 Task: Research Airbnb options in Al HoceÃ¯ma, Morocco from 3rd December, 2023 to 17th December, 2023 for 3 adults, 1 child.3 bedrooms having 4 beds and 2 bathrooms. Property type can be house. Amenities needed are: wifi. Look for 5 properties as per requirement.
Action: Mouse moved to (455, 97)
Screenshot: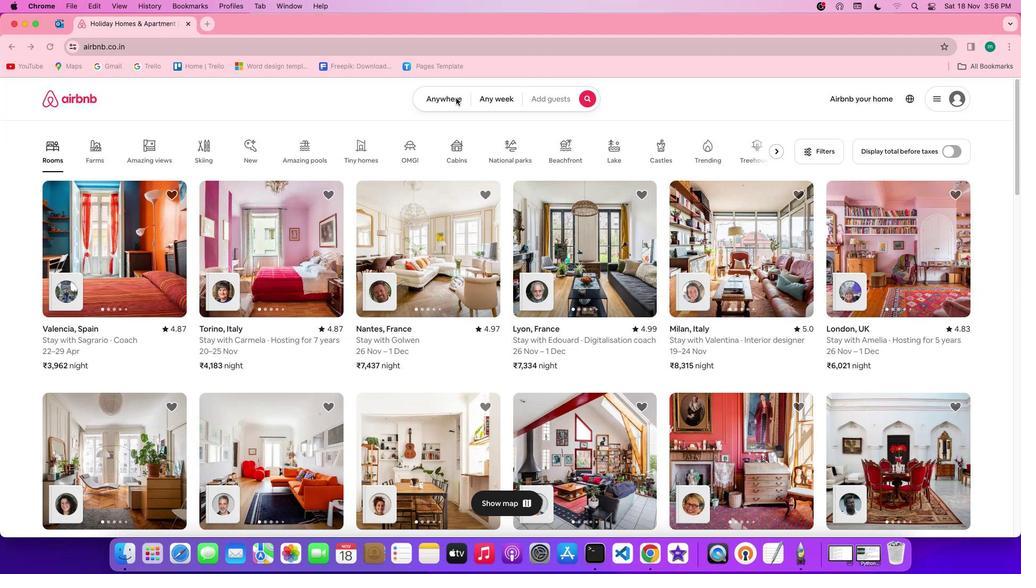
Action: Mouse pressed left at (455, 97)
Screenshot: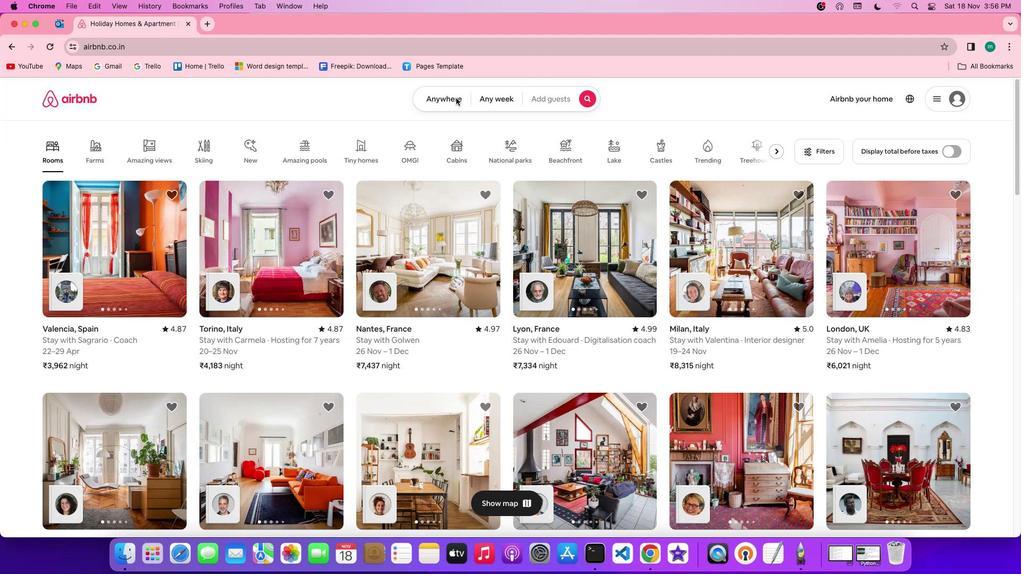 
Action: Mouse pressed left at (455, 97)
Screenshot: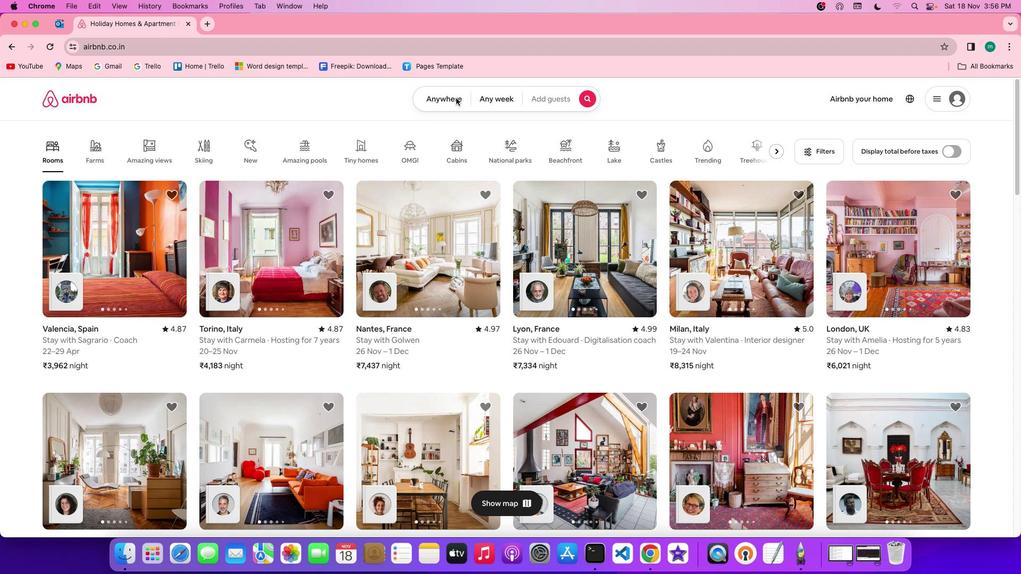 
Action: Mouse moved to (354, 140)
Screenshot: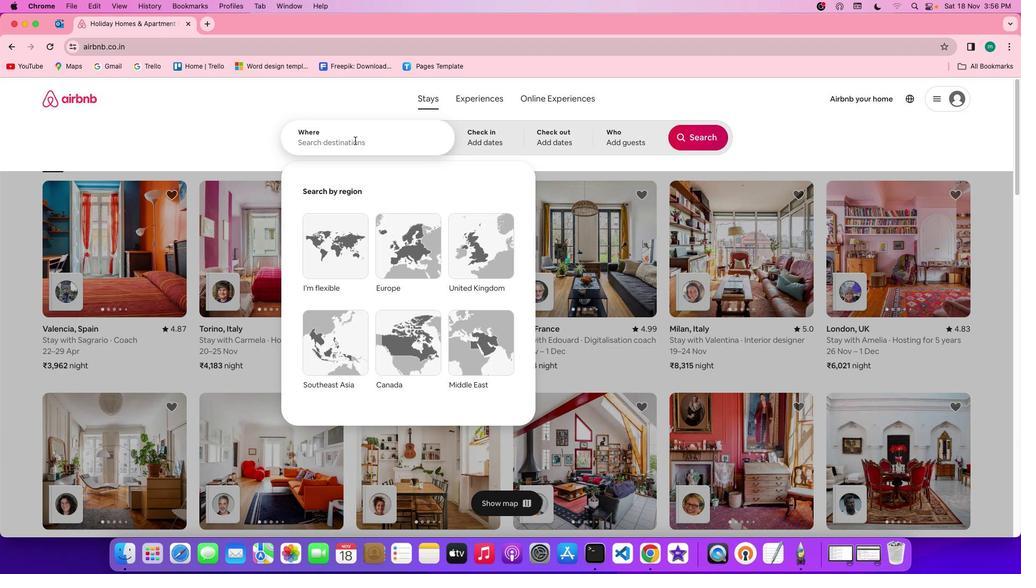 
Action: Mouse pressed left at (354, 140)
Screenshot: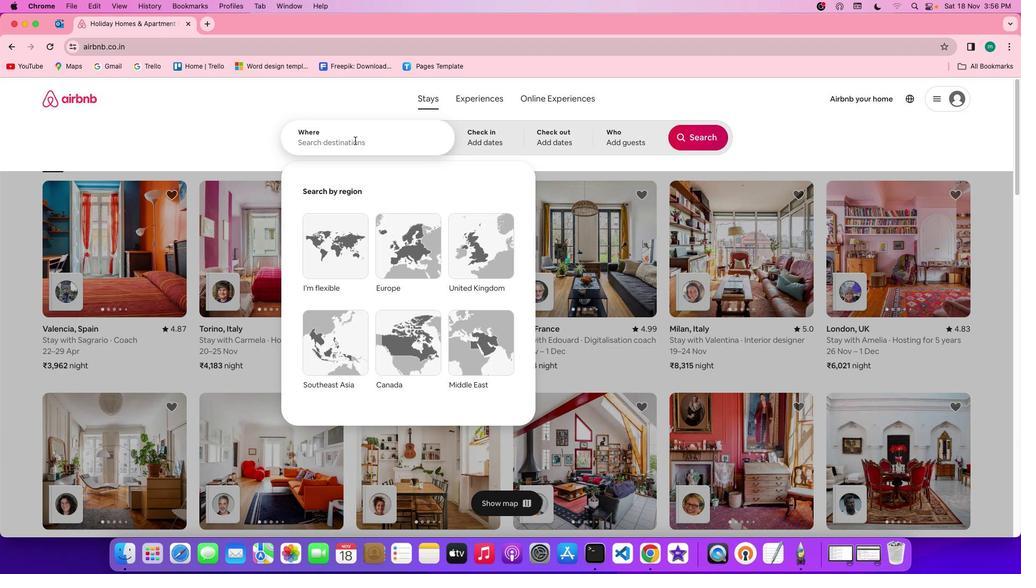 
Action: Mouse moved to (362, 141)
Screenshot: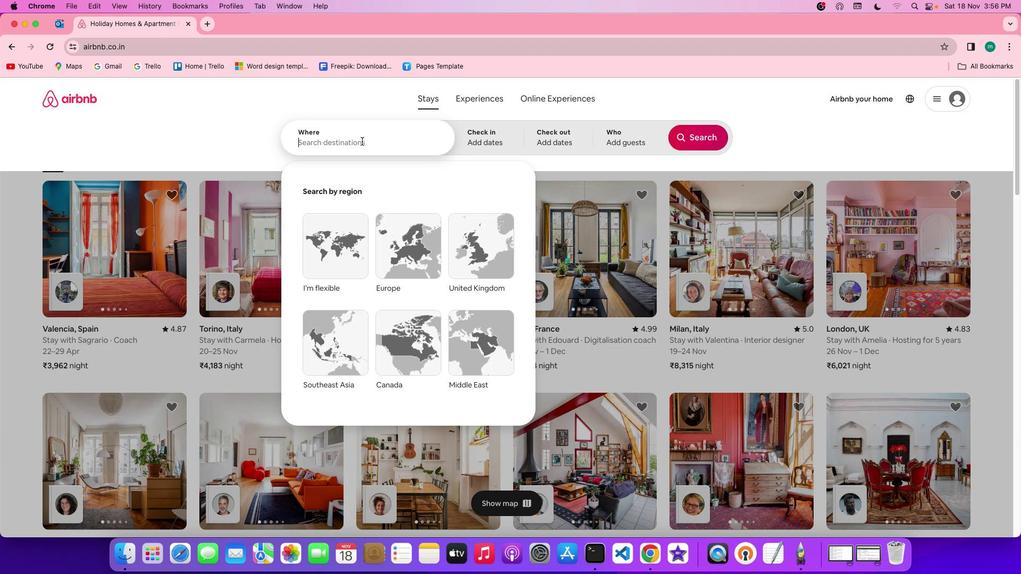 
Action: Key pressed Key.spaceKey.shift'A''I'Key.spaceKey.shift'H''o''c''e''i''m''a'','Key.spaceKey.shift'M''o''r''o''c''c''o'
Screenshot: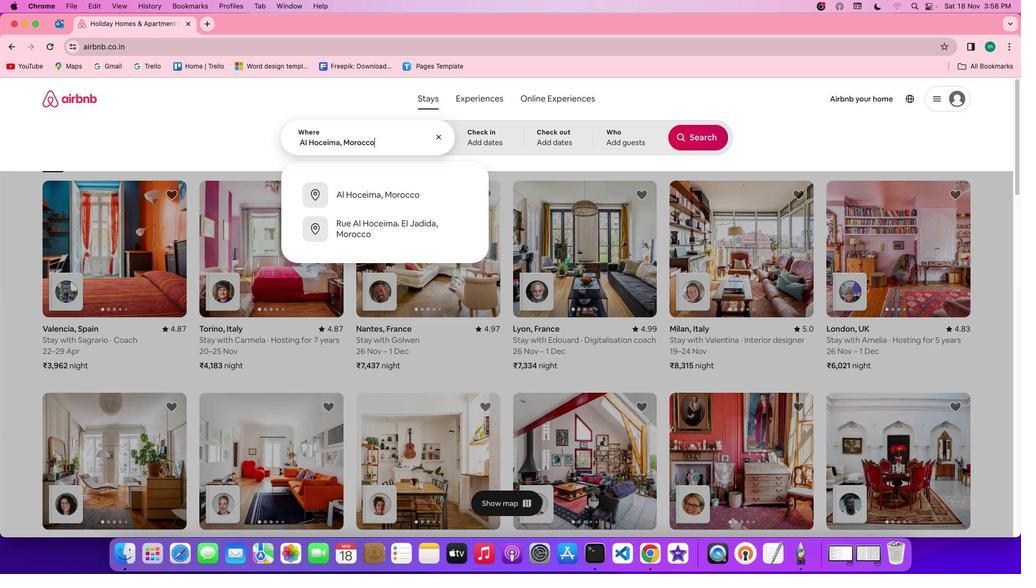 
Action: Mouse moved to (477, 147)
Screenshot: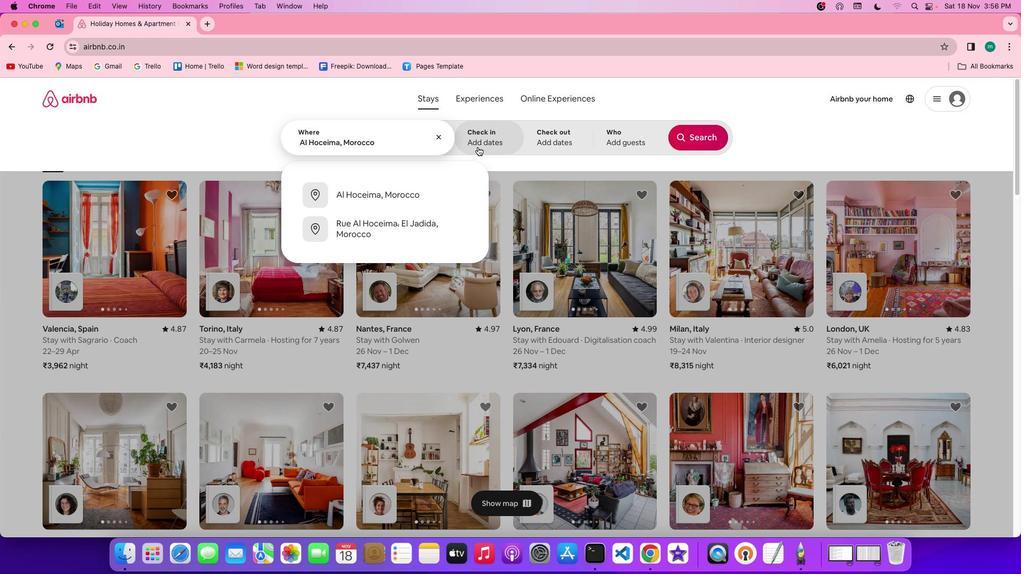 
Action: Mouse pressed left at (477, 147)
Screenshot: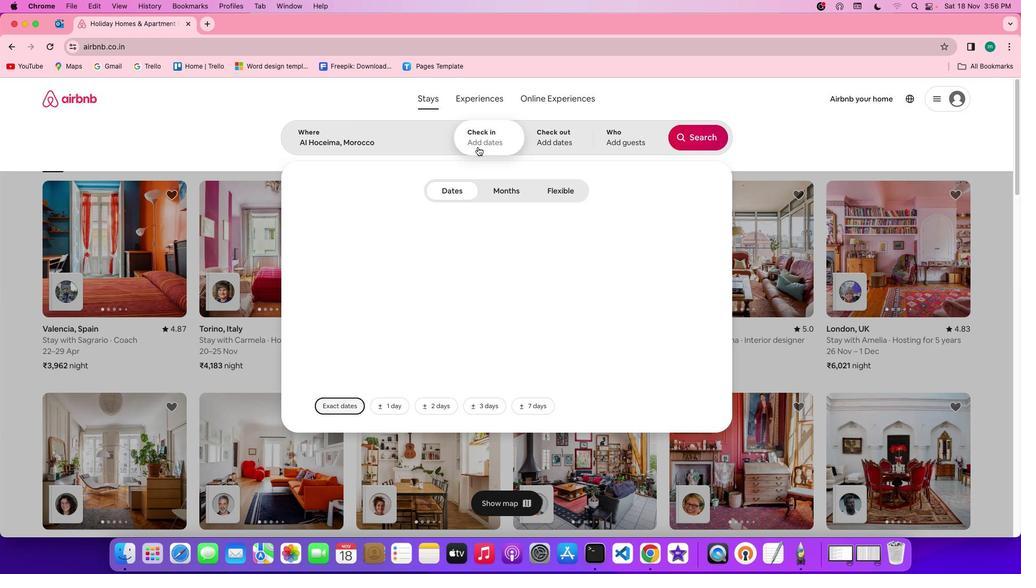 
Action: Mouse moved to (539, 294)
Screenshot: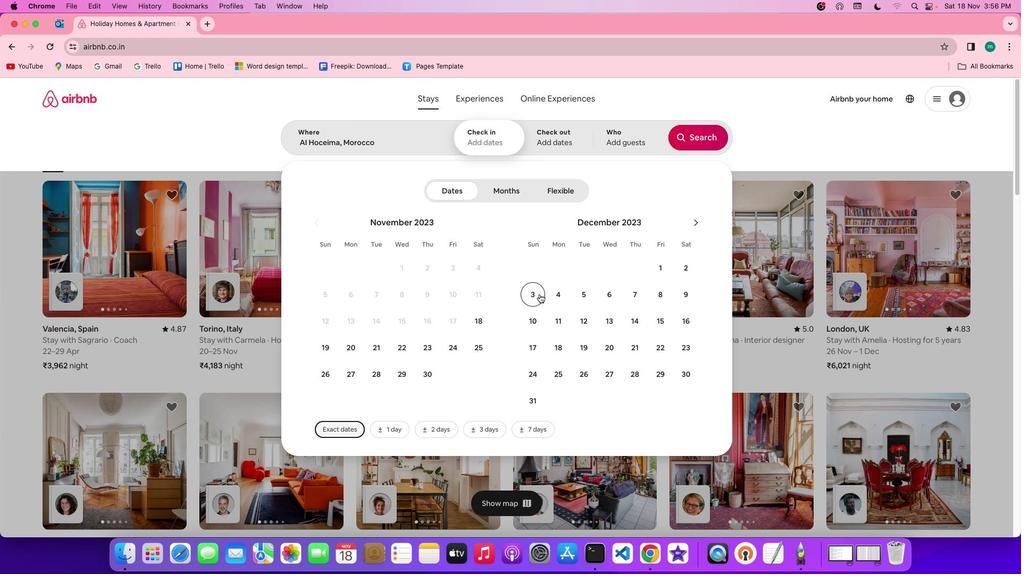 
Action: Mouse pressed left at (539, 294)
Screenshot: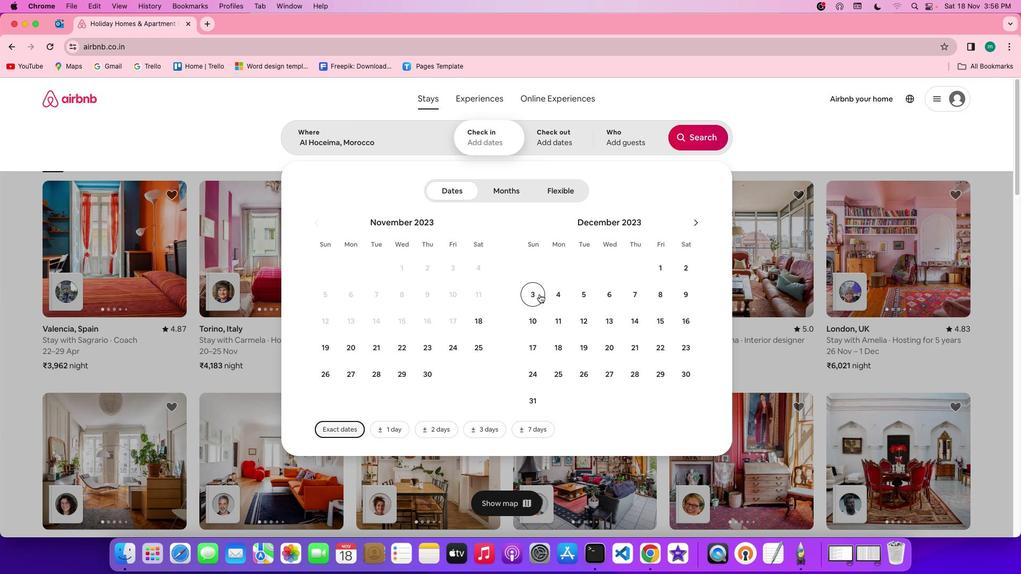 
Action: Mouse moved to (529, 342)
Screenshot: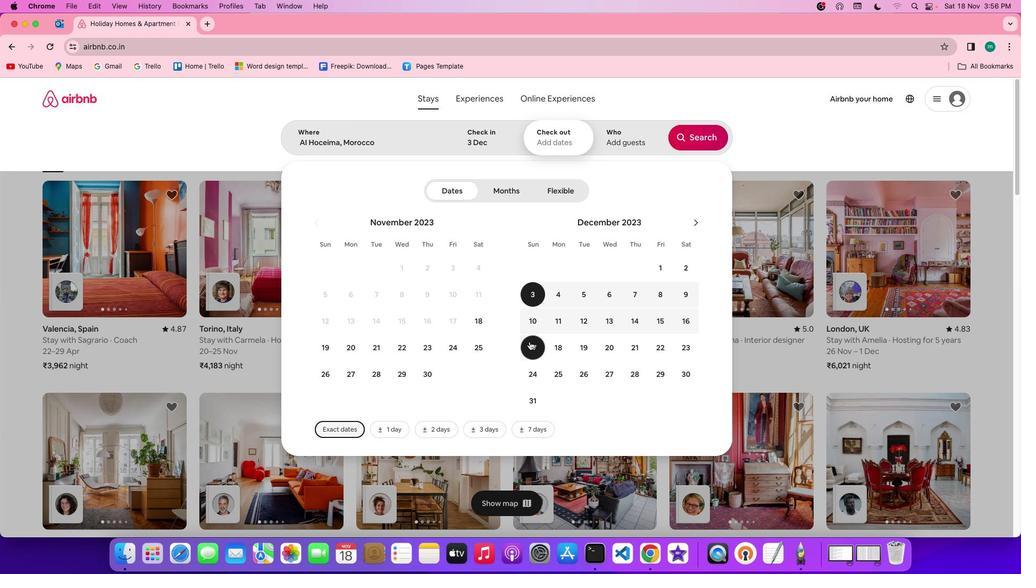 
Action: Mouse pressed left at (529, 342)
Screenshot: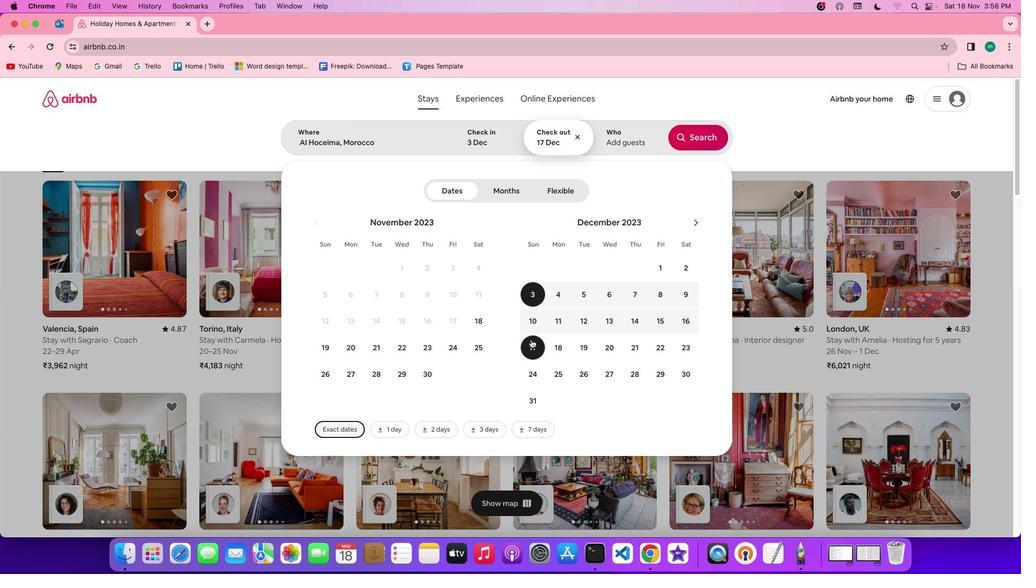 
Action: Mouse moved to (623, 144)
Screenshot: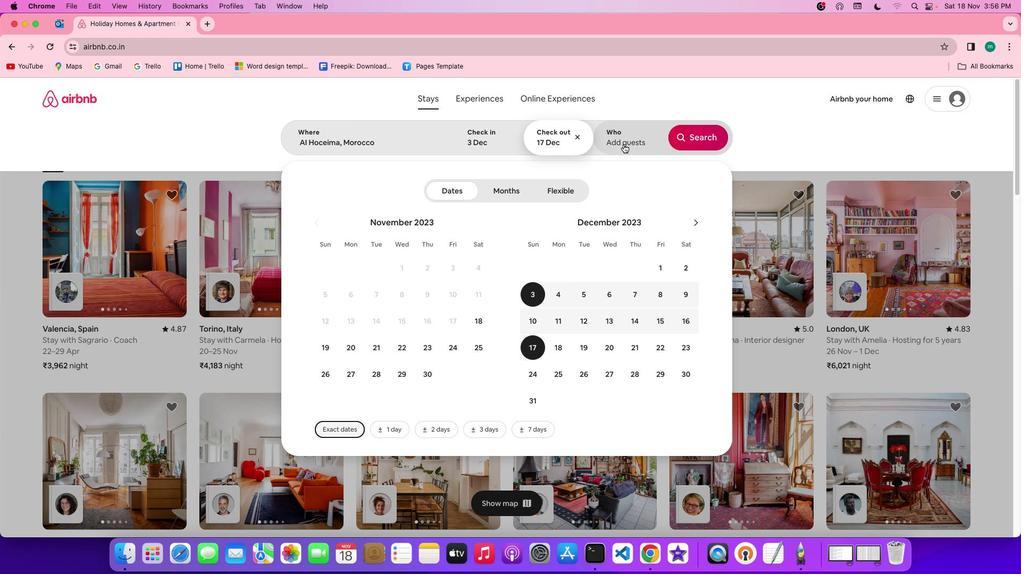 
Action: Mouse pressed left at (623, 144)
Screenshot: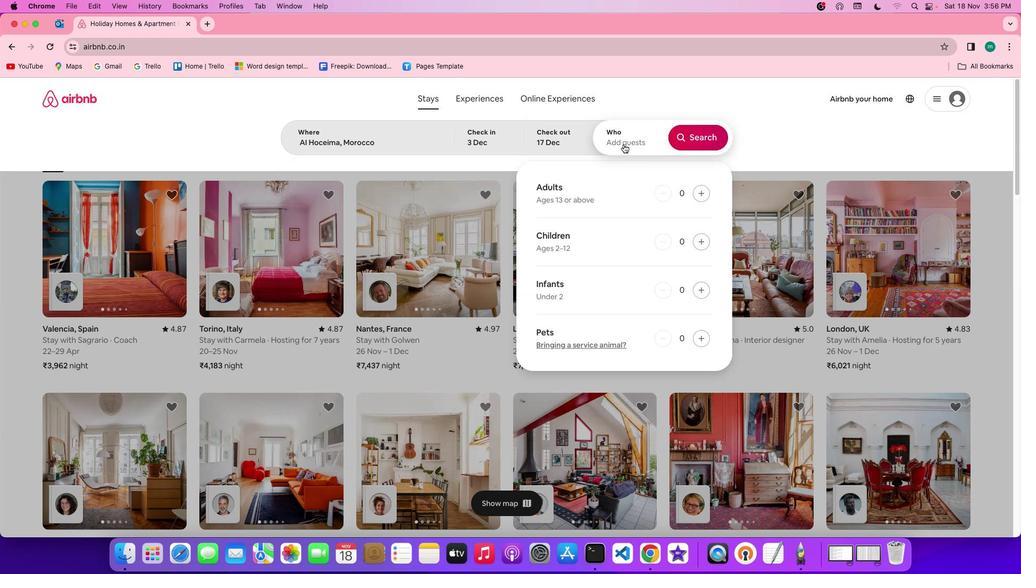 
Action: Mouse moved to (703, 194)
Screenshot: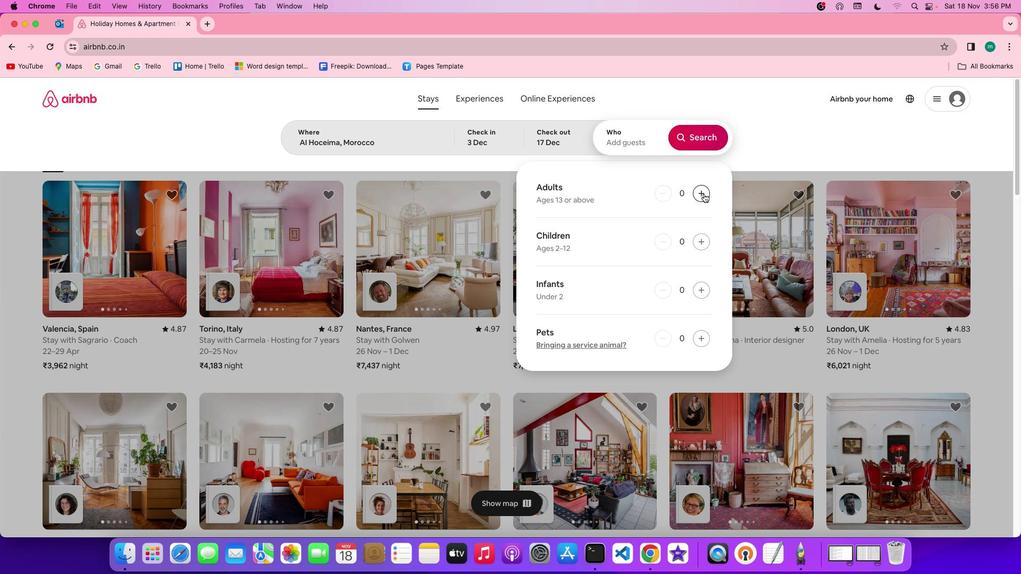 
Action: Mouse pressed left at (703, 194)
Screenshot: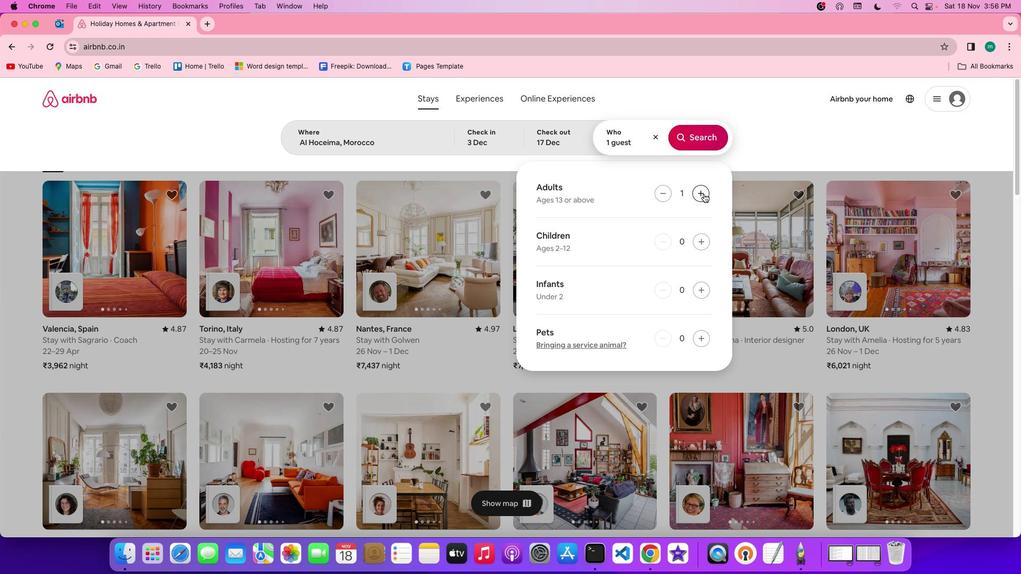 
Action: Mouse moved to (703, 193)
Screenshot: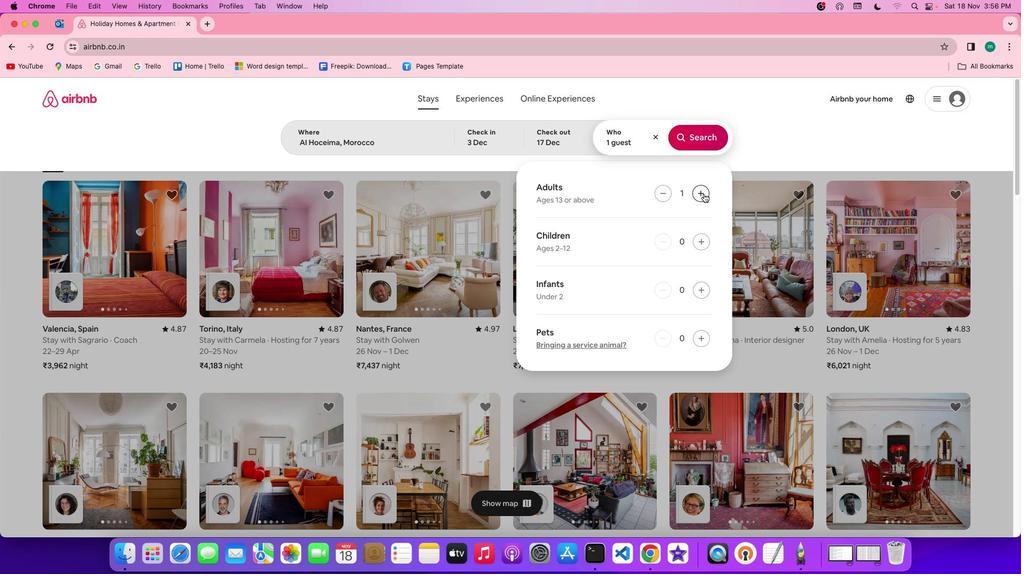 
Action: Mouse pressed left at (703, 193)
Screenshot: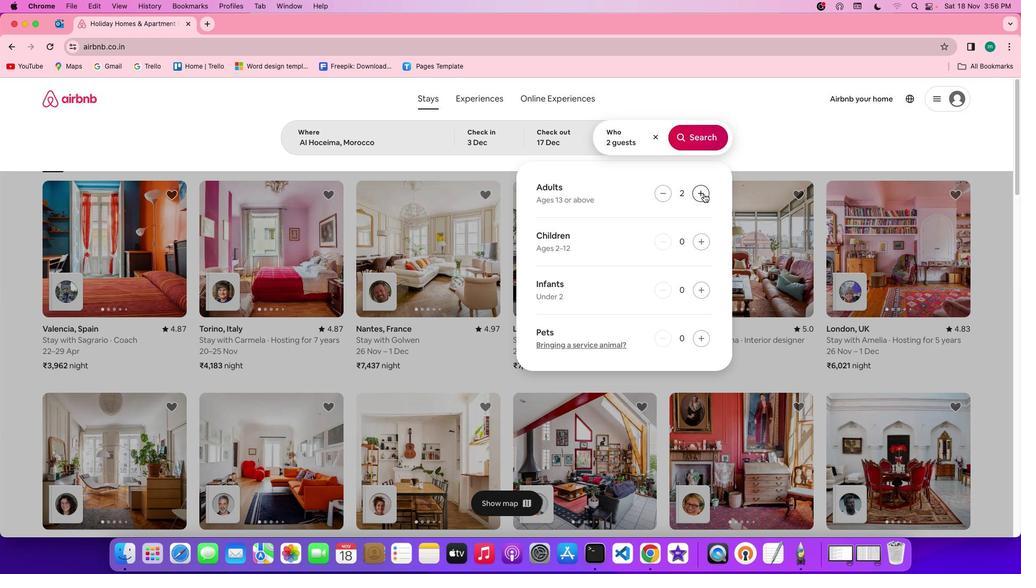 
Action: Mouse pressed left at (703, 193)
Screenshot: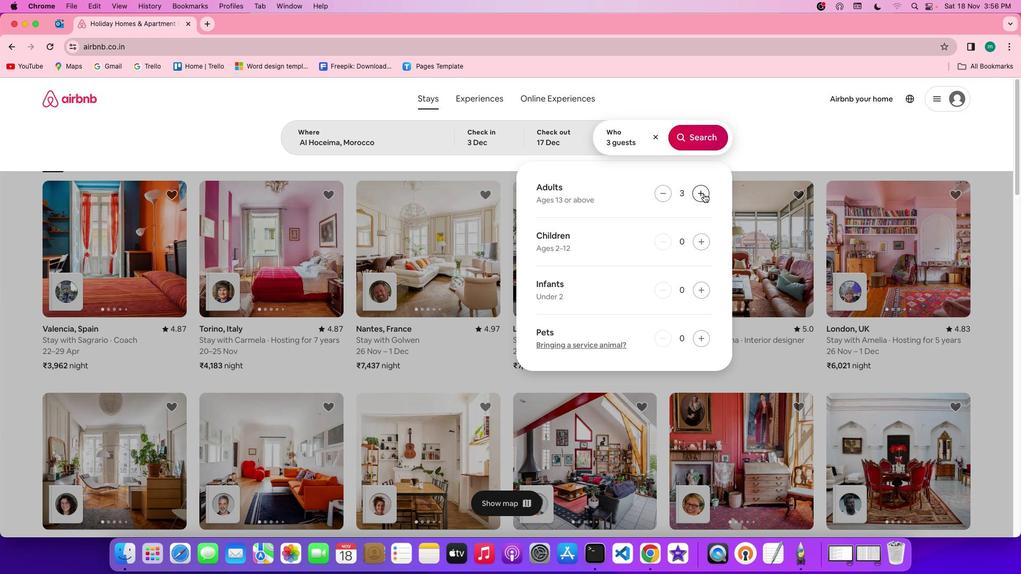 
Action: Mouse moved to (708, 136)
Screenshot: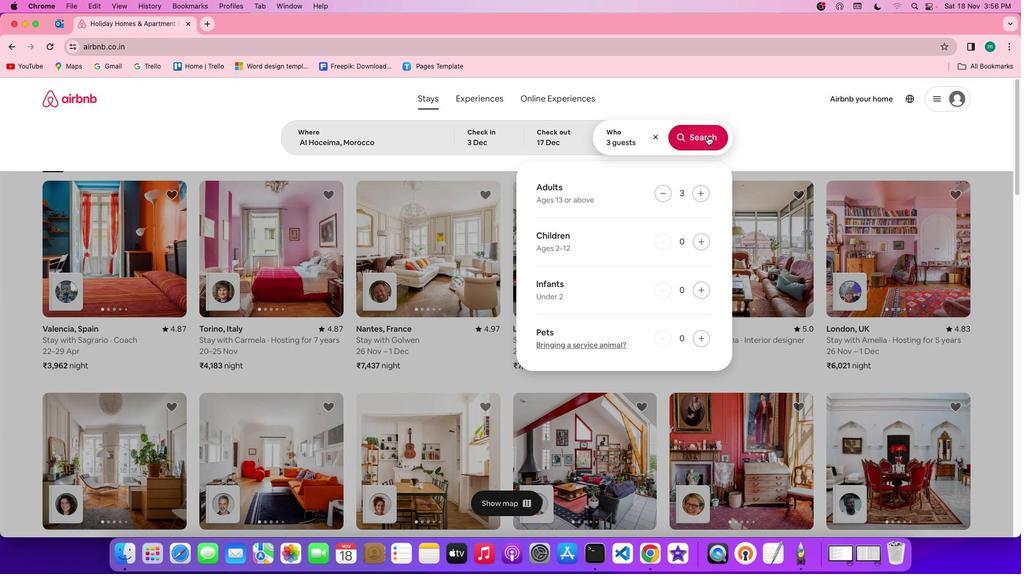 
Action: Mouse pressed left at (708, 136)
Screenshot: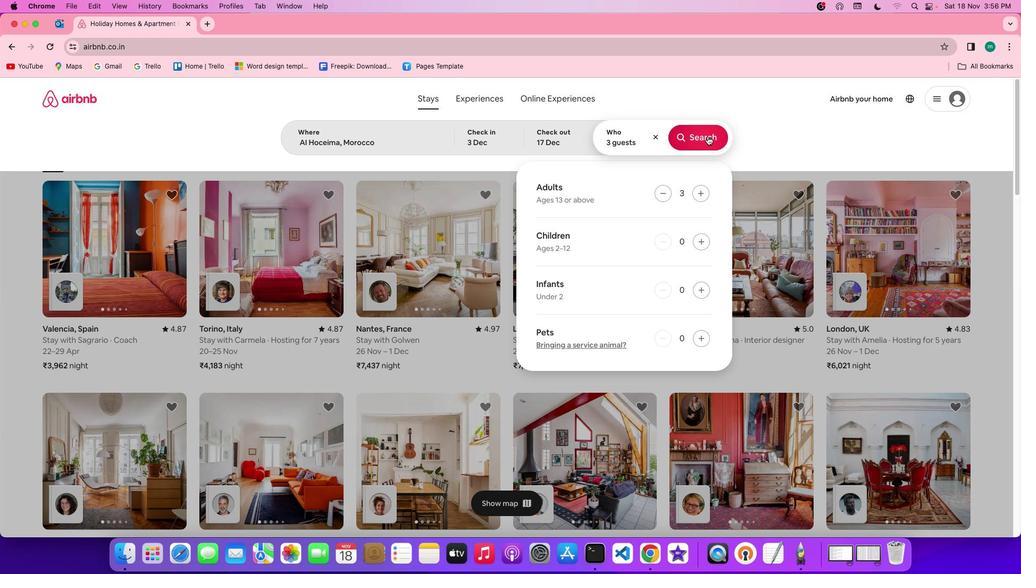 
Action: Mouse moved to (565, 105)
Screenshot: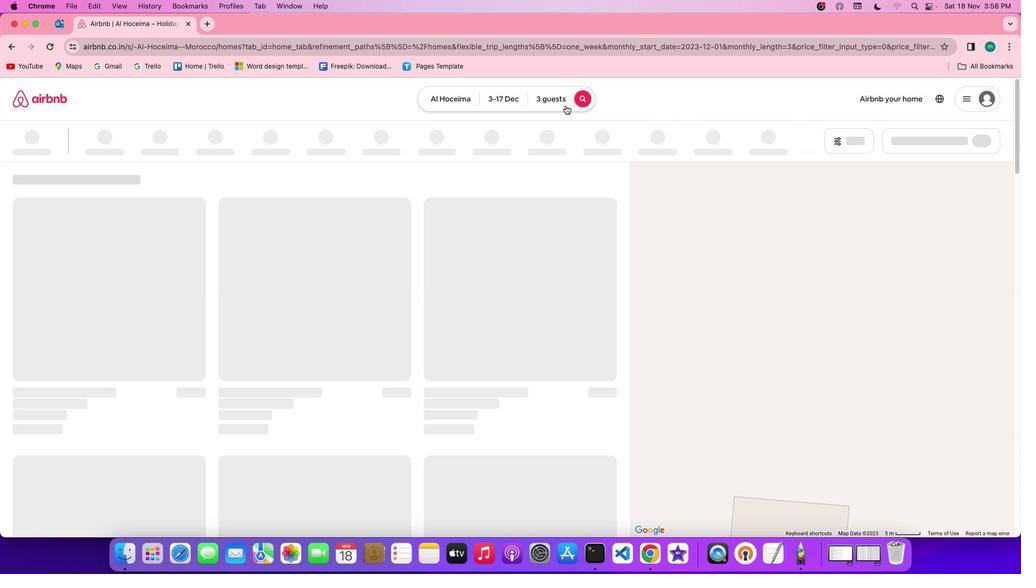 
Action: Mouse pressed left at (565, 105)
Screenshot: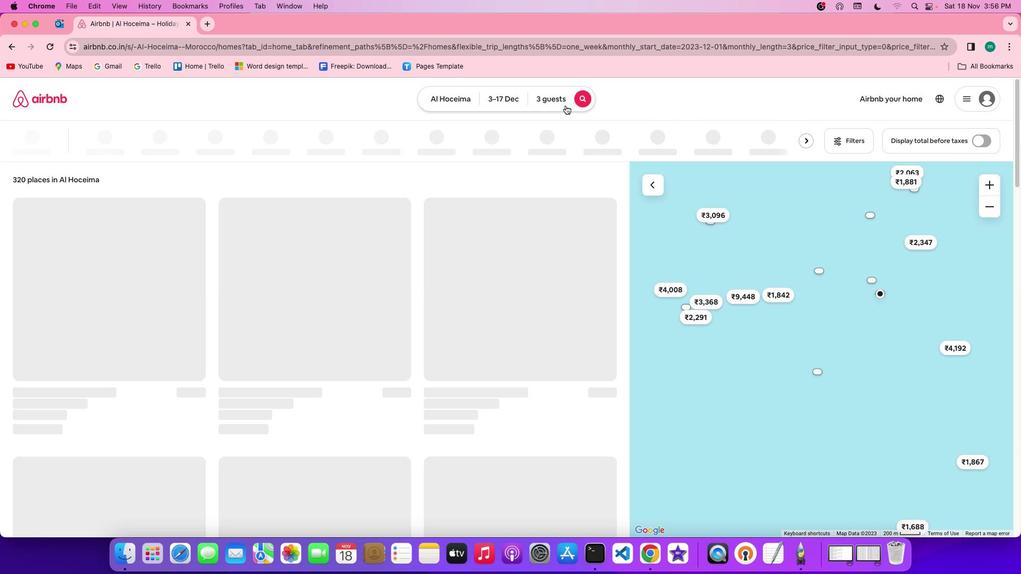 
Action: Mouse moved to (700, 242)
Screenshot: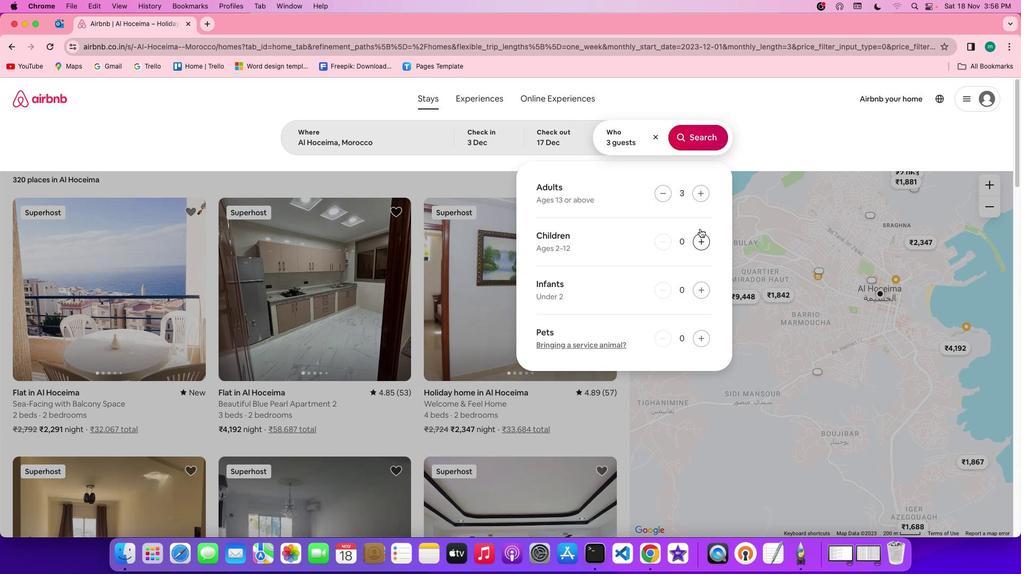 
Action: Mouse pressed left at (700, 242)
Screenshot: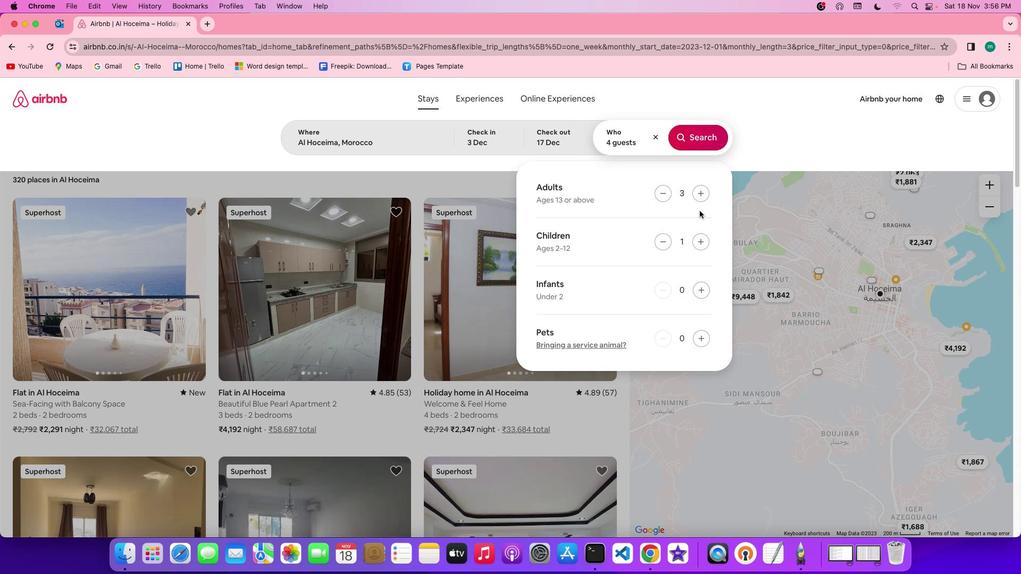 
Action: Mouse moved to (709, 140)
Screenshot: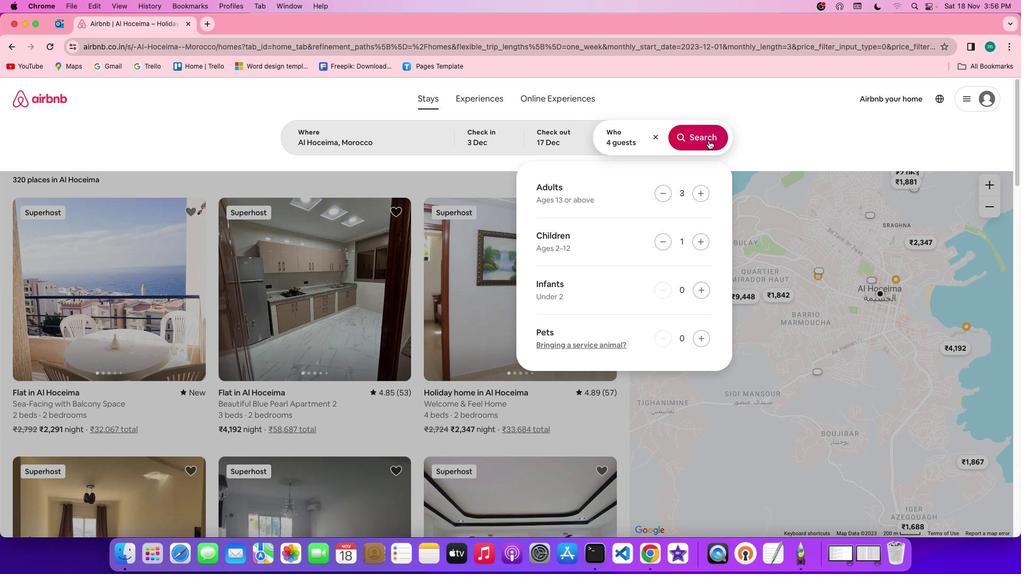 
Action: Mouse pressed left at (709, 140)
Screenshot: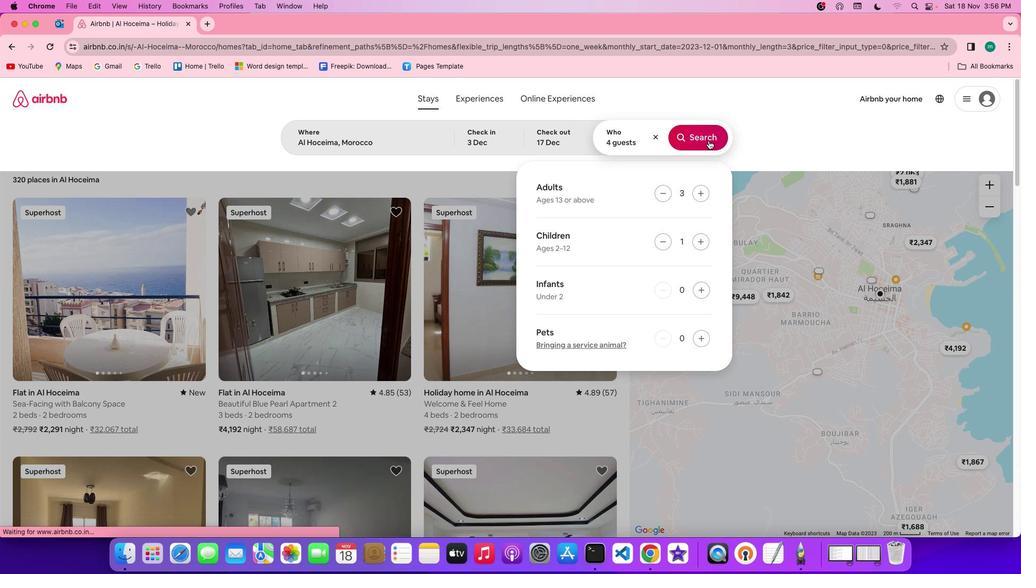 
Action: Mouse moved to (860, 139)
Screenshot: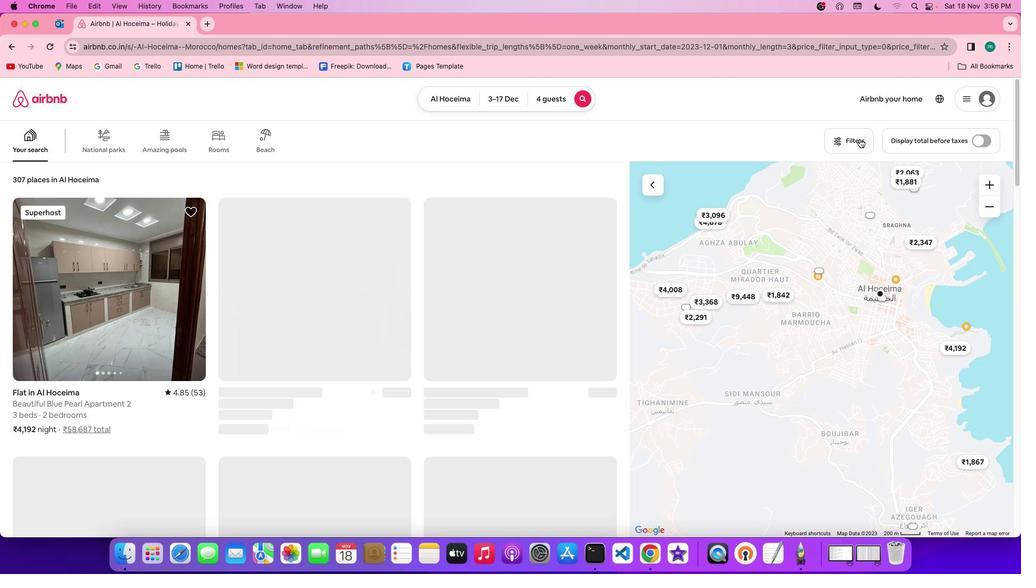 
Action: Mouse pressed left at (860, 139)
Screenshot: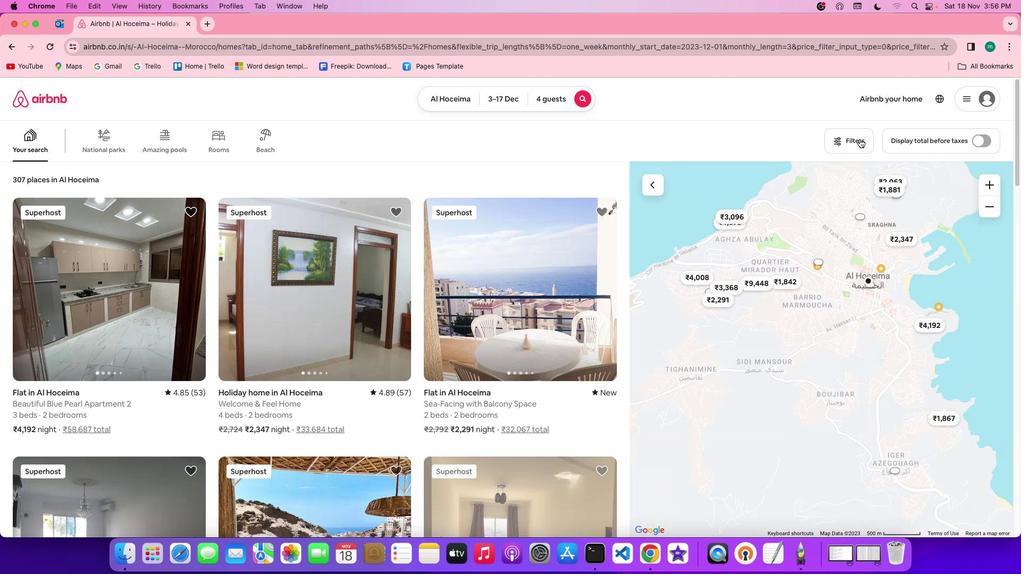 
Action: Mouse moved to (578, 283)
Screenshot: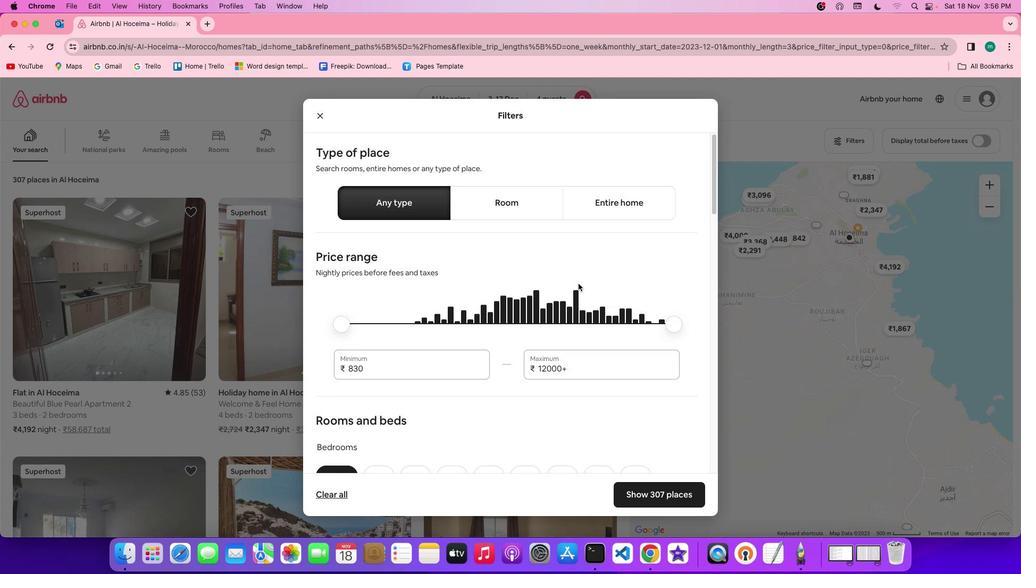 
Action: Mouse scrolled (578, 283) with delta (0, 0)
Screenshot: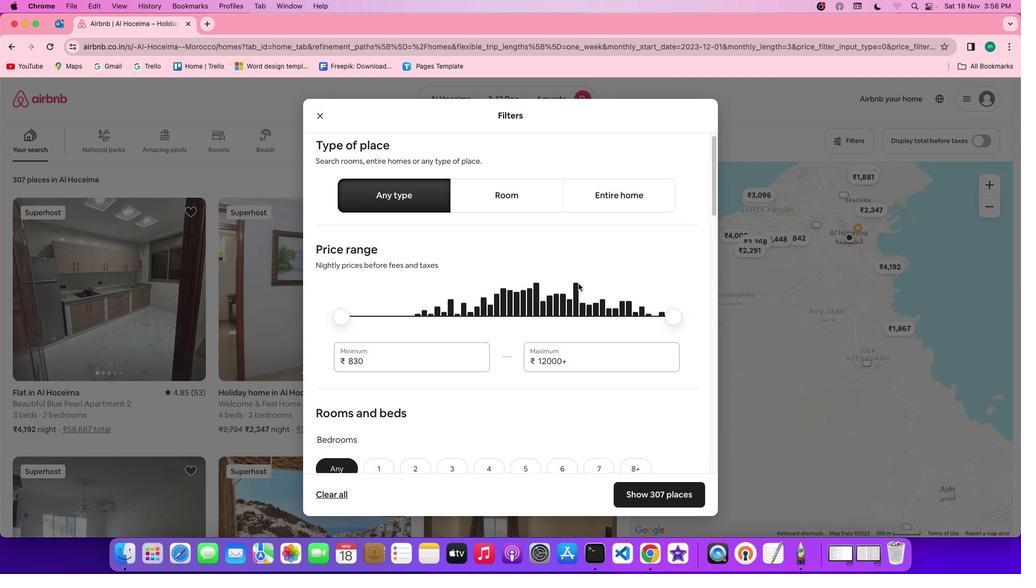 
Action: Mouse scrolled (578, 283) with delta (0, 0)
Screenshot: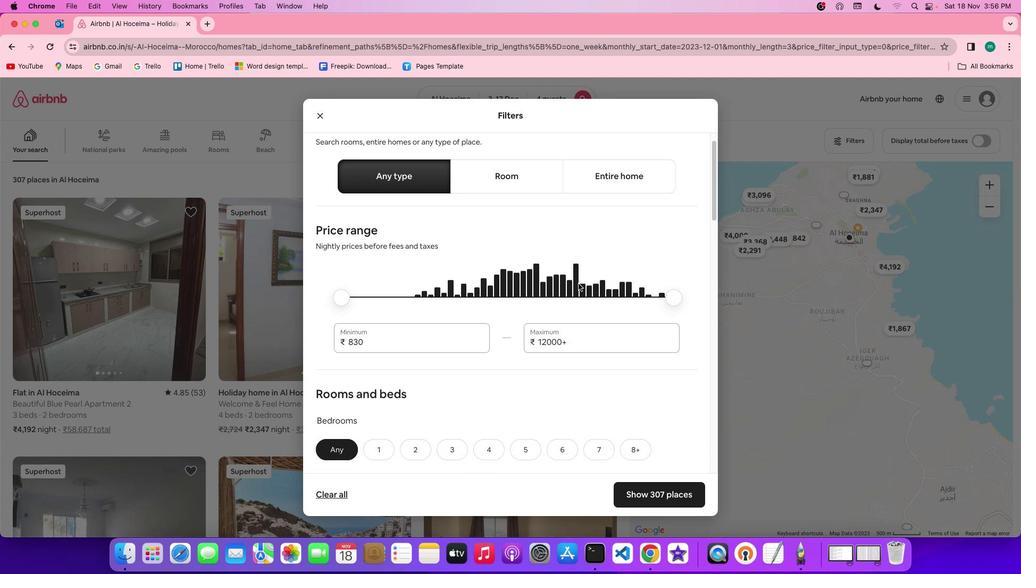 
Action: Mouse scrolled (578, 283) with delta (0, 0)
Screenshot: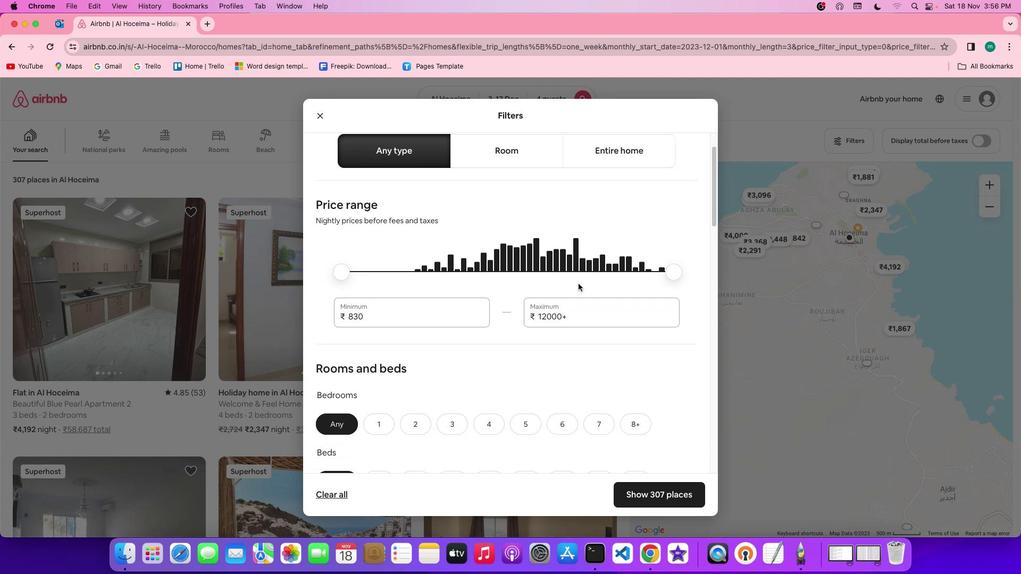 
Action: Mouse scrolled (578, 283) with delta (0, 0)
Screenshot: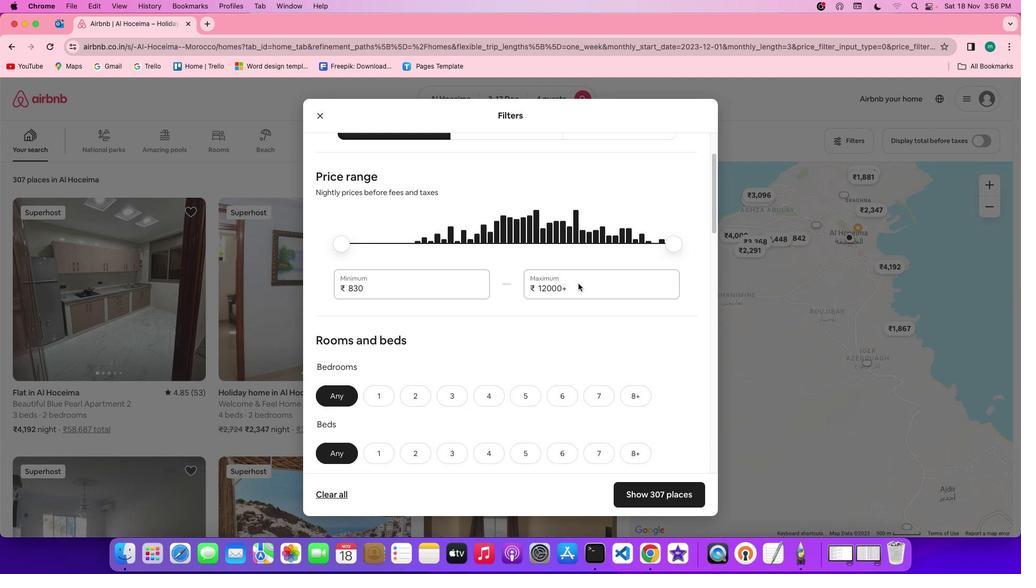 
Action: Mouse scrolled (578, 283) with delta (0, 0)
Screenshot: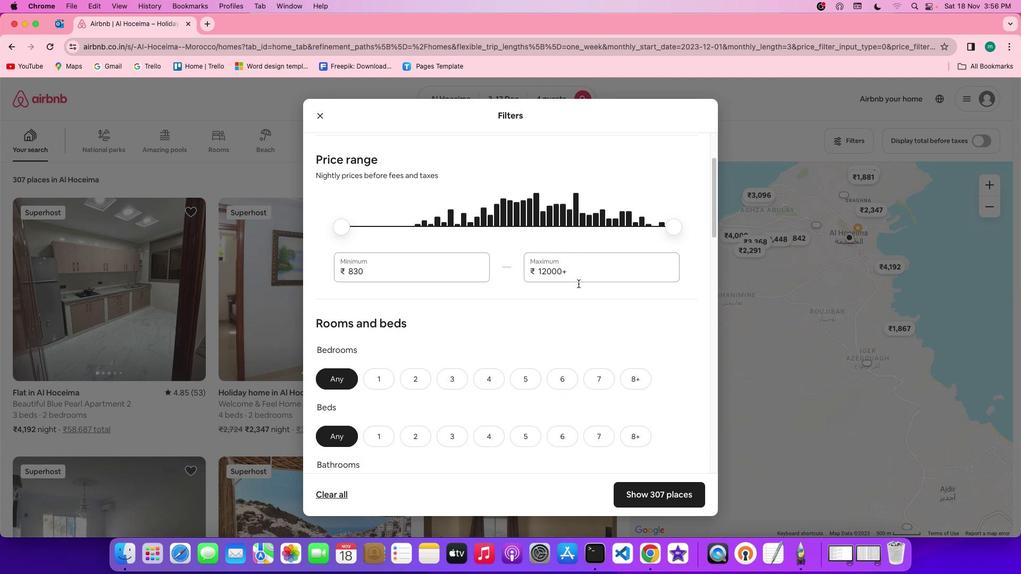 
Action: Mouse scrolled (578, 283) with delta (0, 0)
Screenshot: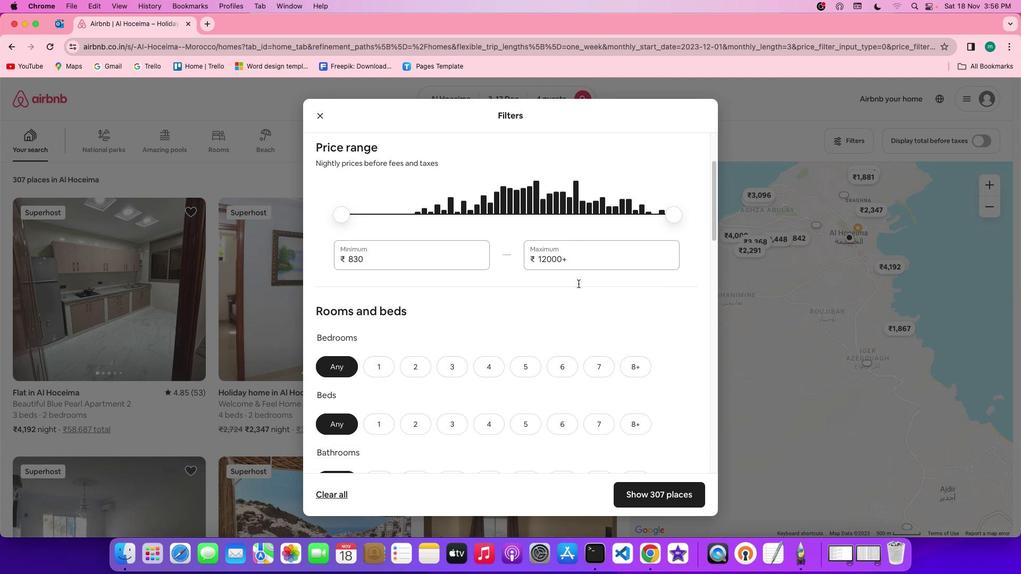 
Action: Mouse scrolled (578, 283) with delta (0, 0)
Screenshot: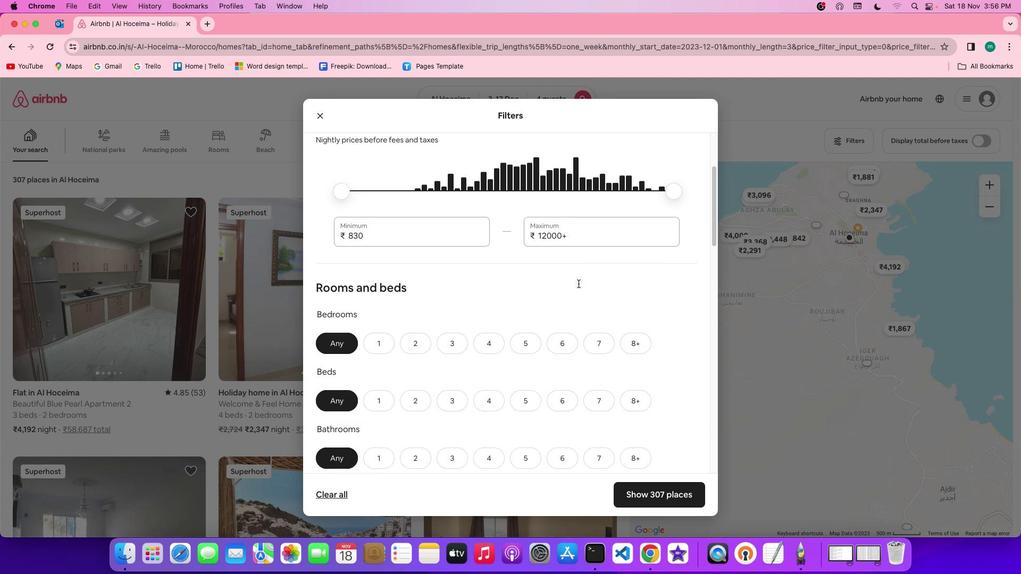 
Action: Mouse scrolled (578, 283) with delta (0, 0)
Screenshot: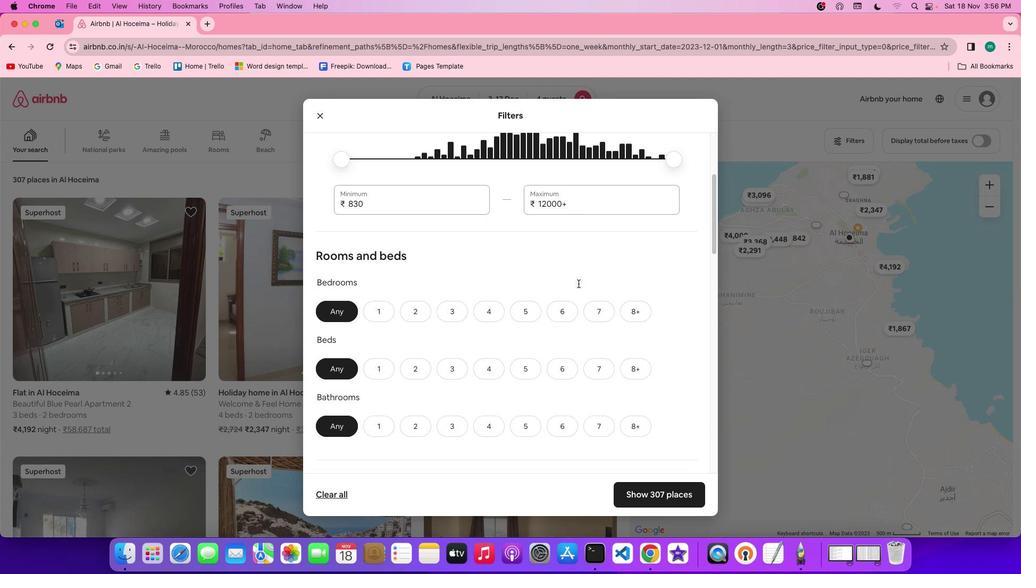 
Action: Mouse scrolled (578, 283) with delta (0, 0)
Screenshot: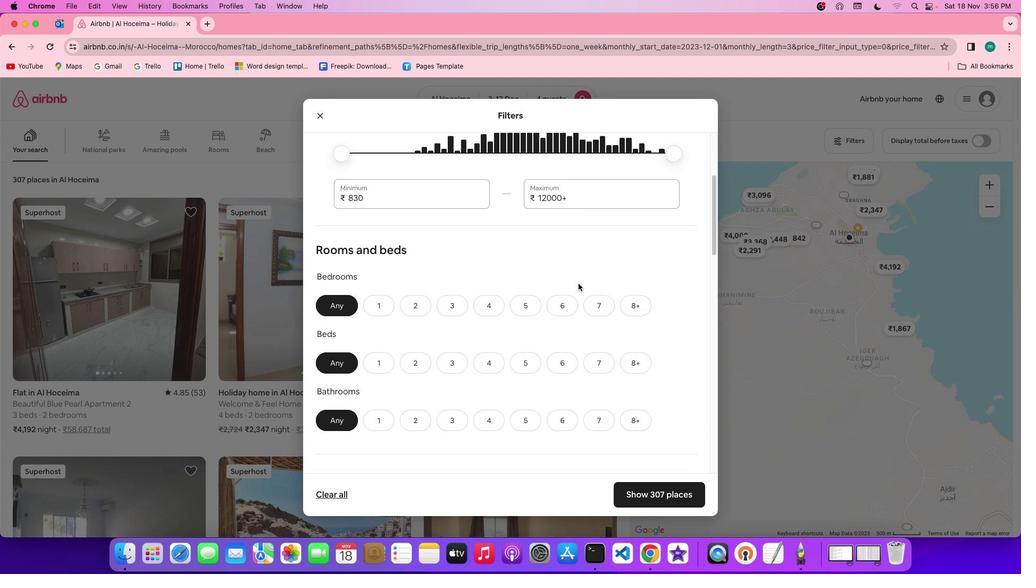 
Action: Mouse scrolled (578, 283) with delta (0, 0)
Screenshot: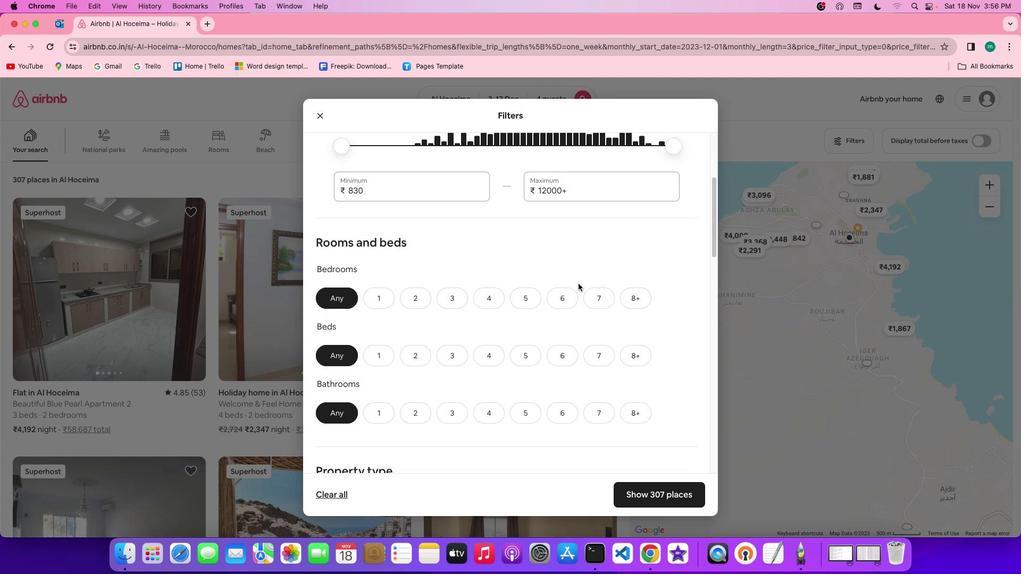 
Action: Mouse scrolled (578, 283) with delta (0, 0)
Screenshot: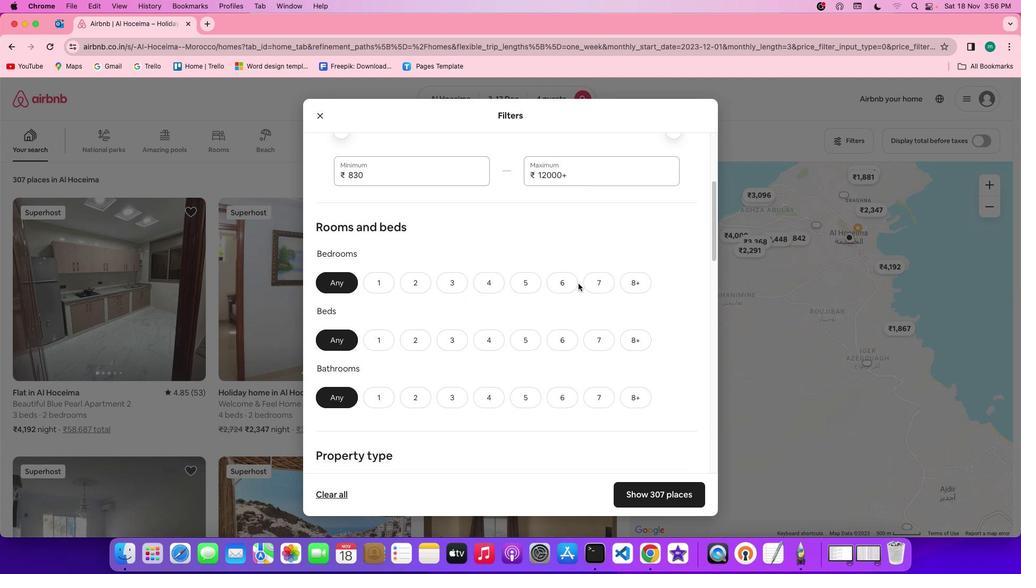 
Action: Mouse scrolled (578, 283) with delta (0, 0)
Screenshot: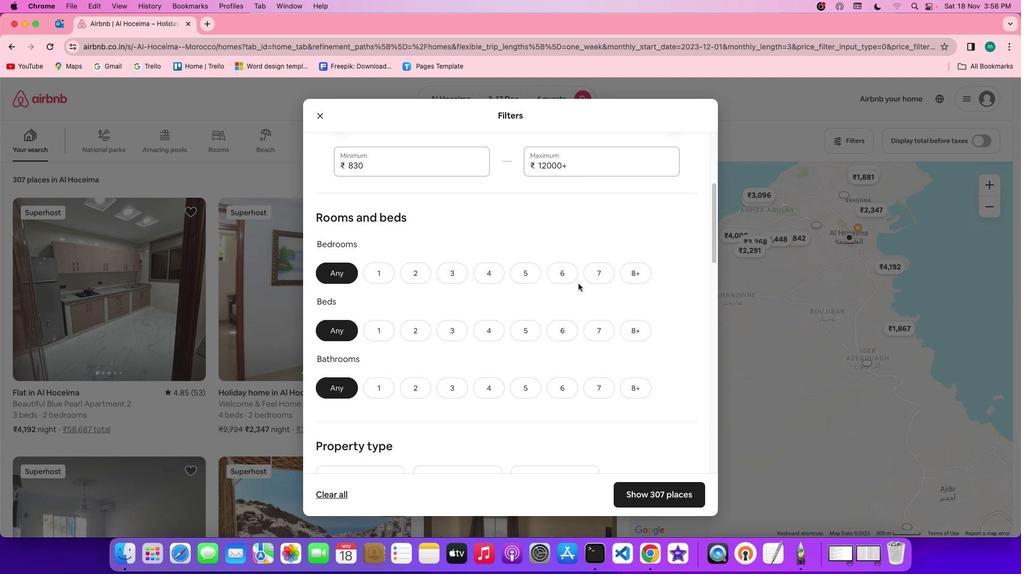 
Action: Mouse scrolled (578, 283) with delta (0, 0)
Screenshot: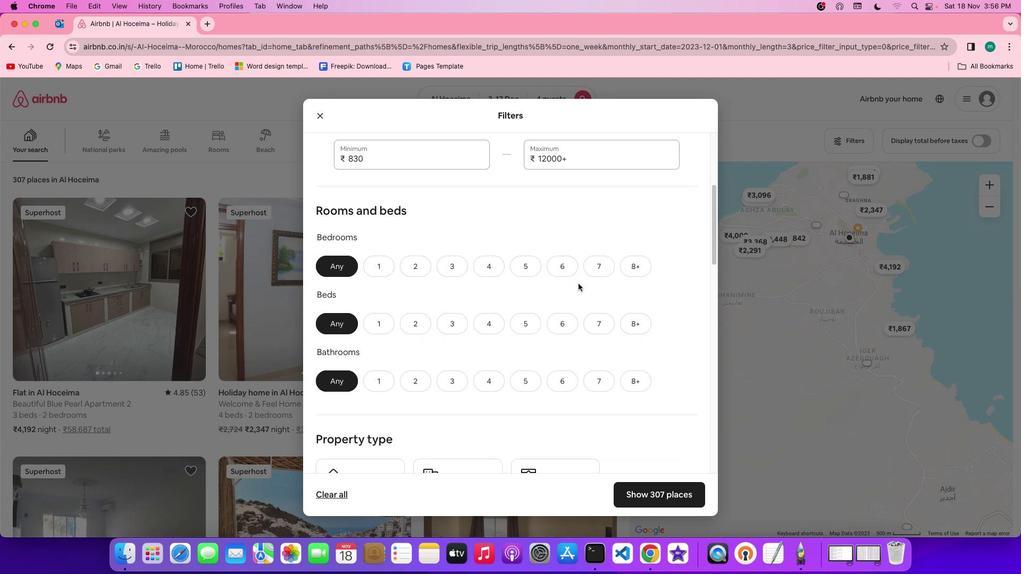 
Action: Mouse scrolled (578, 283) with delta (0, 0)
Screenshot: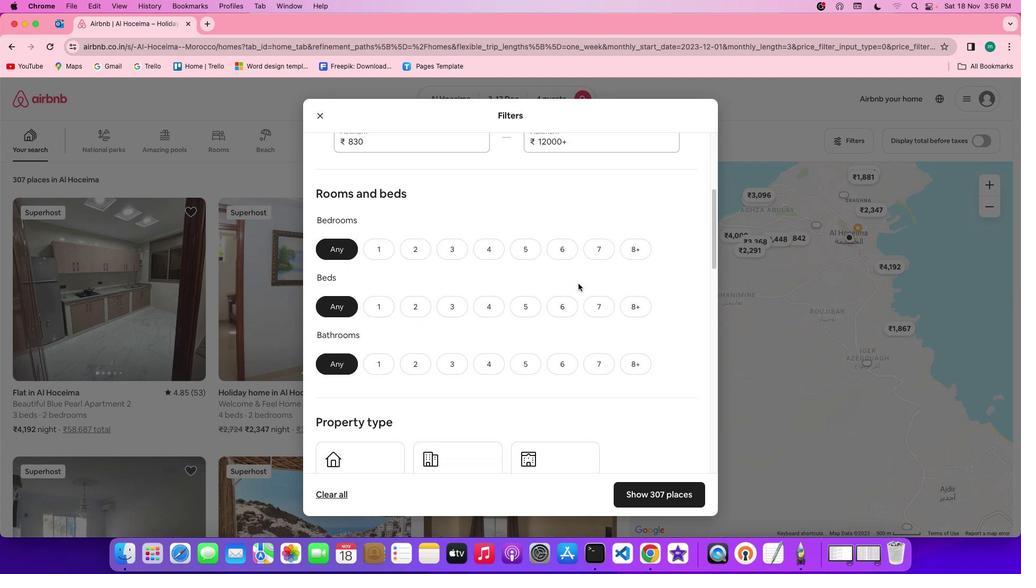 
Action: Mouse scrolled (578, 283) with delta (0, 0)
Screenshot: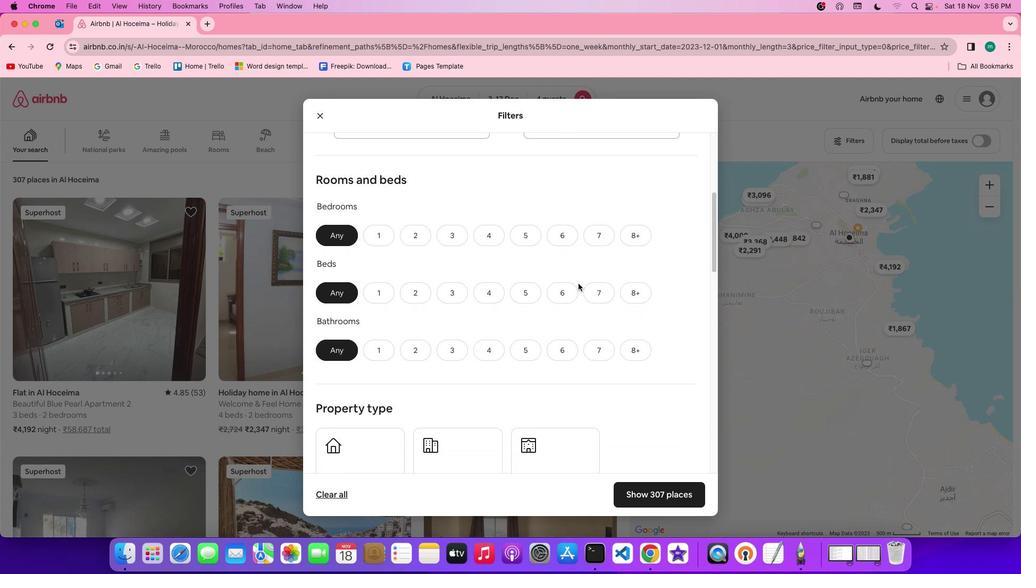 
Action: Mouse moved to (456, 238)
Screenshot: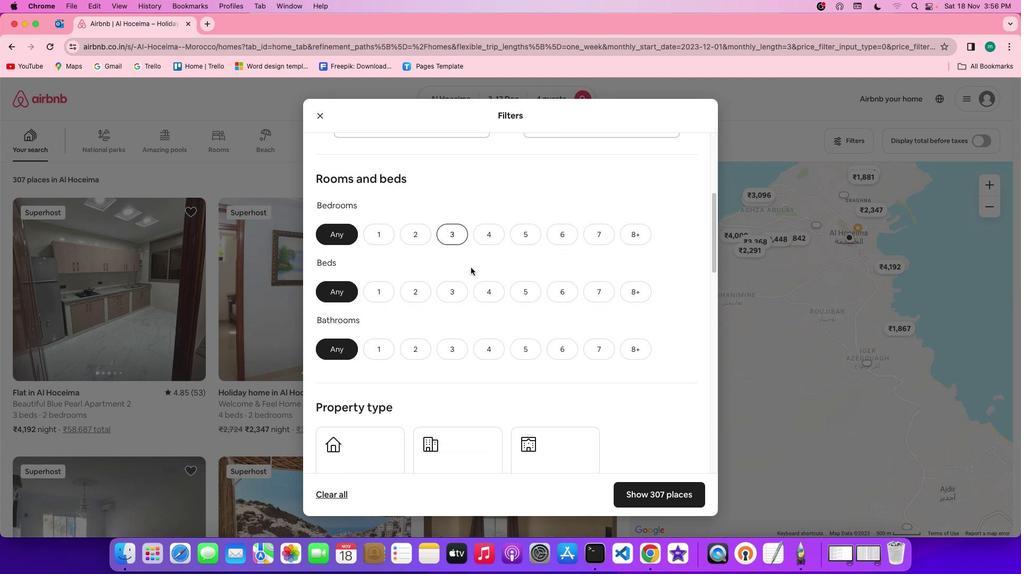 
Action: Mouse pressed left at (456, 238)
Screenshot: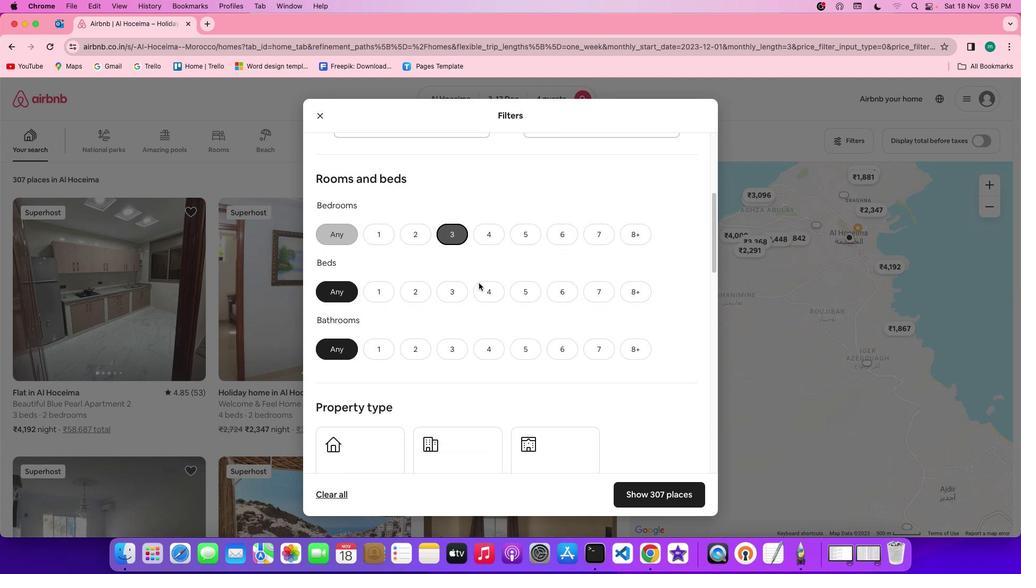 
Action: Mouse moved to (498, 304)
Screenshot: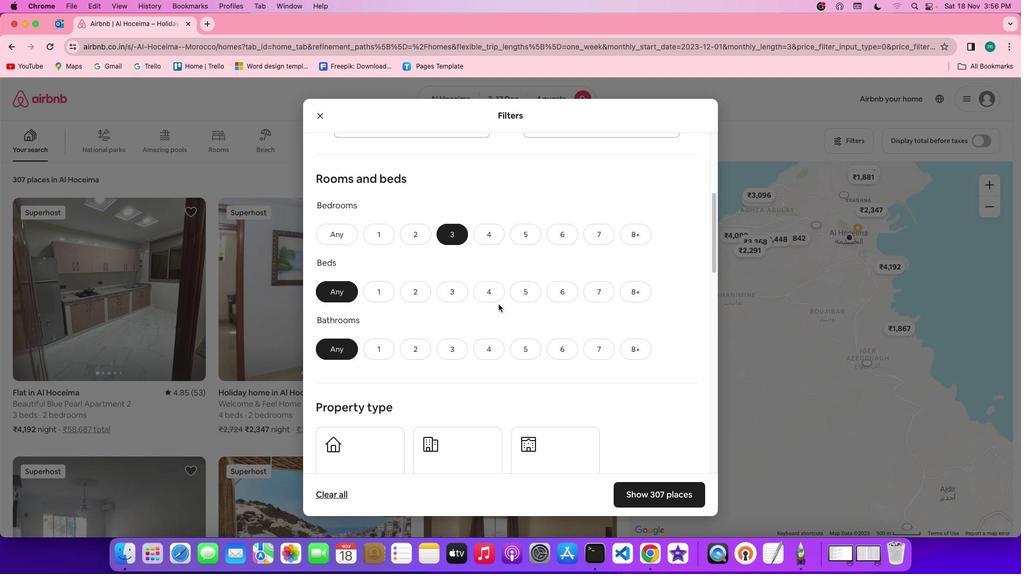 
Action: Mouse pressed left at (498, 304)
Screenshot: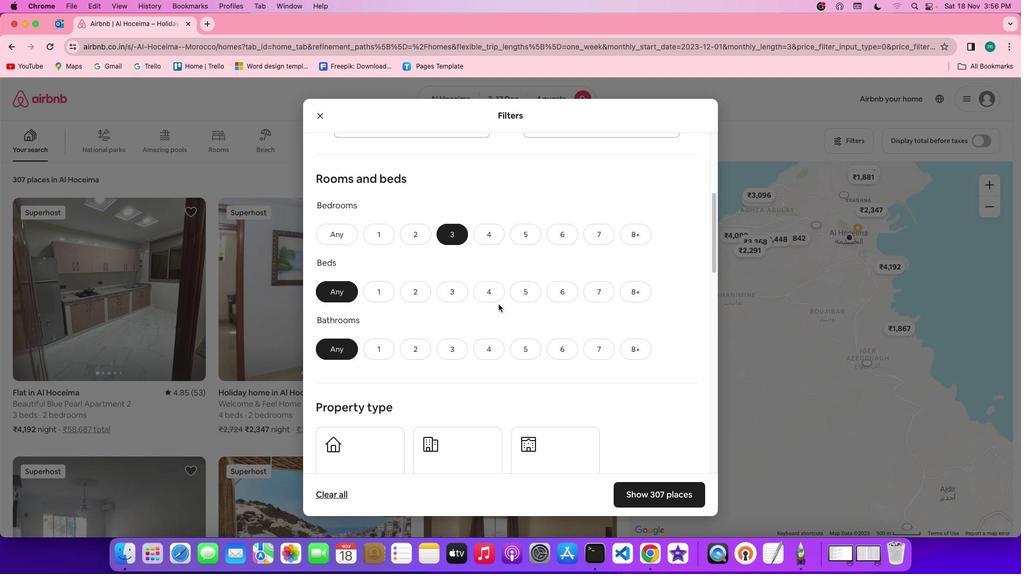 
Action: Mouse moved to (495, 296)
Screenshot: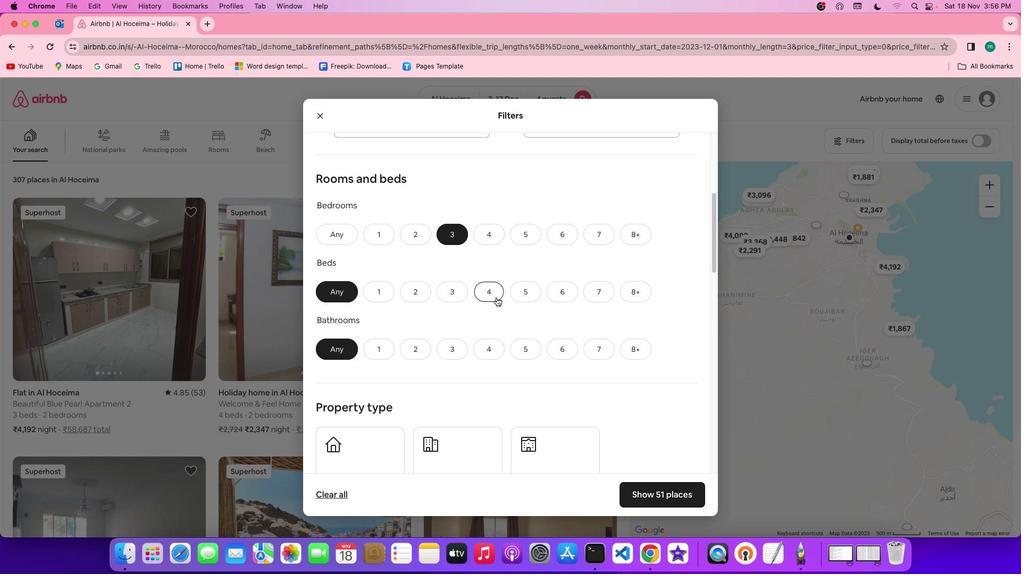 
Action: Mouse pressed left at (495, 296)
Screenshot: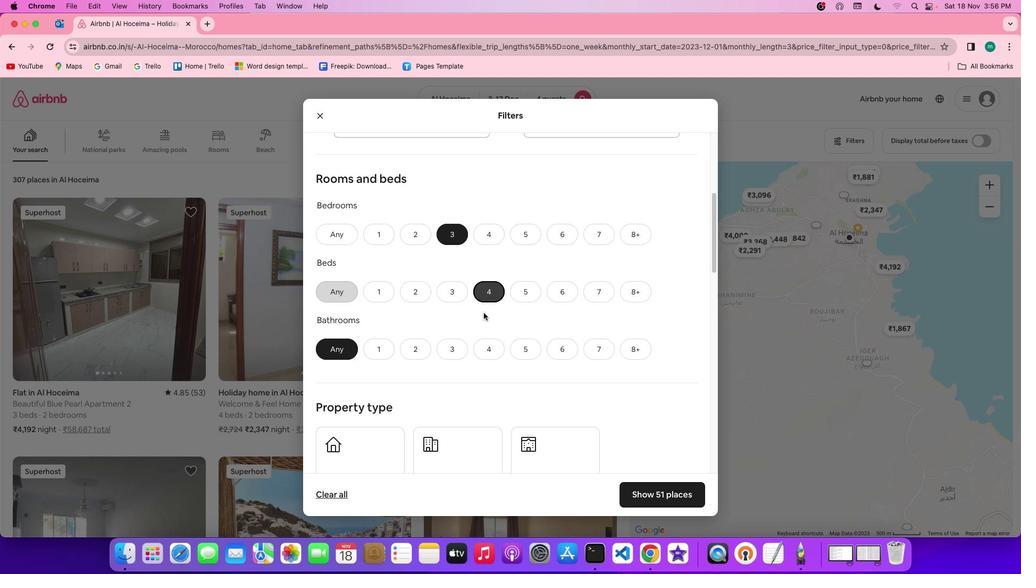
Action: Mouse moved to (414, 352)
Screenshot: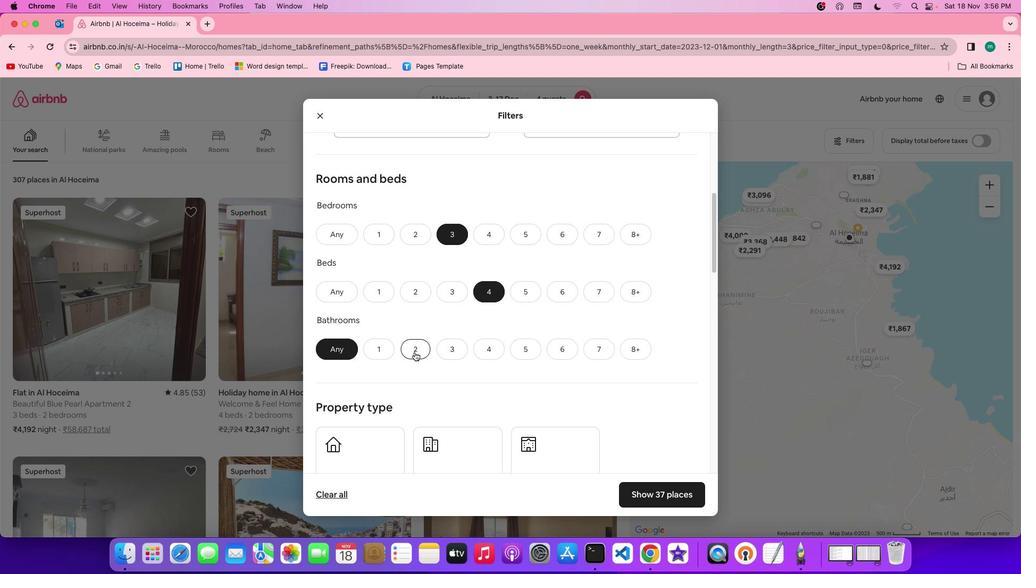 
Action: Mouse pressed left at (414, 352)
Screenshot: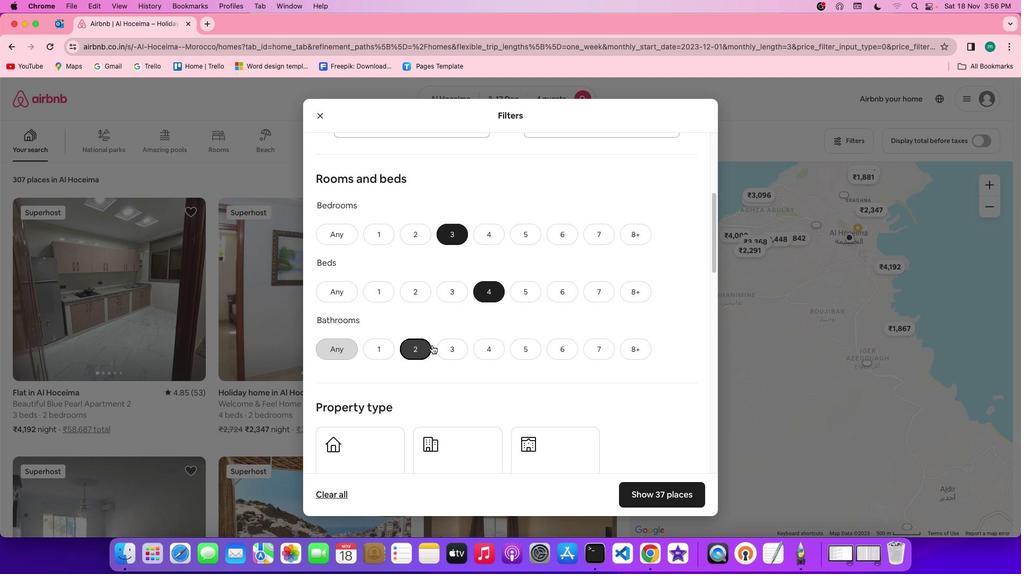 
Action: Mouse moved to (545, 337)
Screenshot: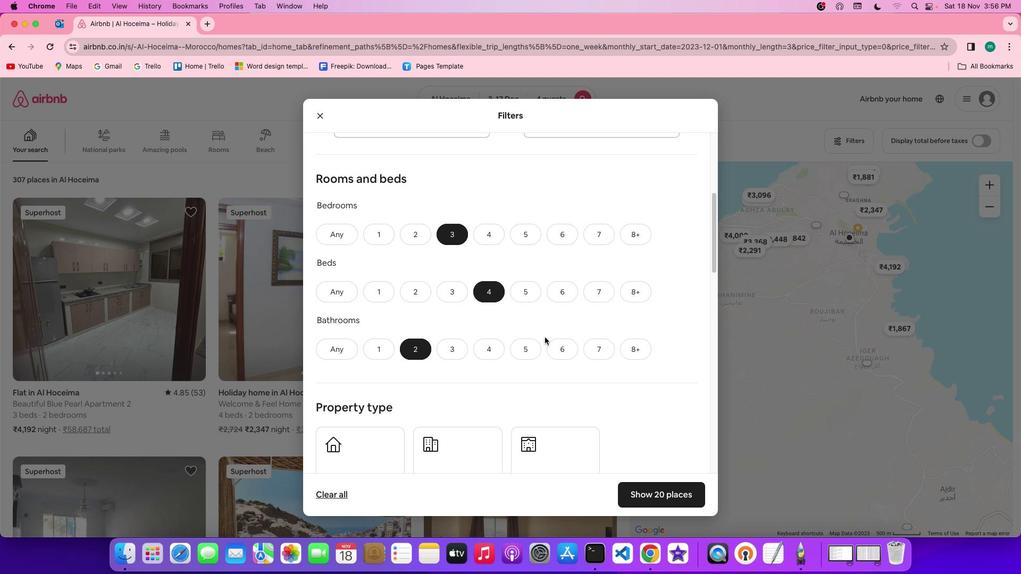 
Action: Mouse scrolled (545, 337) with delta (0, 0)
Screenshot: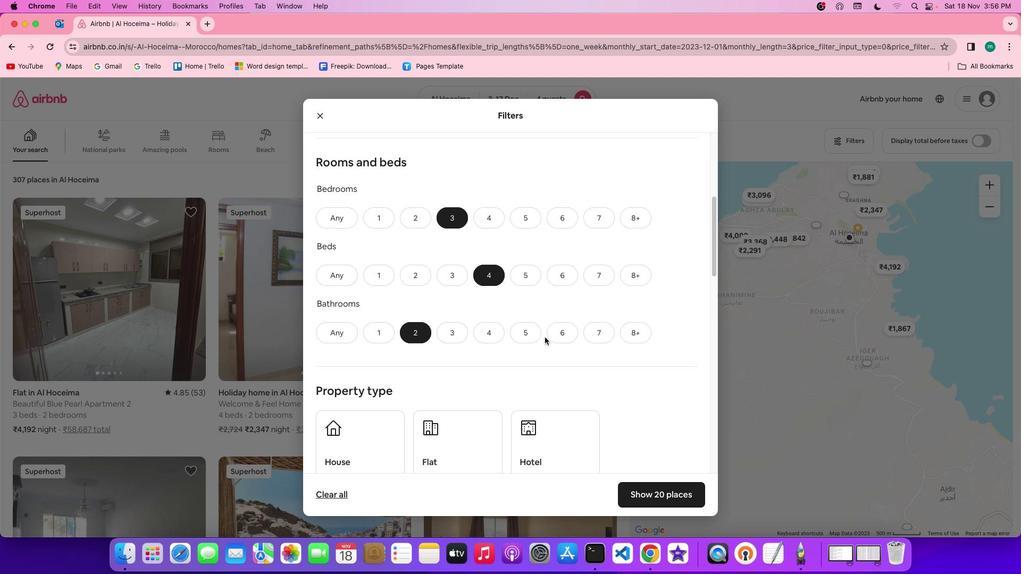 
Action: Mouse scrolled (545, 337) with delta (0, 0)
Screenshot: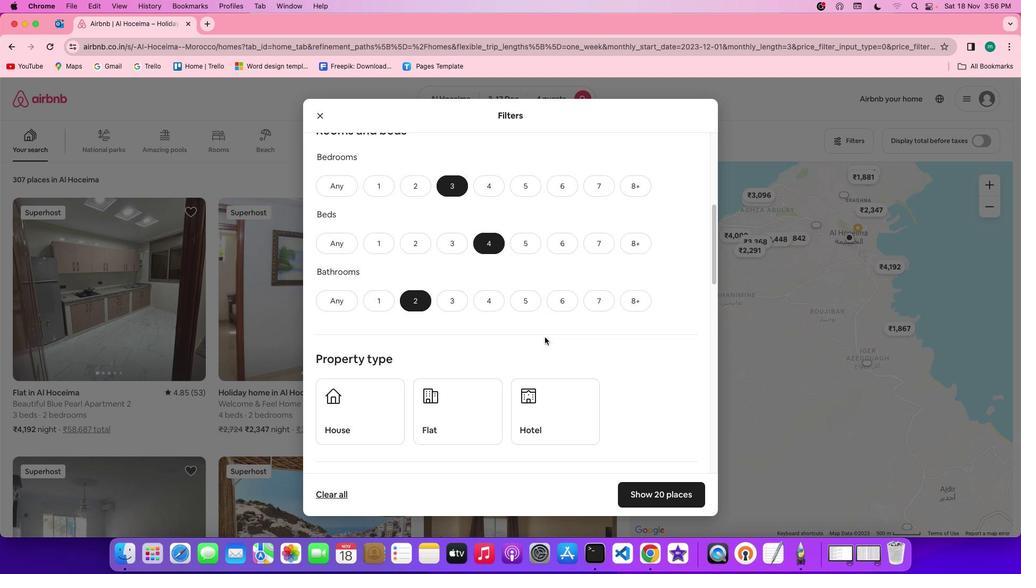 
Action: Mouse scrolled (545, 337) with delta (0, -1)
Screenshot: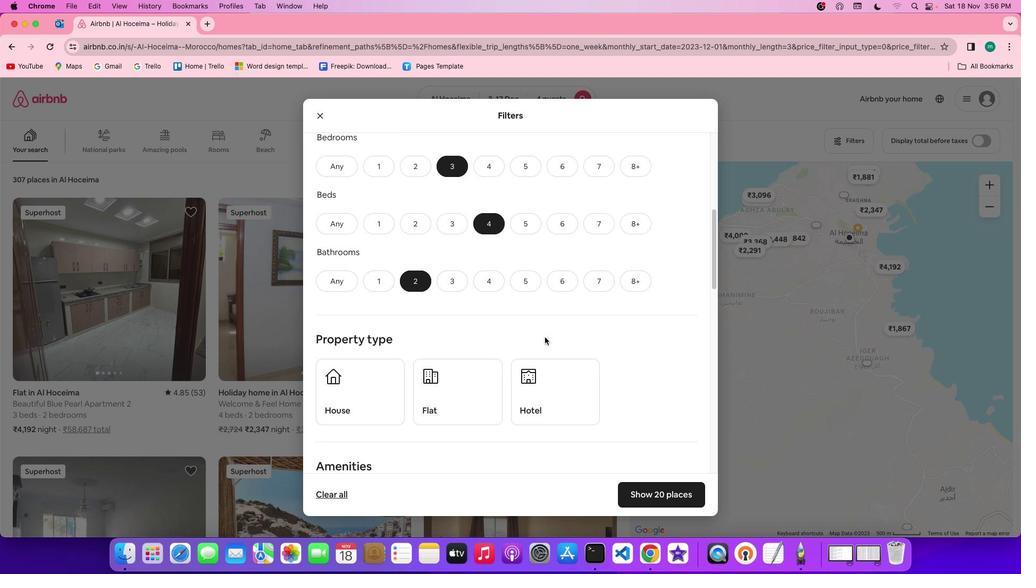 
Action: Mouse scrolled (545, 337) with delta (0, -1)
Screenshot: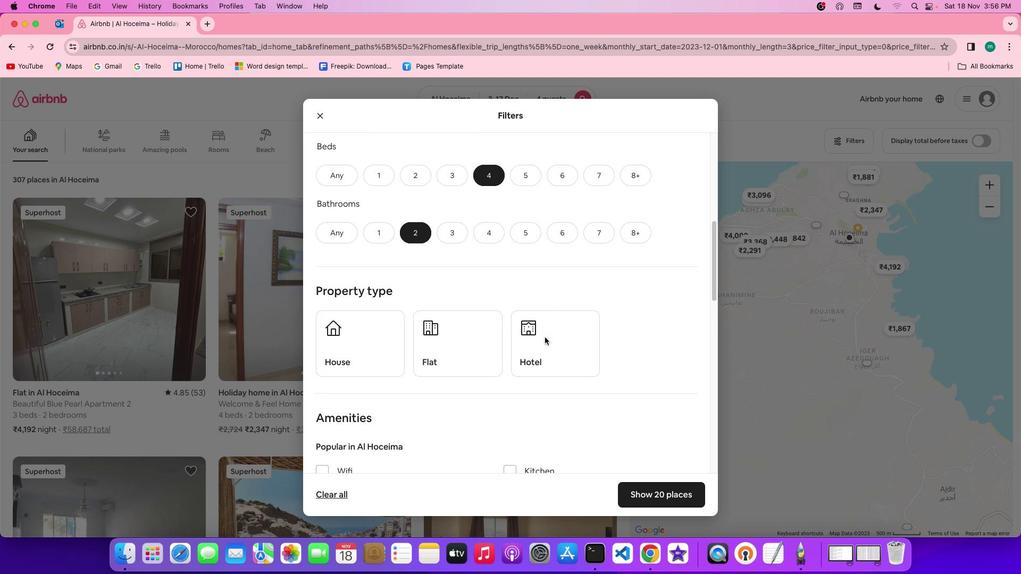 
Action: Mouse scrolled (545, 337) with delta (0, 0)
Screenshot: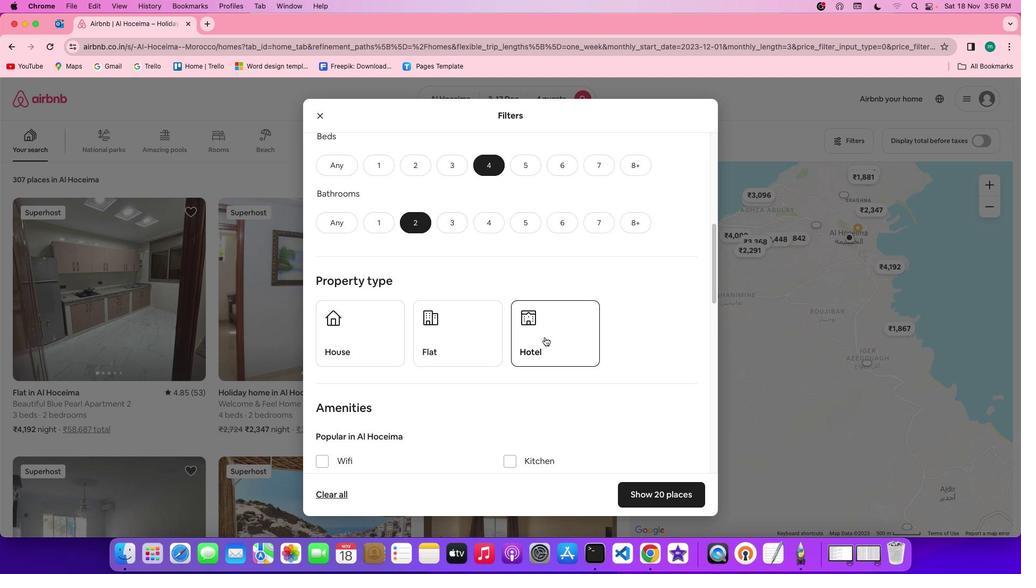 
Action: Mouse scrolled (545, 337) with delta (0, 0)
Screenshot: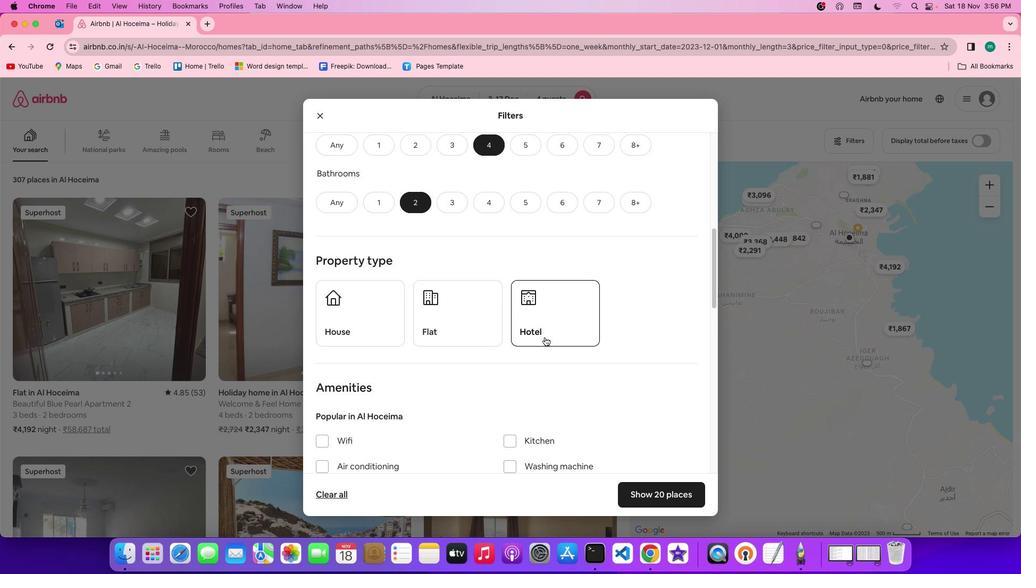 
Action: Mouse scrolled (545, 337) with delta (0, 0)
Screenshot: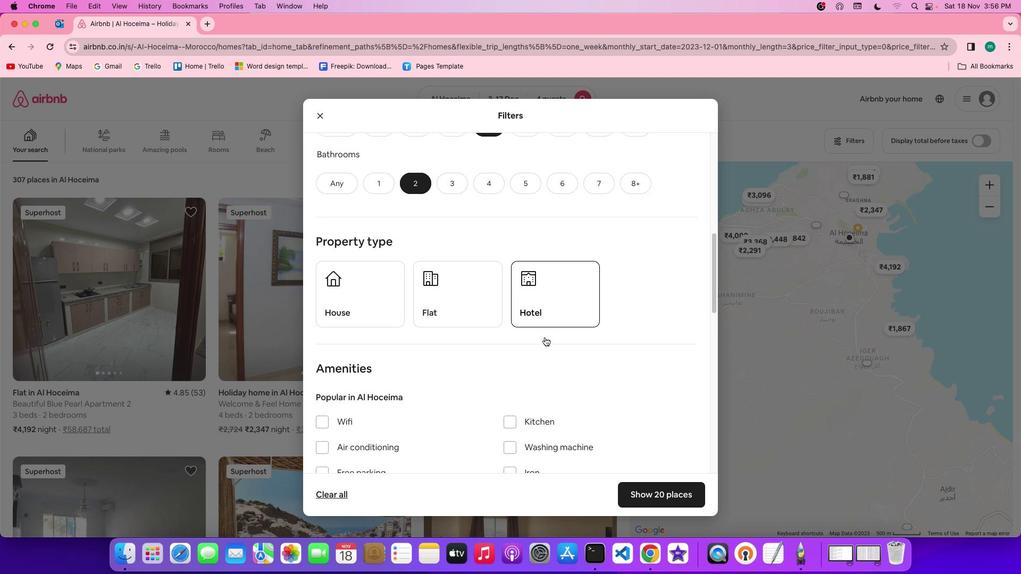 
Action: Mouse scrolled (545, 337) with delta (0, 0)
Screenshot: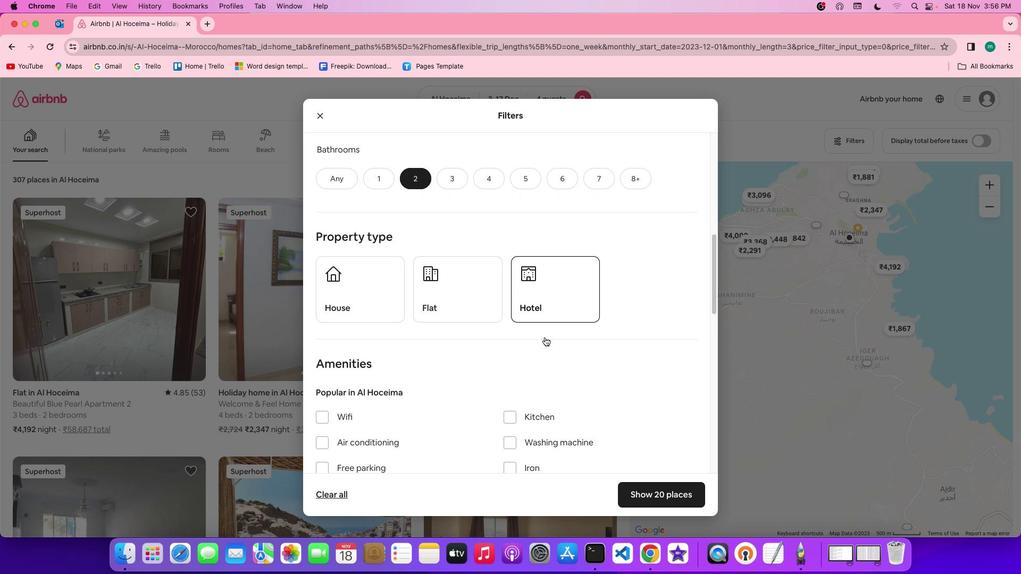 
Action: Mouse scrolled (545, 337) with delta (0, 0)
Screenshot: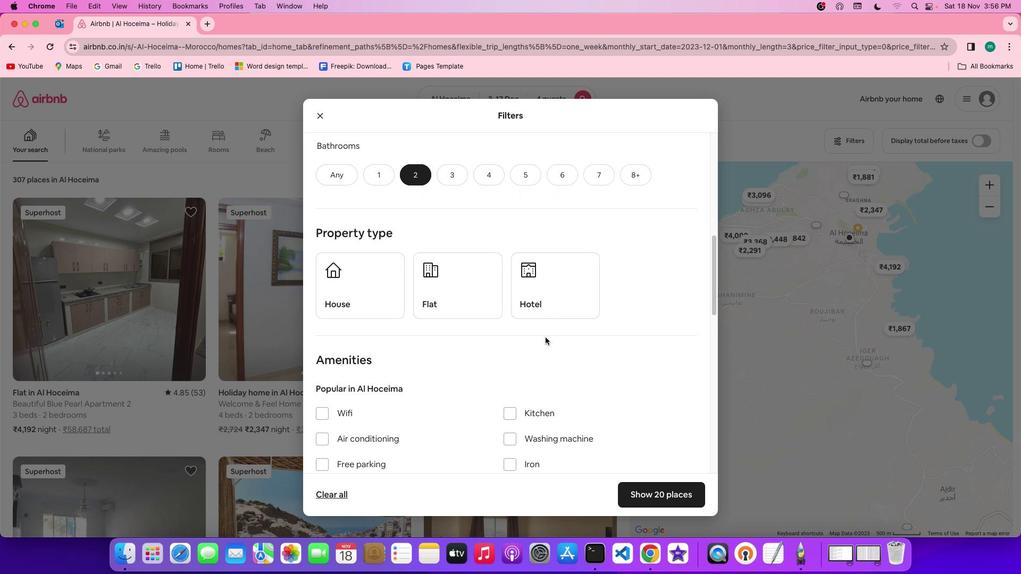 
Action: Mouse moved to (545, 337)
Screenshot: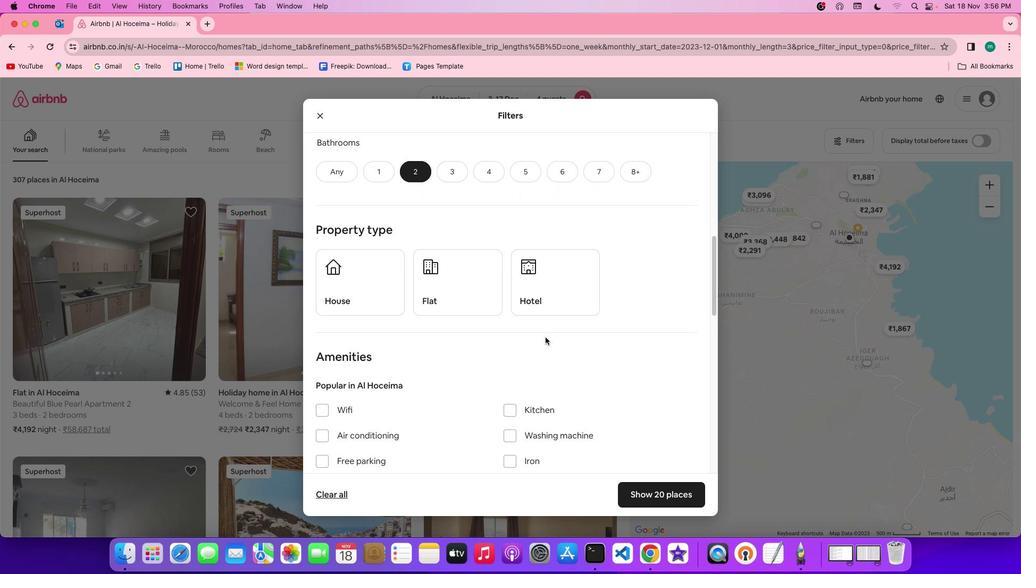 
Action: Mouse scrolled (545, 337) with delta (0, 0)
Screenshot: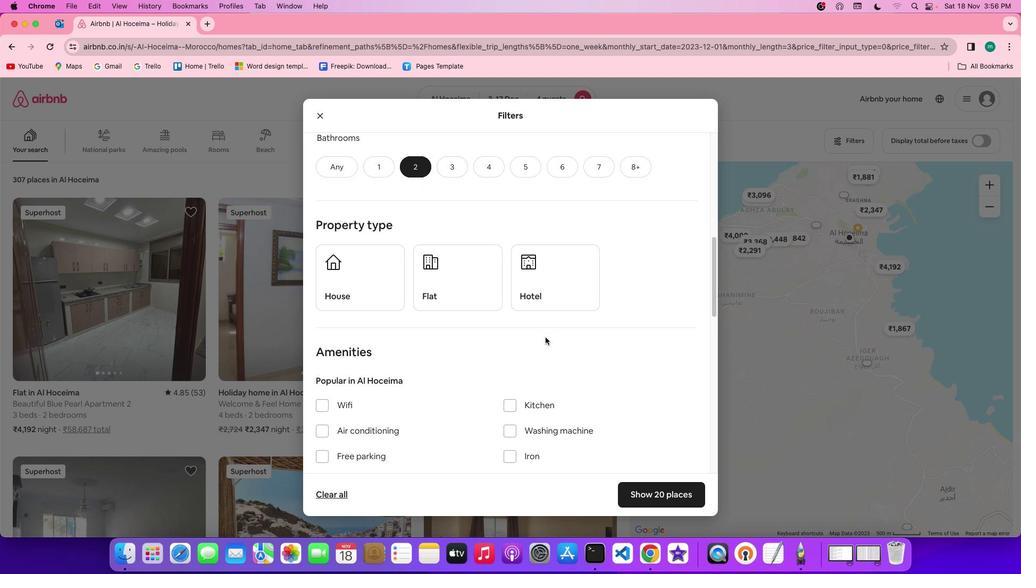 
Action: Mouse scrolled (545, 337) with delta (0, 0)
Screenshot: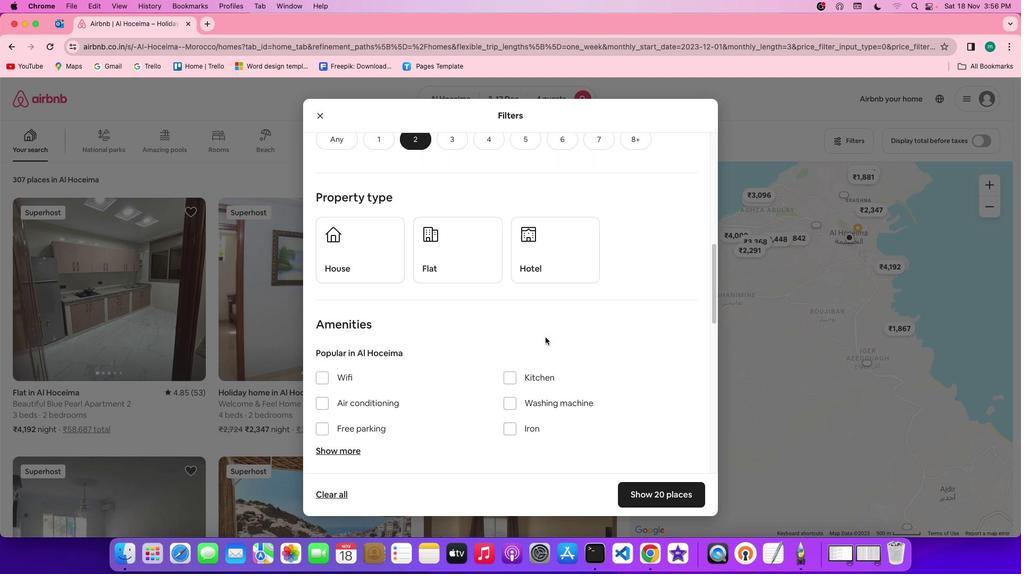 
Action: Mouse scrolled (545, 337) with delta (0, 0)
Screenshot: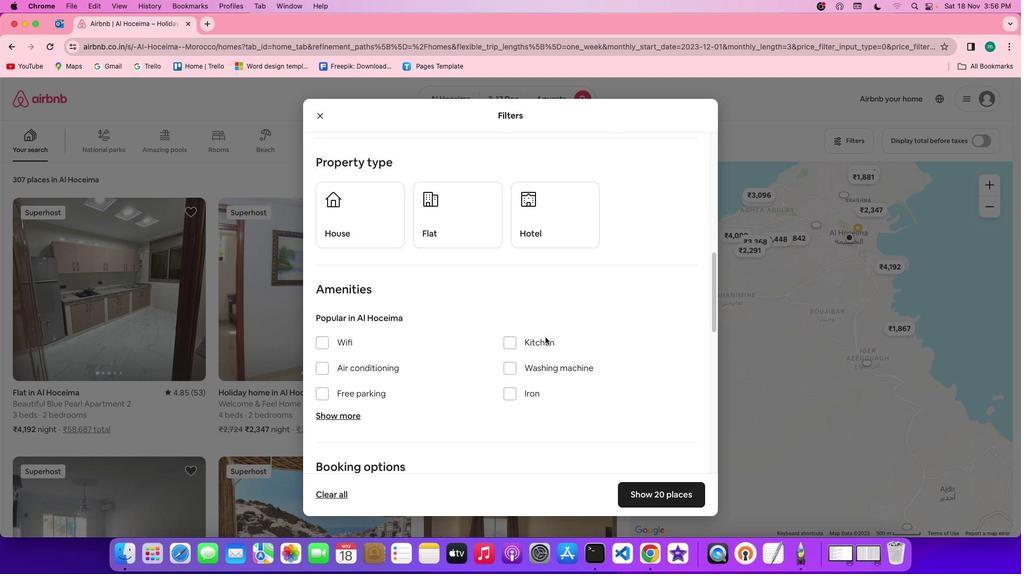
Action: Mouse moved to (380, 220)
Screenshot: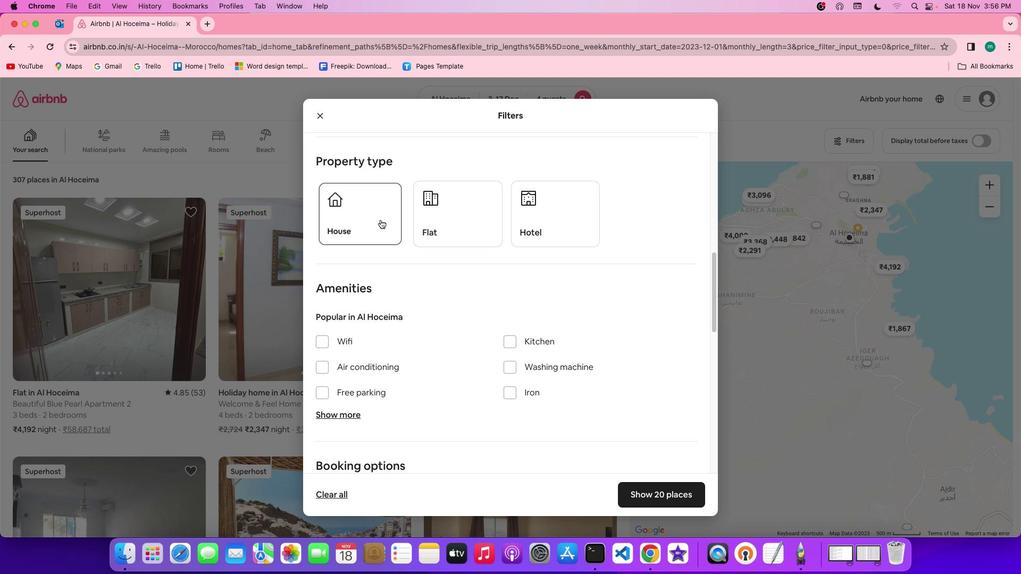 
Action: Mouse pressed left at (380, 220)
Screenshot: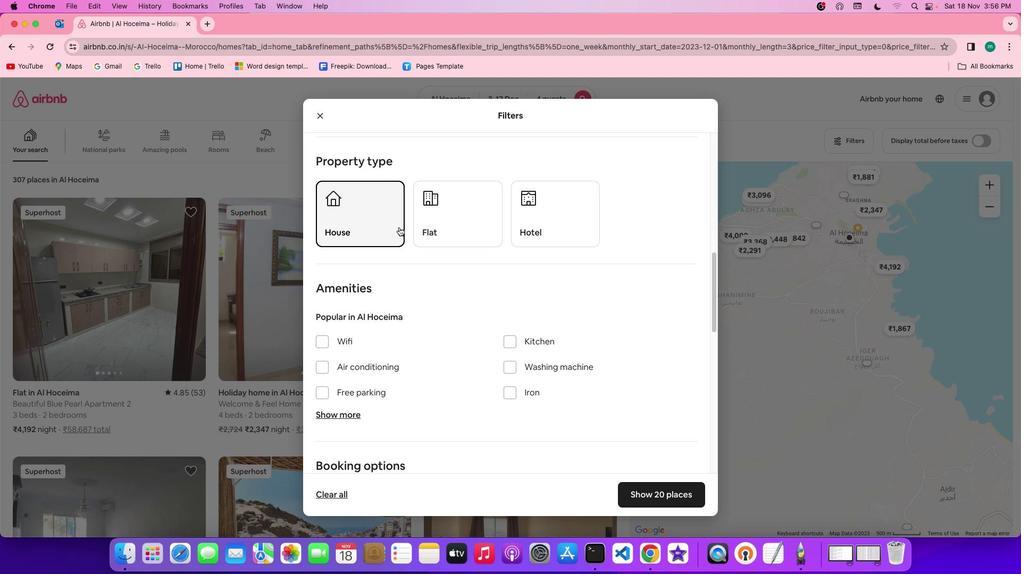 
Action: Mouse moved to (518, 297)
Screenshot: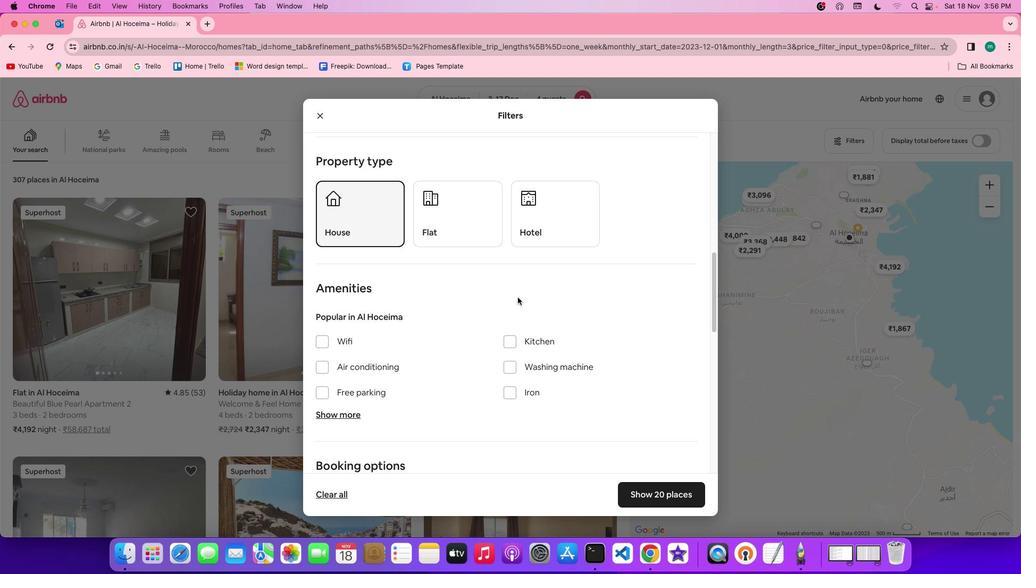 
Action: Mouse scrolled (518, 297) with delta (0, 0)
Screenshot: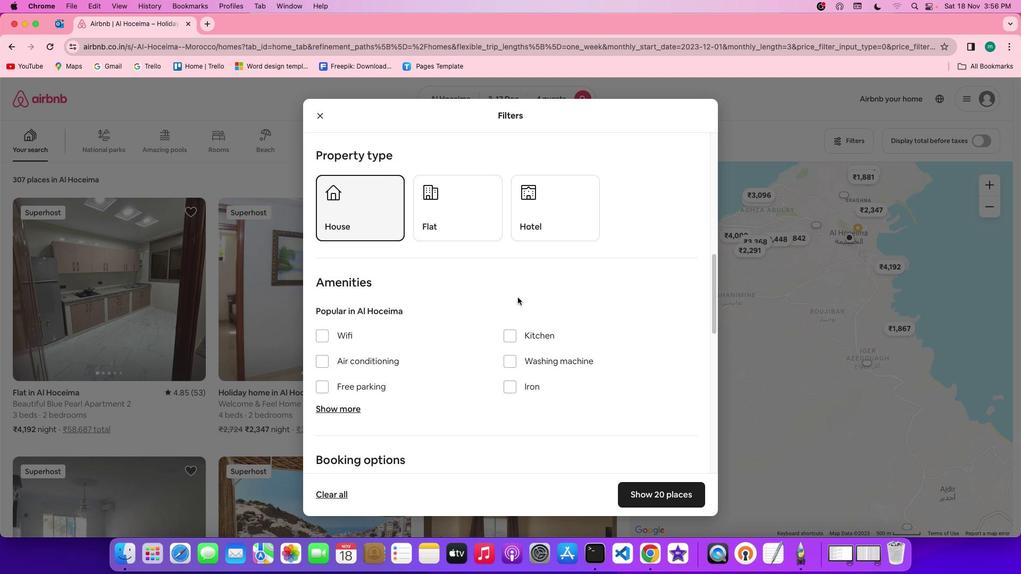 
Action: Mouse scrolled (518, 297) with delta (0, 0)
Screenshot: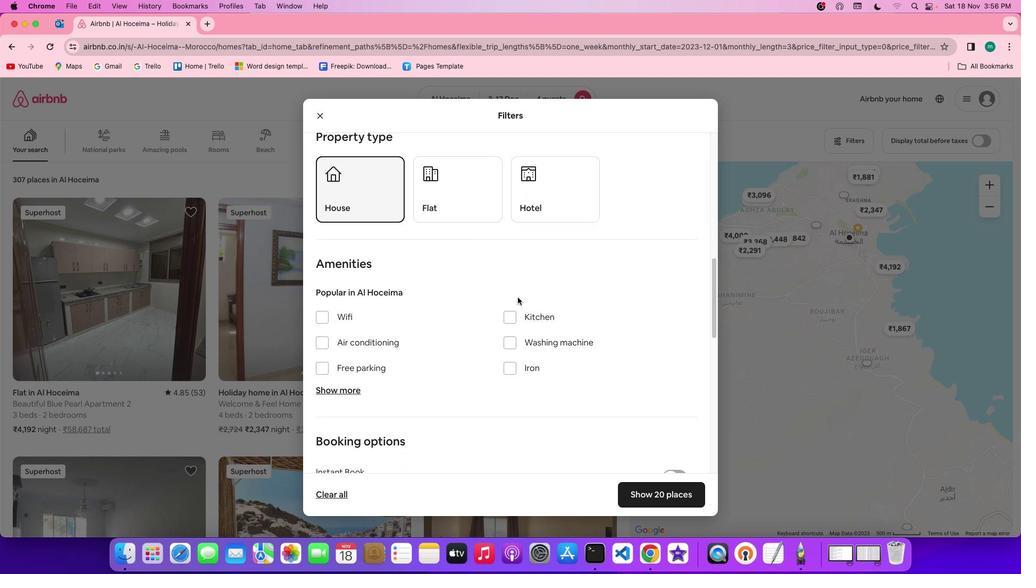 
Action: Mouse scrolled (518, 297) with delta (0, 0)
Screenshot: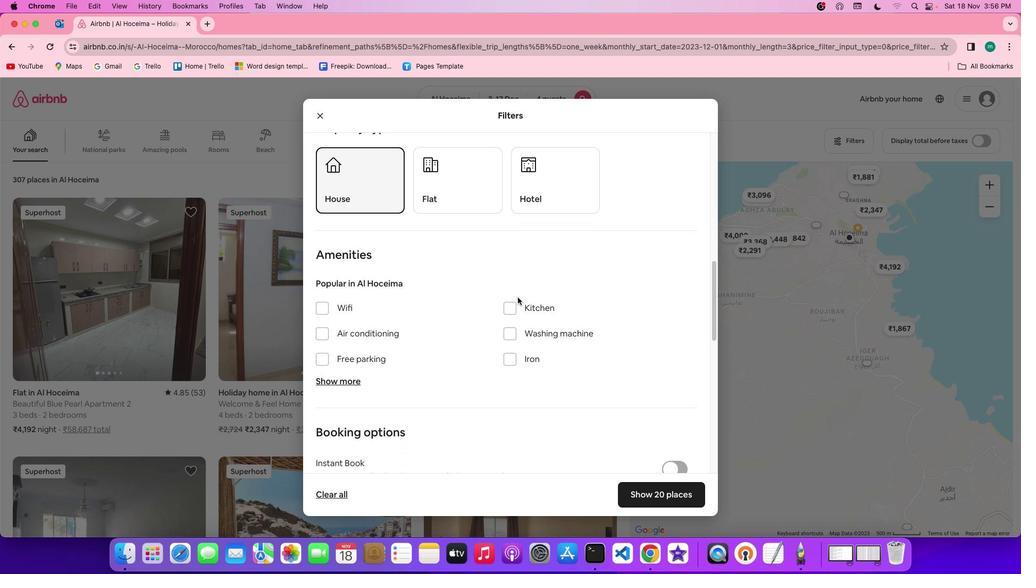 
Action: Mouse scrolled (518, 297) with delta (0, 0)
Screenshot: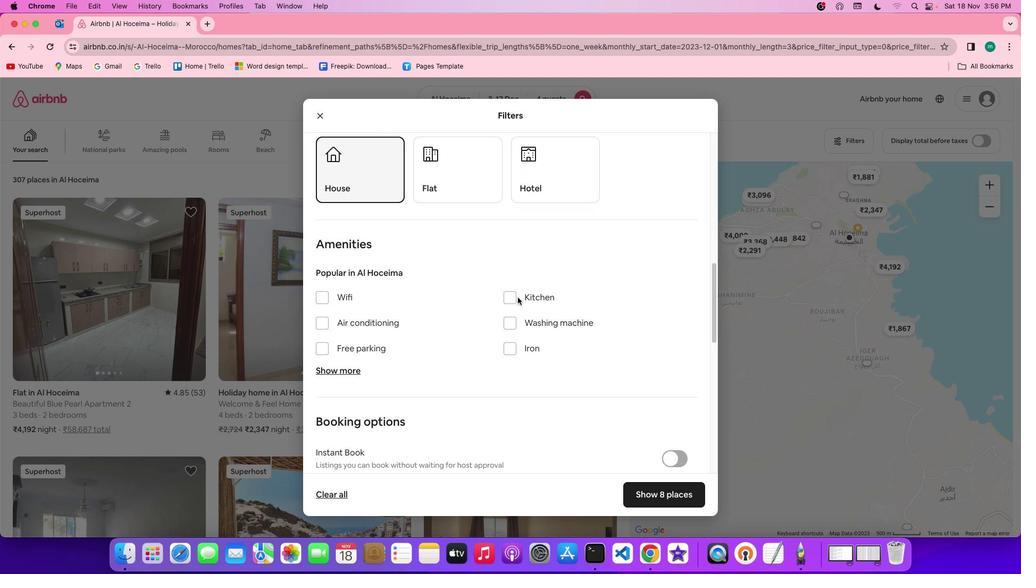 
Action: Mouse scrolled (518, 297) with delta (0, 0)
Screenshot: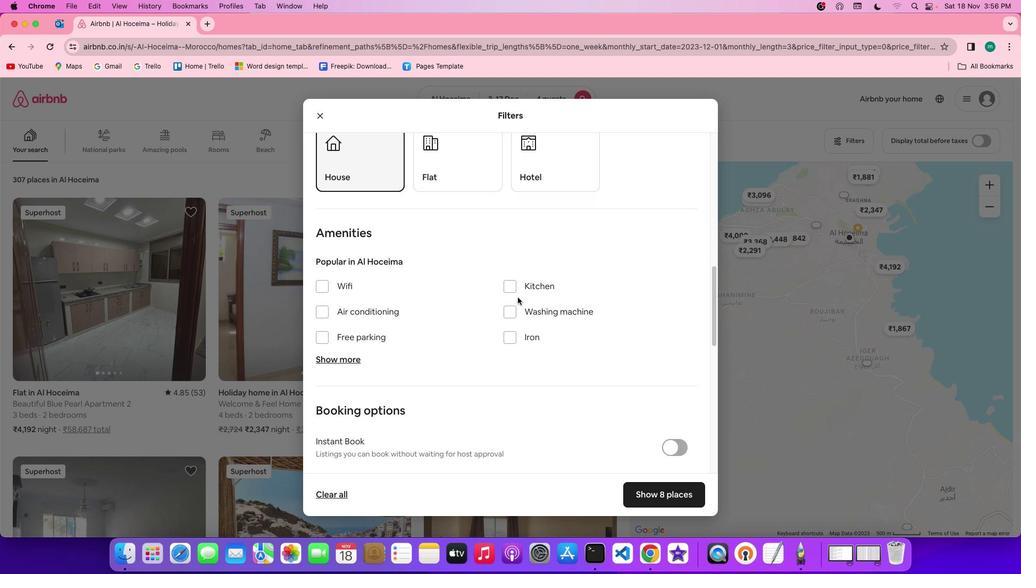 
Action: Mouse scrolled (518, 297) with delta (0, 0)
Screenshot: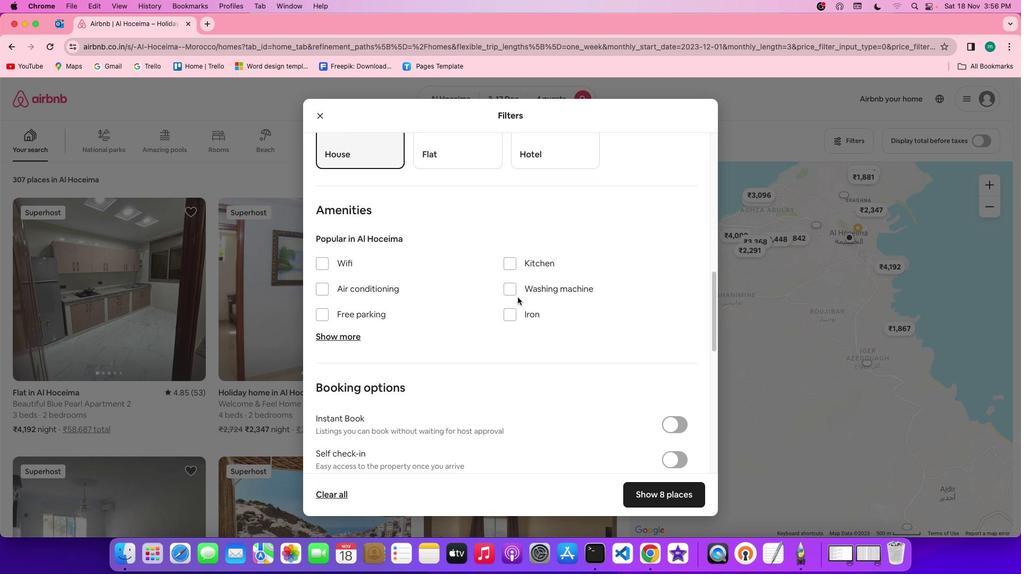 
Action: Mouse scrolled (518, 297) with delta (0, 0)
Screenshot: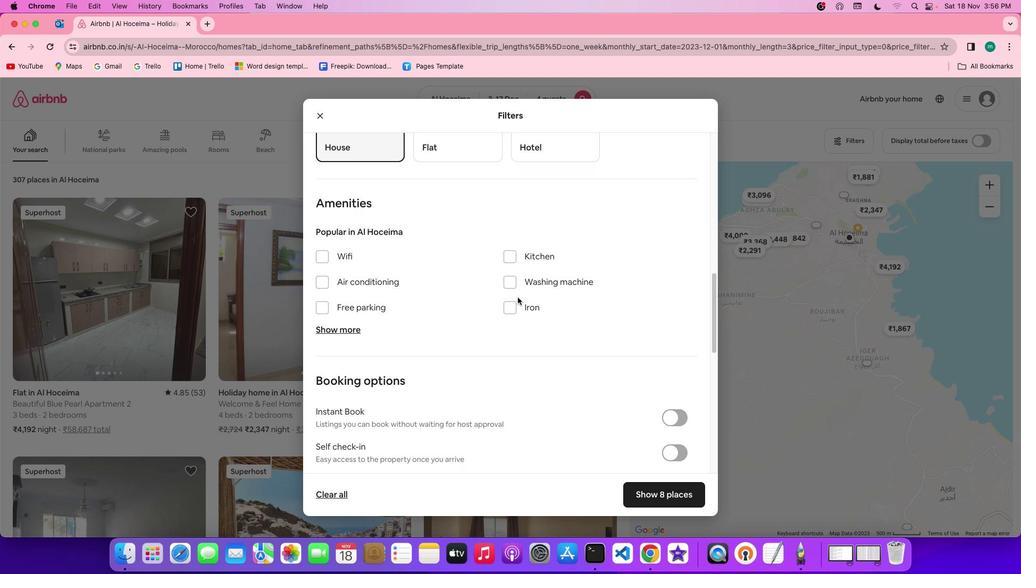 
Action: Mouse scrolled (518, 297) with delta (0, 0)
Screenshot: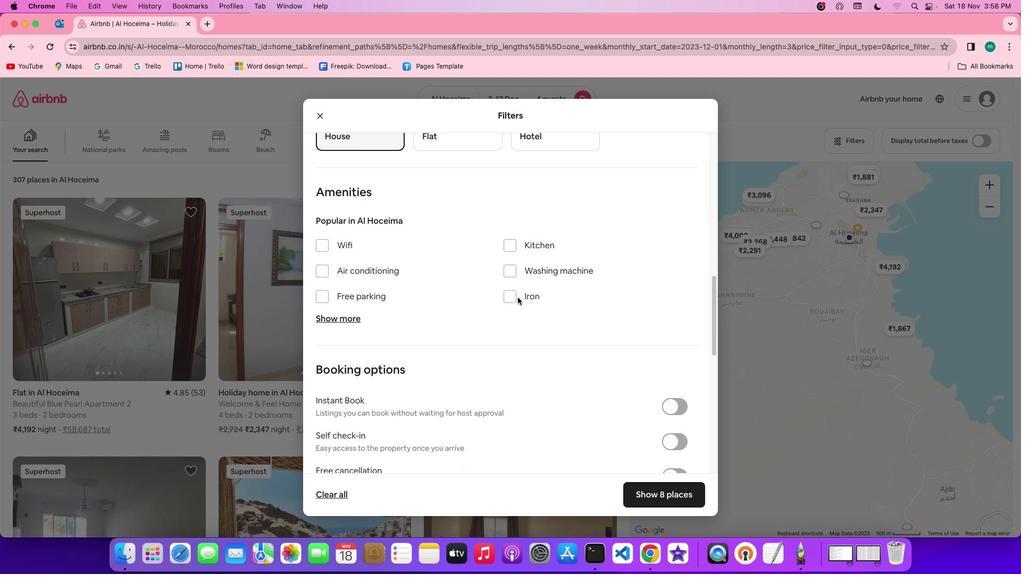 
Action: Mouse scrolled (518, 297) with delta (0, 0)
Screenshot: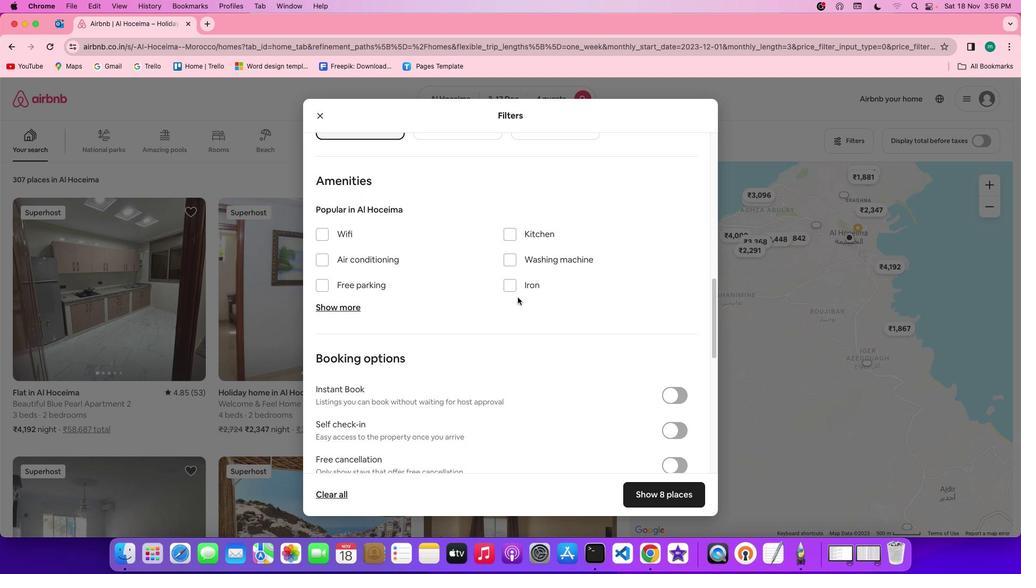 
Action: Mouse moved to (327, 234)
Screenshot: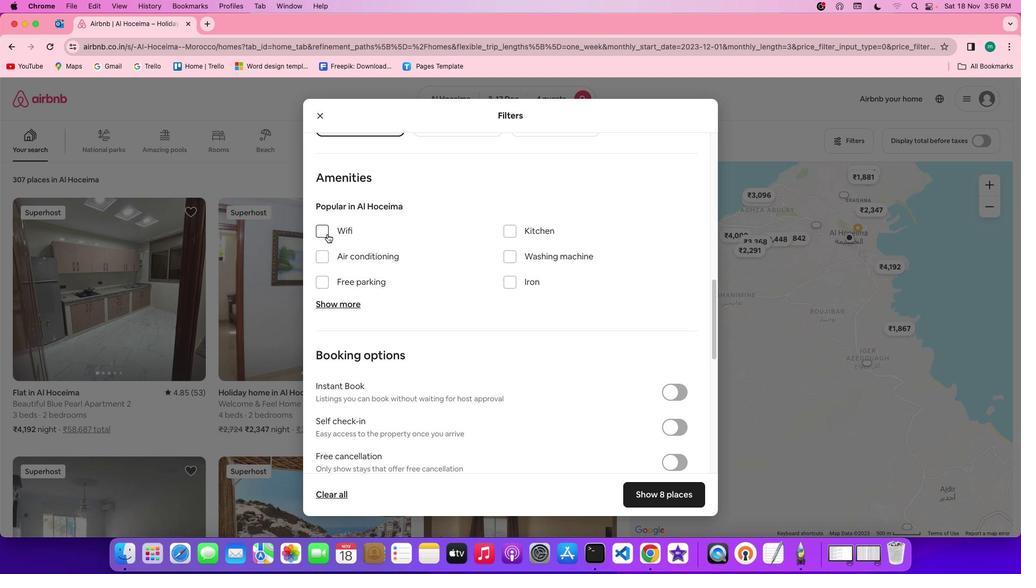 
Action: Mouse pressed left at (327, 234)
Screenshot: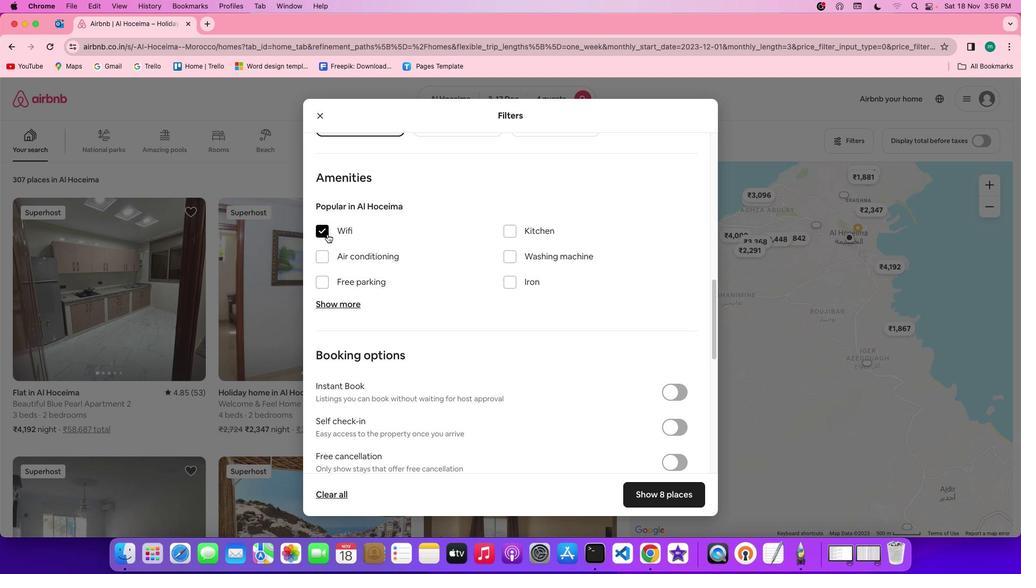 
Action: Mouse moved to (468, 319)
Screenshot: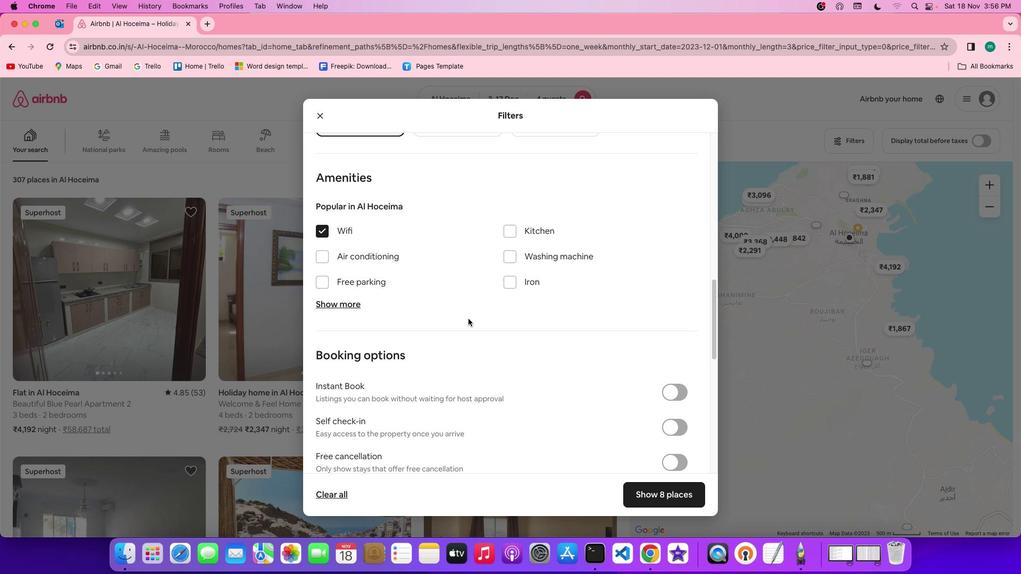 
Action: Mouse scrolled (468, 319) with delta (0, 0)
Screenshot: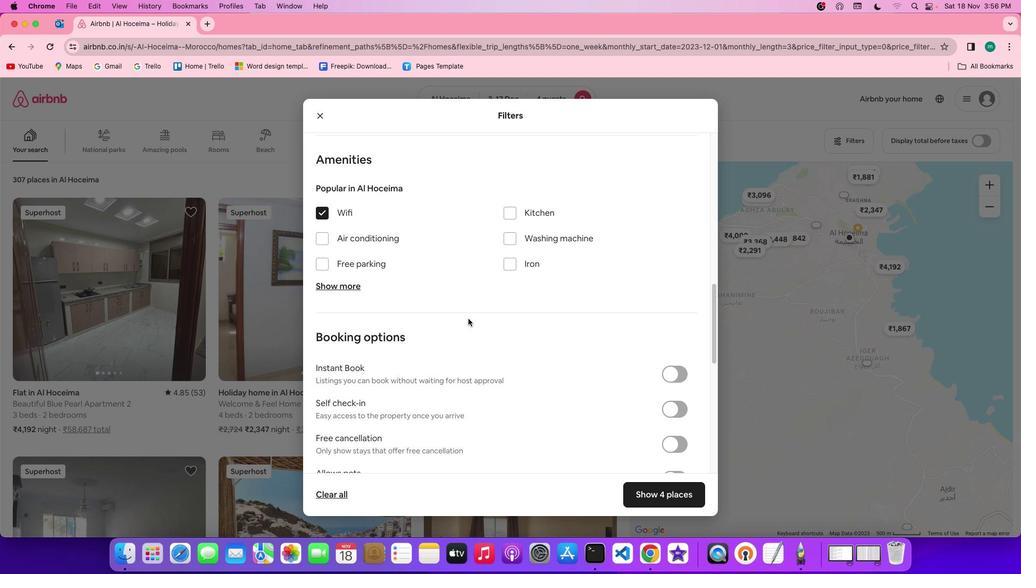 
Action: Mouse scrolled (468, 319) with delta (0, 0)
Screenshot: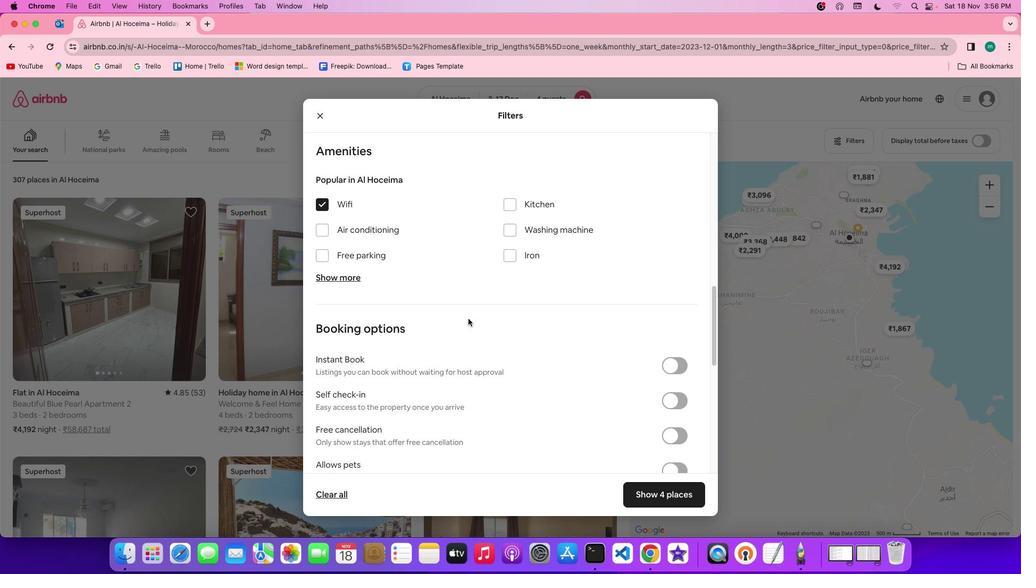 
Action: Mouse scrolled (468, 319) with delta (0, 0)
Screenshot: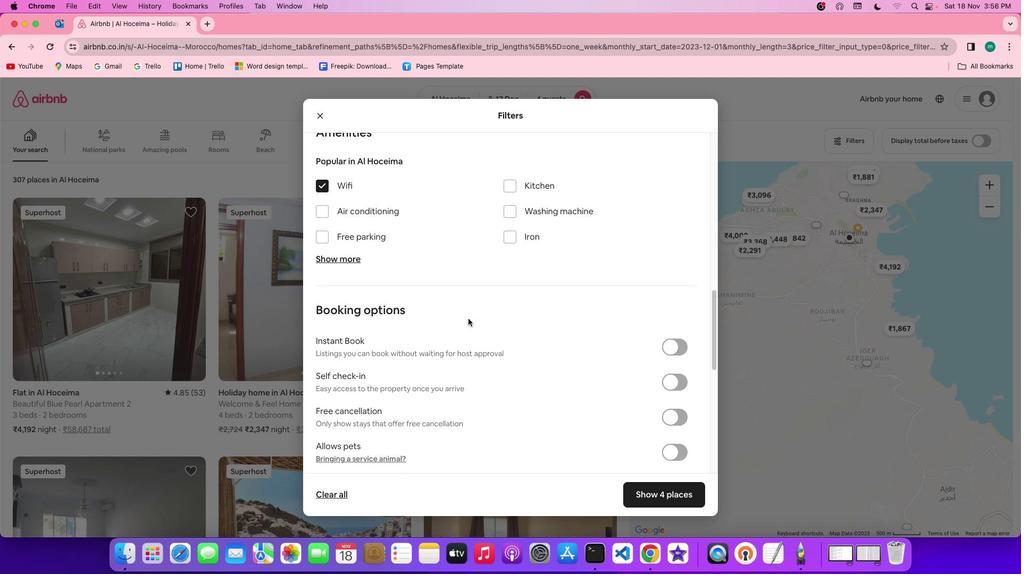 
Action: Mouse moved to (521, 346)
Screenshot: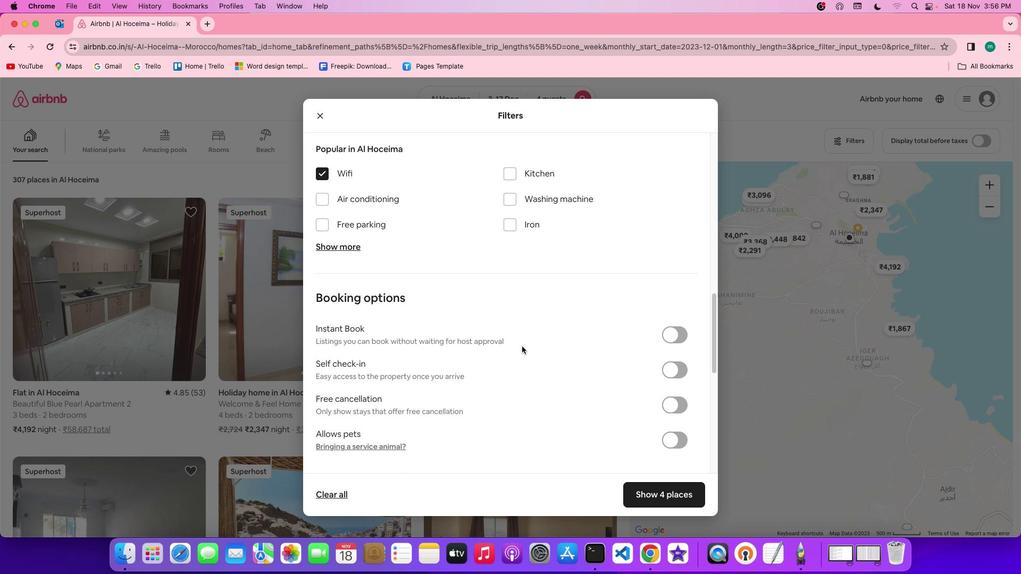 
Action: Mouse scrolled (521, 346) with delta (0, 0)
Screenshot: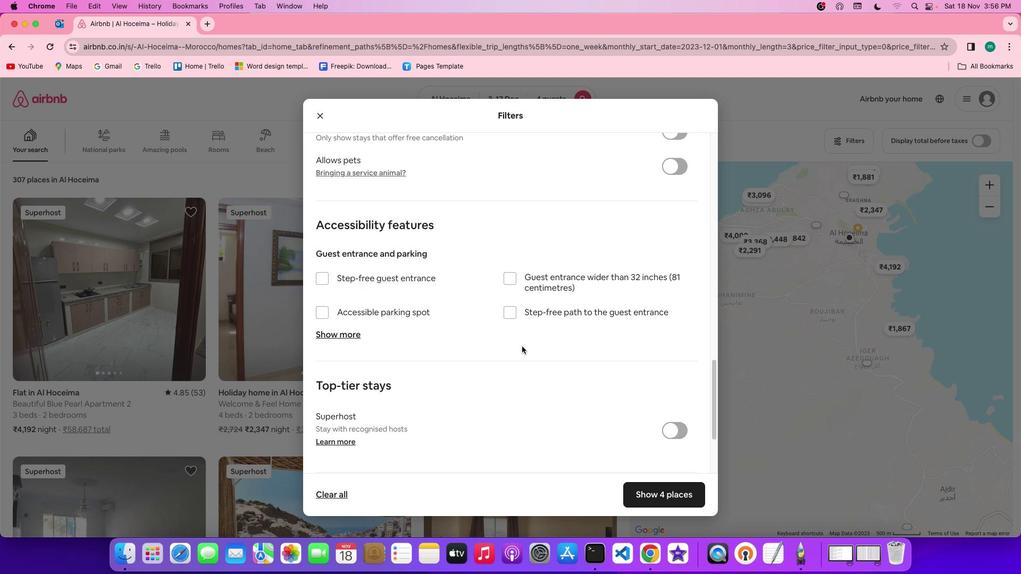 
Action: Mouse scrolled (521, 346) with delta (0, 0)
Screenshot: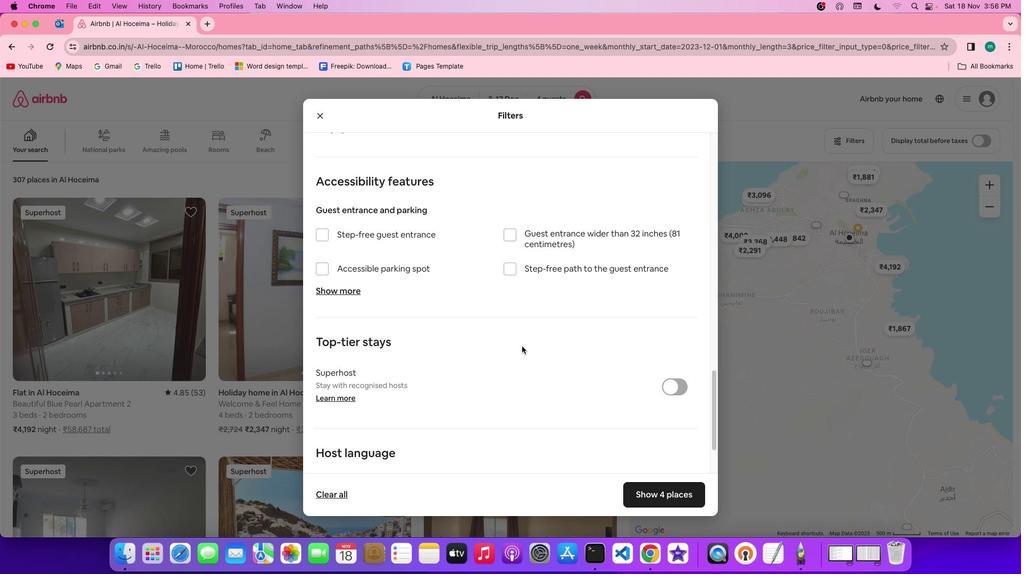 
Action: Mouse scrolled (521, 346) with delta (0, -1)
Screenshot: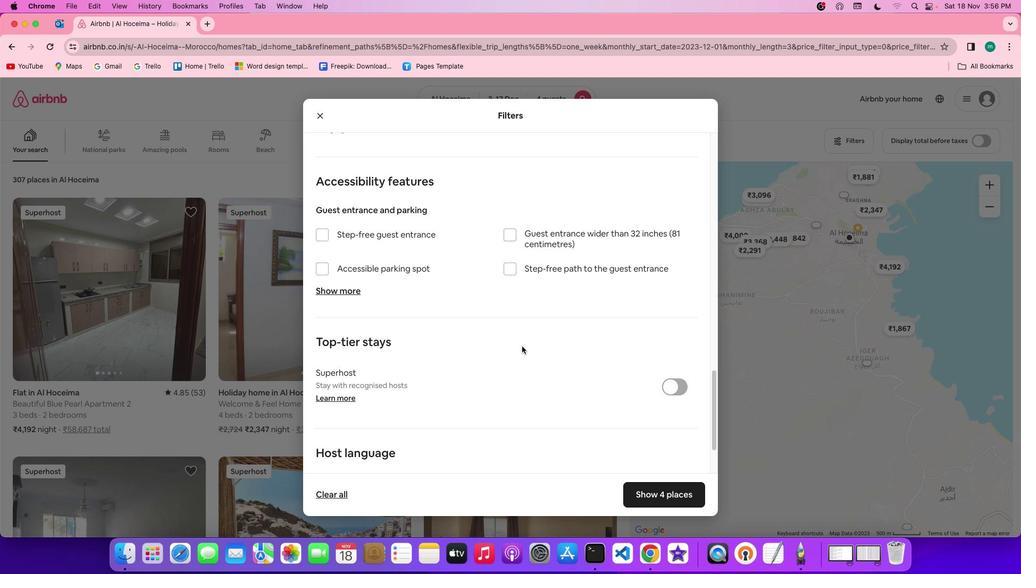 
Action: Mouse scrolled (521, 346) with delta (0, -2)
Screenshot: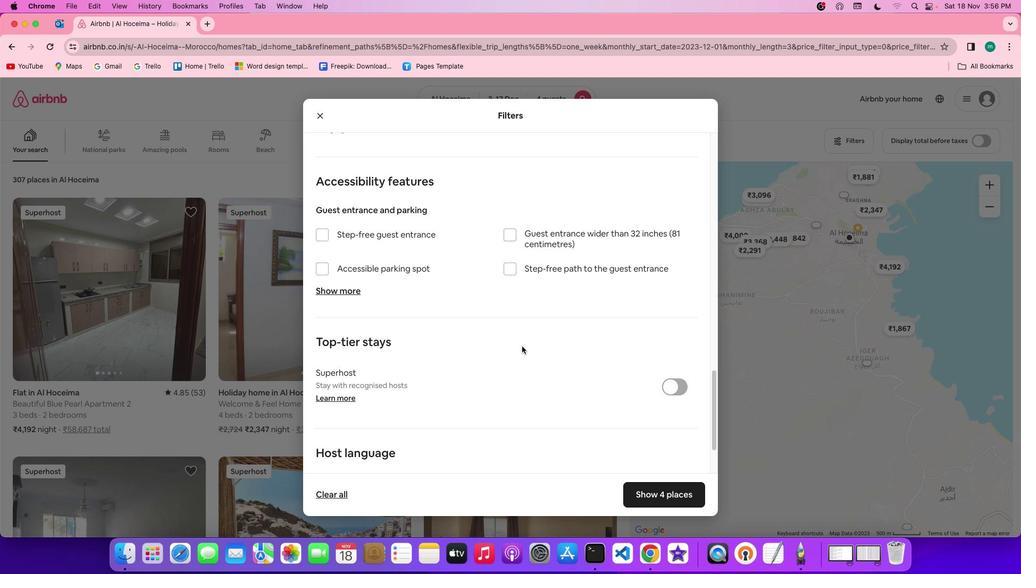 
Action: Mouse scrolled (521, 346) with delta (0, -2)
Screenshot: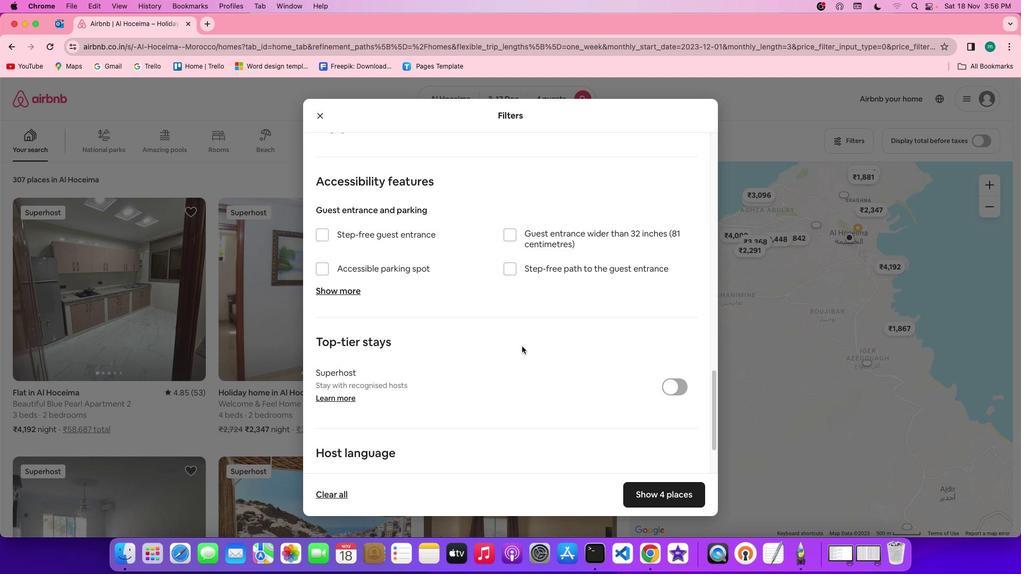 
Action: Mouse scrolled (521, 346) with delta (0, 0)
Screenshot: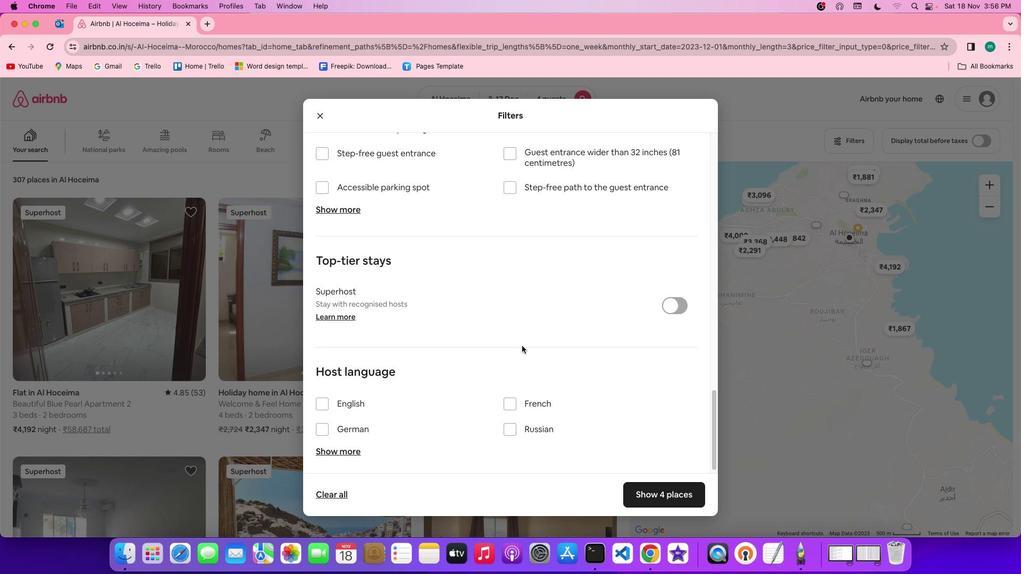 
Action: Mouse scrolled (521, 346) with delta (0, 0)
Screenshot: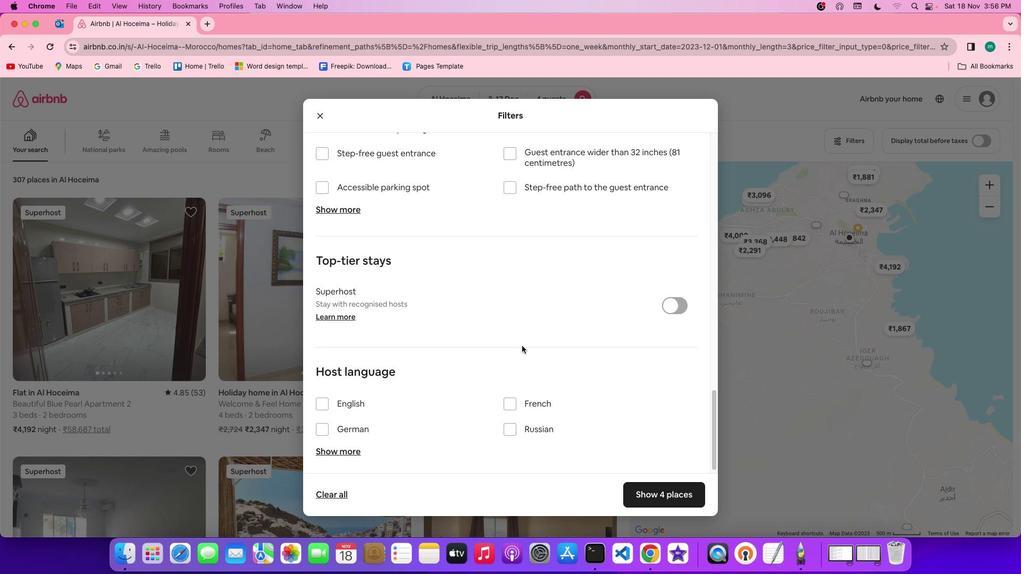 
Action: Mouse scrolled (521, 346) with delta (0, -2)
Screenshot: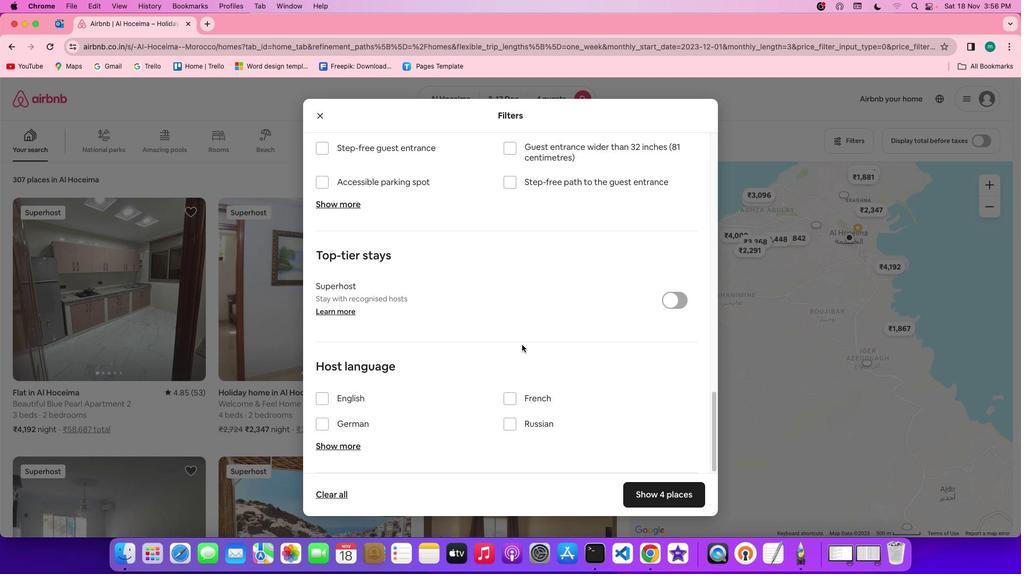 
Action: Mouse scrolled (521, 346) with delta (0, -2)
Screenshot: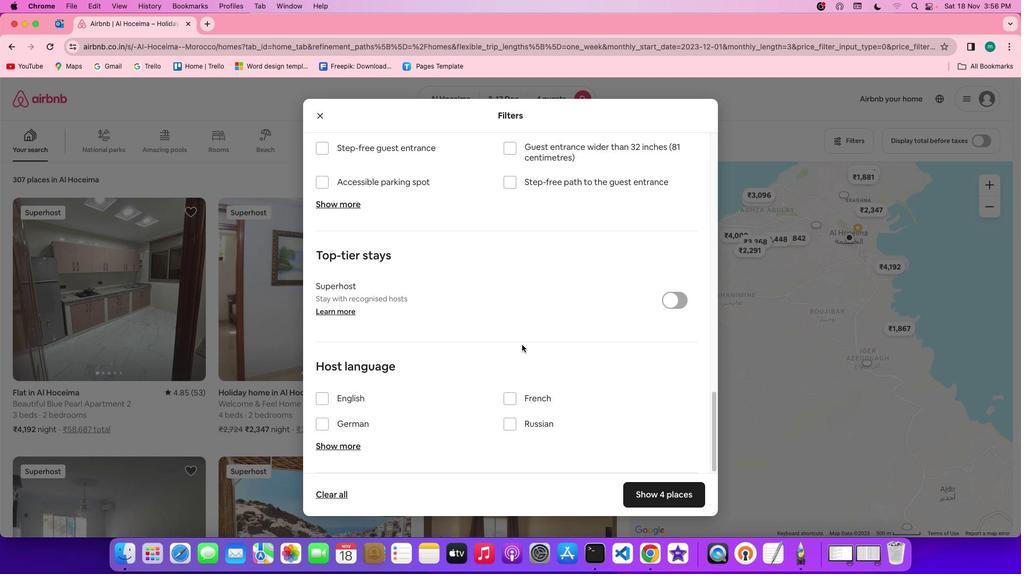 
Action: Mouse scrolled (521, 346) with delta (0, -3)
Screenshot: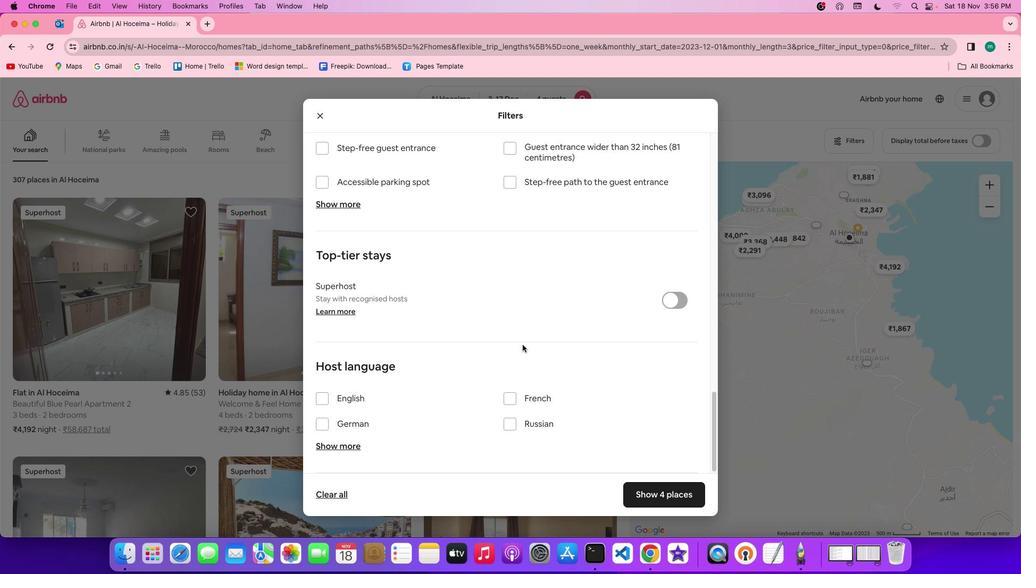 
Action: Mouse scrolled (521, 346) with delta (0, -3)
Screenshot: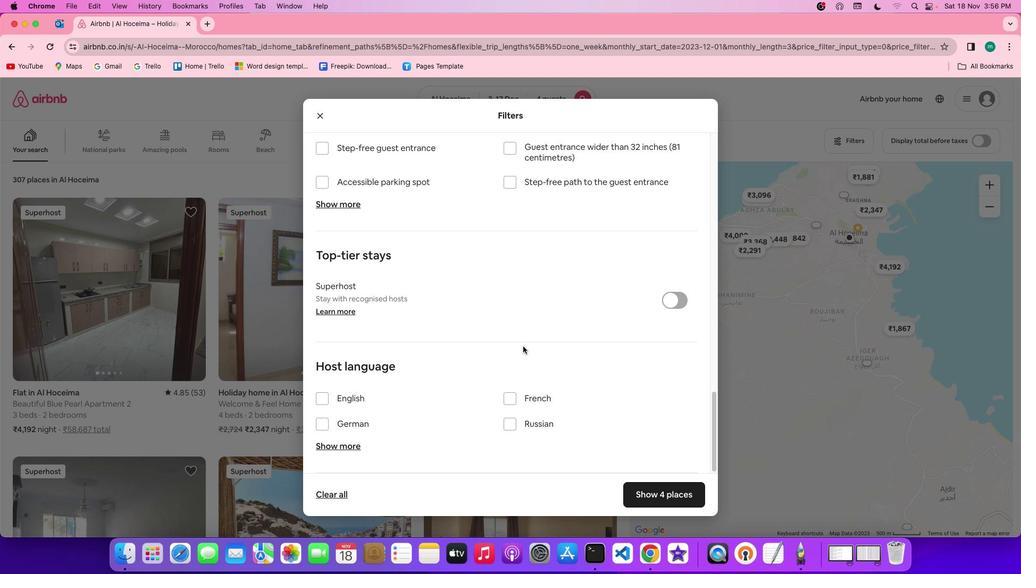 
Action: Mouse moved to (523, 346)
Screenshot: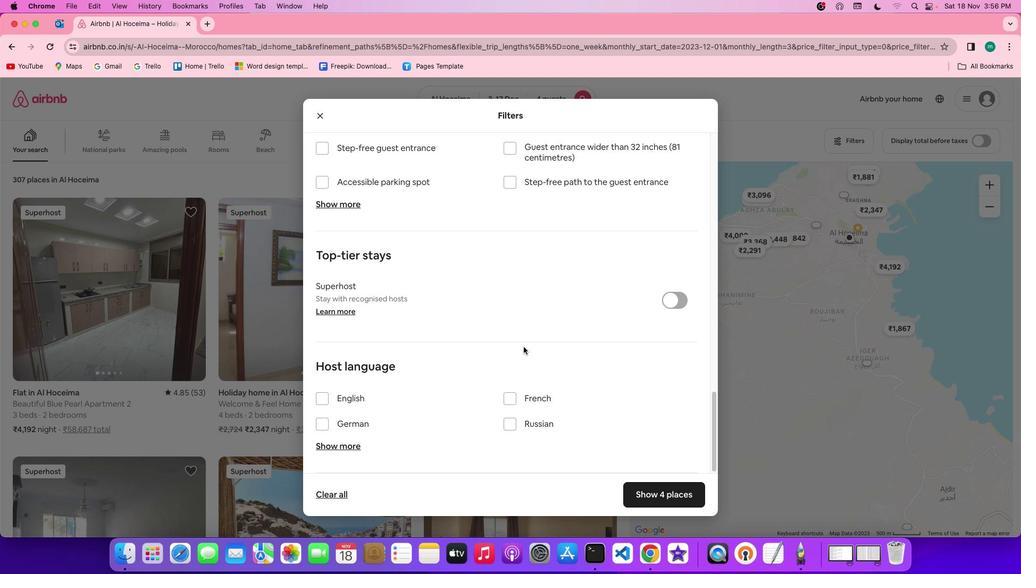 
Action: Mouse scrolled (523, 346) with delta (0, 0)
Screenshot: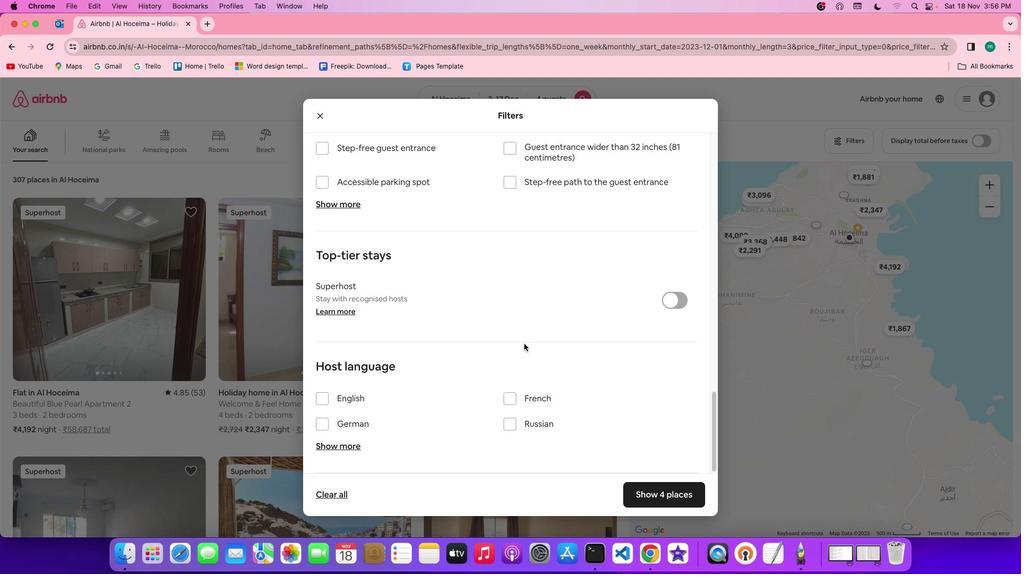 
Action: Mouse scrolled (523, 346) with delta (0, 0)
Screenshot: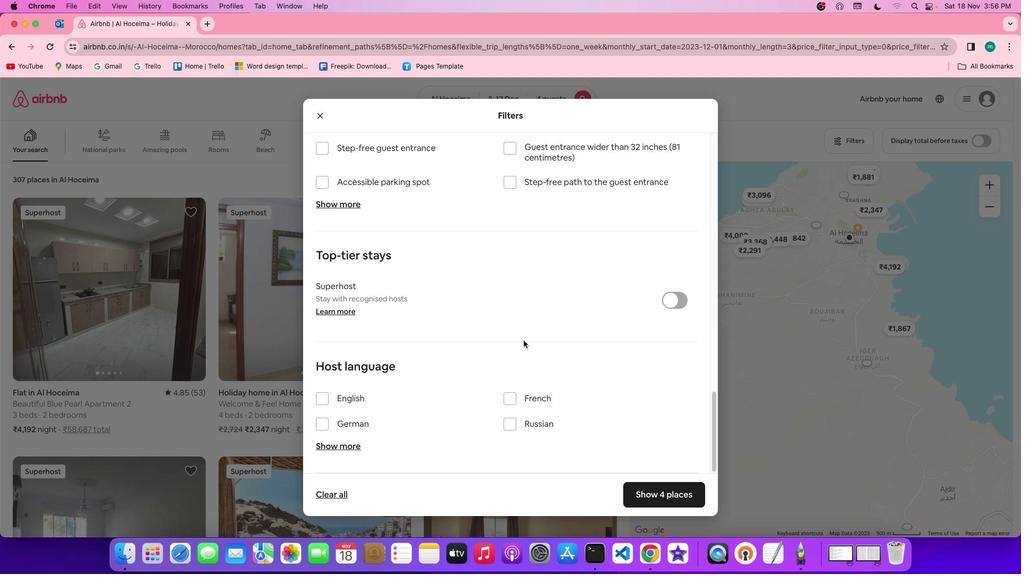 
Action: Mouse scrolled (523, 346) with delta (0, -2)
Screenshot: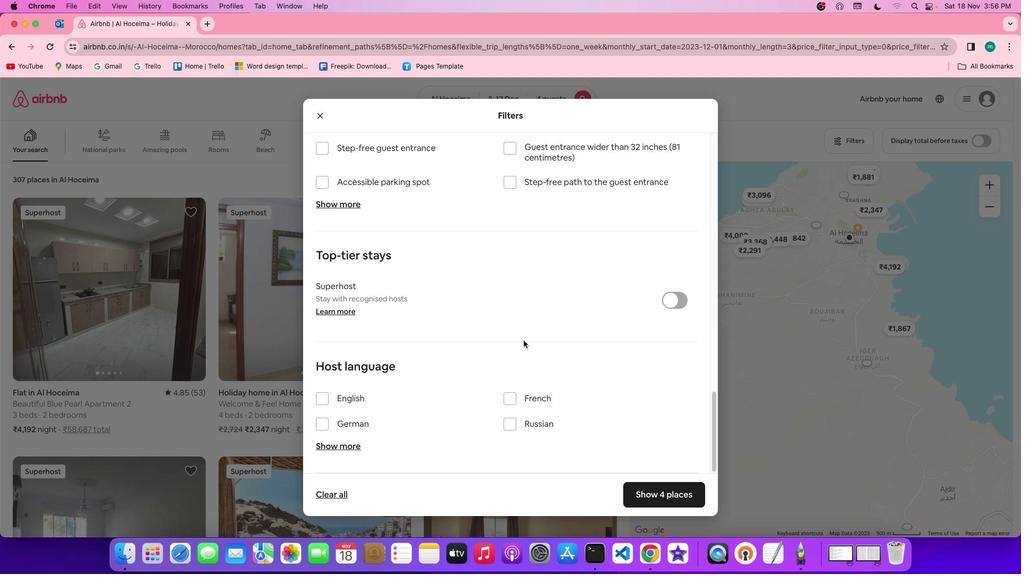 
Action: Mouse scrolled (523, 346) with delta (0, -2)
Screenshot: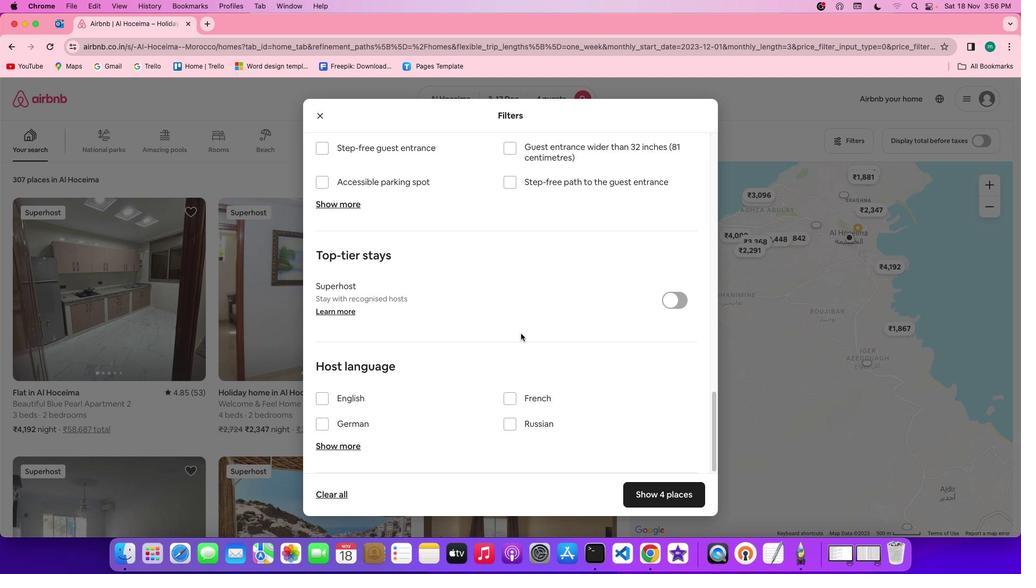 
Action: Mouse scrolled (523, 346) with delta (0, -3)
Screenshot: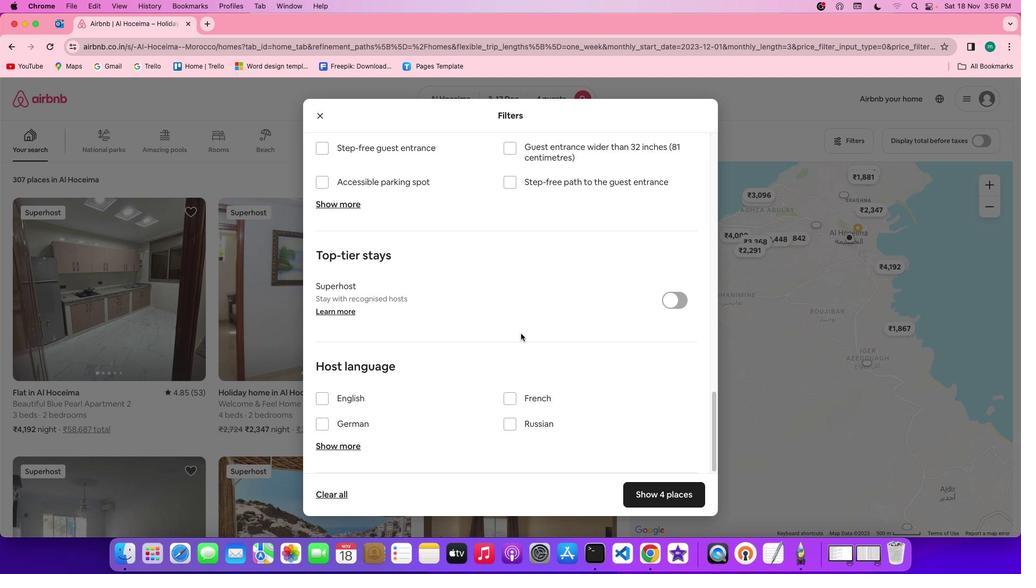 
Action: Mouse scrolled (523, 346) with delta (0, -3)
Screenshot: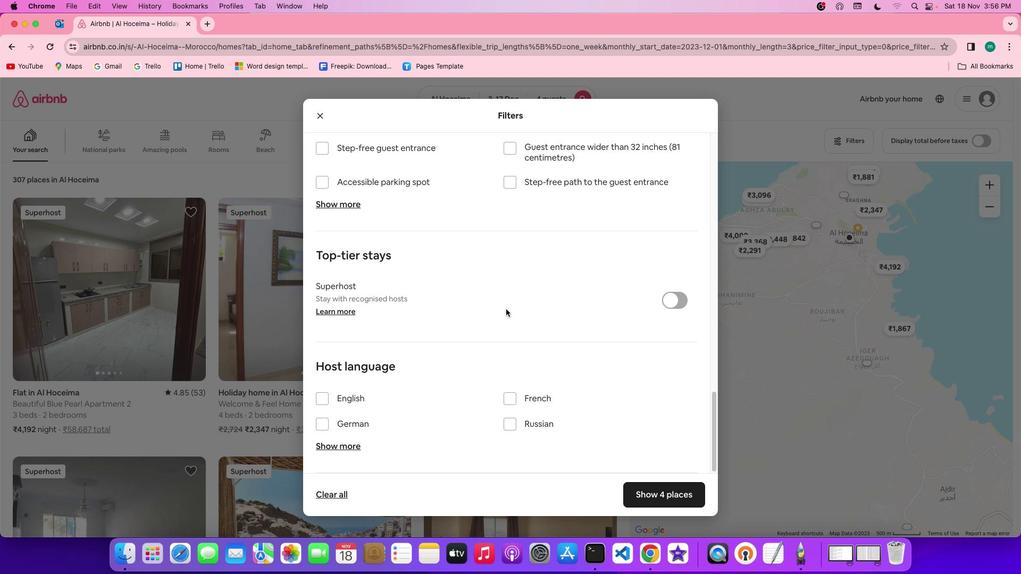 
Action: Mouse moved to (644, 492)
Screenshot: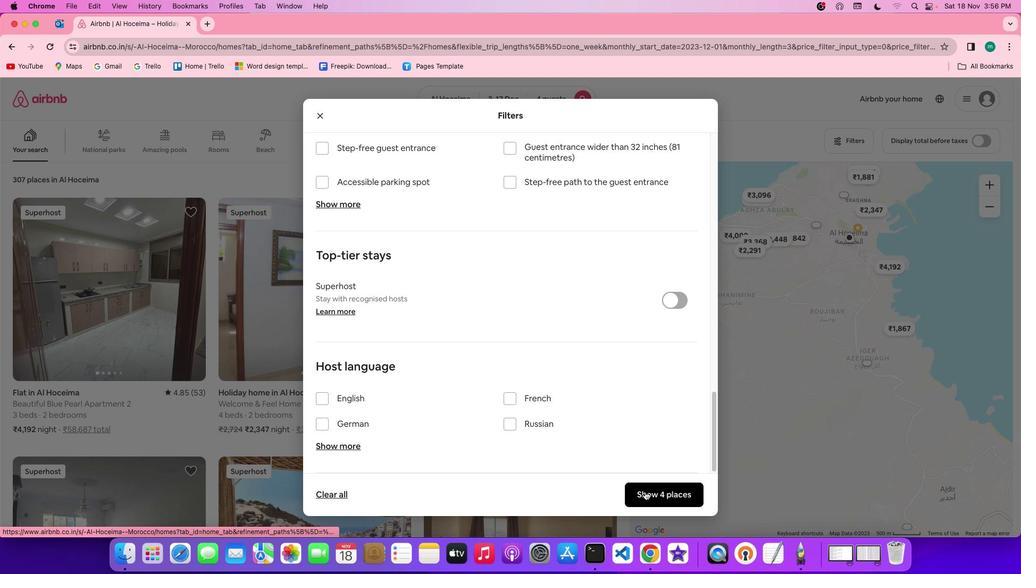 
Action: Mouse pressed left at (644, 492)
Screenshot: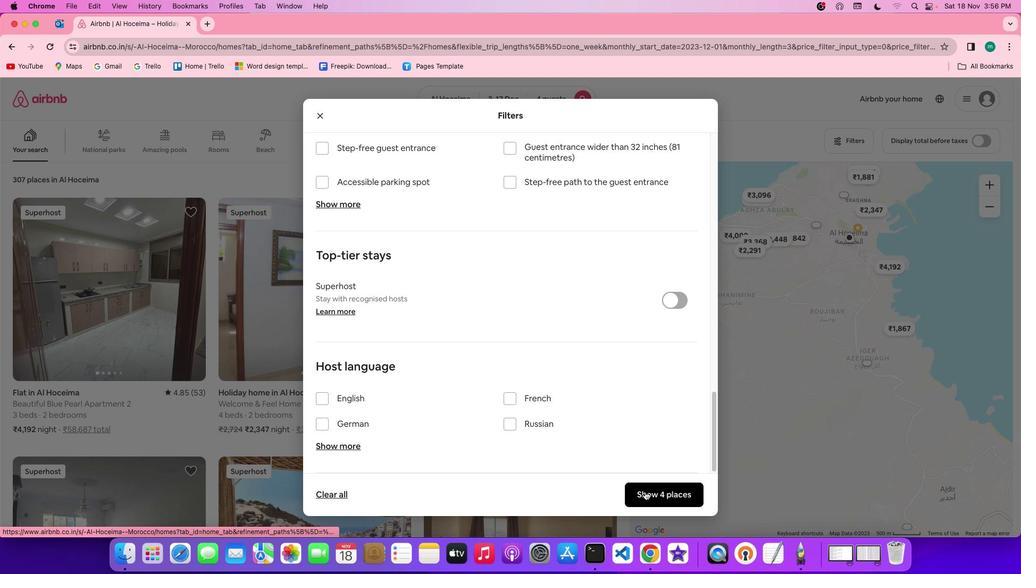 
Action: Mouse moved to (126, 344)
Screenshot: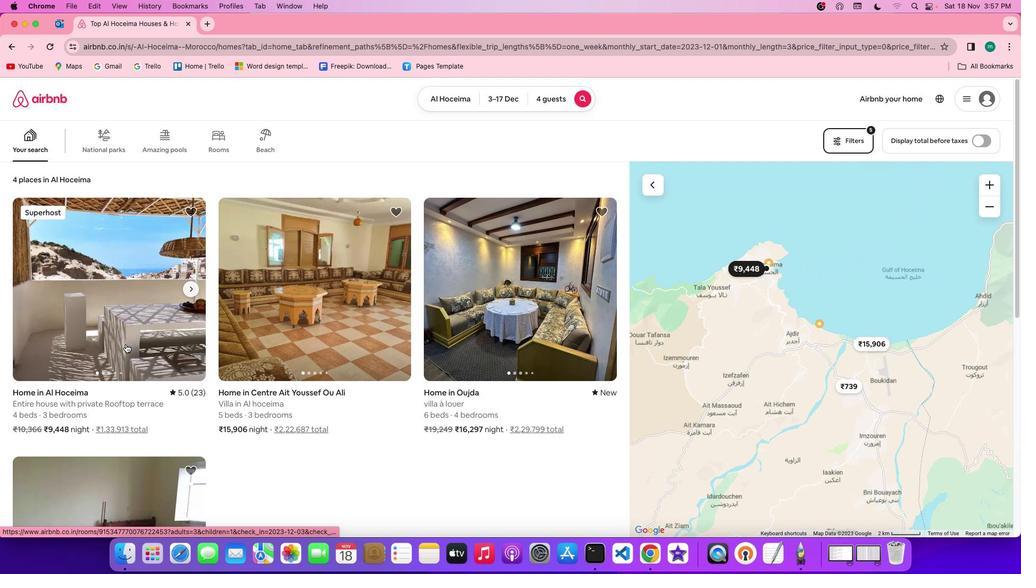
Action: Mouse pressed left at (126, 344)
Screenshot: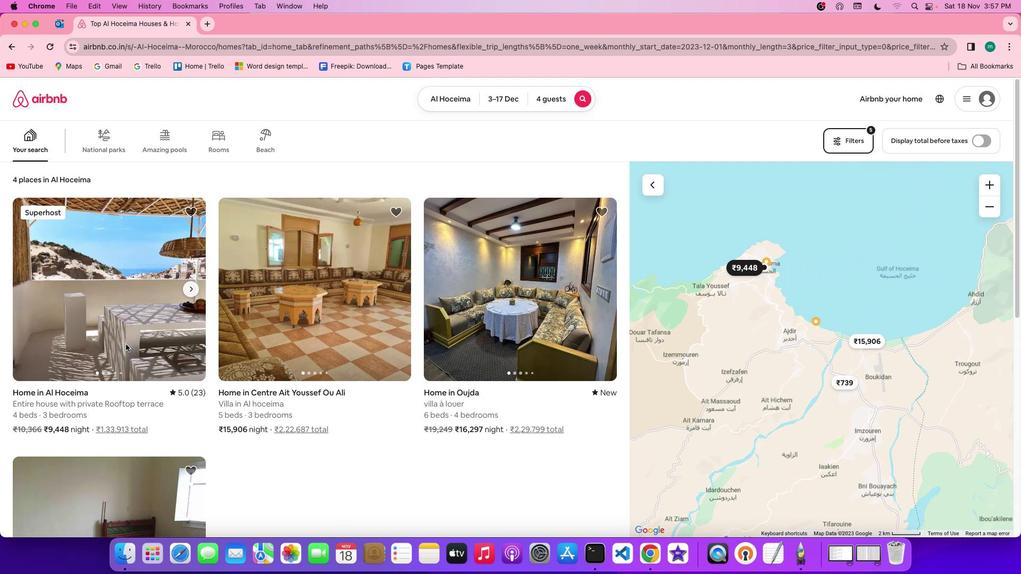 
Action: Mouse moved to (771, 400)
Screenshot: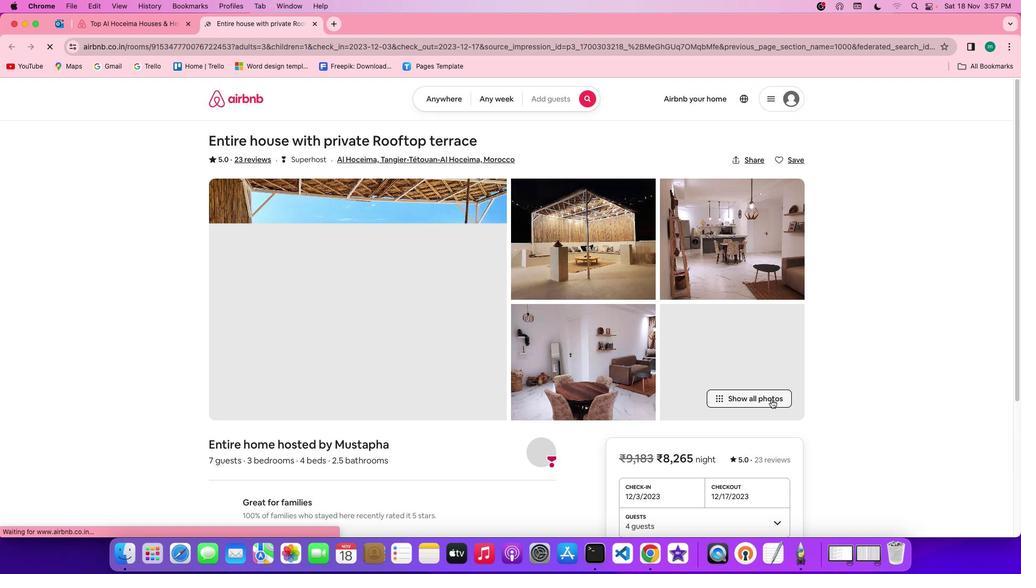 
Action: Mouse pressed left at (771, 400)
Screenshot: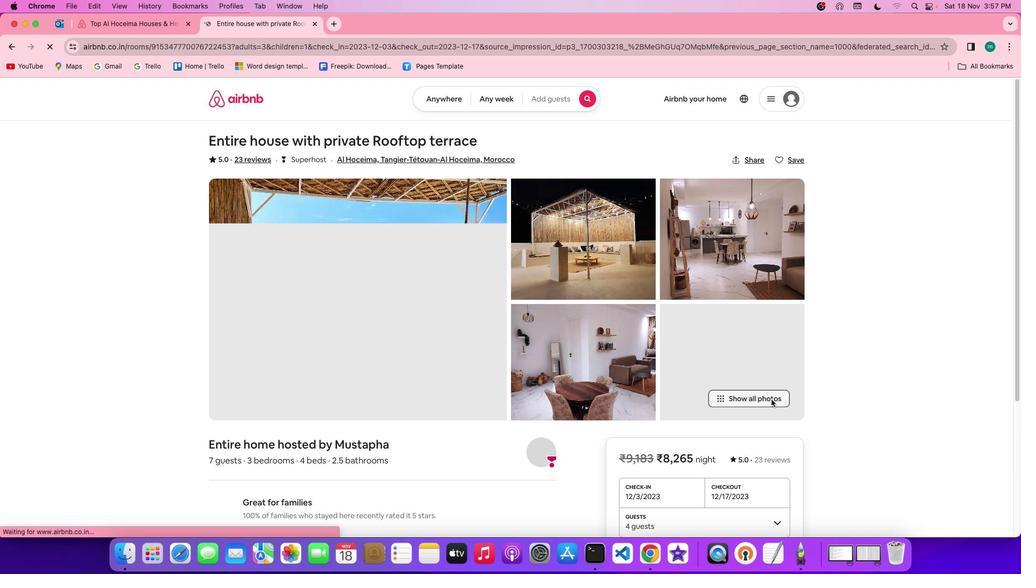 
Action: Mouse moved to (577, 473)
Screenshot: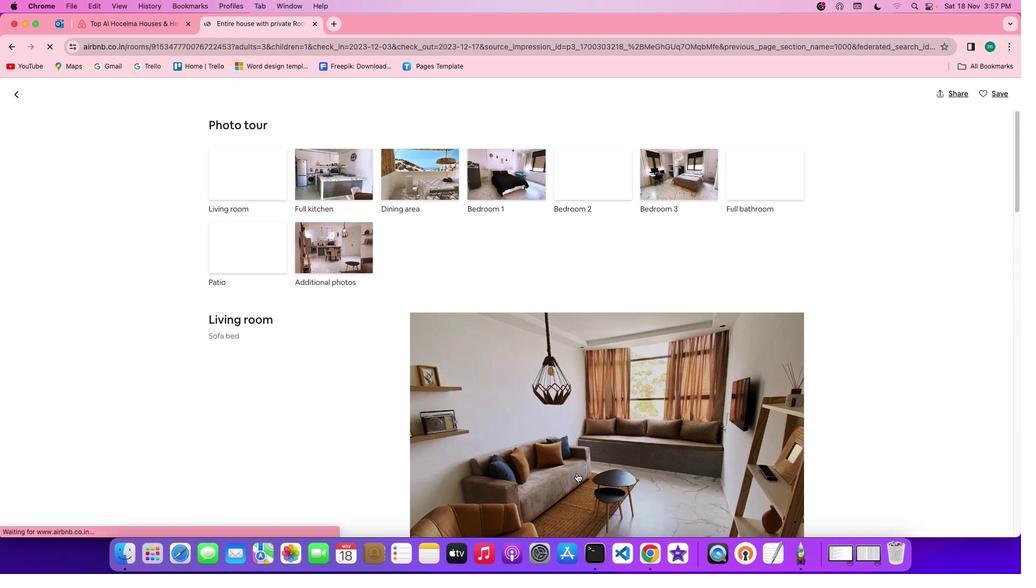 
Action: Mouse scrolled (577, 473) with delta (0, 0)
Screenshot: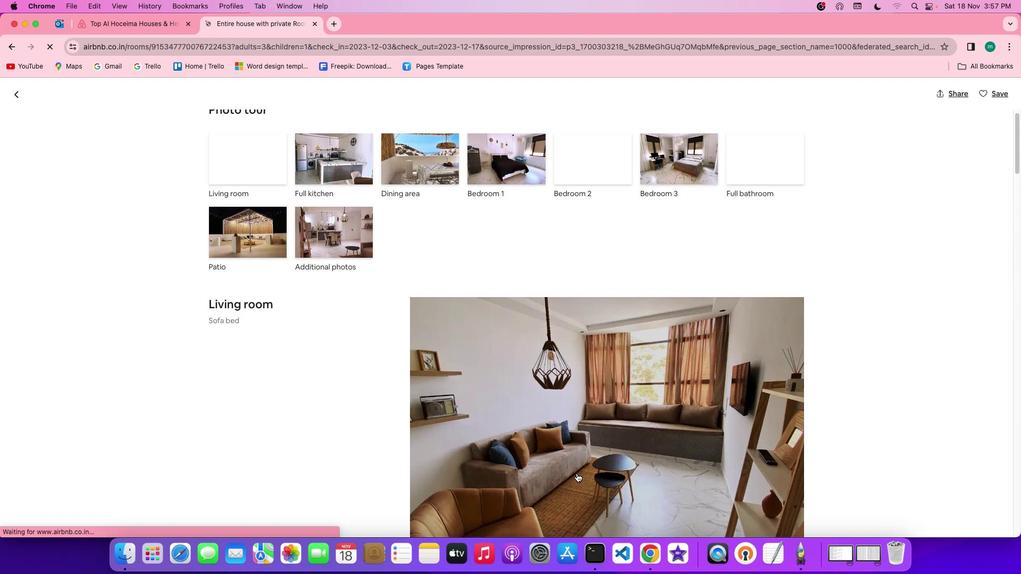 
Action: Mouse scrolled (577, 473) with delta (0, 0)
Screenshot: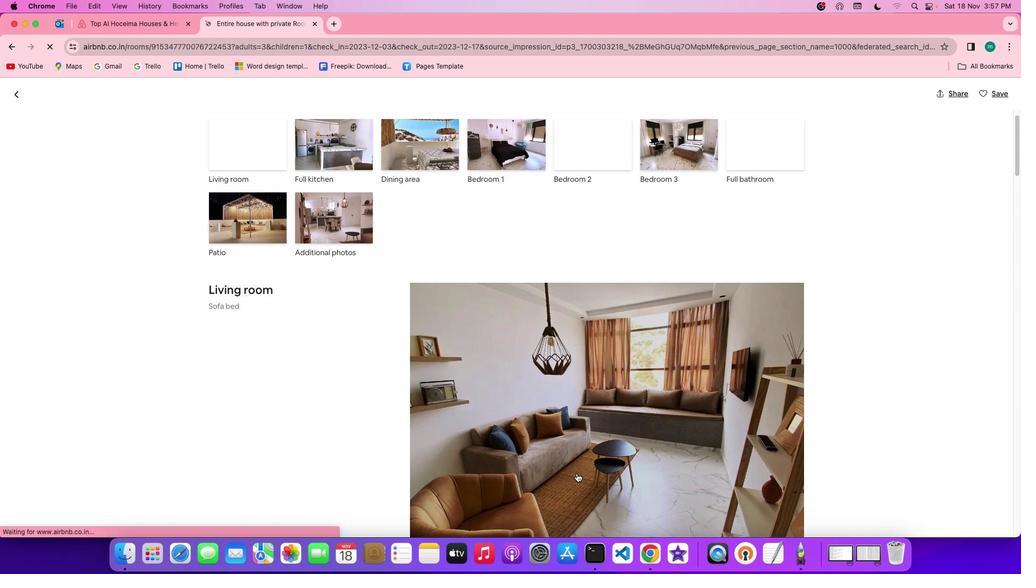 
Action: Mouse scrolled (577, 473) with delta (0, -1)
Screenshot: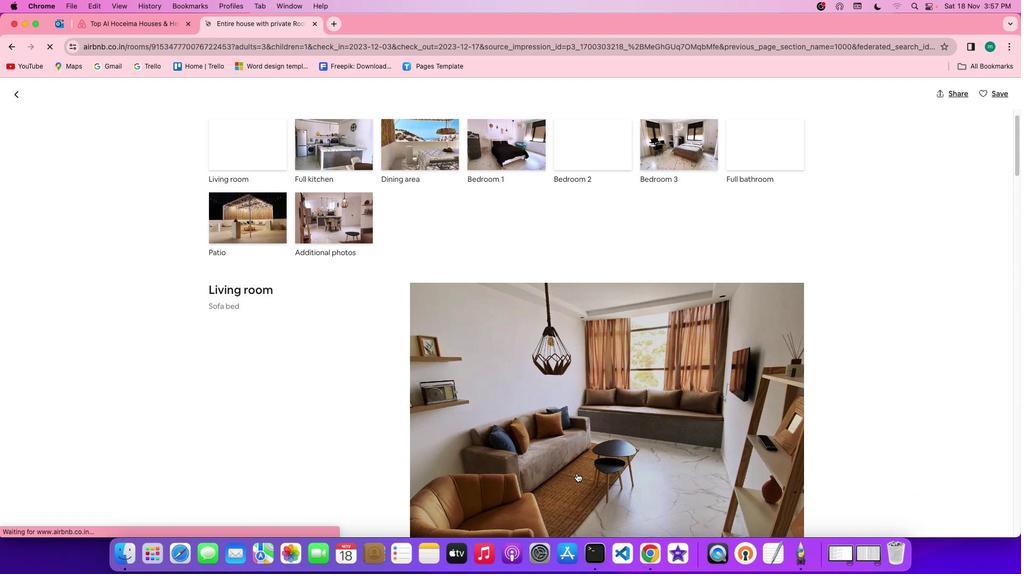 
Action: Mouse scrolled (577, 473) with delta (0, -2)
Screenshot: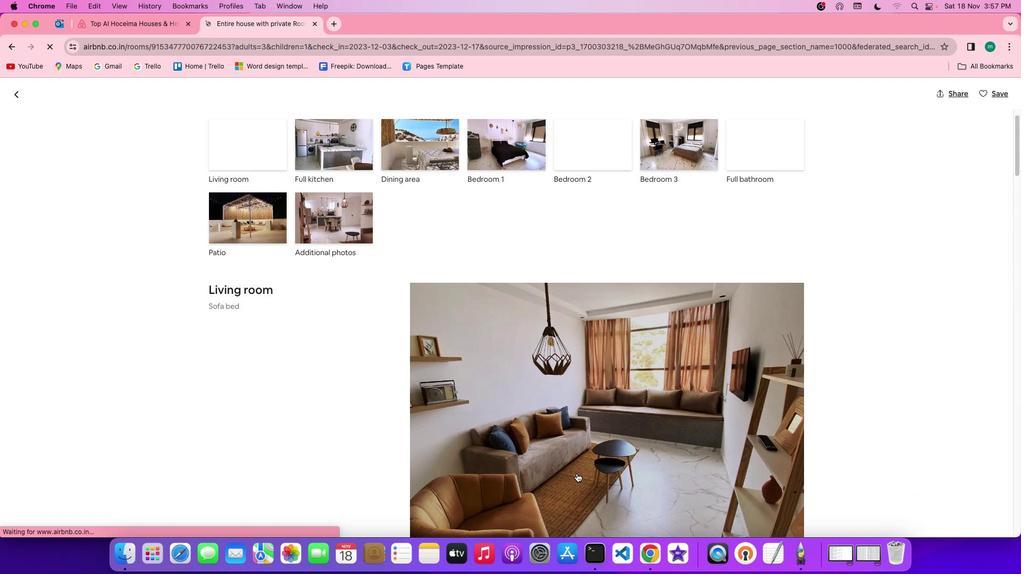 
Action: Mouse scrolled (577, 473) with delta (0, -2)
Screenshot: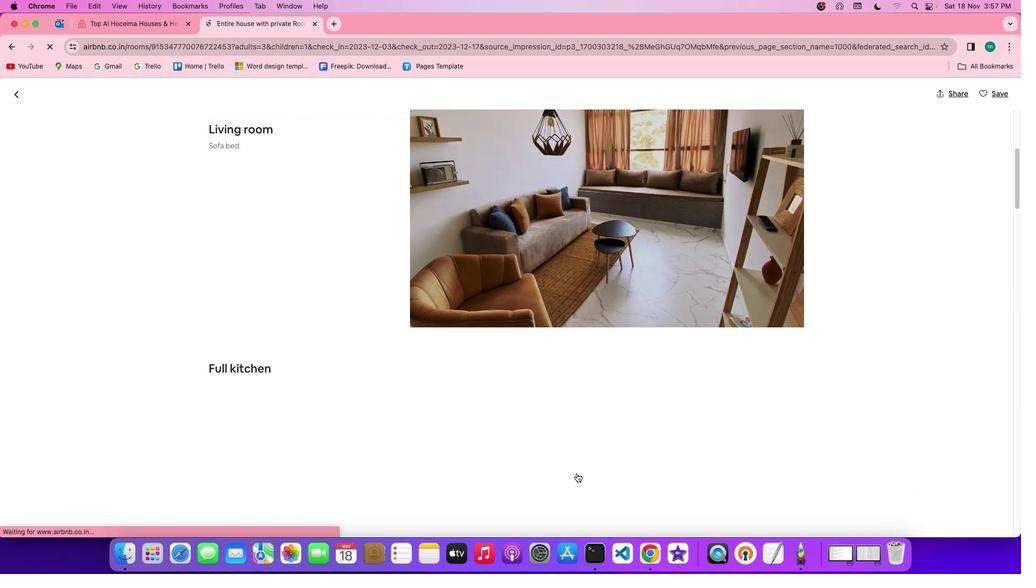 
Action: Mouse scrolled (577, 473) with delta (0, 0)
Screenshot: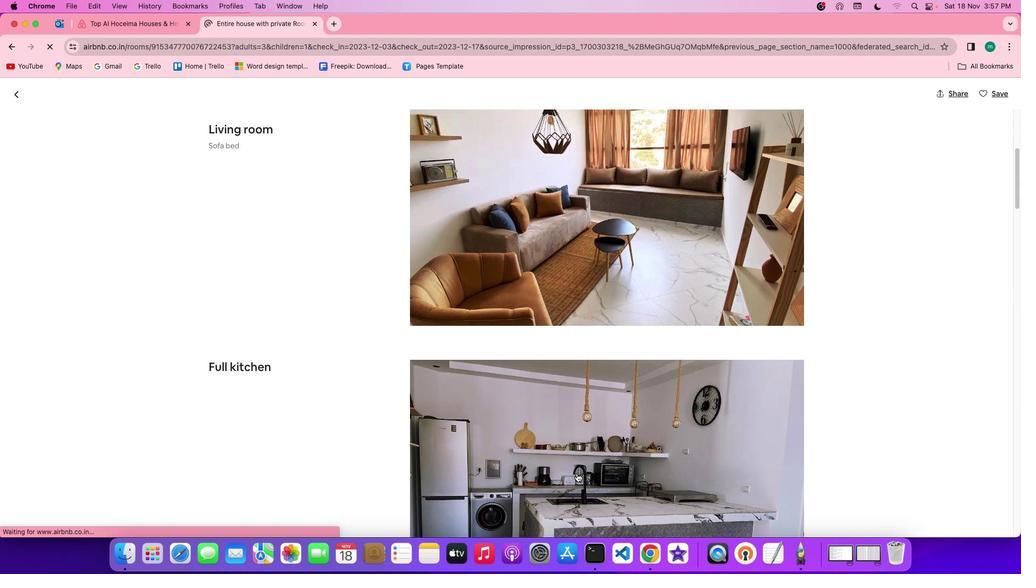 
Action: Mouse scrolled (577, 473) with delta (0, 0)
Screenshot: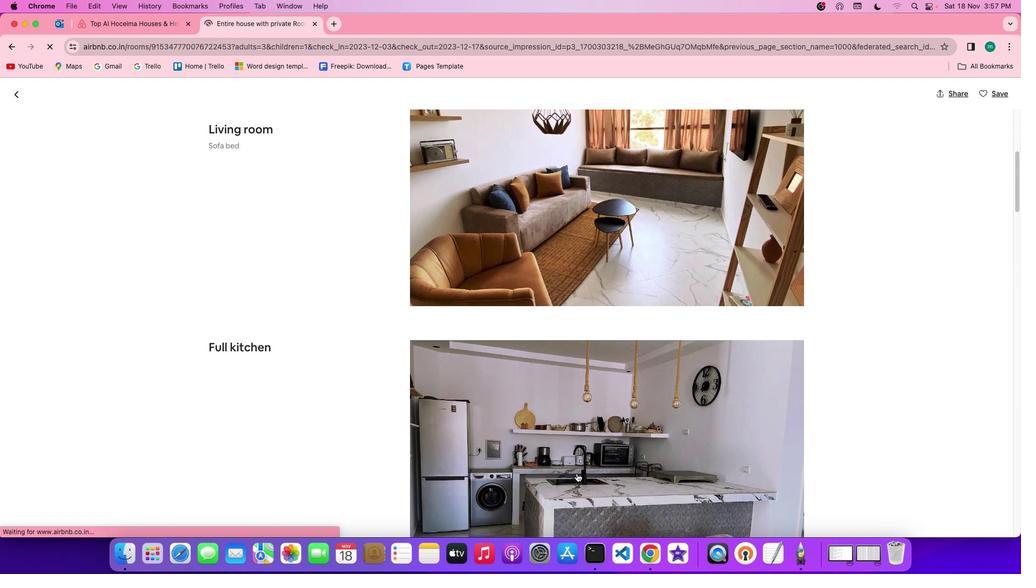 
Action: Mouse scrolled (577, 473) with delta (0, -1)
Screenshot: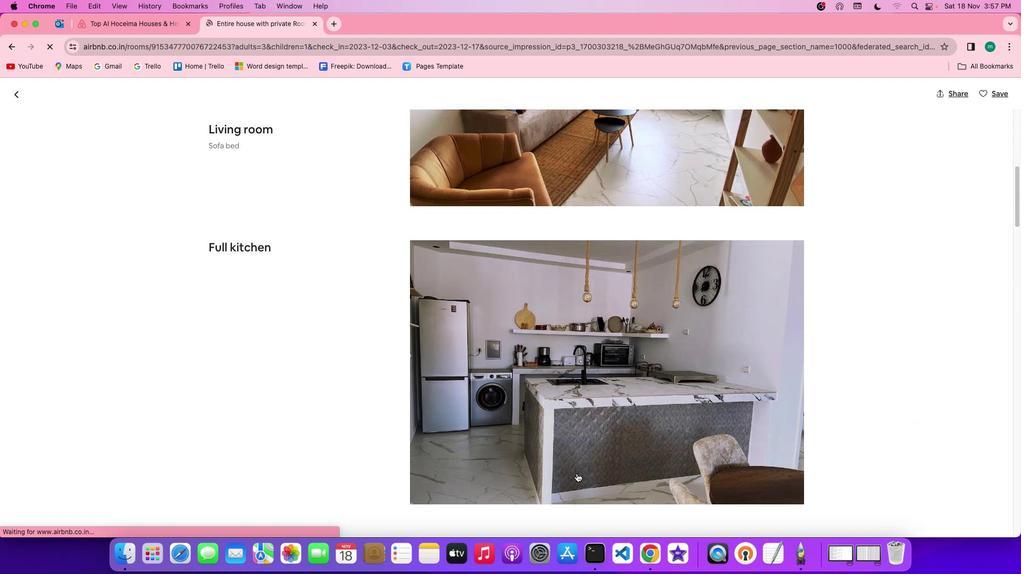 
Action: Mouse scrolled (577, 473) with delta (0, -2)
Screenshot: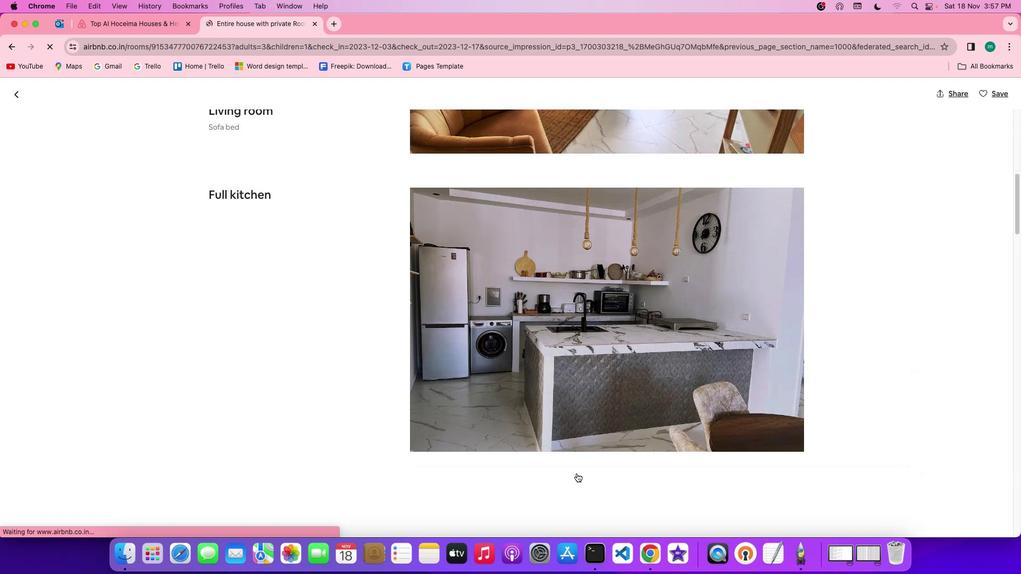 
Action: Mouse scrolled (577, 473) with delta (0, -2)
Screenshot: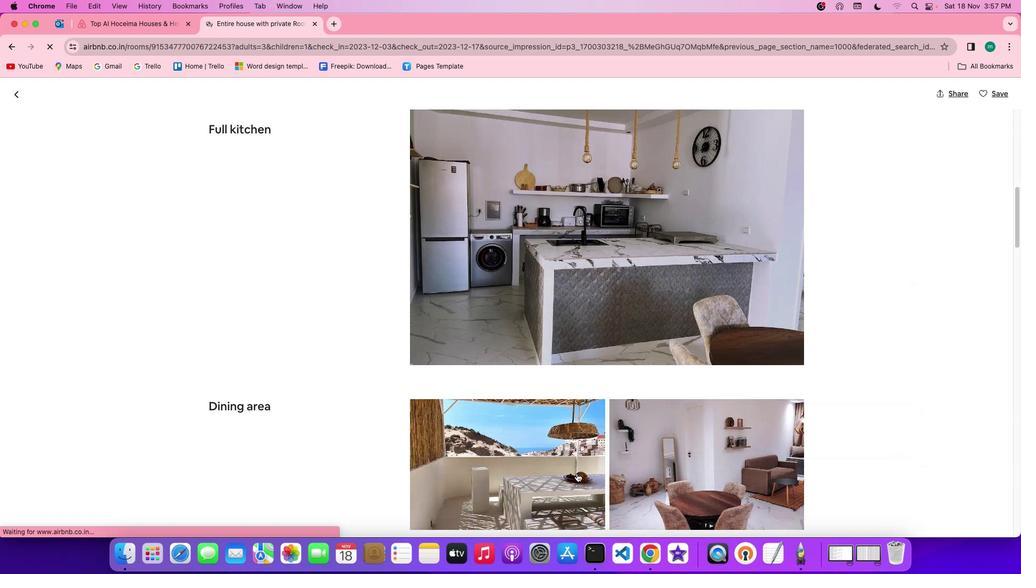 
Action: Mouse scrolled (577, 473) with delta (0, 0)
Screenshot: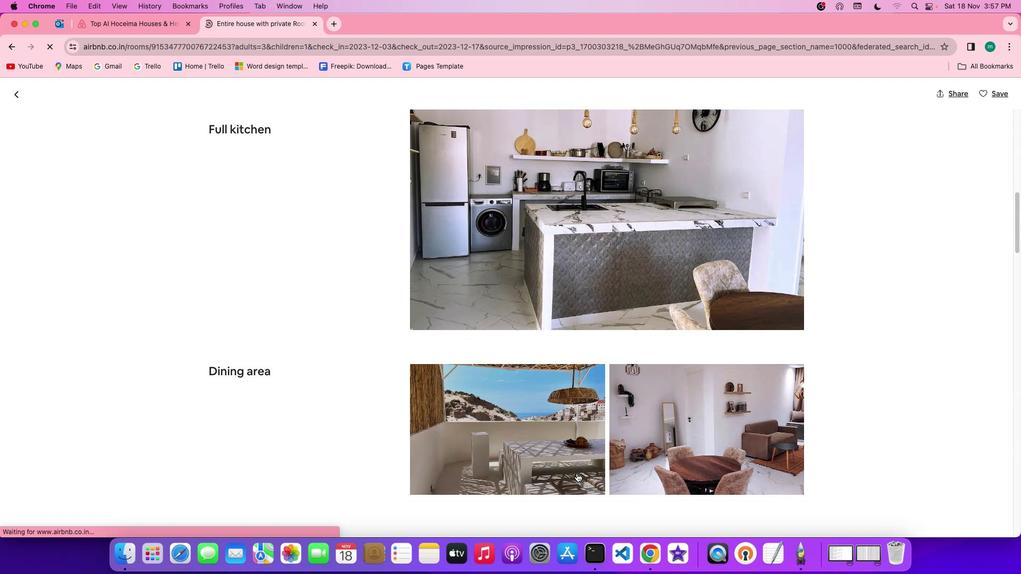 
Action: Mouse scrolled (577, 473) with delta (0, 0)
Screenshot: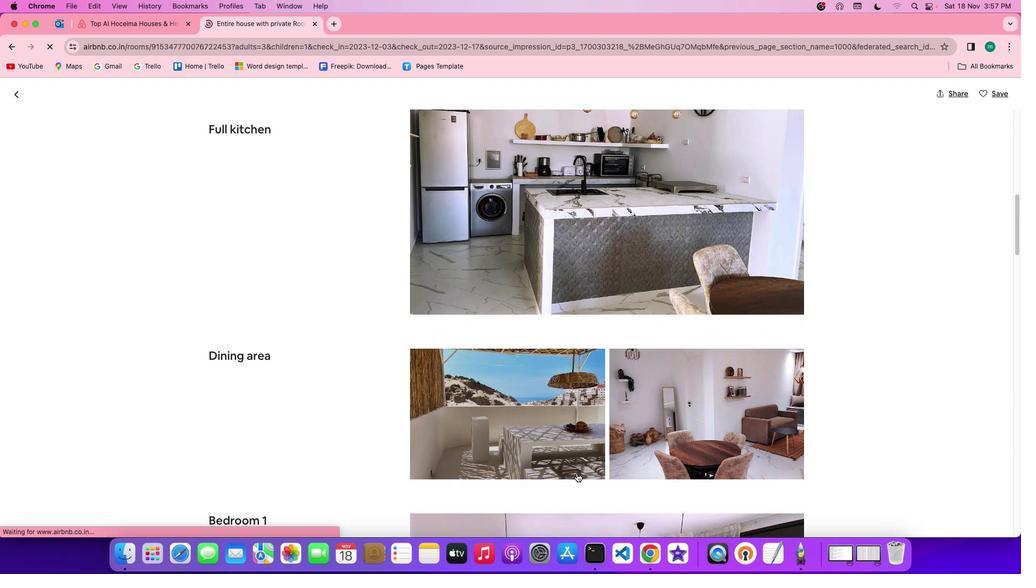 
Action: Mouse scrolled (577, 473) with delta (0, -1)
Screenshot: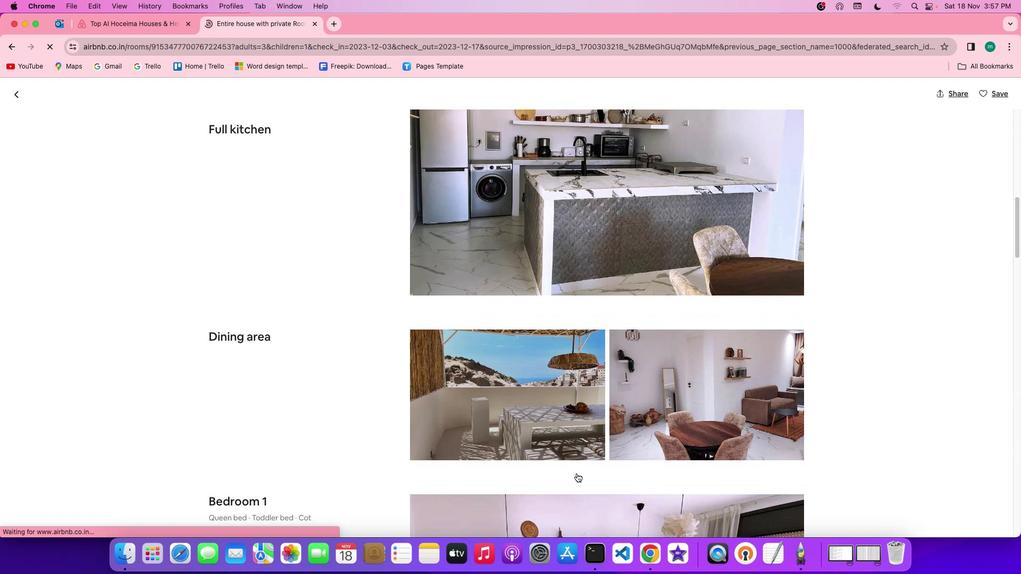 
Action: Mouse scrolled (577, 473) with delta (0, -2)
Screenshot: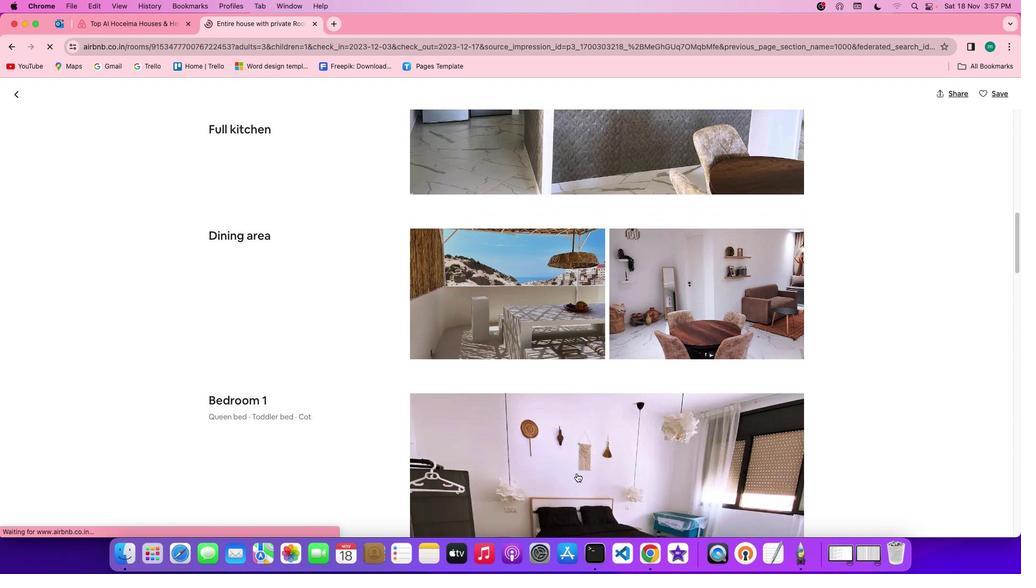 
Action: Mouse scrolled (577, 473) with delta (0, 0)
Screenshot: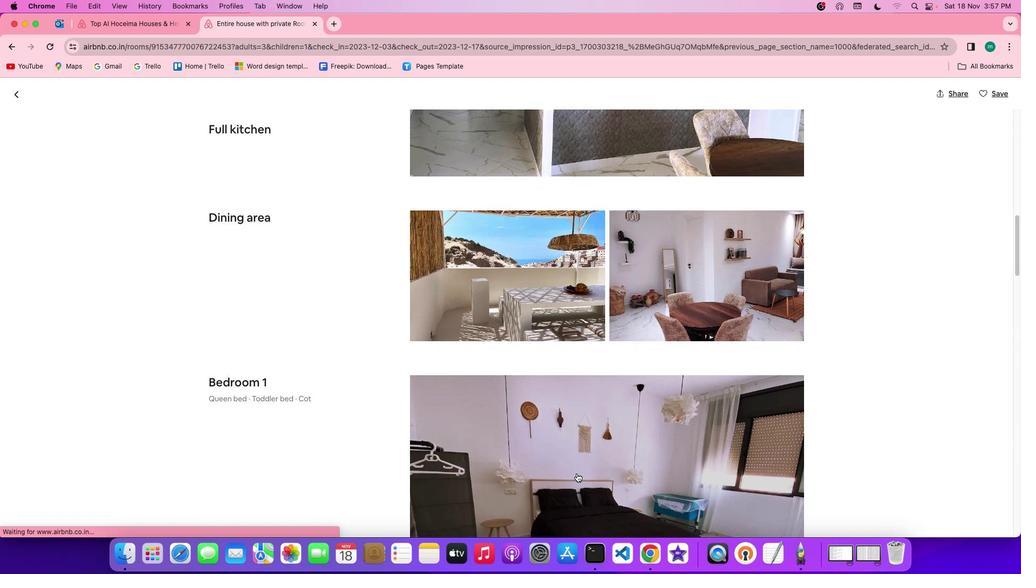 
Action: Mouse scrolled (577, 473) with delta (0, 0)
Screenshot: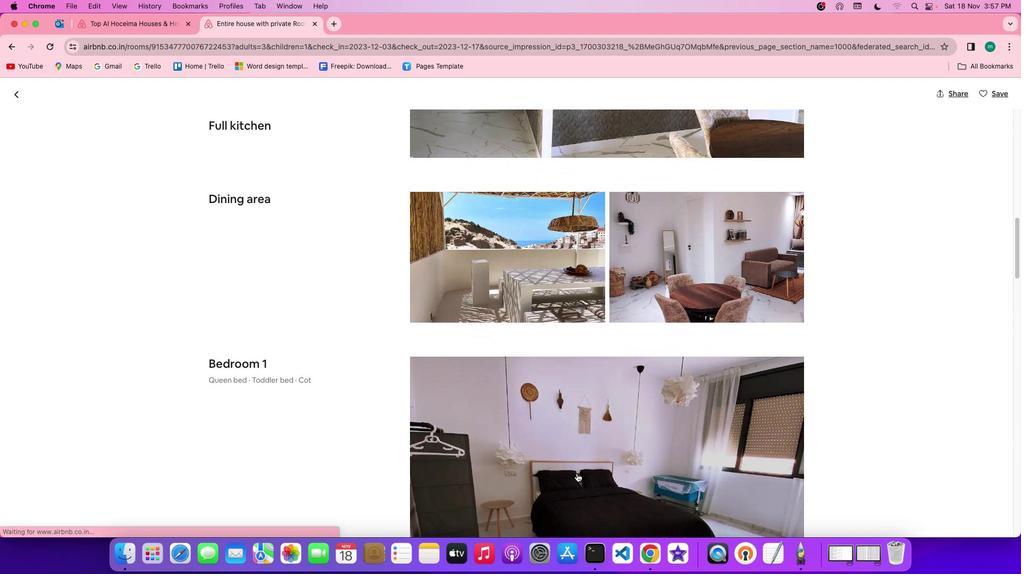 
Action: Mouse scrolled (577, 473) with delta (0, -1)
Screenshot: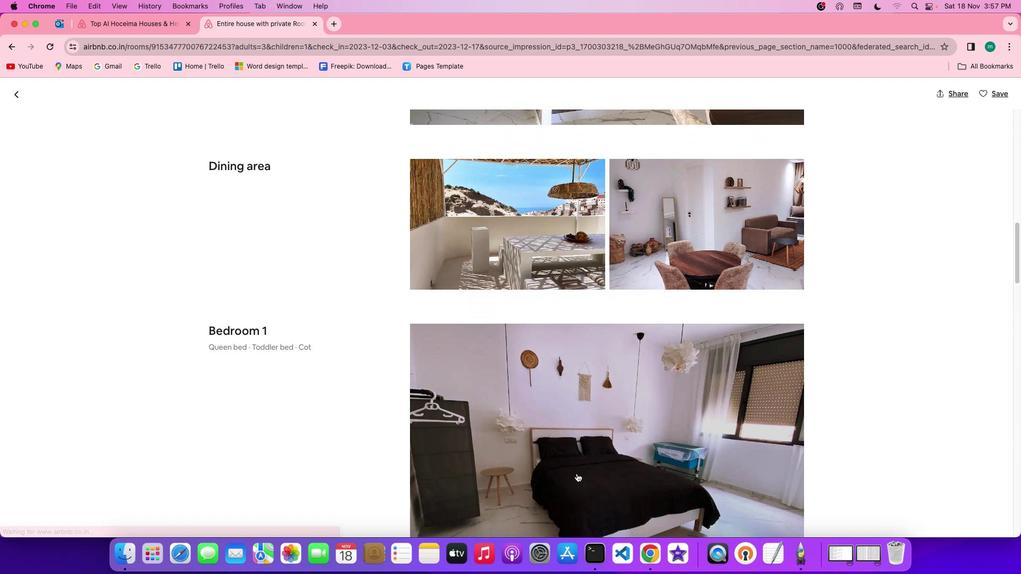 
Action: Mouse scrolled (577, 473) with delta (0, -1)
Screenshot: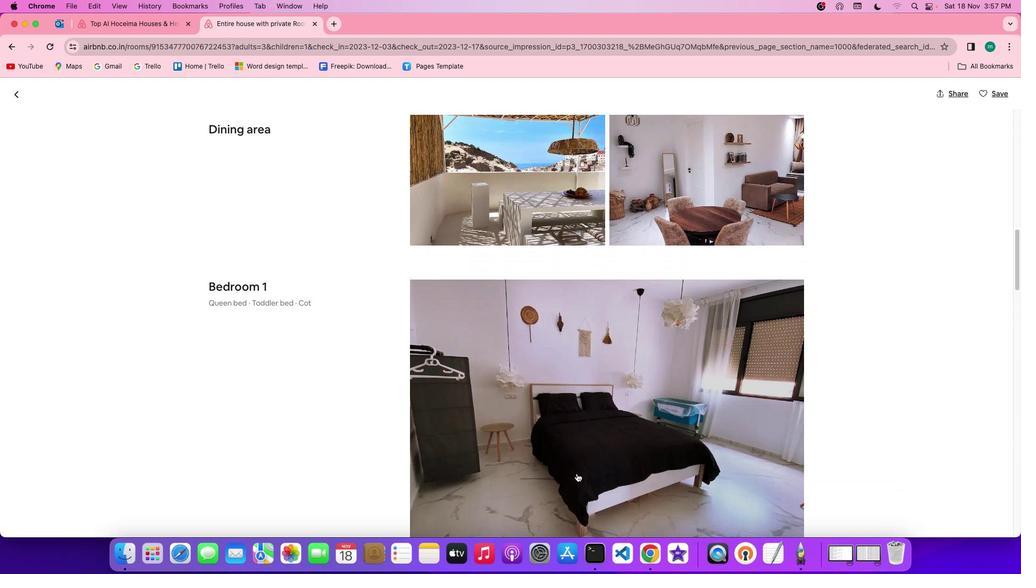 
Action: Mouse scrolled (577, 473) with delta (0, 0)
Screenshot: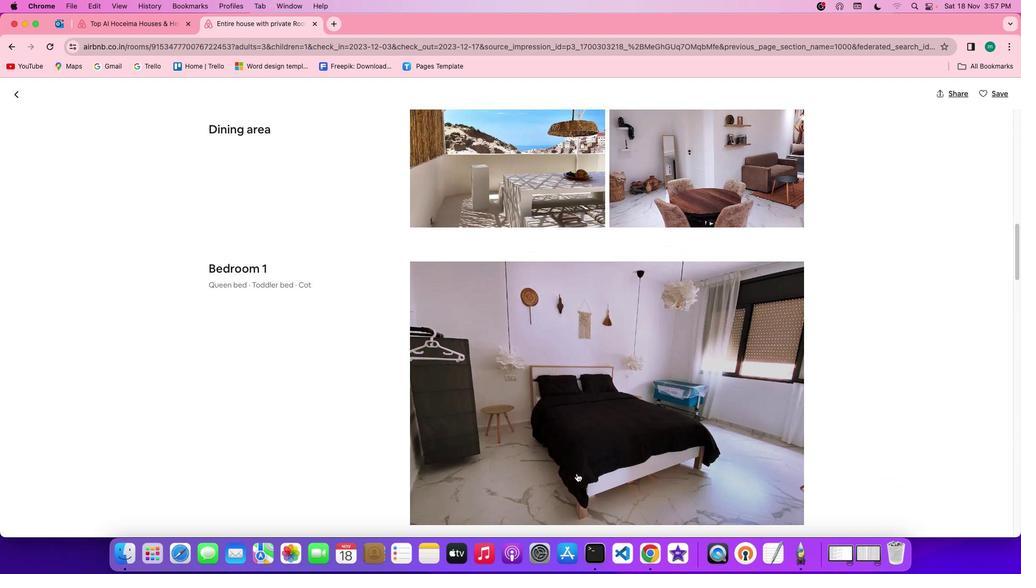 
Action: Mouse scrolled (577, 473) with delta (0, 0)
Screenshot: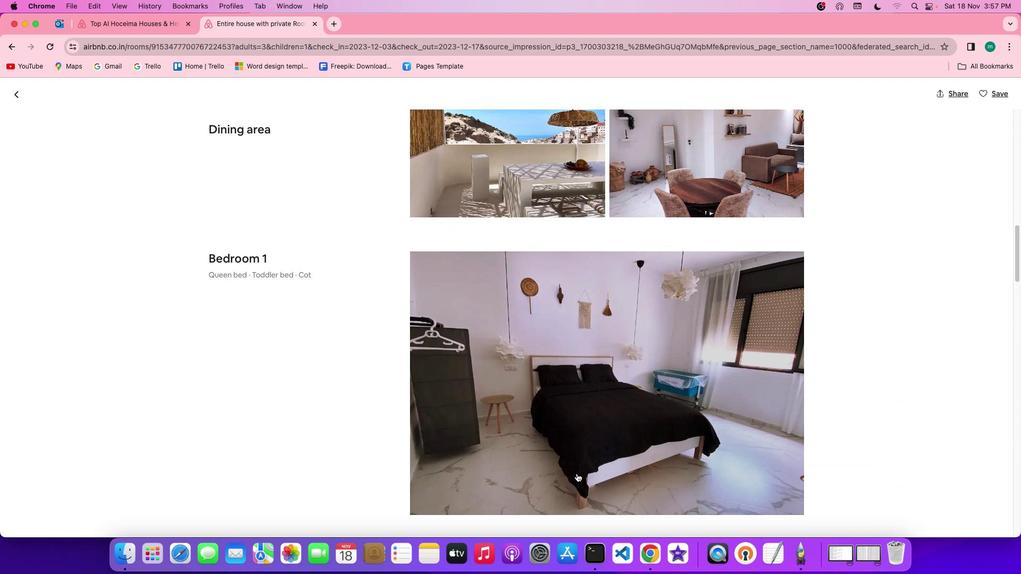 
Action: Mouse scrolled (577, 473) with delta (0, 0)
Screenshot: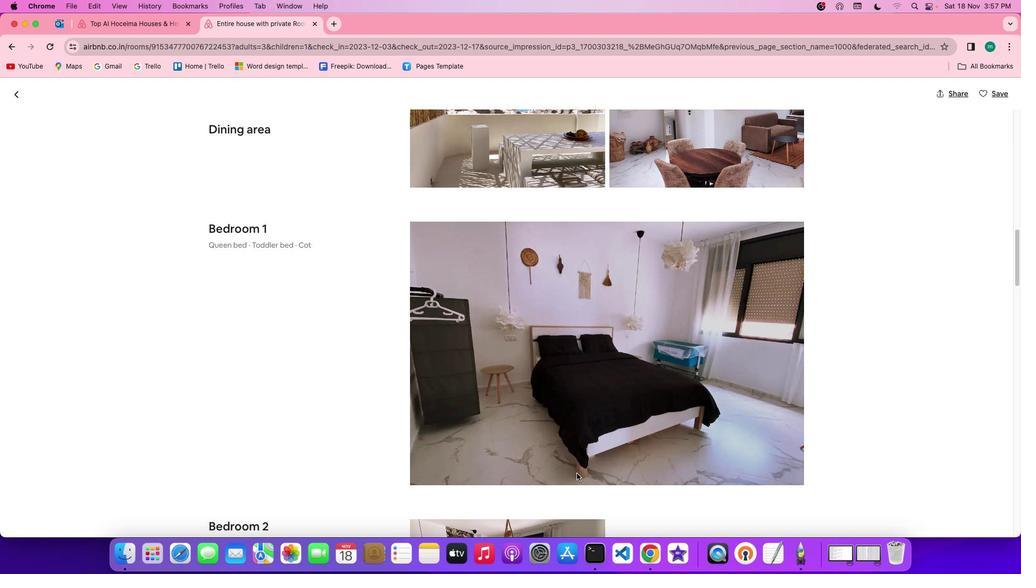 
Action: Mouse scrolled (577, 473) with delta (0, -1)
Screenshot: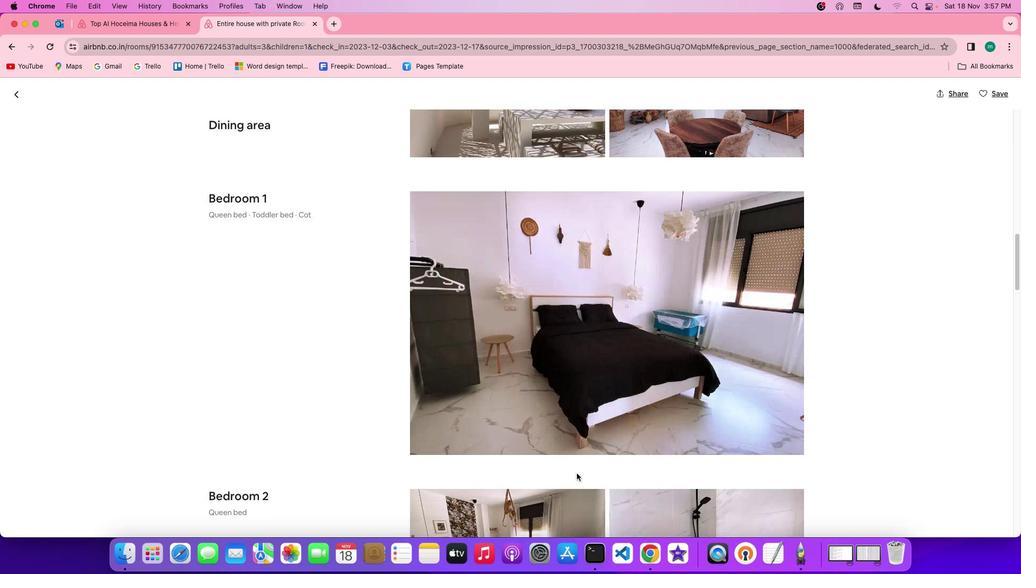 
Action: Mouse scrolled (577, 473) with delta (0, 0)
Screenshot: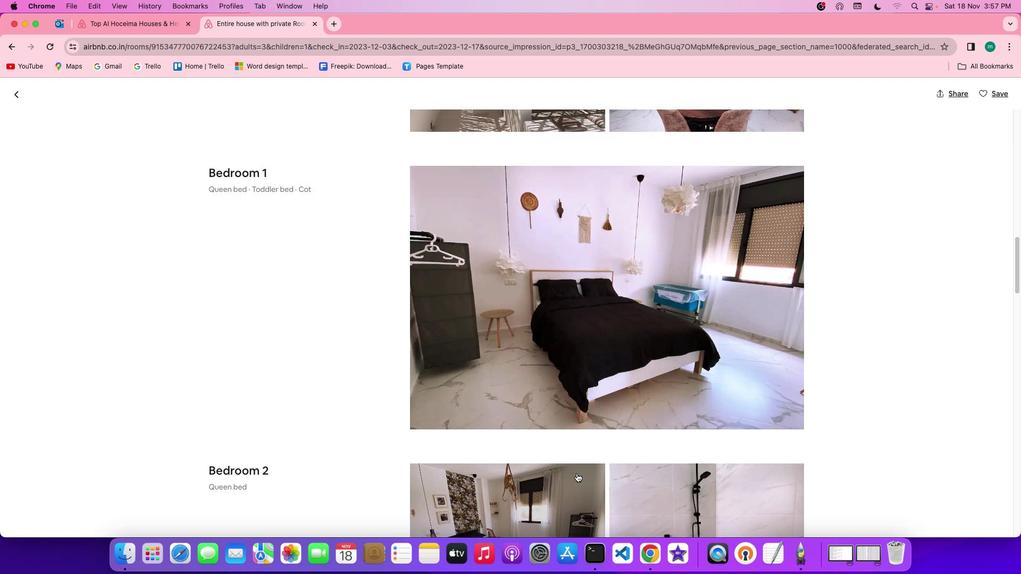 
Action: Mouse scrolled (577, 473) with delta (0, 0)
Screenshot: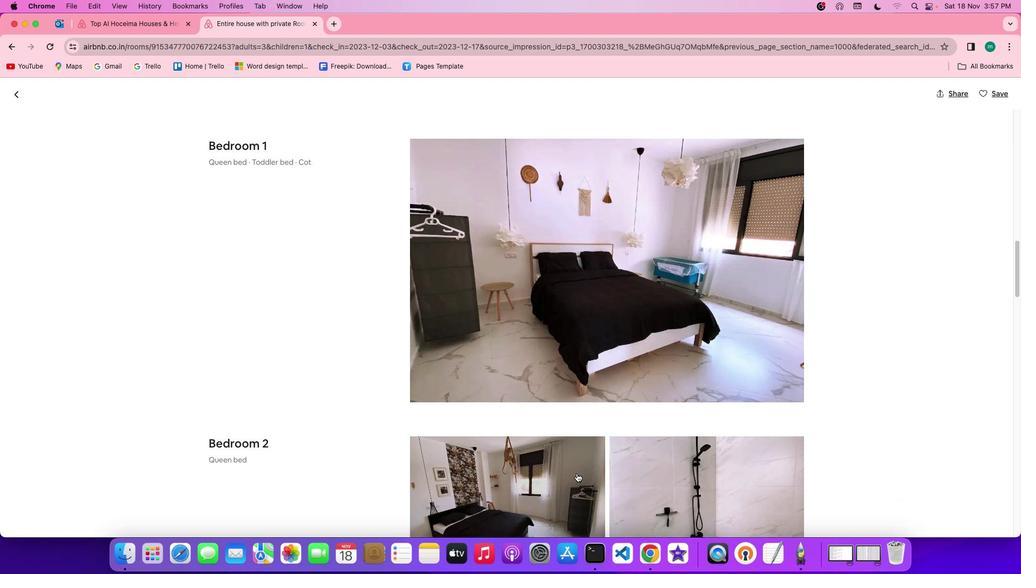 
Action: Mouse scrolled (577, 473) with delta (0, -1)
Screenshot: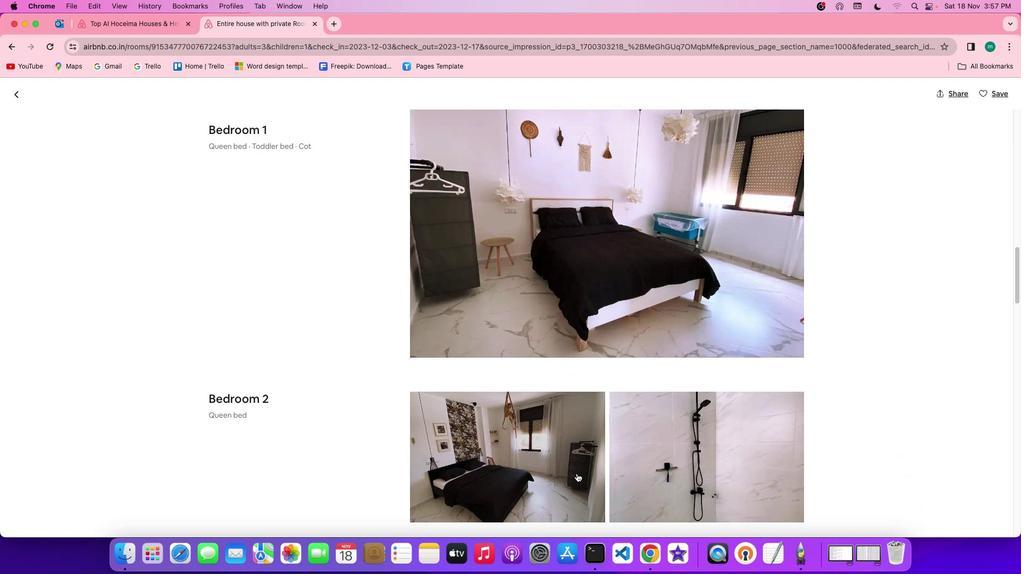 
Action: Mouse scrolled (577, 473) with delta (0, -1)
Screenshot: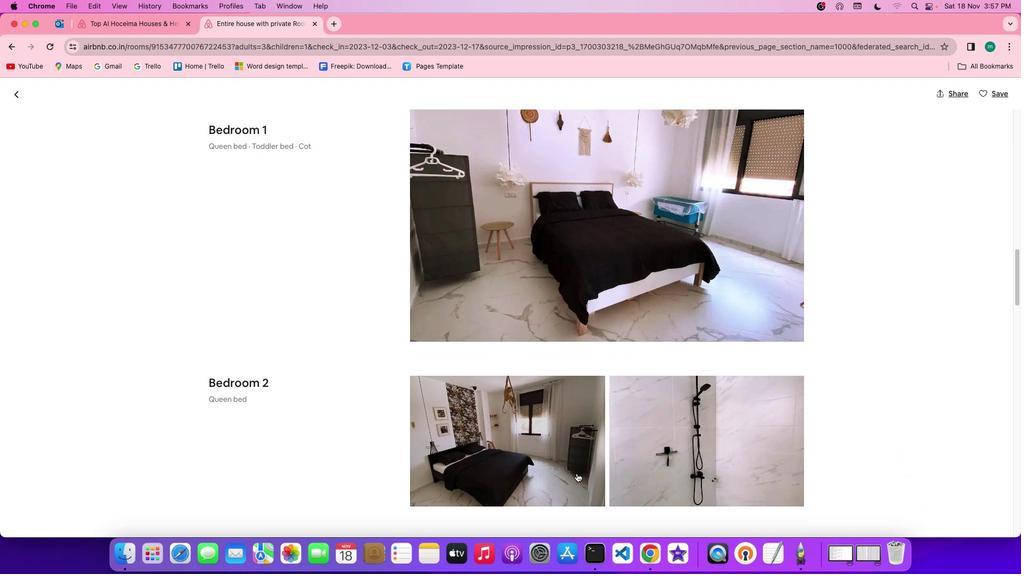 
Action: Mouse scrolled (577, 473) with delta (0, 0)
Screenshot: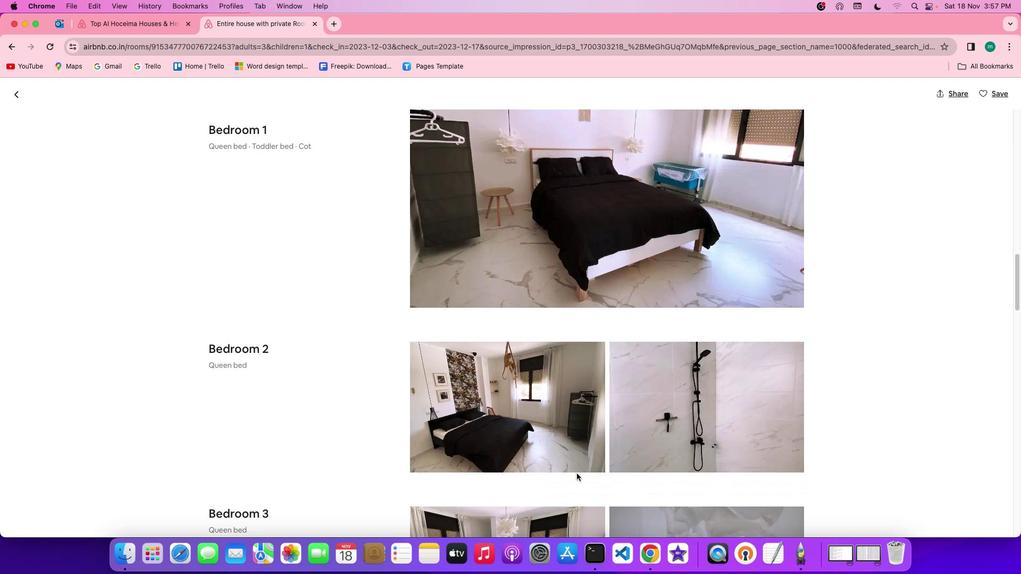 
Action: Mouse scrolled (577, 473) with delta (0, 0)
Screenshot: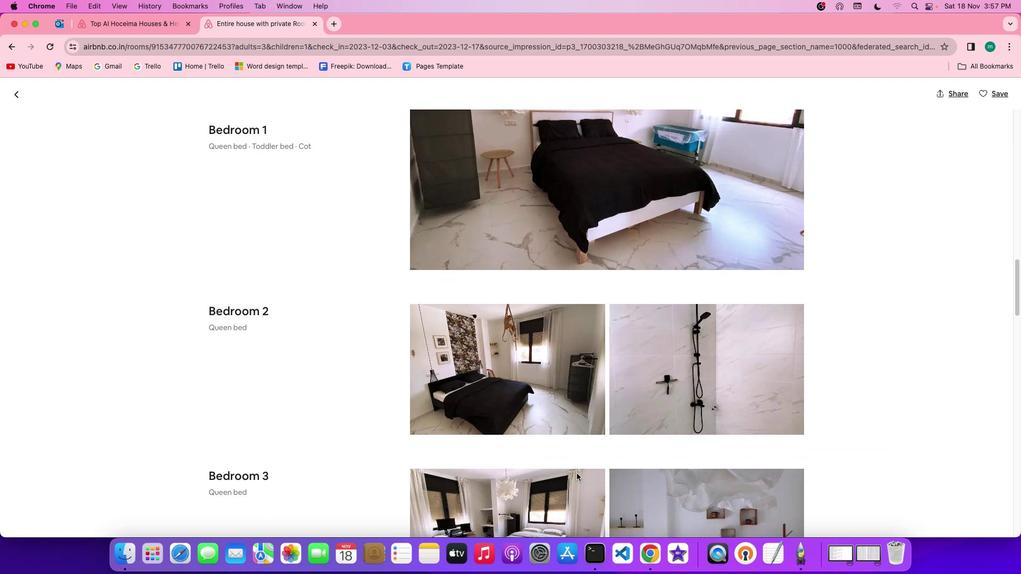 
Action: Mouse scrolled (577, 473) with delta (0, 0)
Screenshot: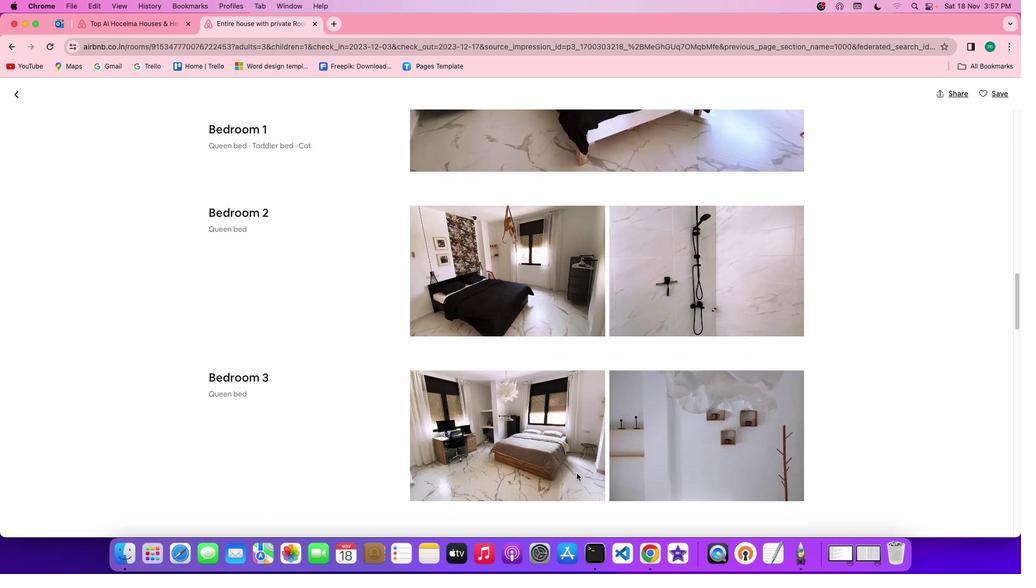 
Action: Mouse scrolled (577, 473) with delta (0, -1)
Screenshot: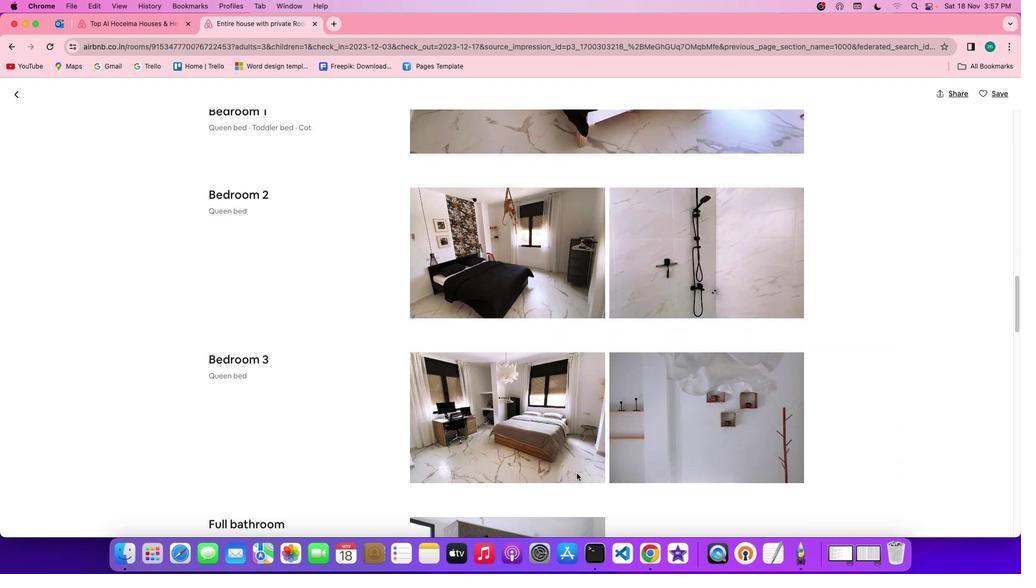 
Action: Mouse scrolled (577, 473) with delta (0, -2)
Screenshot: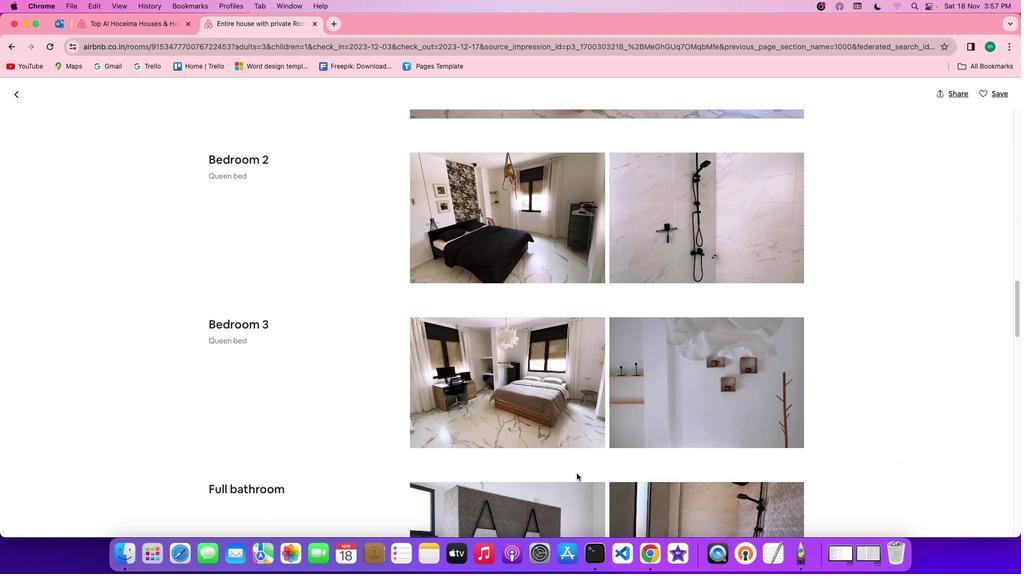 
Action: Mouse scrolled (577, 473) with delta (0, -2)
Screenshot: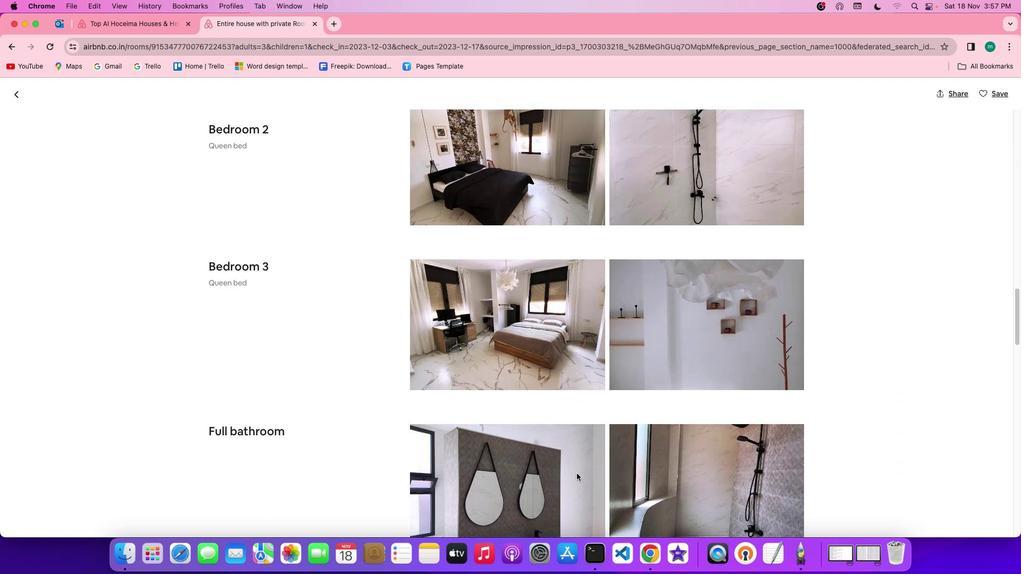 
Action: Mouse scrolled (577, 473) with delta (0, 0)
Screenshot: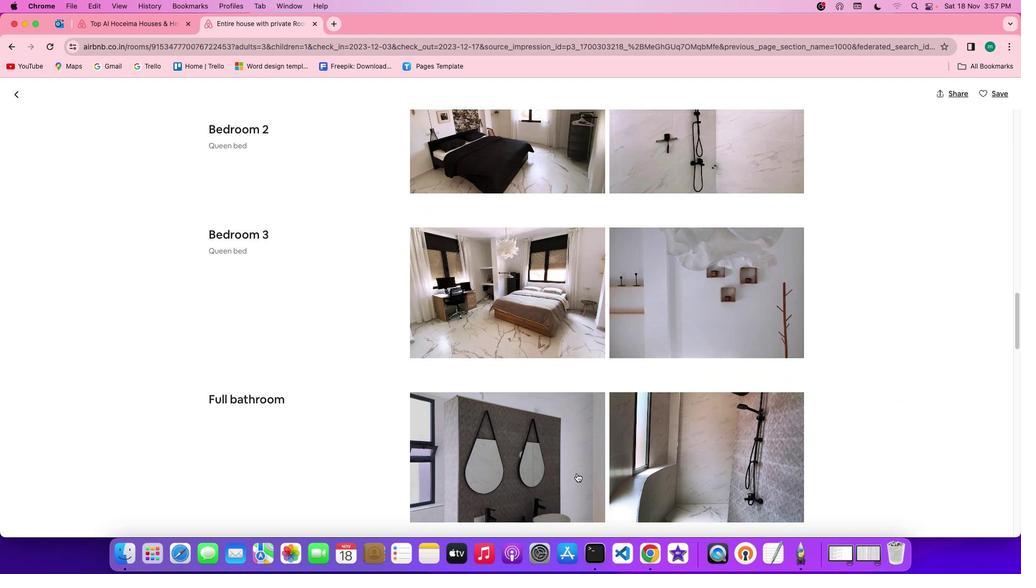 
Action: Mouse scrolled (577, 473) with delta (0, 0)
Screenshot: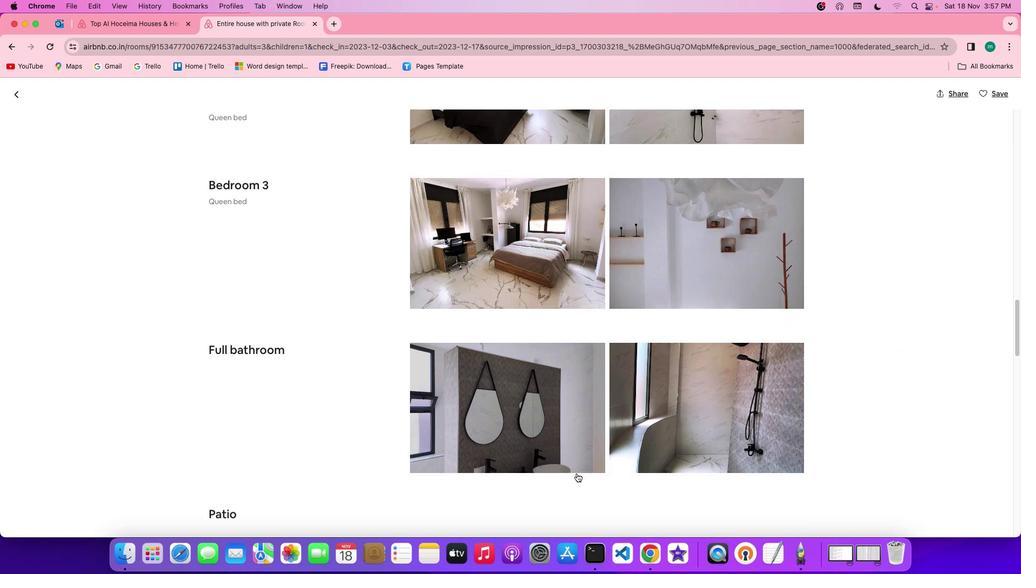 
Action: Mouse scrolled (577, 473) with delta (0, -1)
Screenshot: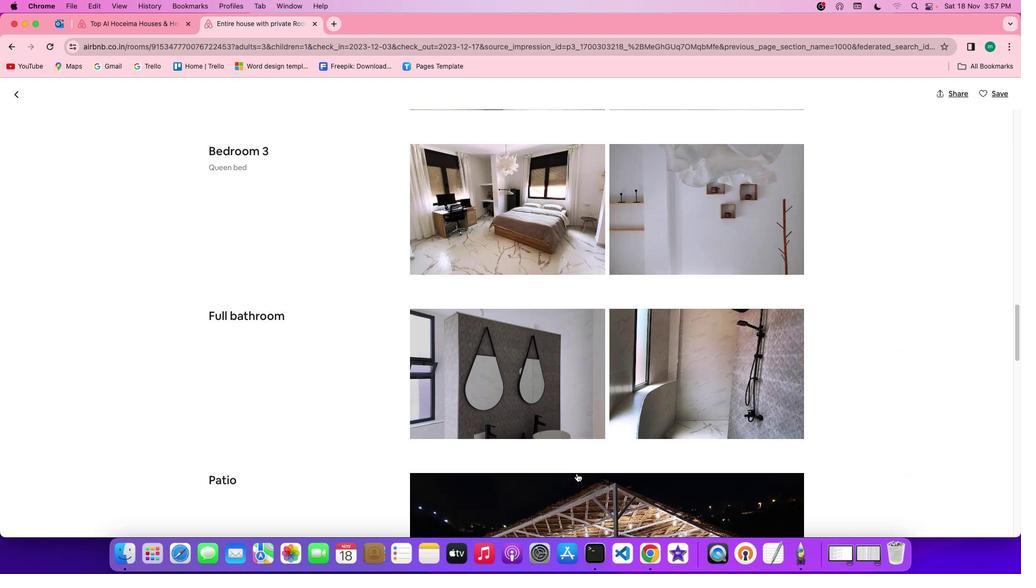 
Action: Mouse scrolled (577, 473) with delta (0, -2)
Screenshot: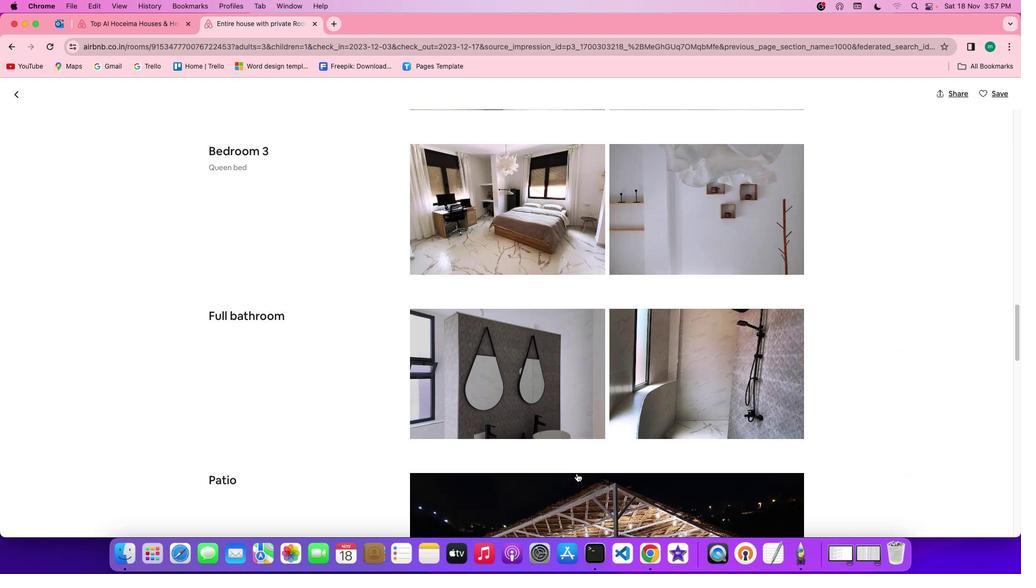 
Action: Mouse scrolled (577, 473) with delta (0, -2)
Screenshot: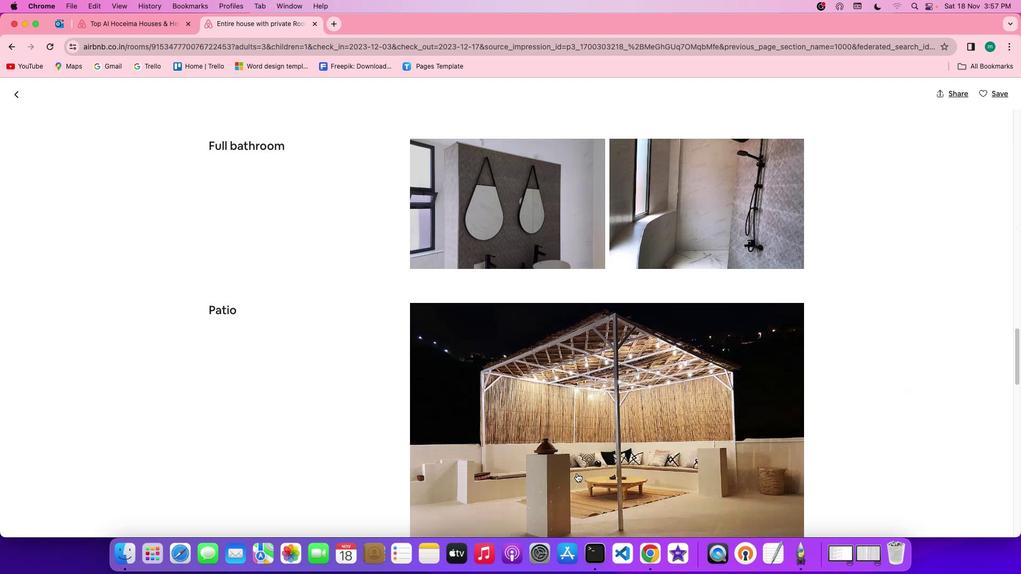 
Action: Mouse scrolled (577, 473) with delta (0, 0)
Screenshot: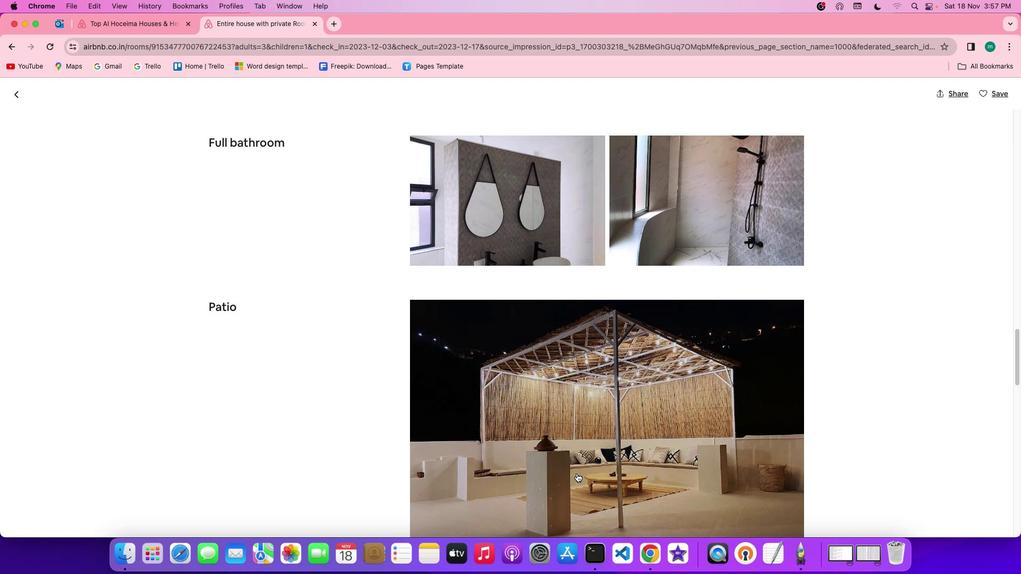 
Action: Mouse scrolled (577, 473) with delta (0, 0)
Screenshot: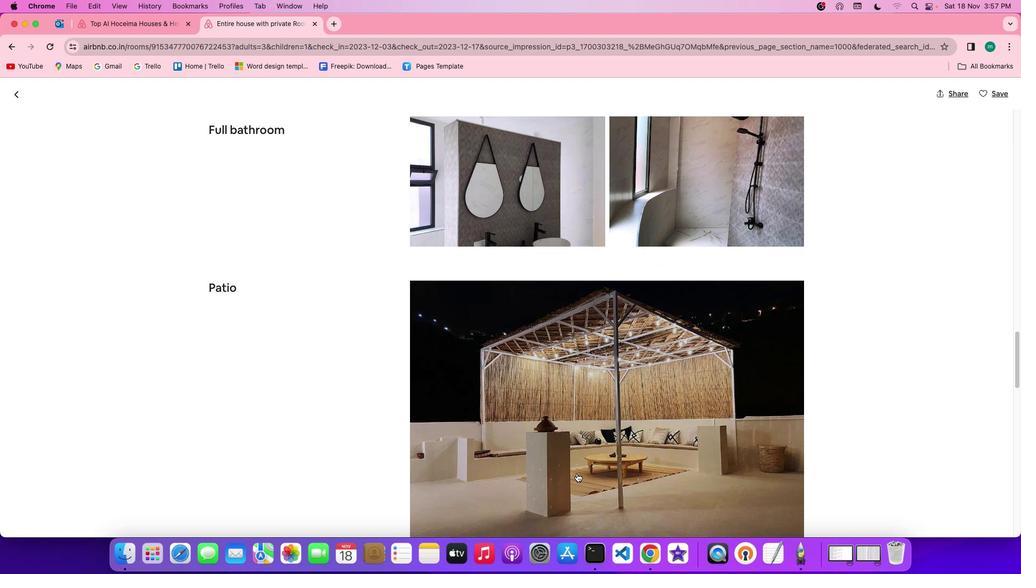 
Action: Mouse scrolled (577, 473) with delta (0, 0)
Screenshot: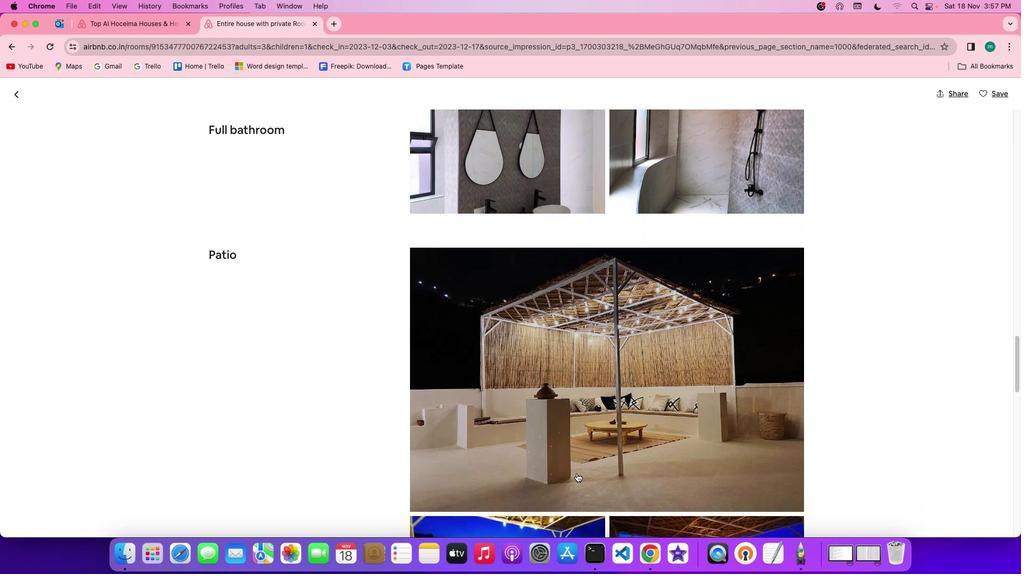 
Action: Mouse scrolled (577, 473) with delta (0, -1)
Screenshot: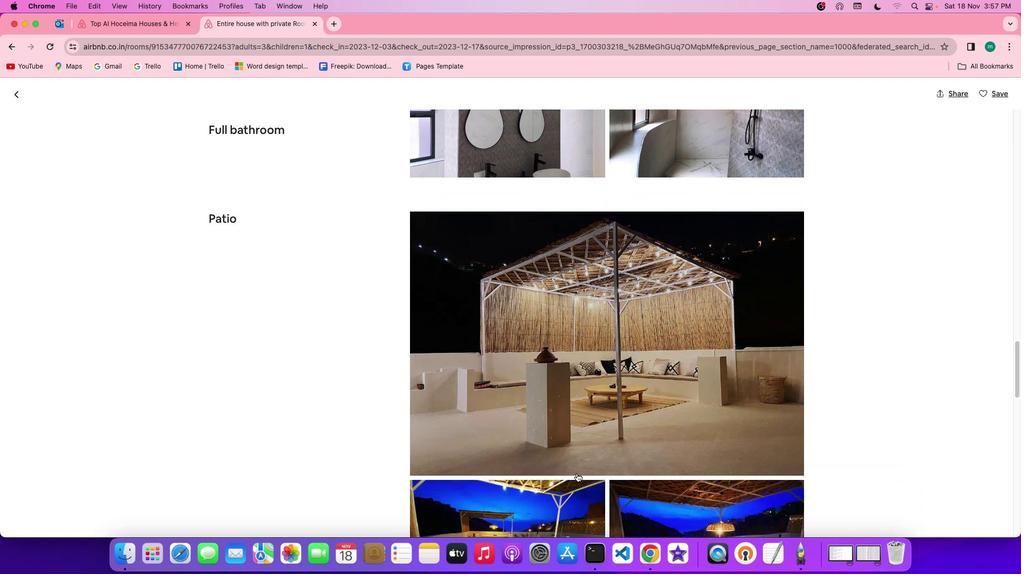 
Action: Mouse scrolled (577, 473) with delta (0, -1)
Screenshot: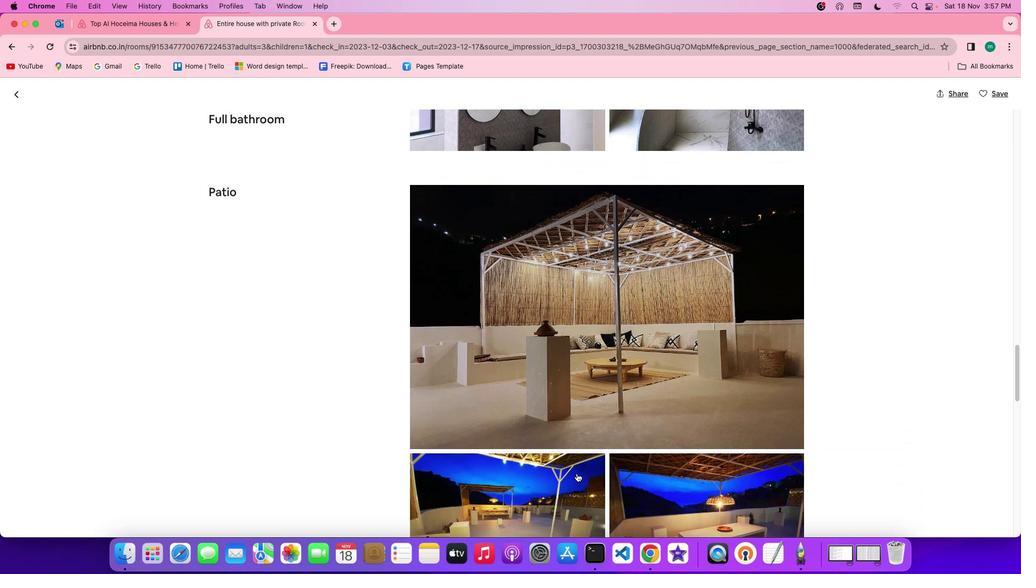 
Action: Mouse scrolled (577, 473) with delta (0, 0)
Screenshot: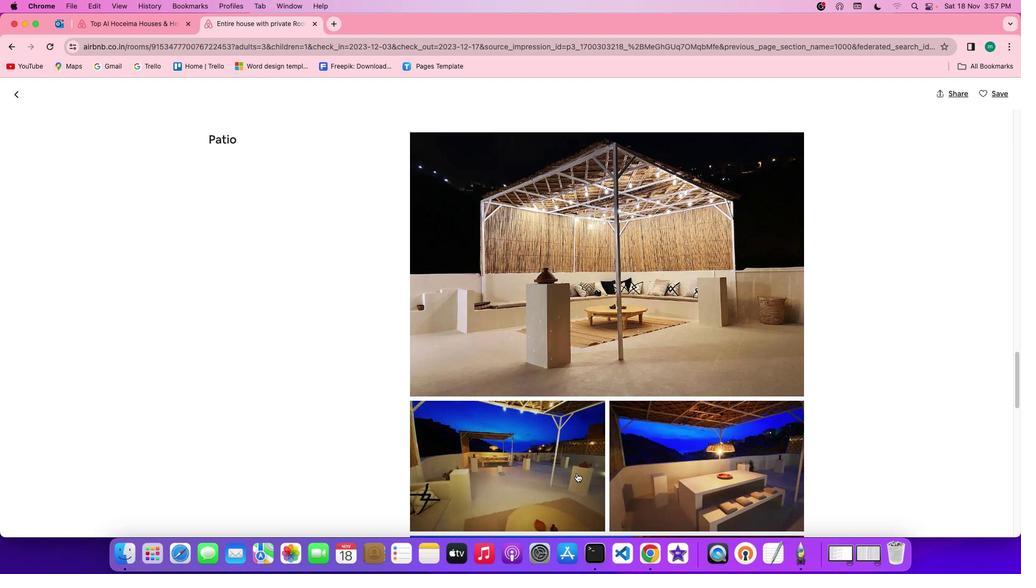 
Action: Mouse scrolled (577, 473) with delta (0, 0)
Screenshot: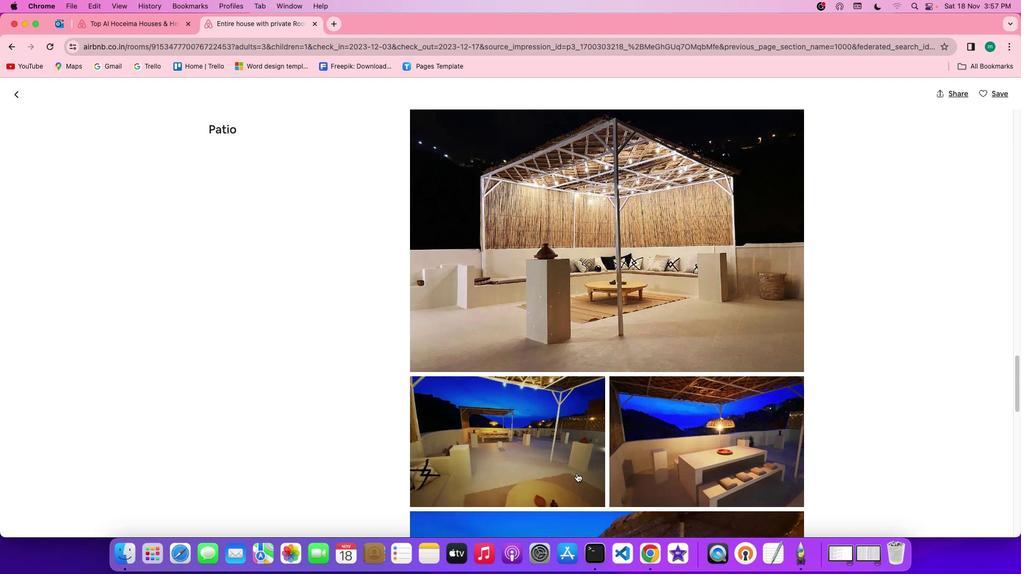 
Action: Mouse scrolled (577, 473) with delta (0, -1)
Screenshot: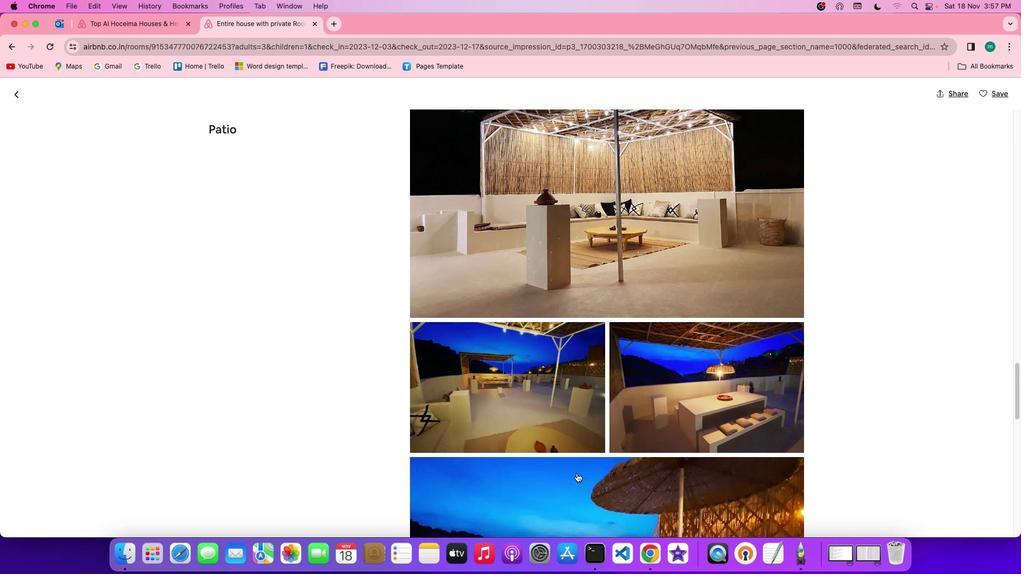 
Action: Mouse scrolled (577, 473) with delta (0, -2)
Screenshot: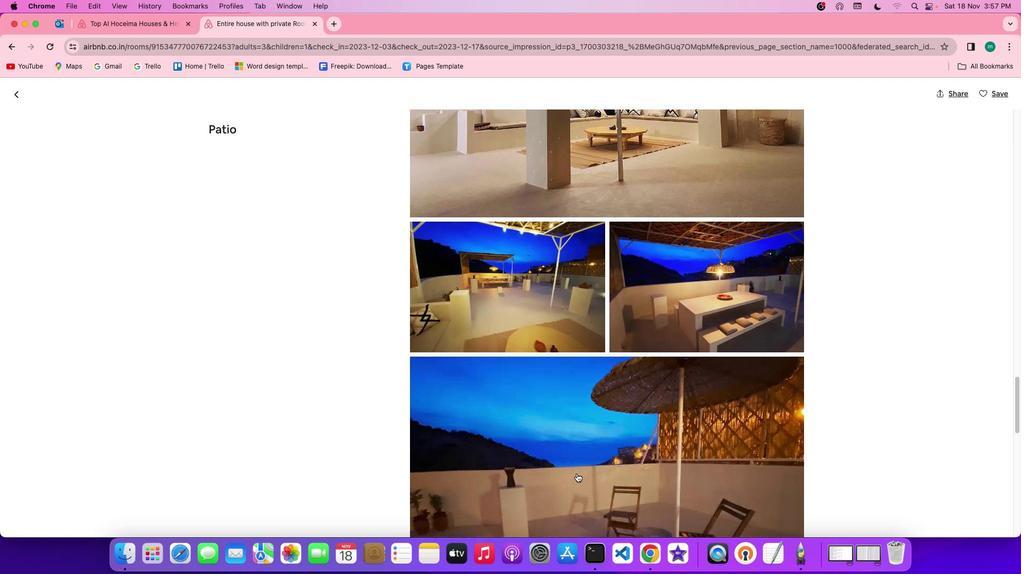 
Action: Mouse scrolled (577, 473) with delta (0, -2)
Screenshot: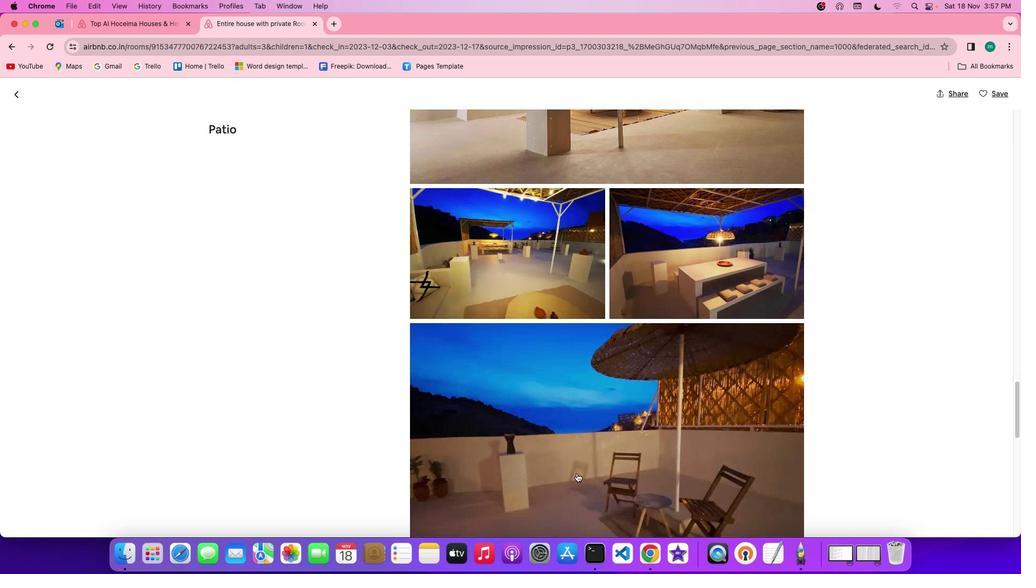 
Action: Mouse scrolled (577, 473) with delta (0, 0)
Screenshot: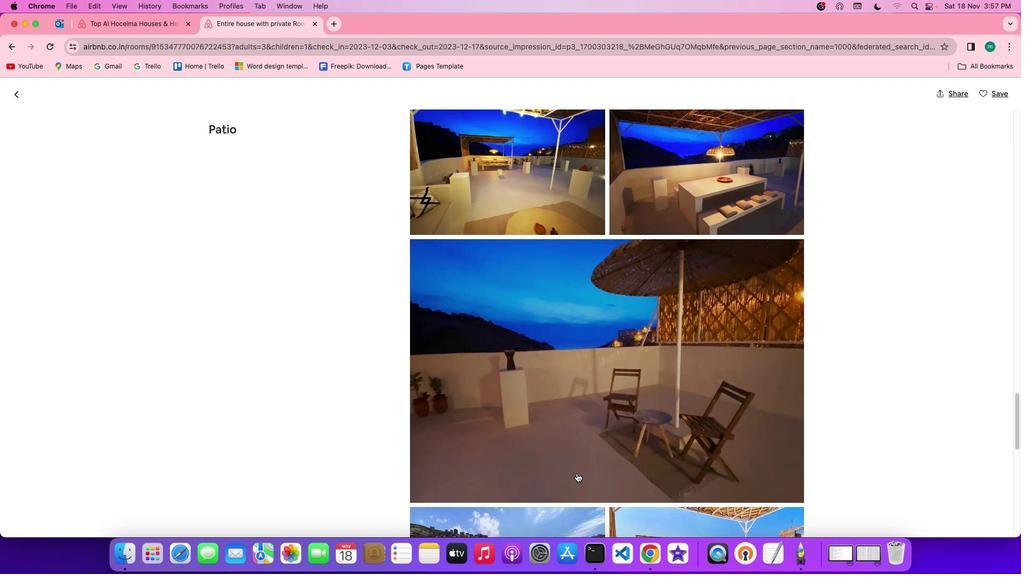 
Action: Mouse scrolled (577, 473) with delta (0, 0)
Screenshot: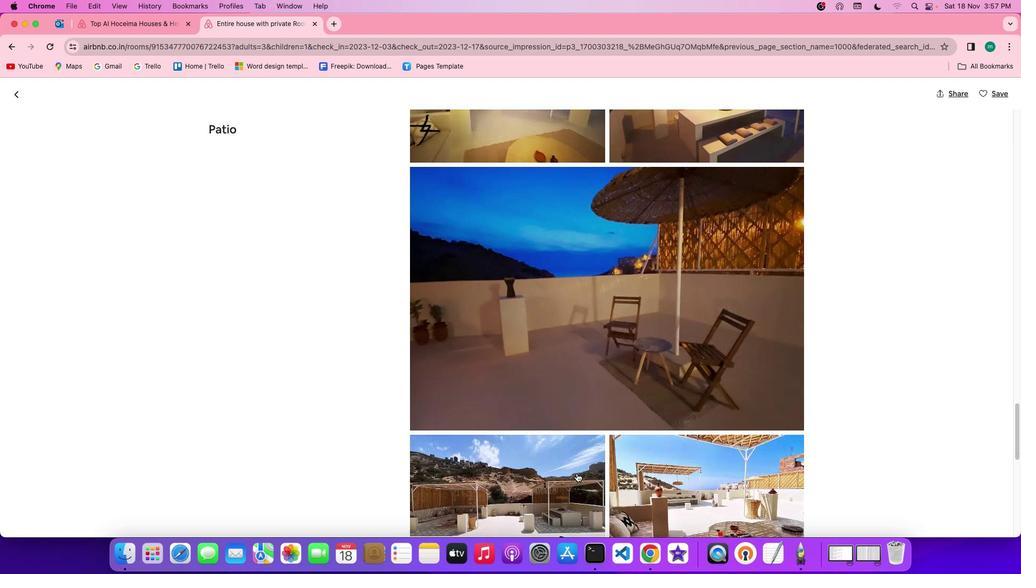 
Action: Mouse scrolled (577, 473) with delta (0, -1)
Screenshot: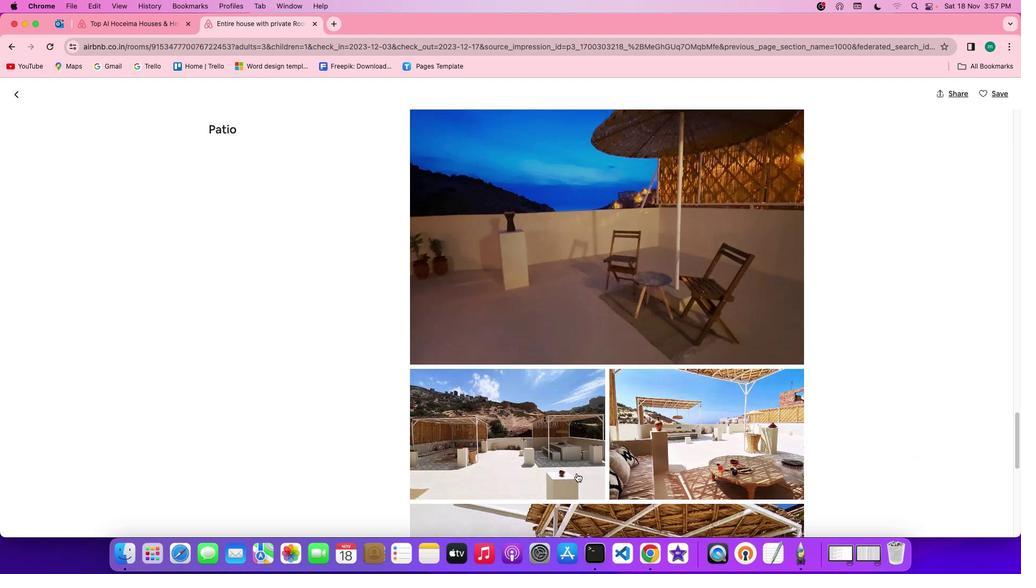 
Action: Mouse scrolled (577, 473) with delta (0, -2)
Screenshot: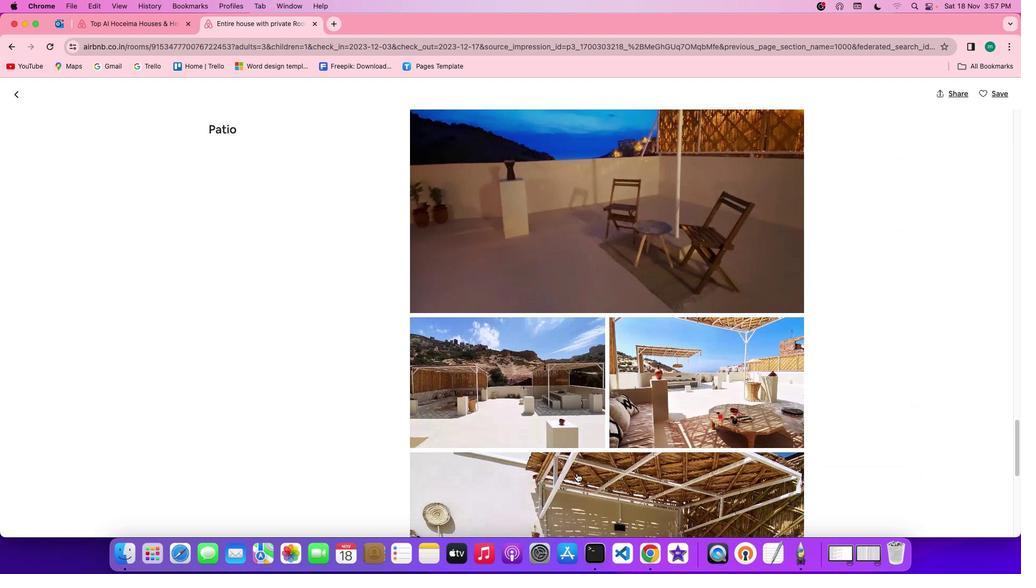 
Action: Mouse scrolled (577, 473) with delta (0, -2)
Screenshot: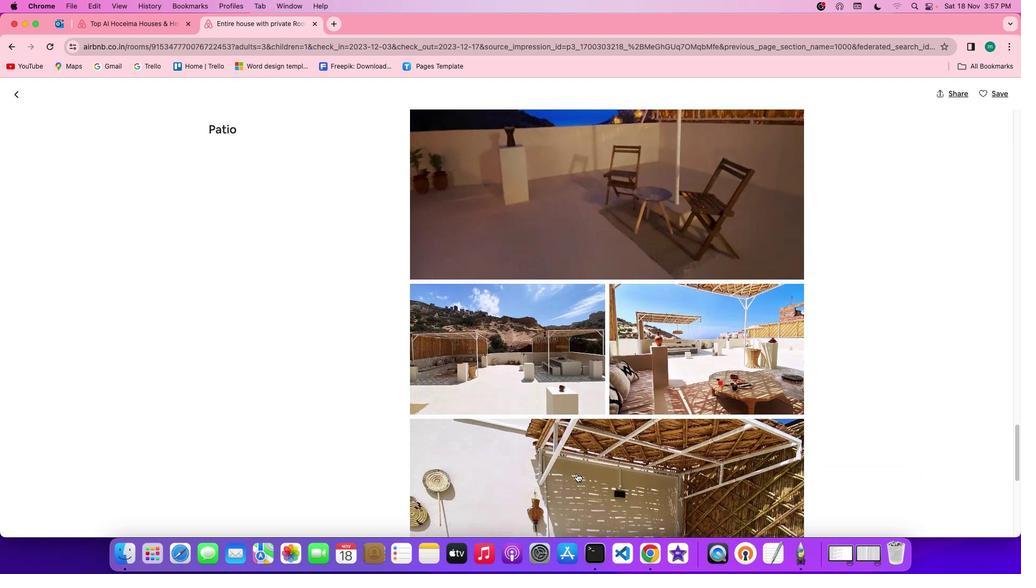 
Action: Mouse scrolled (577, 473) with delta (0, 0)
Screenshot: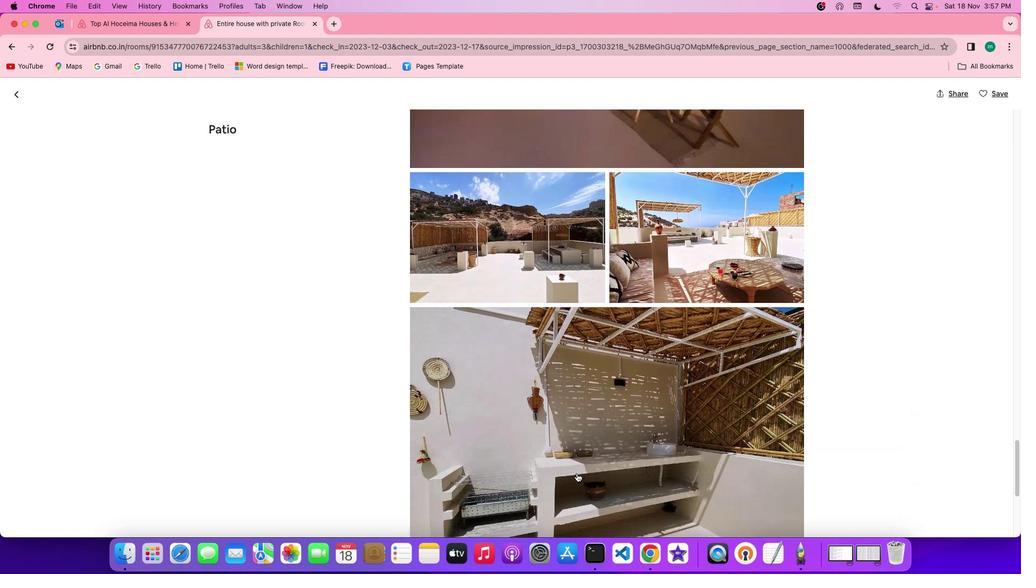 
Action: Mouse scrolled (577, 473) with delta (0, 0)
Screenshot: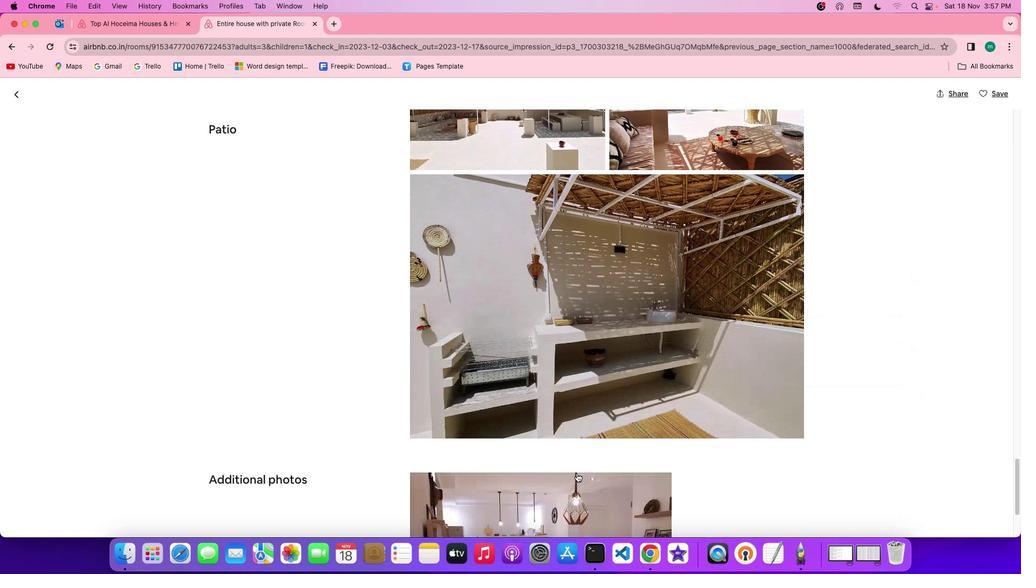 
Action: Mouse scrolled (577, 473) with delta (0, -1)
Screenshot: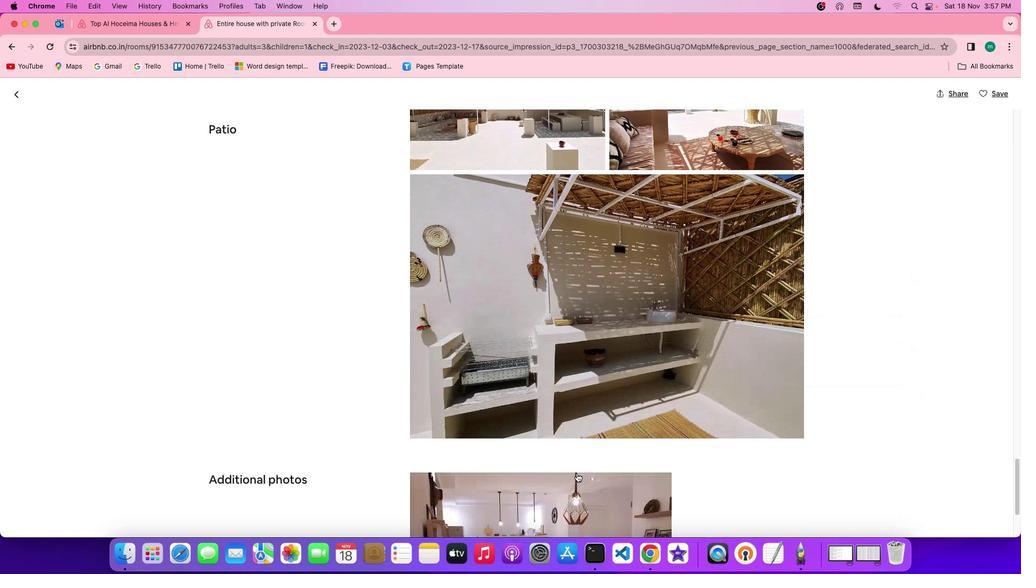 
Action: Mouse scrolled (577, 473) with delta (0, -2)
Screenshot: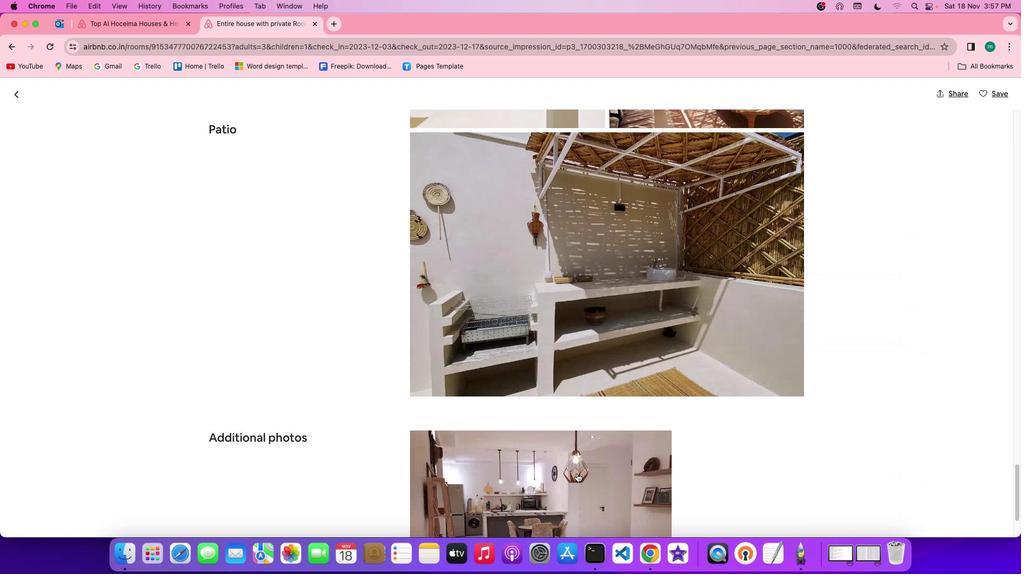 
Action: Mouse scrolled (577, 473) with delta (0, -2)
Screenshot: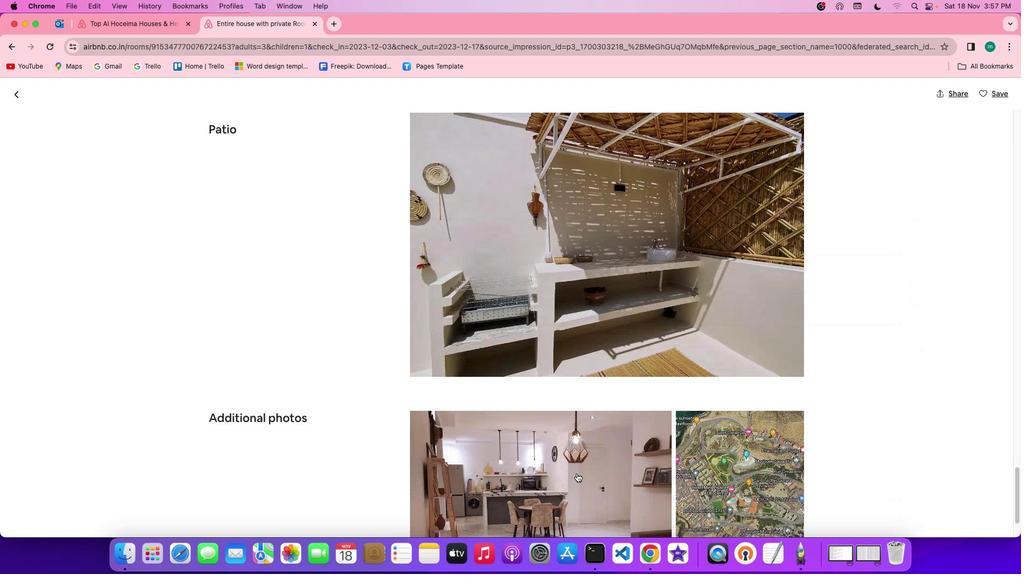 
Action: Mouse scrolled (577, 473) with delta (0, 0)
Screenshot: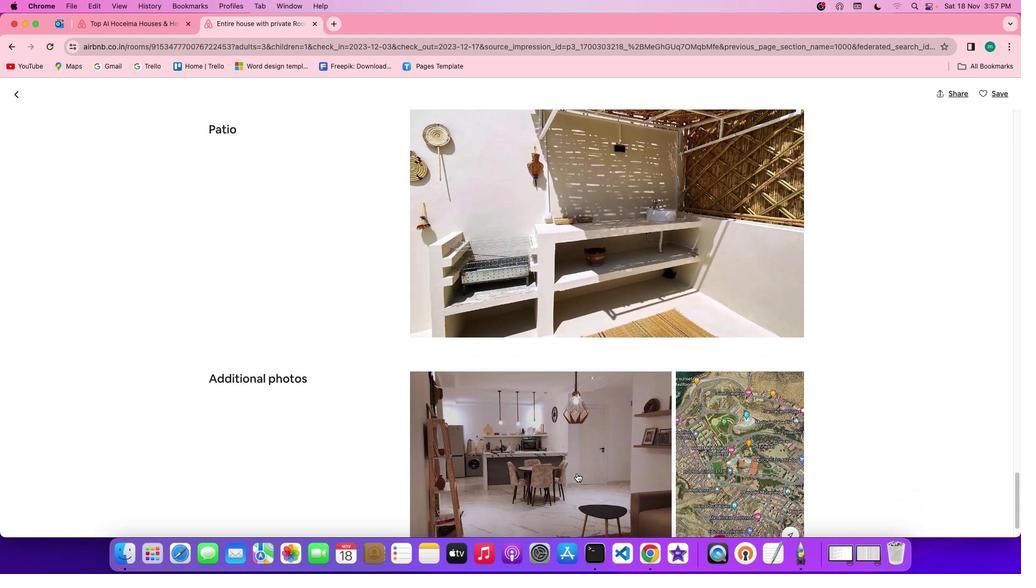 
Action: Mouse scrolled (577, 473) with delta (0, 0)
Screenshot: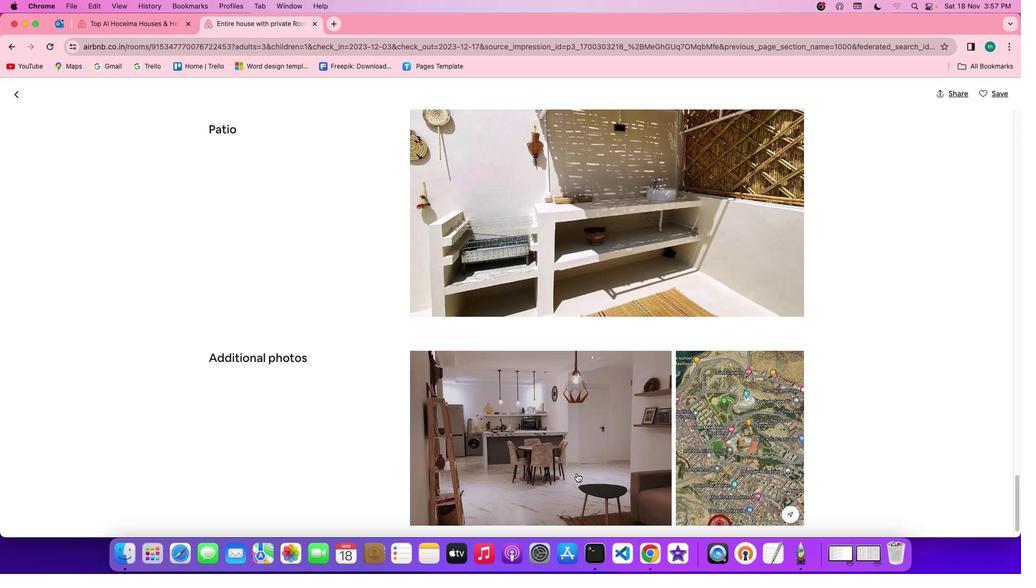 
Action: Mouse scrolled (577, 473) with delta (0, -1)
Screenshot: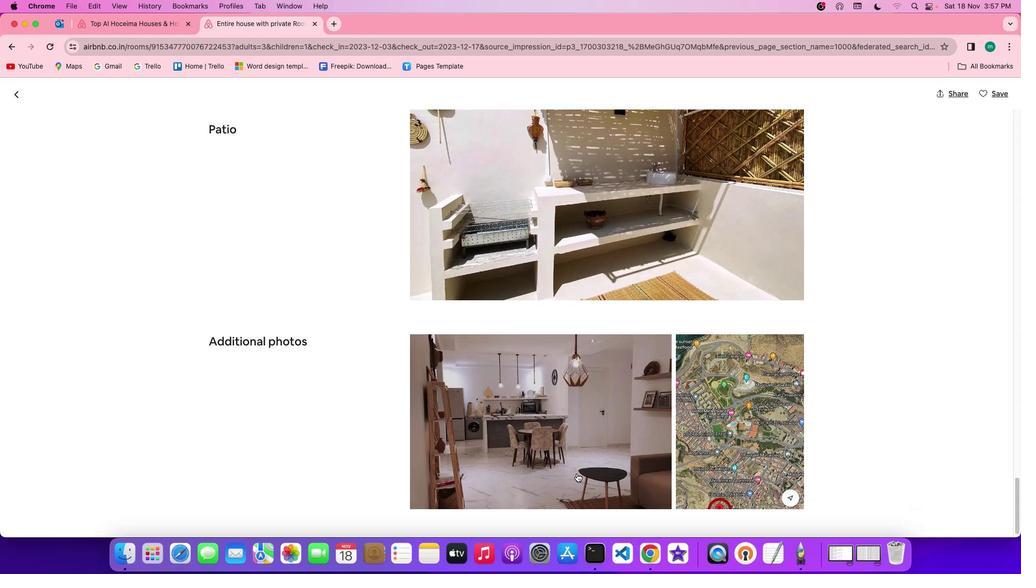 
Action: Mouse scrolled (577, 473) with delta (0, -2)
Screenshot: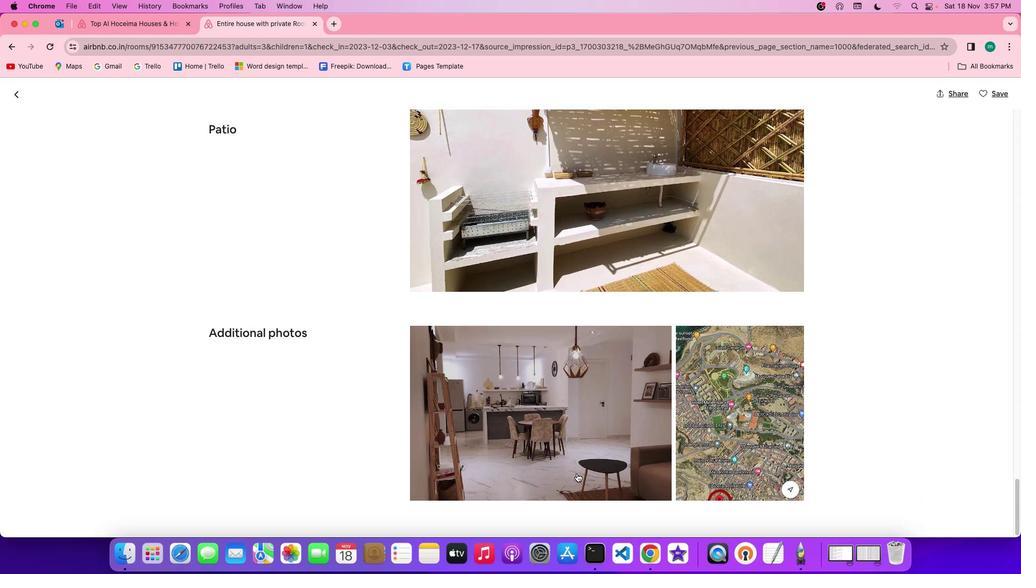 
Action: Mouse scrolled (577, 473) with delta (0, -2)
Screenshot: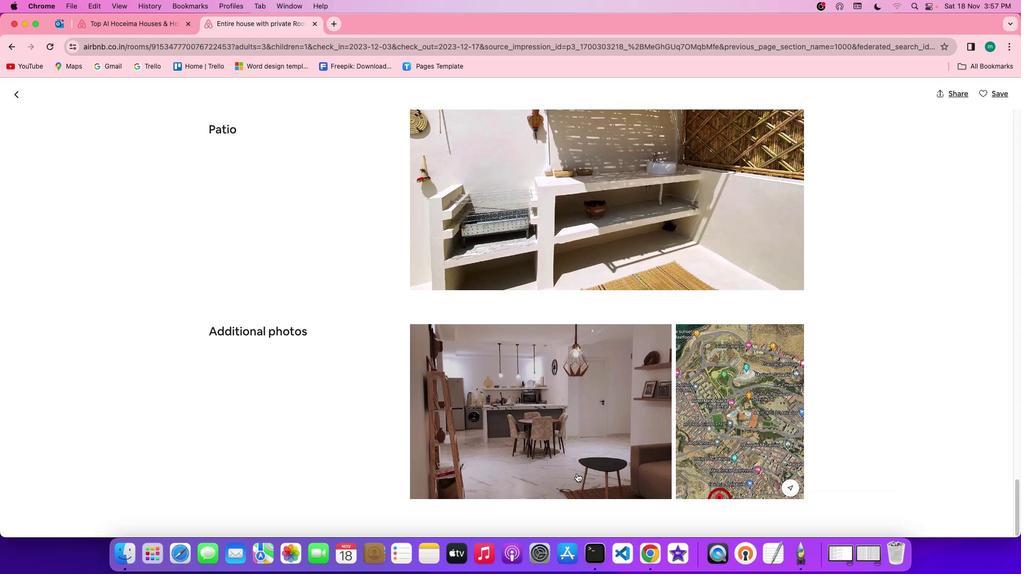 
Action: Mouse scrolled (577, 473) with delta (0, 0)
Screenshot: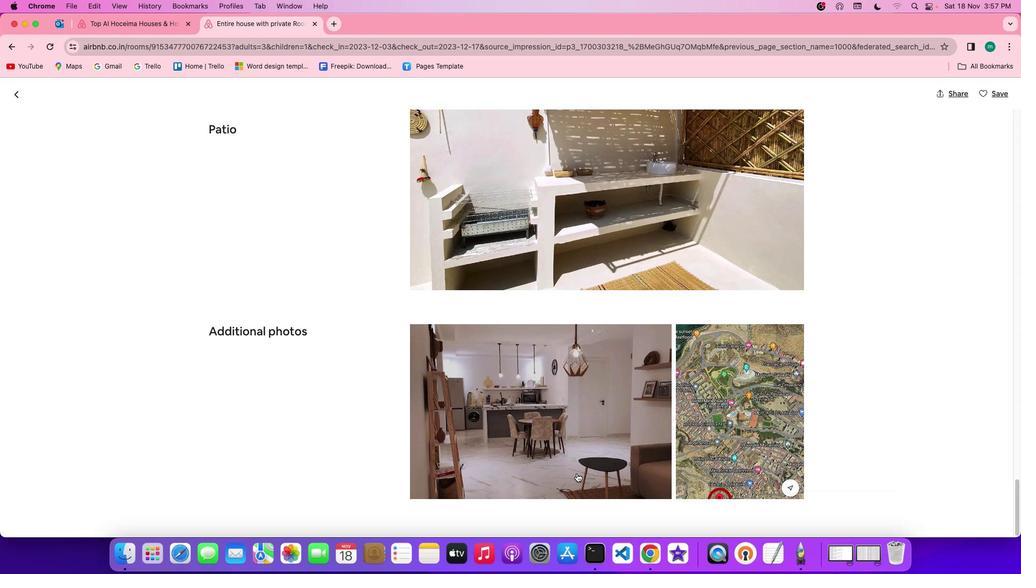 
Action: Mouse scrolled (577, 473) with delta (0, 0)
Screenshot: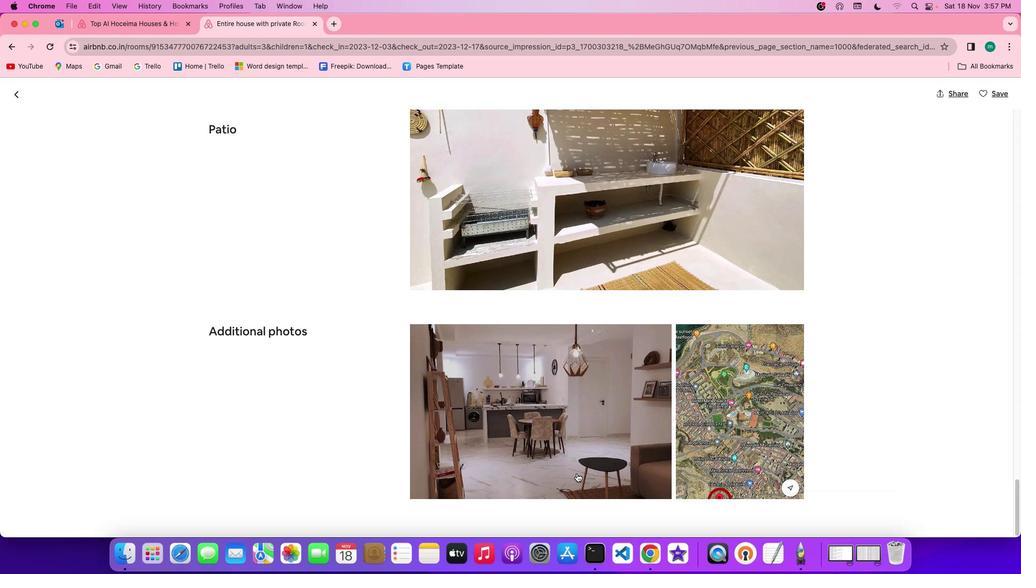 
Action: Mouse scrolled (577, 473) with delta (0, -1)
Screenshot: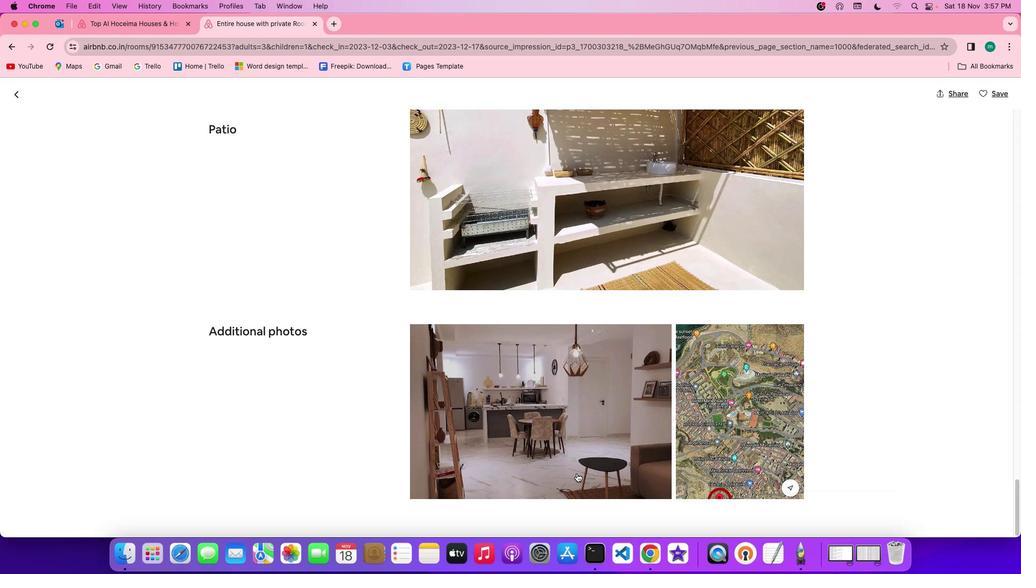 
Action: Mouse scrolled (577, 473) with delta (0, -2)
Screenshot: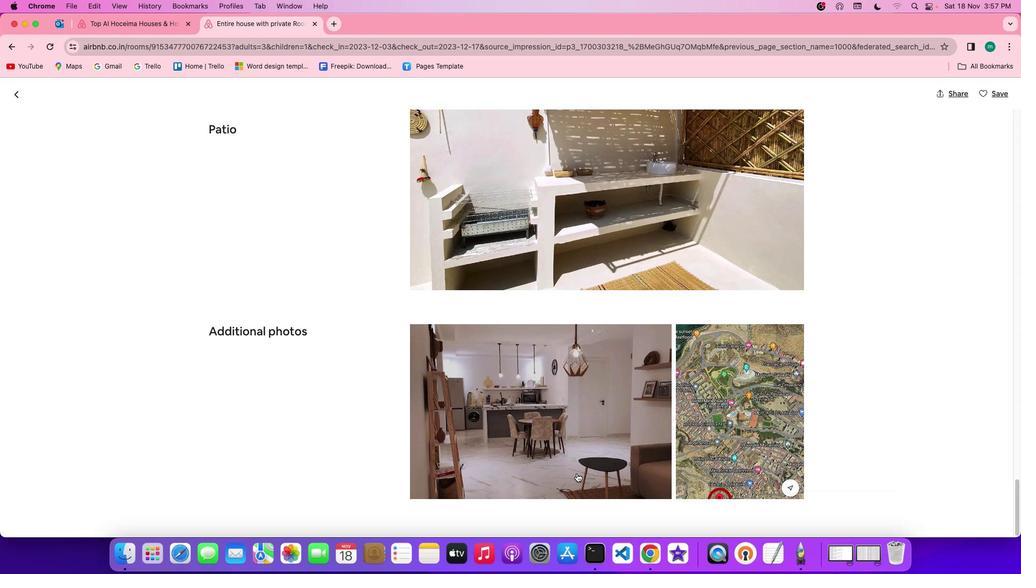 
Action: Mouse scrolled (577, 473) with delta (0, -3)
Screenshot: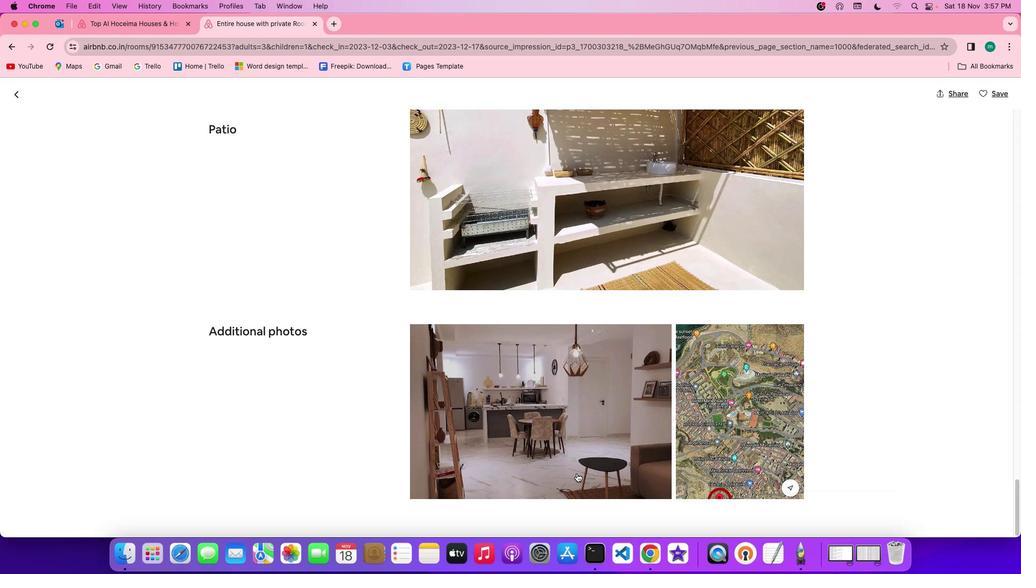 
Action: Mouse moved to (17, 95)
Screenshot: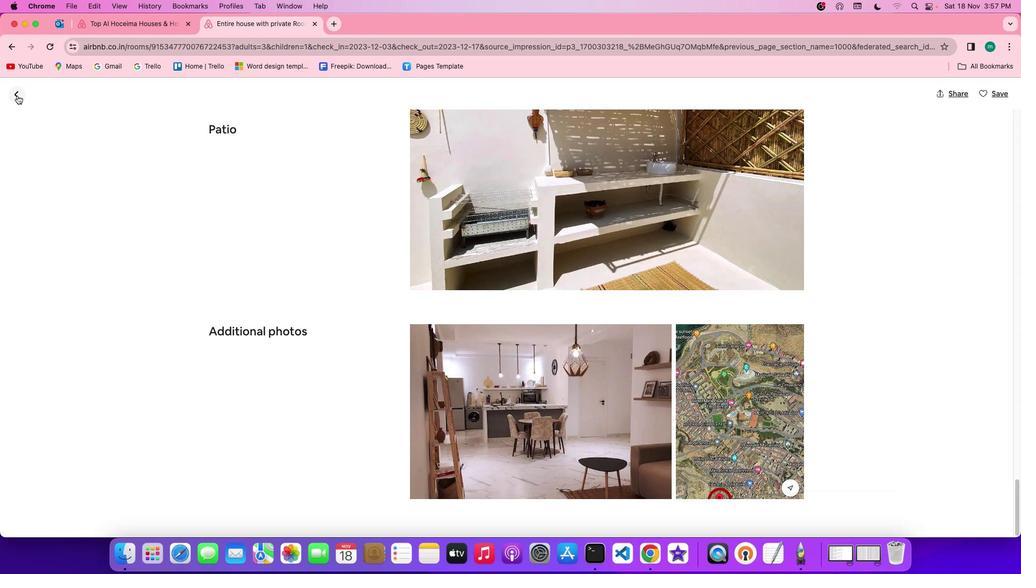 
Action: Mouse pressed left at (17, 95)
Screenshot: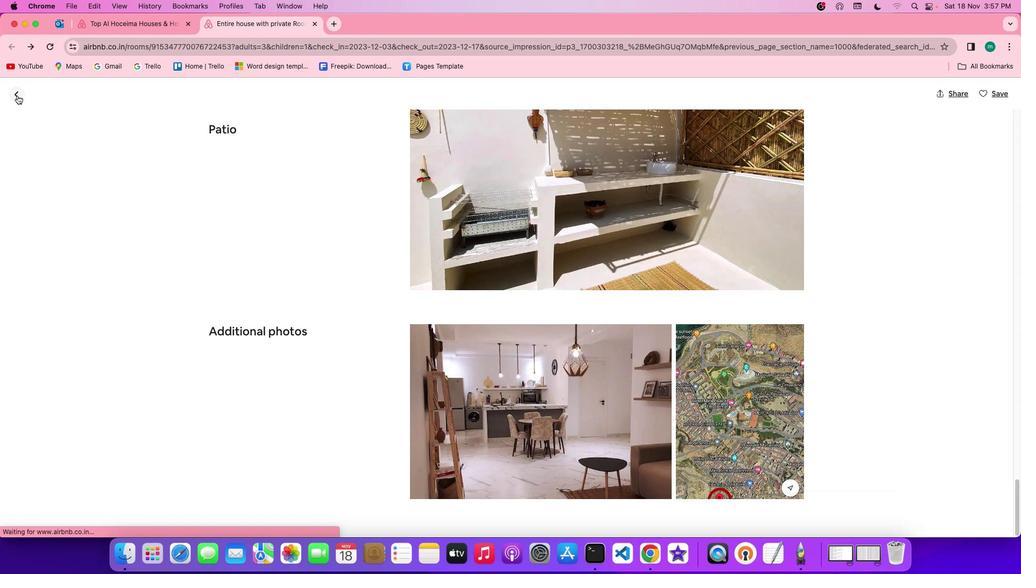 
Action: Mouse moved to (504, 478)
Screenshot: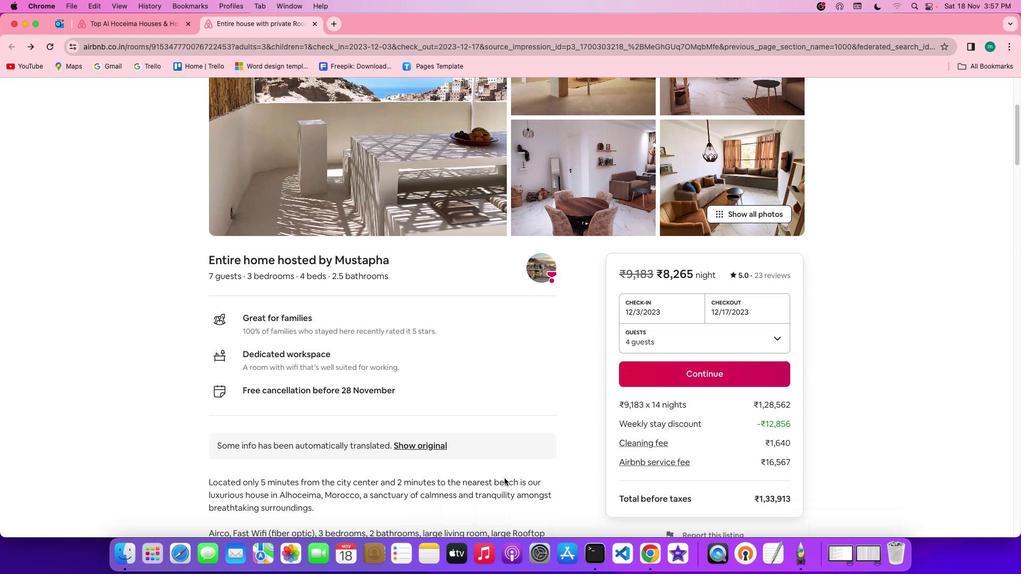 
Action: Mouse scrolled (504, 478) with delta (0, 0)
Screenshot: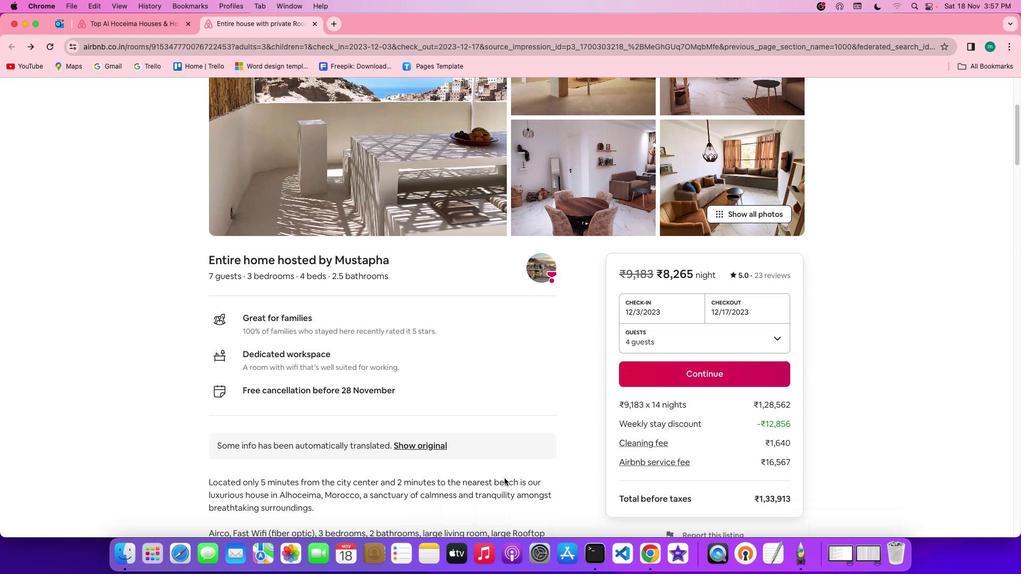 
Action: Mouse moved to (504, 478)
Screenshot: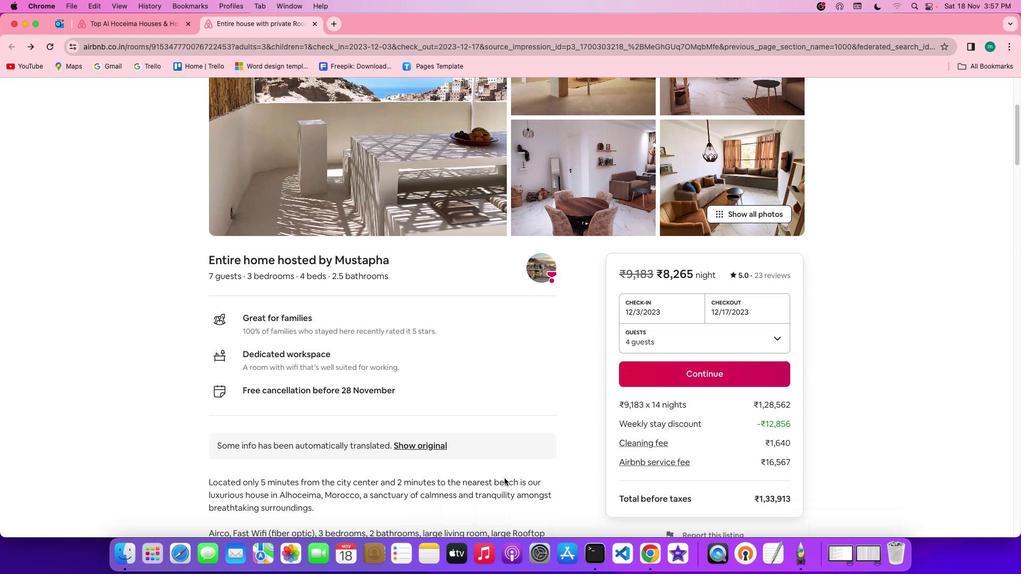 
Action: Mouse scrolled (504, 478) with delta (0, 0)
Screenshot: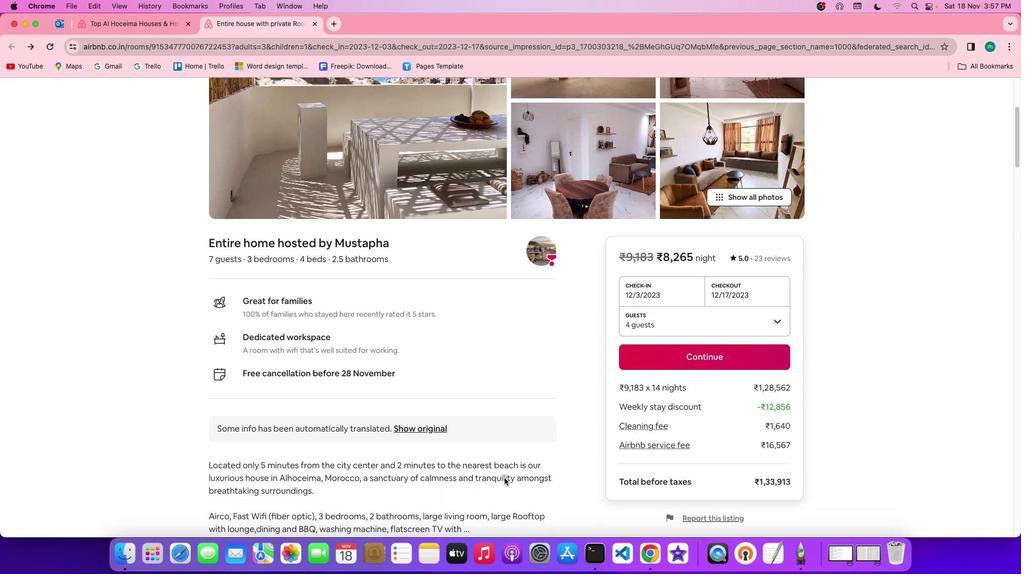 
Action: Mouse scrolled (504, 478) with delta (0, -1)
Screenshot: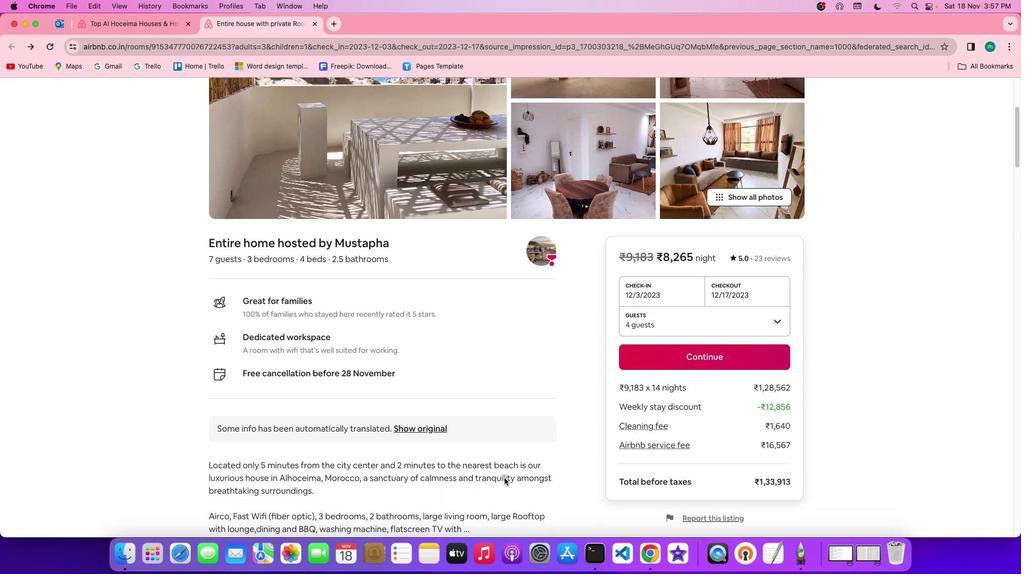 
Action: Mouse scrolled (504, 478) with delta (0, -2)
Screenshot: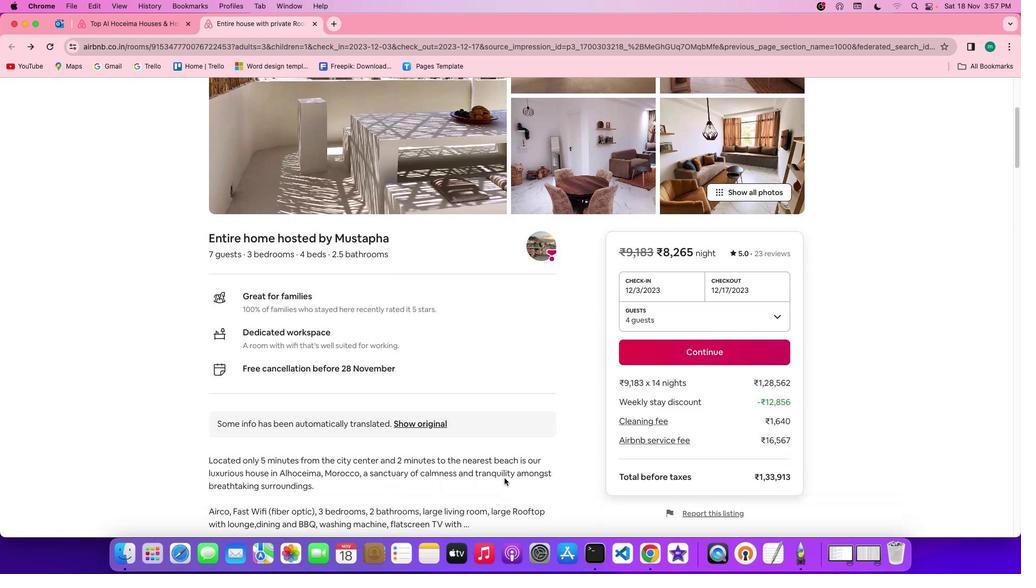 
Action: Mouse scrolled (504, 478) with delta (0, 0)
Screenshot: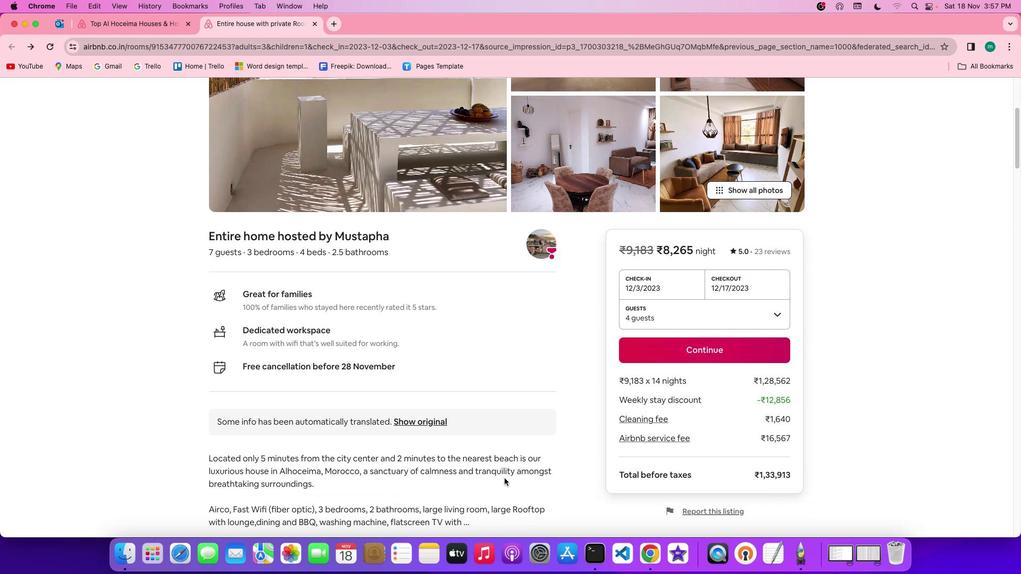
Action: Mouse moved to (504, 478)
Screenshot: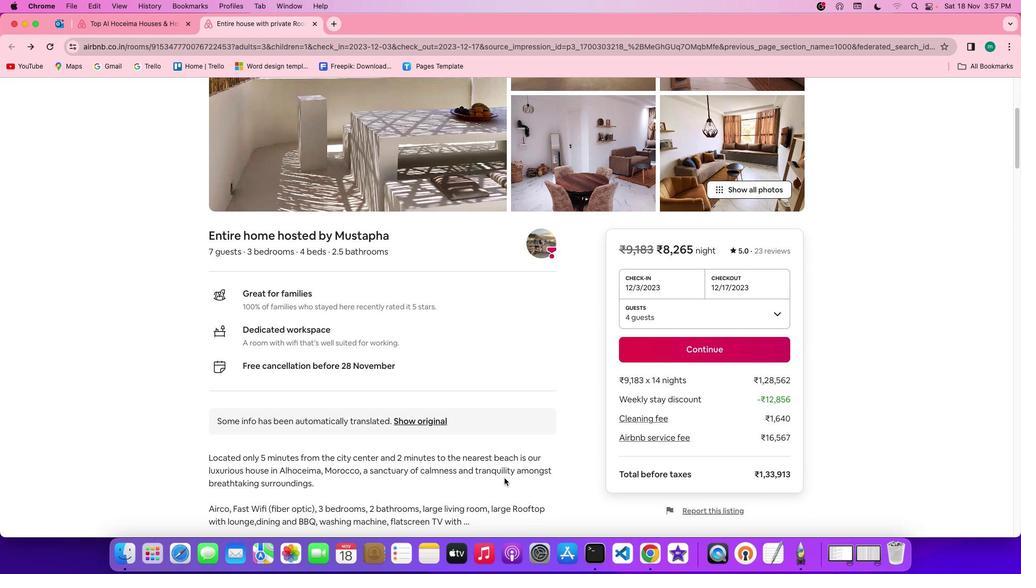 
Action: Mouse scrolled (504, 478) with delta (0, 0)
Screenshot: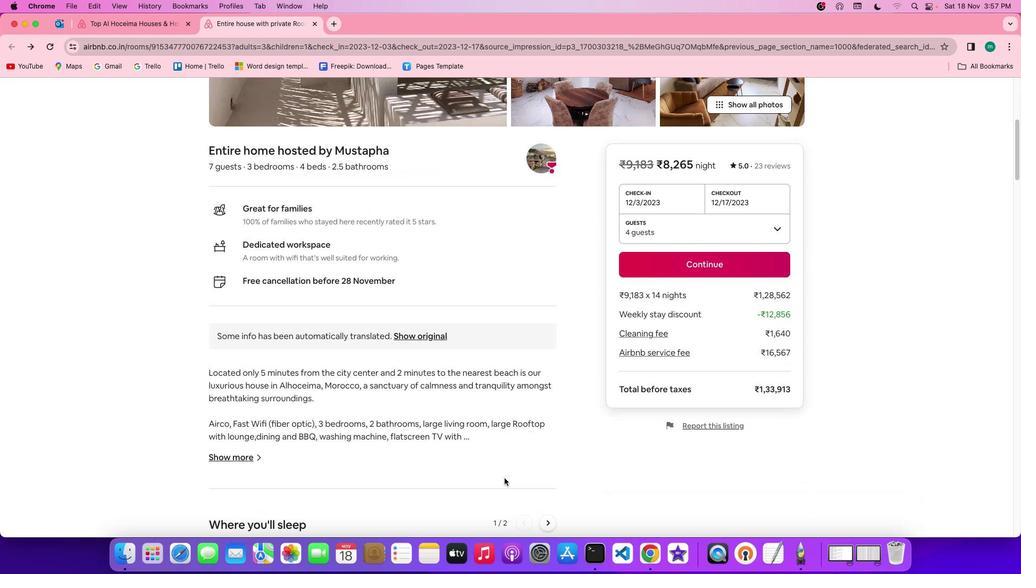 
Action: Mouse scrolled (504, 478) with delta (0, 0)
Screenshot: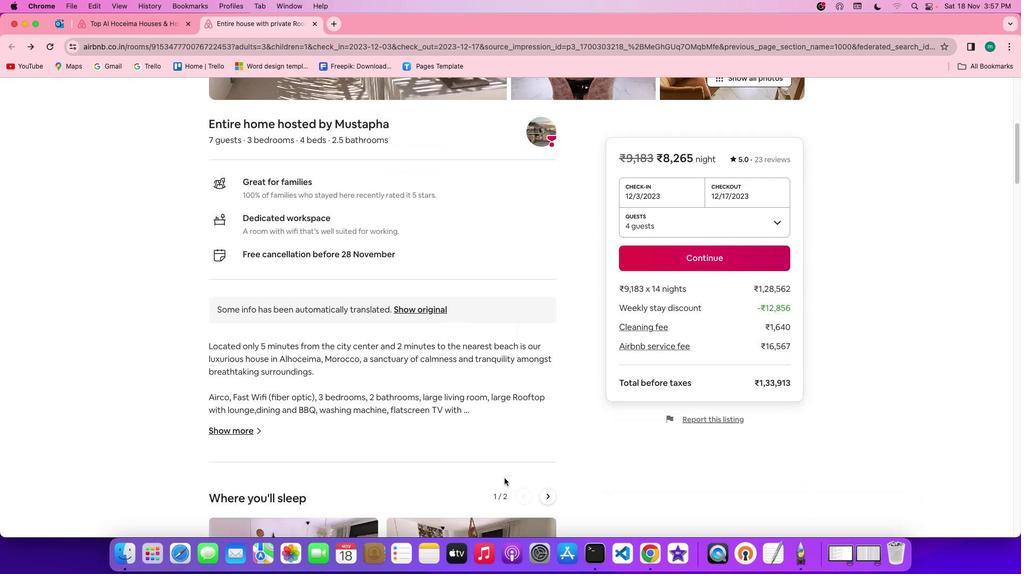 
Action: Mouse scrolled (504, 478) with delta (0, -1)
Screenshot: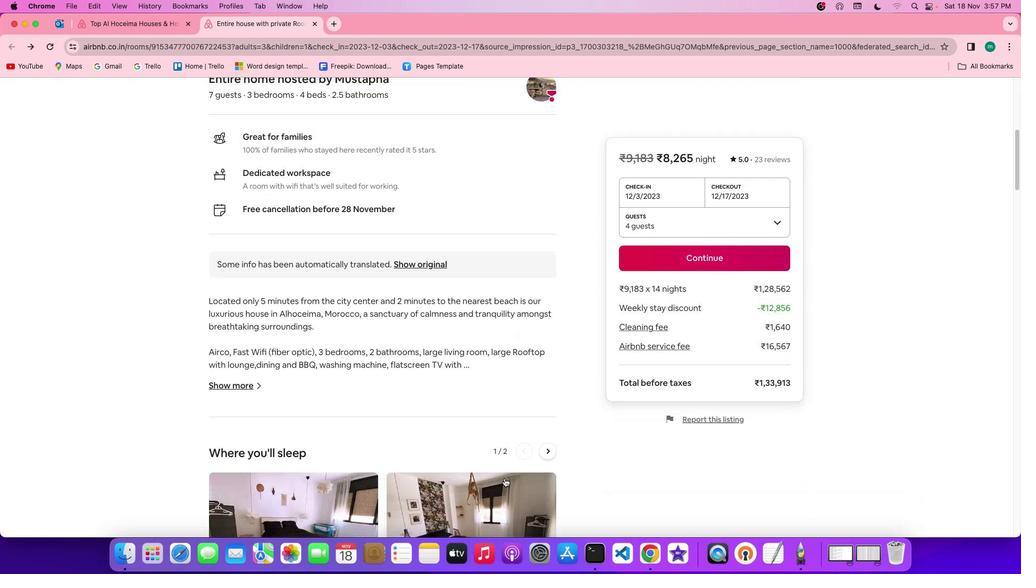 
Action: Mouse scrolled (504, 478) with delta (0, -2)
Screenshot: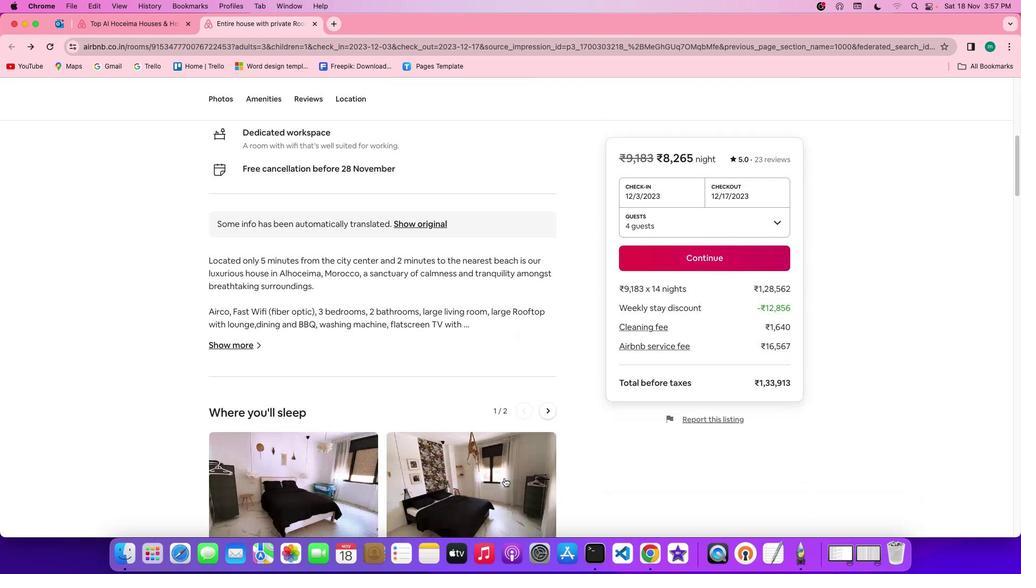 
Action: Mouse scrolled (504, 478) with delta (0, -2)
Screenshot: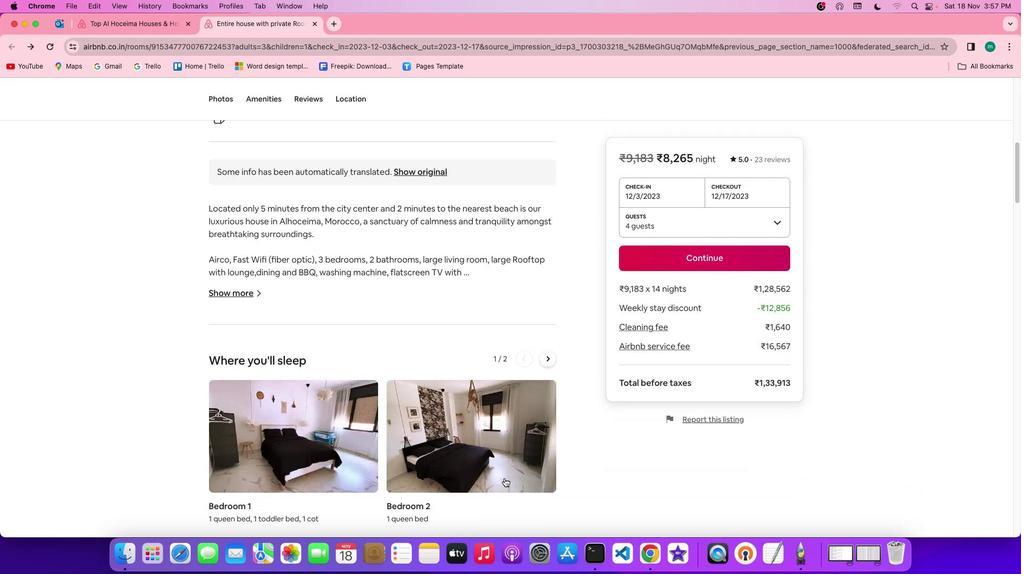 
Action: Mouse moved to (253, 293)
Screenshot: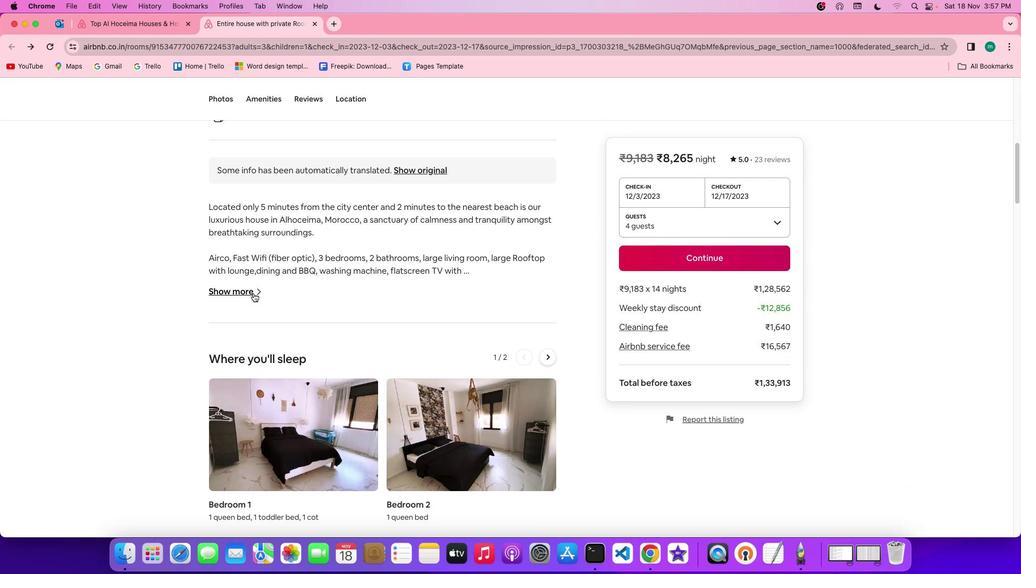 
Action: Mouse pressed left at (253, 293)
Screenshot: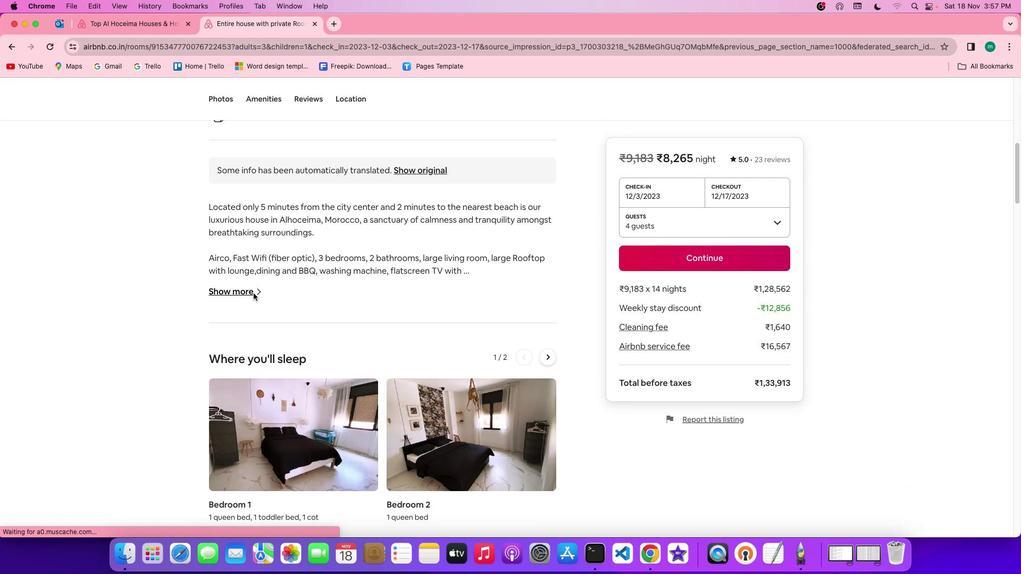 
Action: Mouse moved to (322, 226)
Screenshot: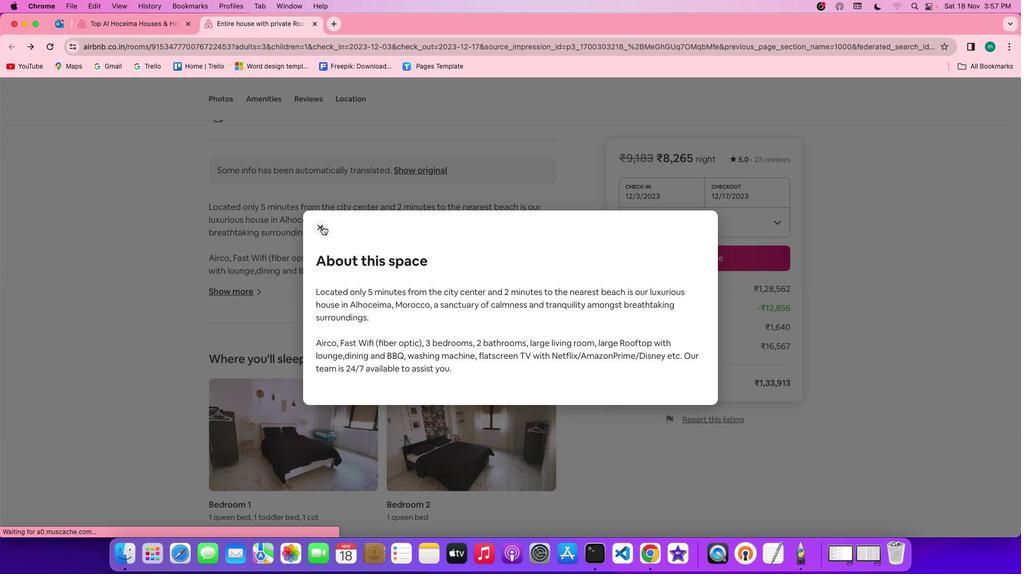 
Action: Mouse pressed left at (322, 226)
Screenshot: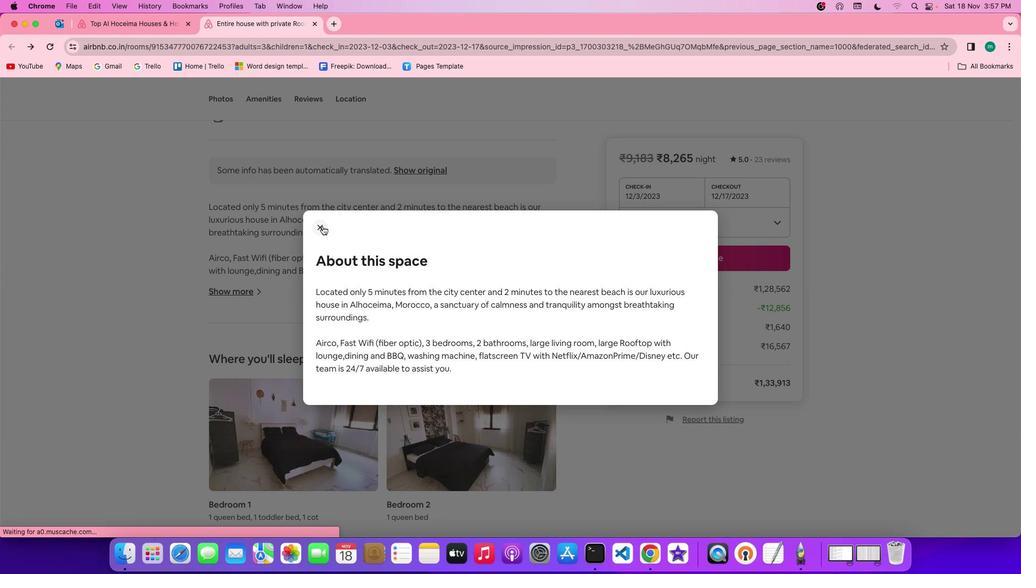 
Action: Mouse moved to (546, 354)
Screenshot: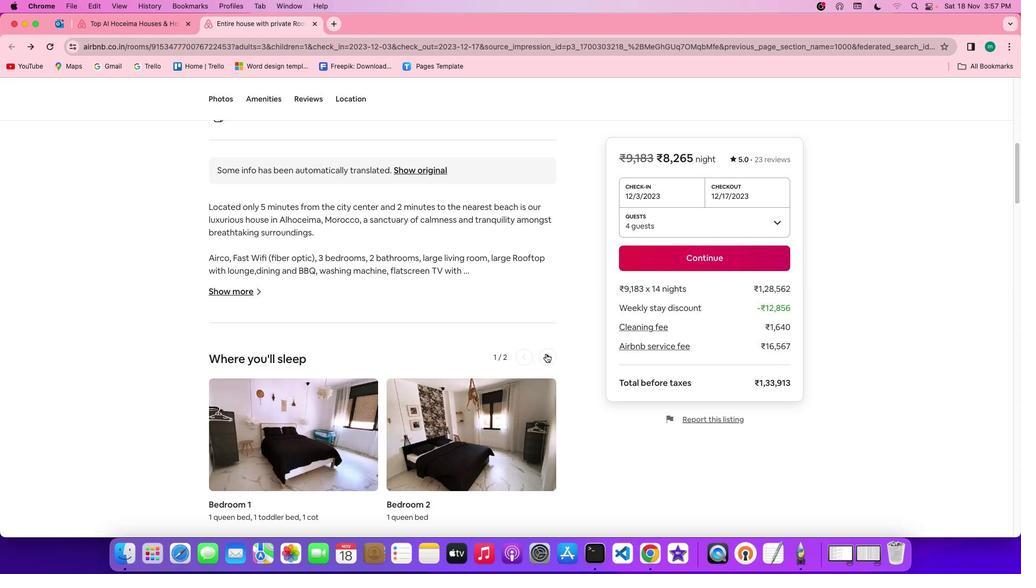 
Action: Mouse pressed left at (546, 354)
Screenshot: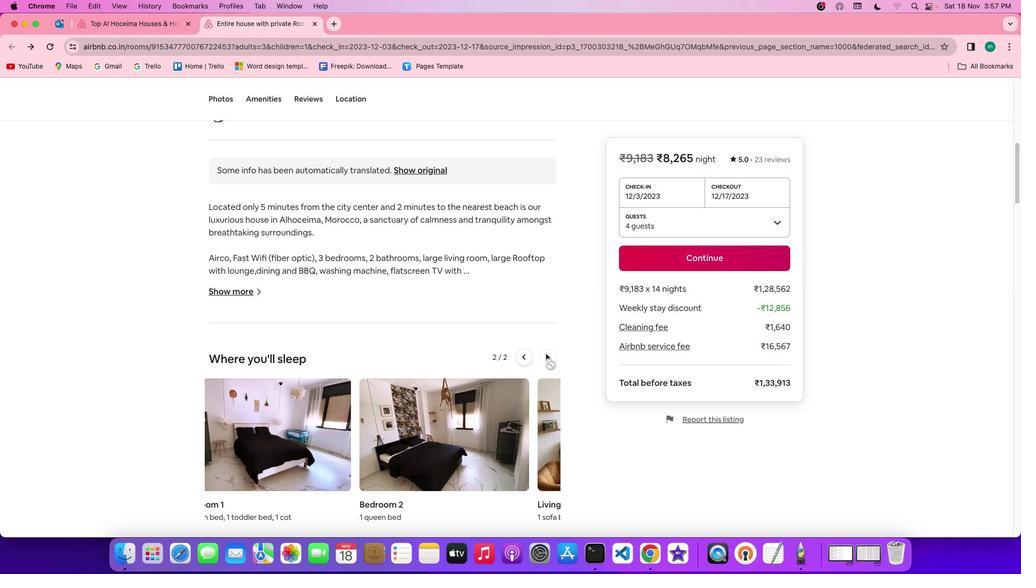 
Action: Mouse moved to (444, 394)
Screenshot: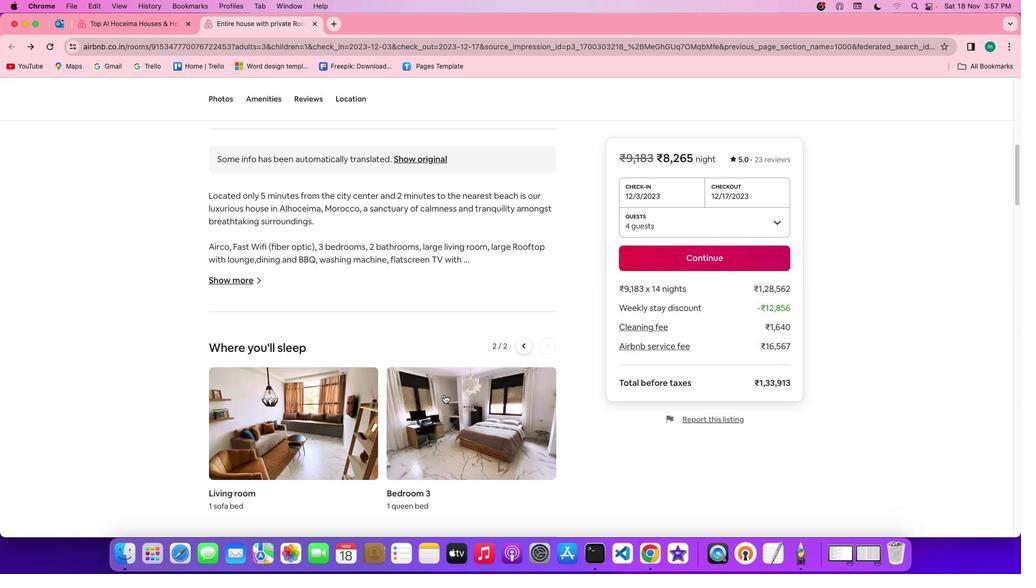 
Action: Mouse scrolled (444, 394) with delta (0, 0)
Screenshot: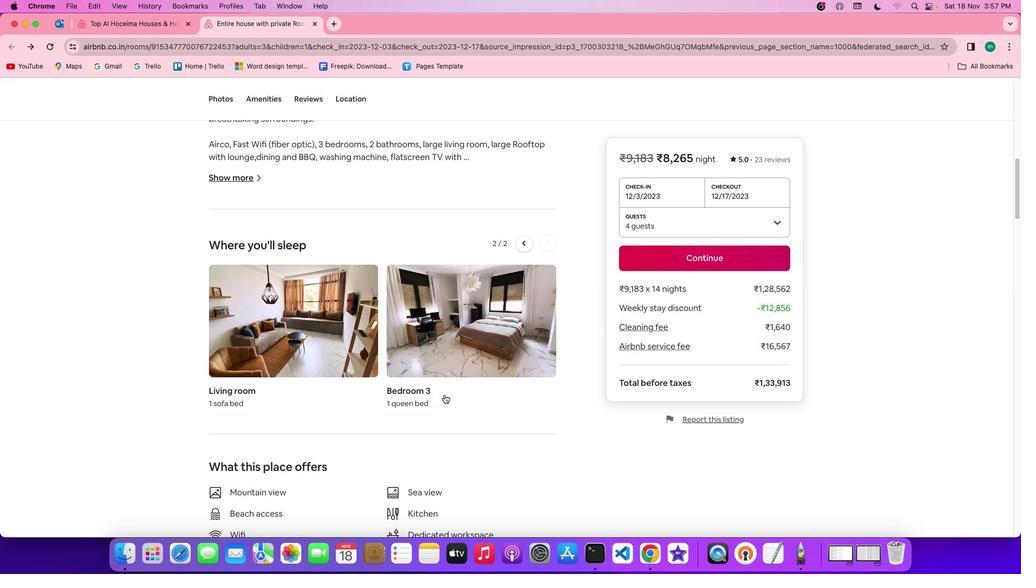 
Action: Mouse scrolled (444, 394) with delta (0, 0)
Screenshot: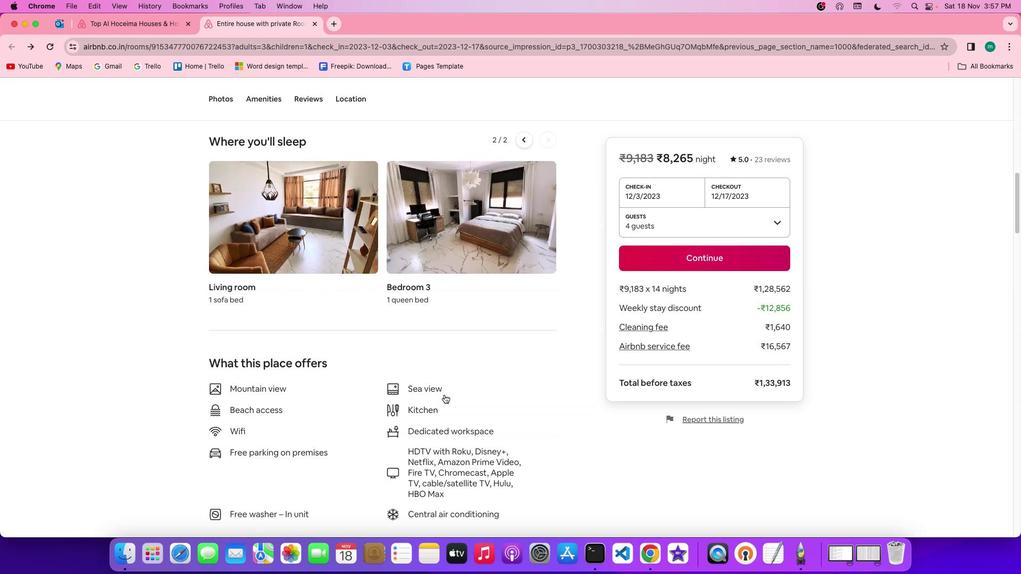 
Action: Mouse scrolled (444, 394) with delta (0, -1)
Screenshot: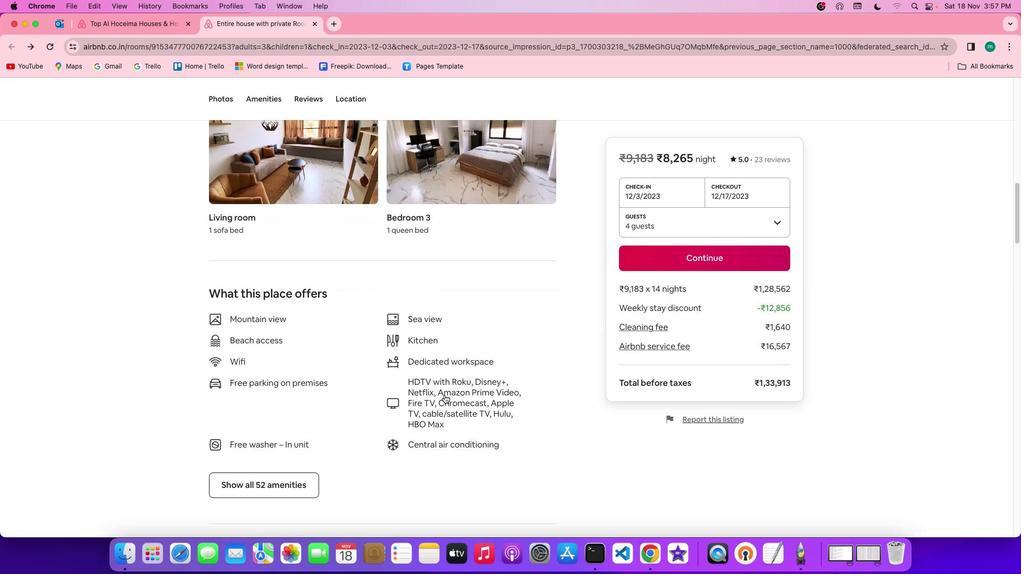 
Action: Mouse scrolled (444, 394) with delta (0, -2)
Screenshot: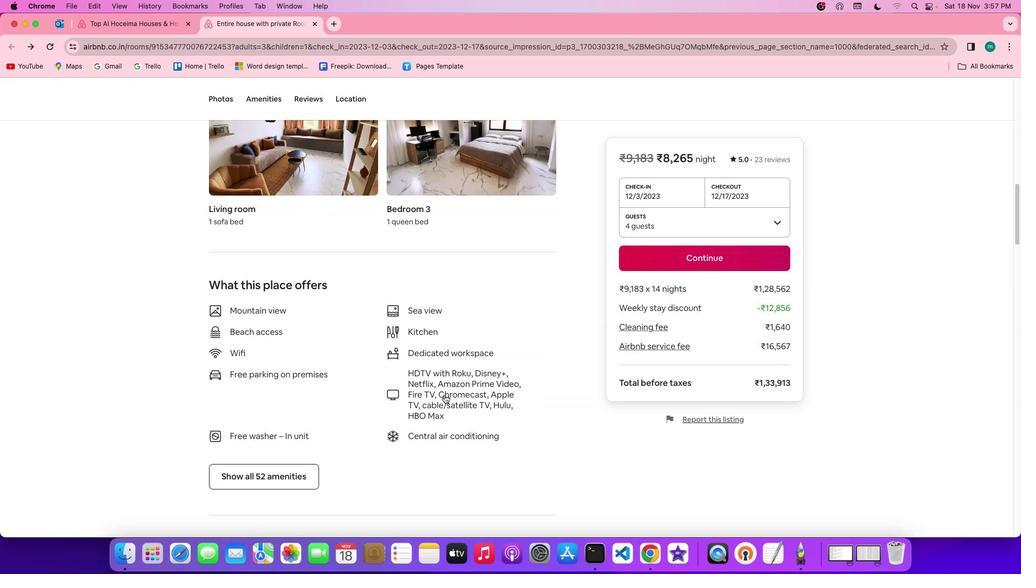 
Action: Mouse scrolled (444, 394) with delta (0, -2)
Screenshot: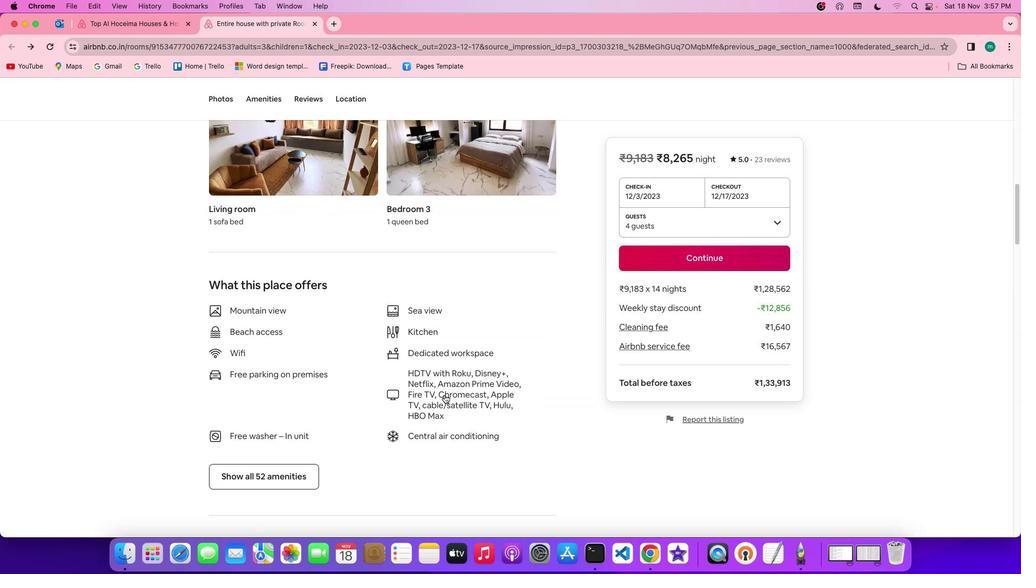 
Action: Mouse moved to (271, 477)
Screenshot: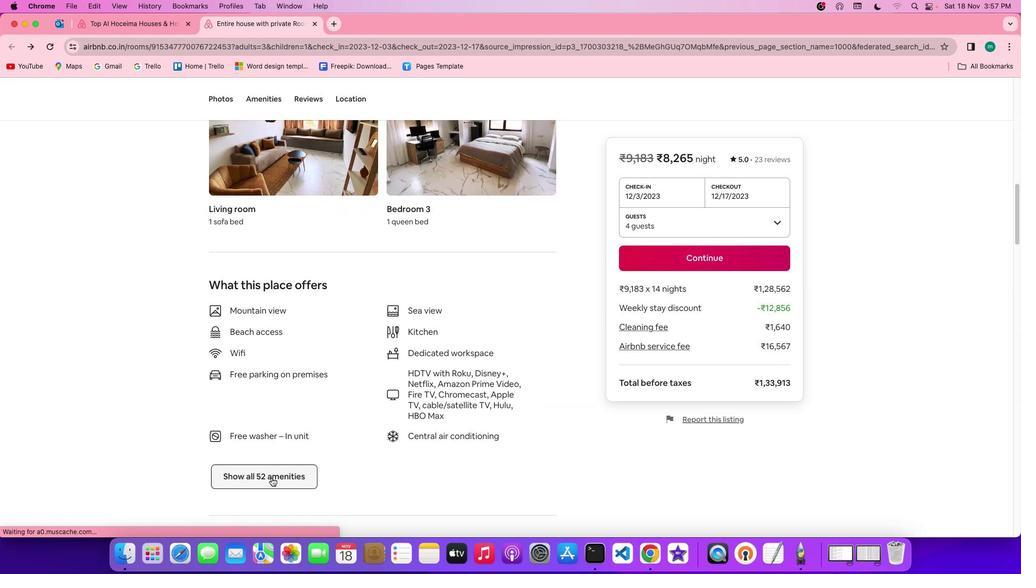 
Action: Mouse pressed left at (271, 477)
Screenshot: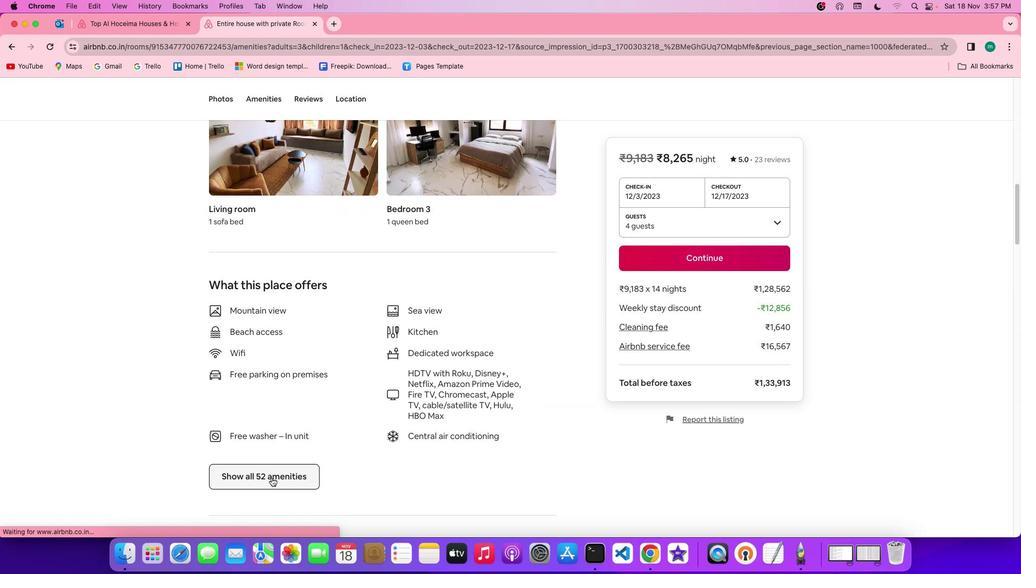 
Action: Mouse moved to (455, 479)
Screenshot: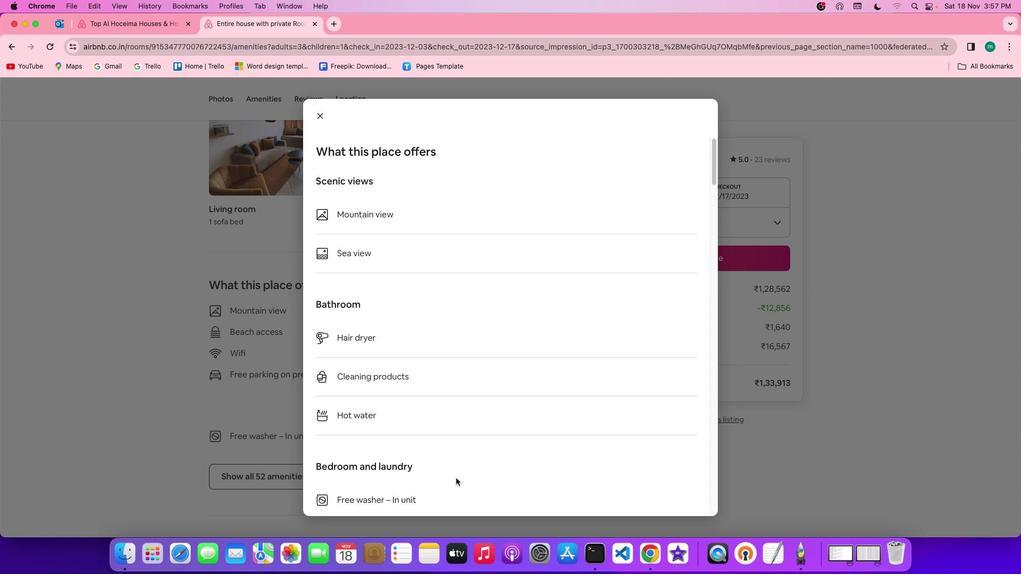
Action: Mouse scrolled (455, 479) with delta (0, 0)
Screenshot: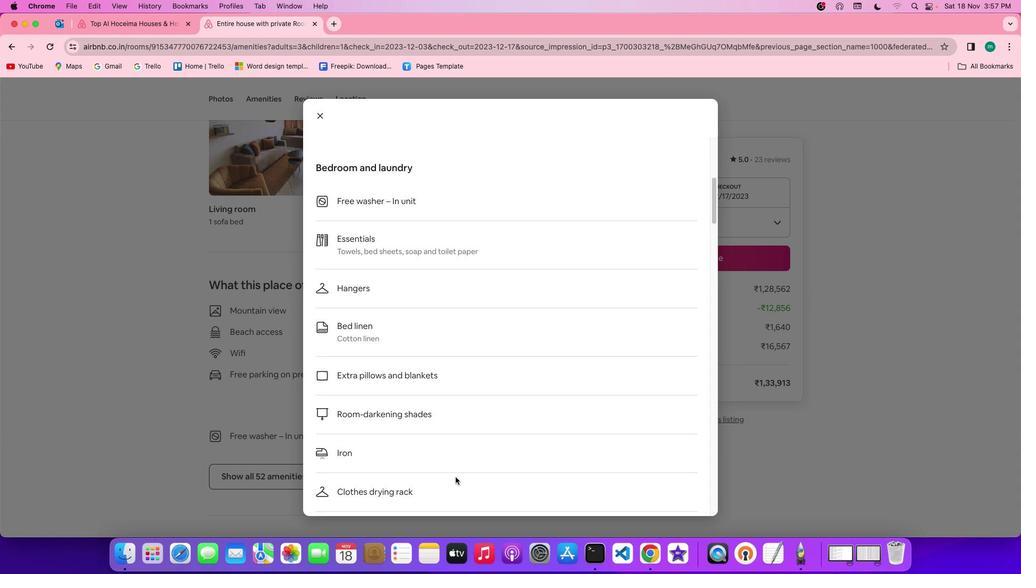 
Action: Mouse scrolled (455, 479) with delta (0, 0)
Screenshot: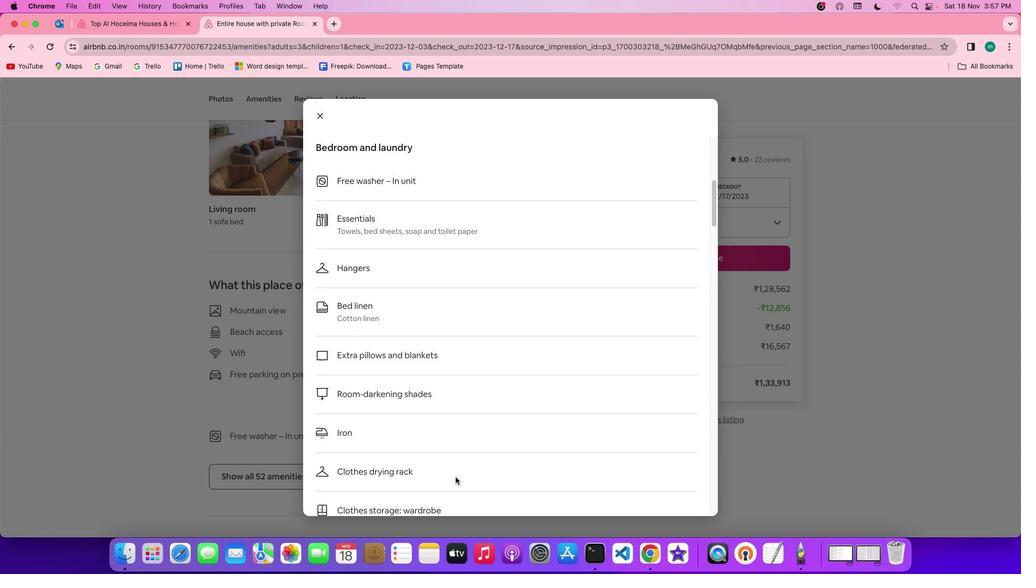 
Action: Mouse moved to (455, 478)
Screenshot: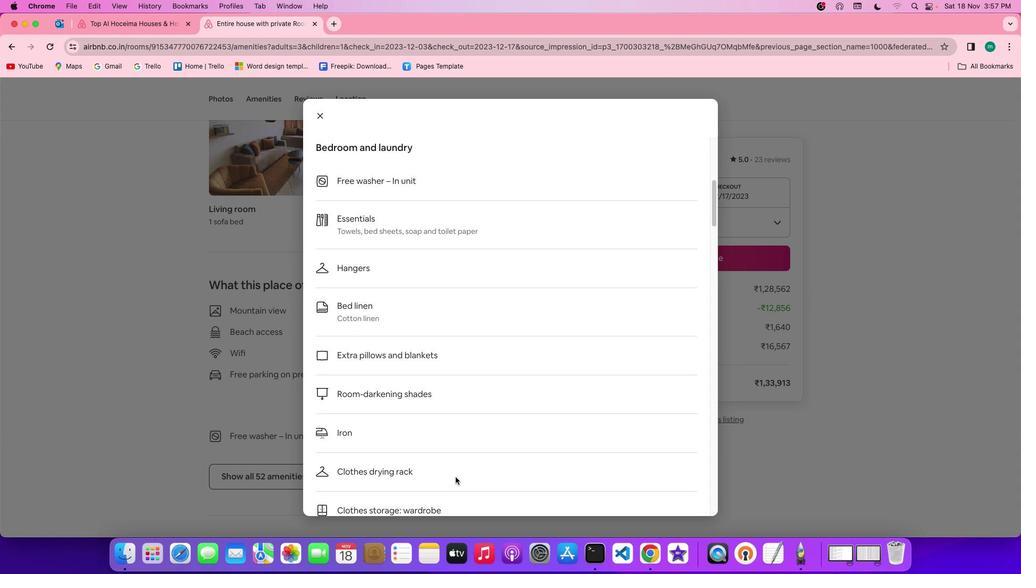 
Action: Mouse scrolled (455, 478) with delta (0, -1)
Screenshot: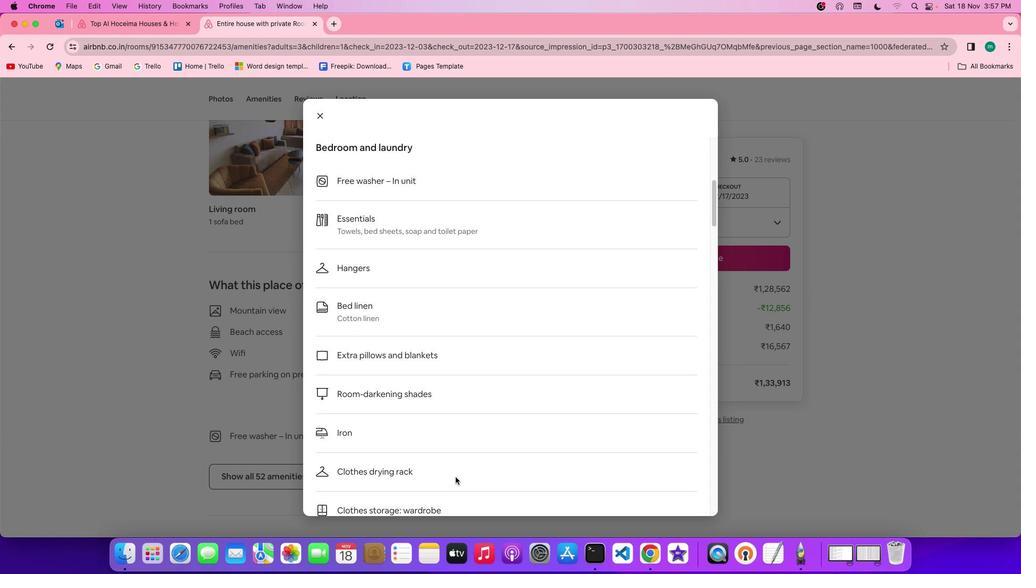 
Action: Mouse moved to (456, 478)
Screenshot: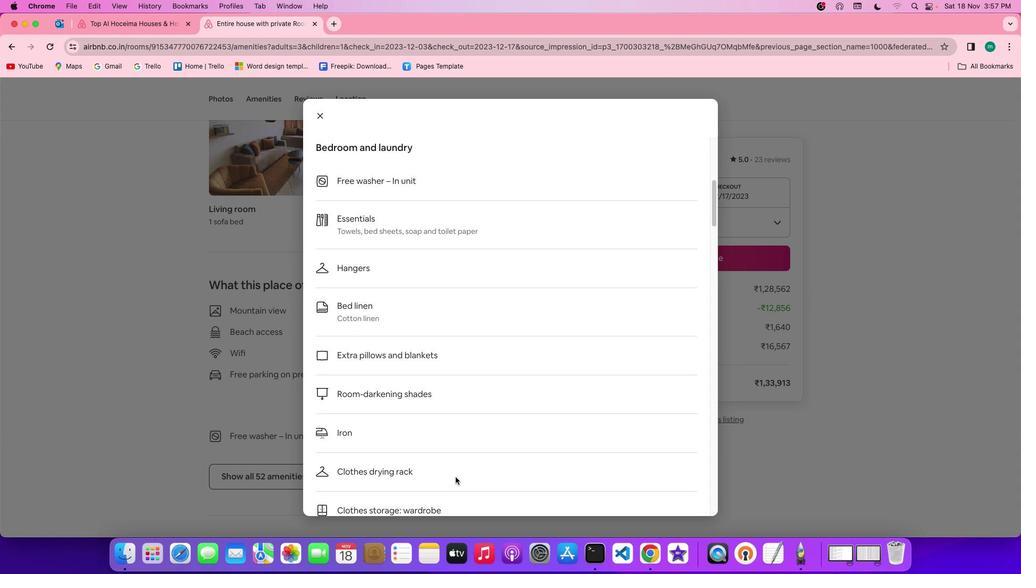 
Action: Mouse scrolled (456, 478) with delta (0, -2)
Screenshot: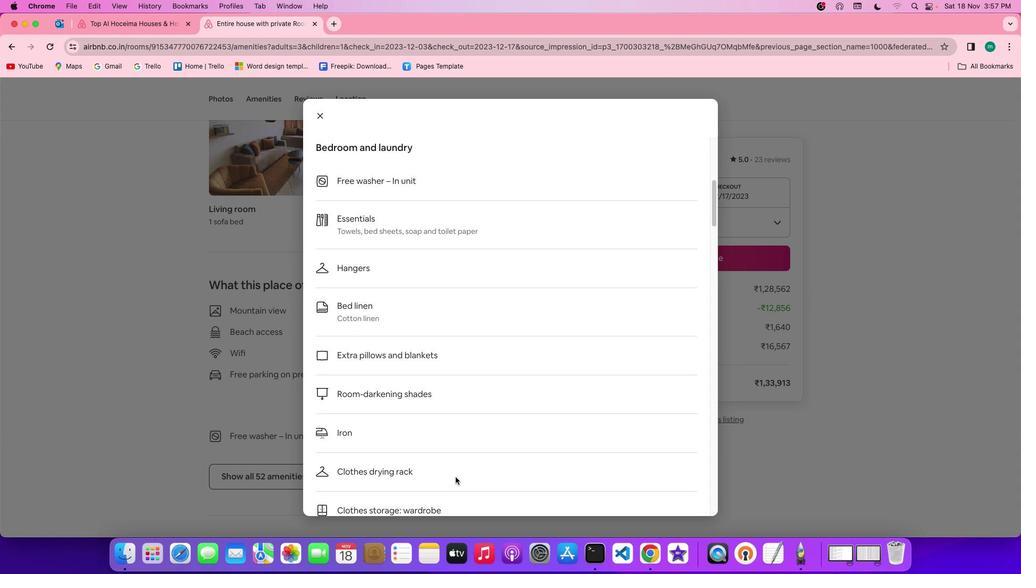 
Action: Mouse moved to (456, 478)
Screenshot: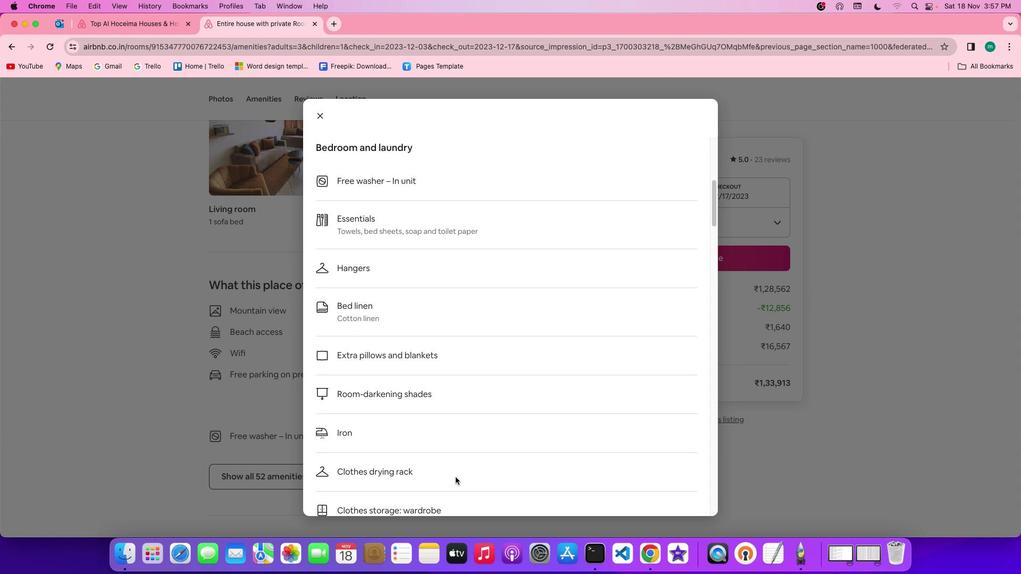 
Action: Mouse scrolled (456, 478) with delta (0, -2)
Screenshot: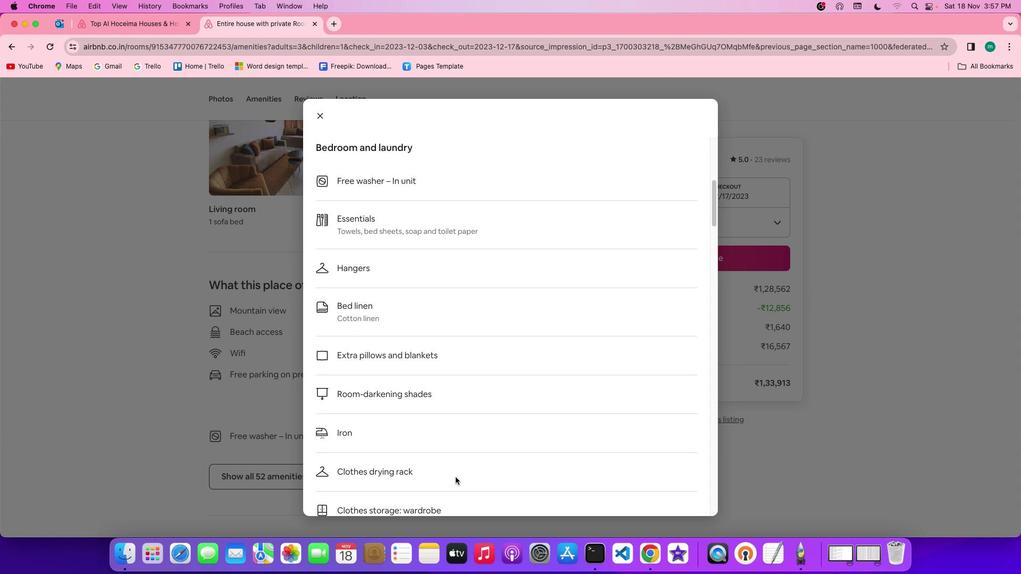 
Action: Mouse moved to (454, 467)
Screenshot: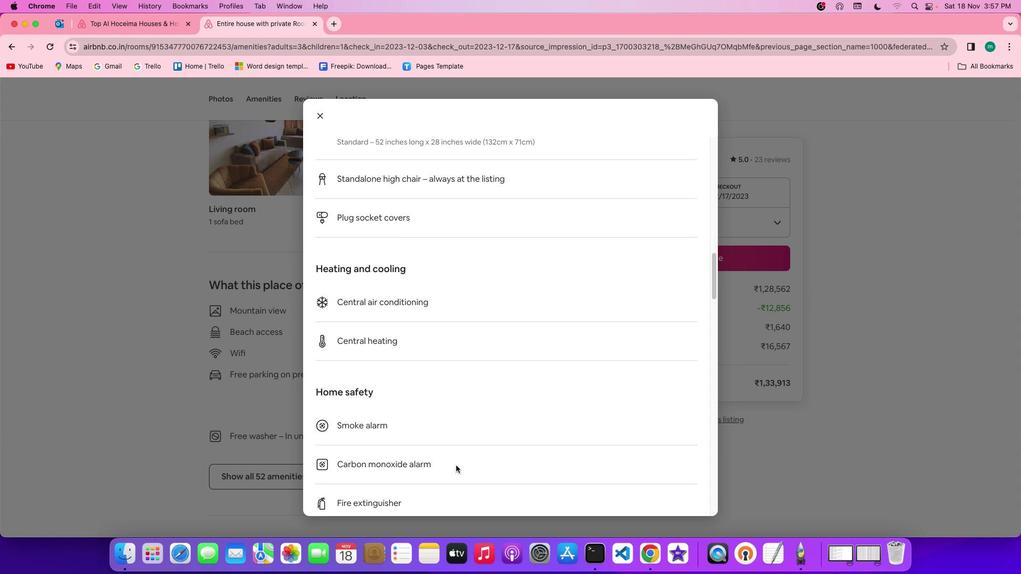 
Action: Mouse scrolled (454, 467) with delta (0, 0)
Screenshot: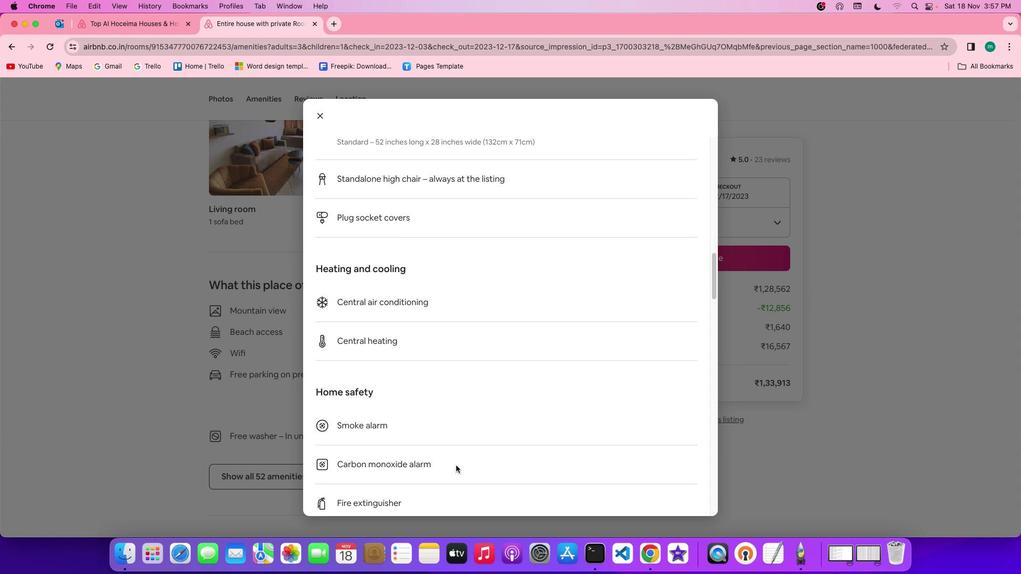 
Action: Mouse scrolled (454, 467) with delta (0, 0)
Screenshot: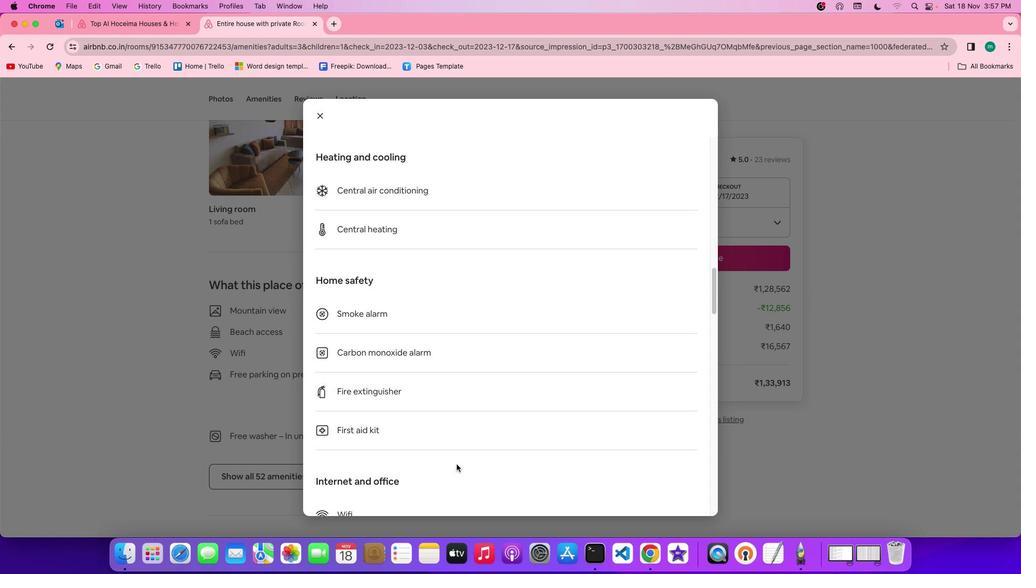 
Action: Mouse scrolled (454, 467) with delta (0, -1)
Screenshot: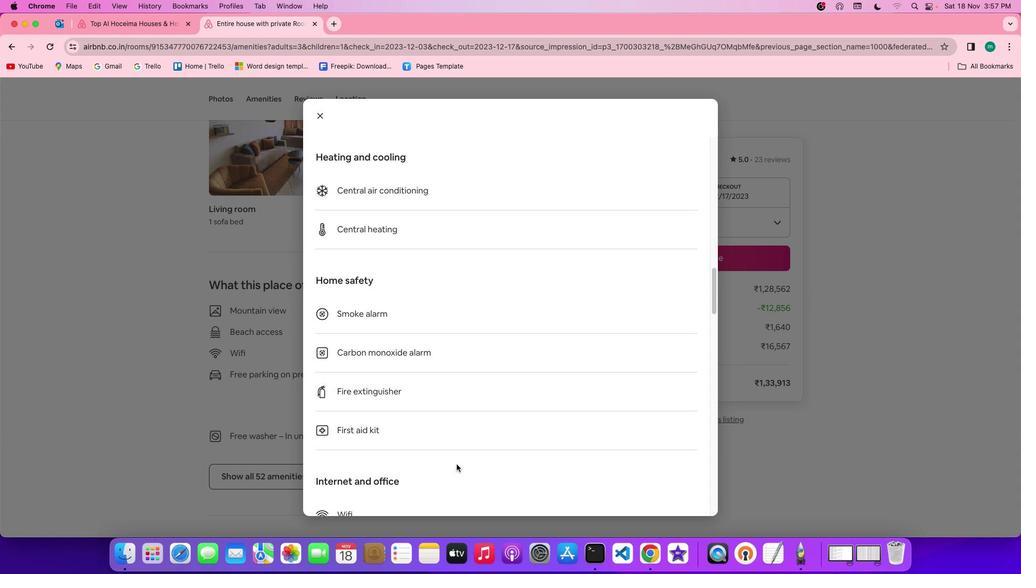 
Action: Mouse scrolled (454, 467) with delta (0, -2)
Screenshot: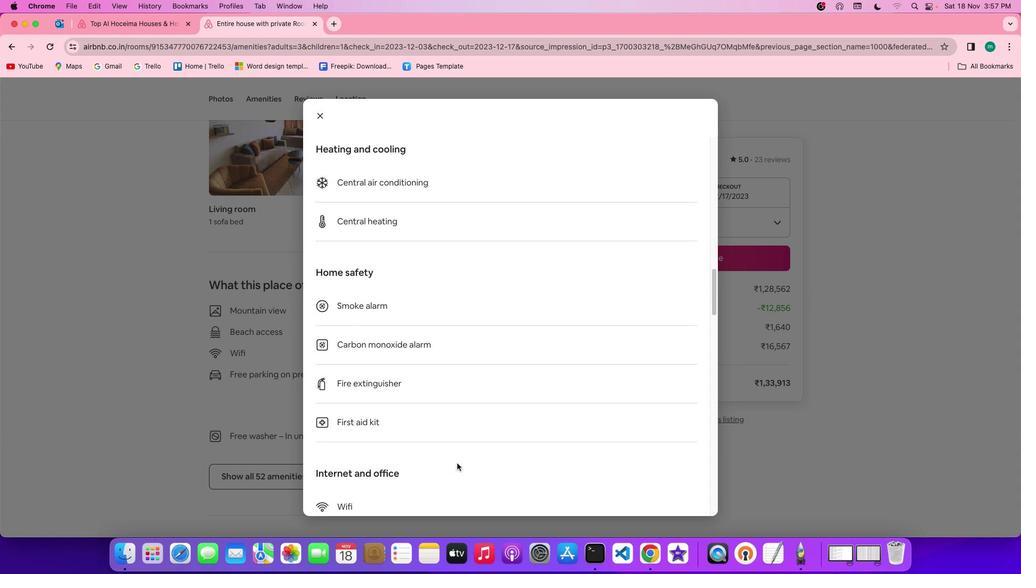 
Action: Mouse scrolled (454, 467) with delta (0, -3)
Screenshot: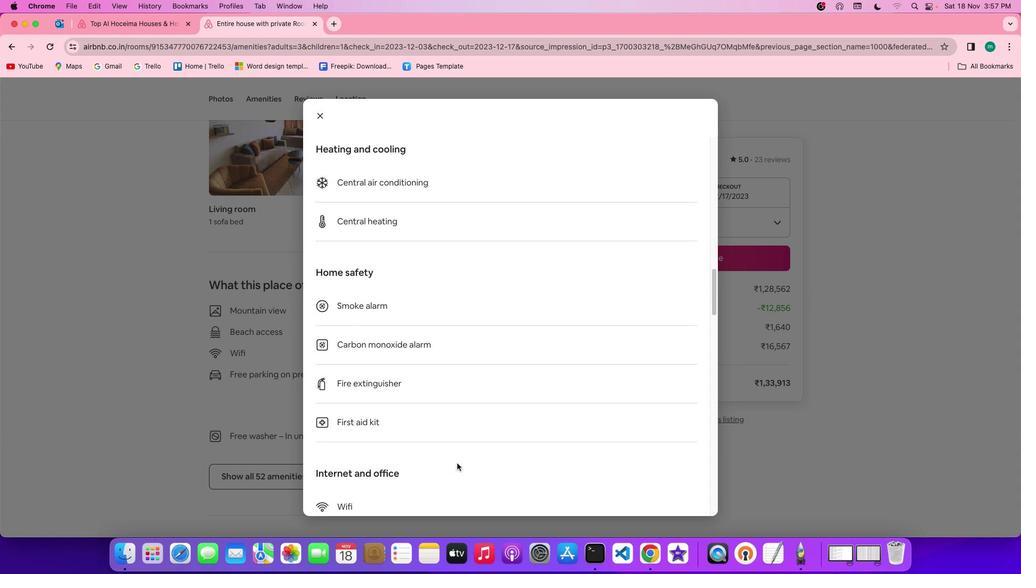 
Action: Mouse scrolled (454, 467) with delta (0, -3)
Screenshot: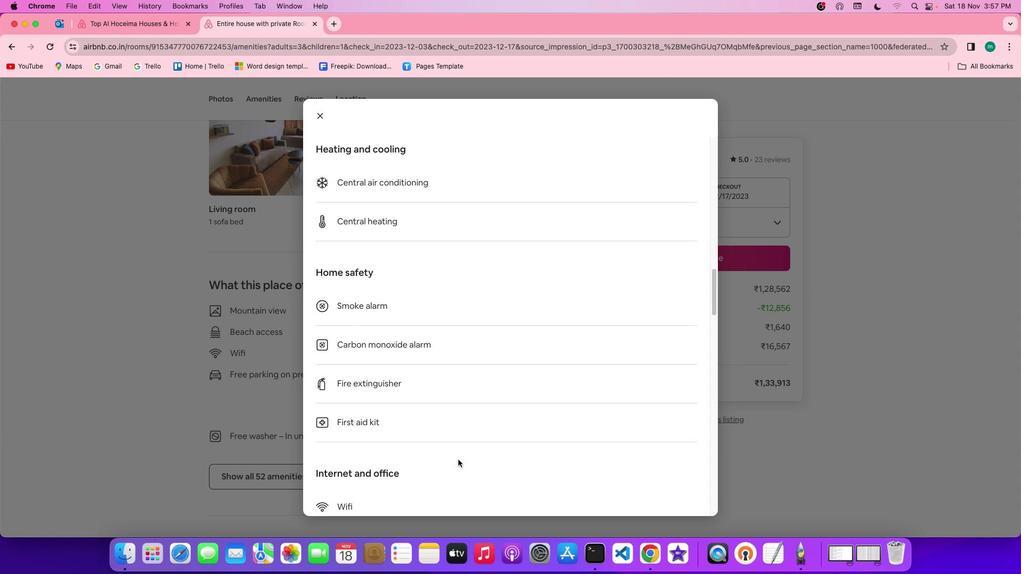 
Action: Mouse moved to (455, 467)
Screenshot: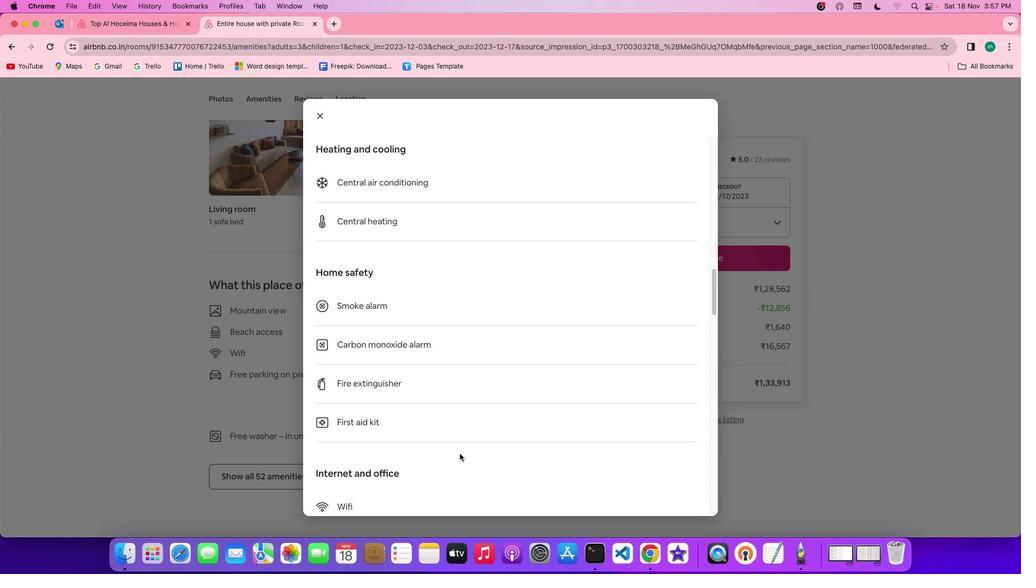 
Action: Mouse scrolled (455, 467) with delta (0, -3)
Screenshot: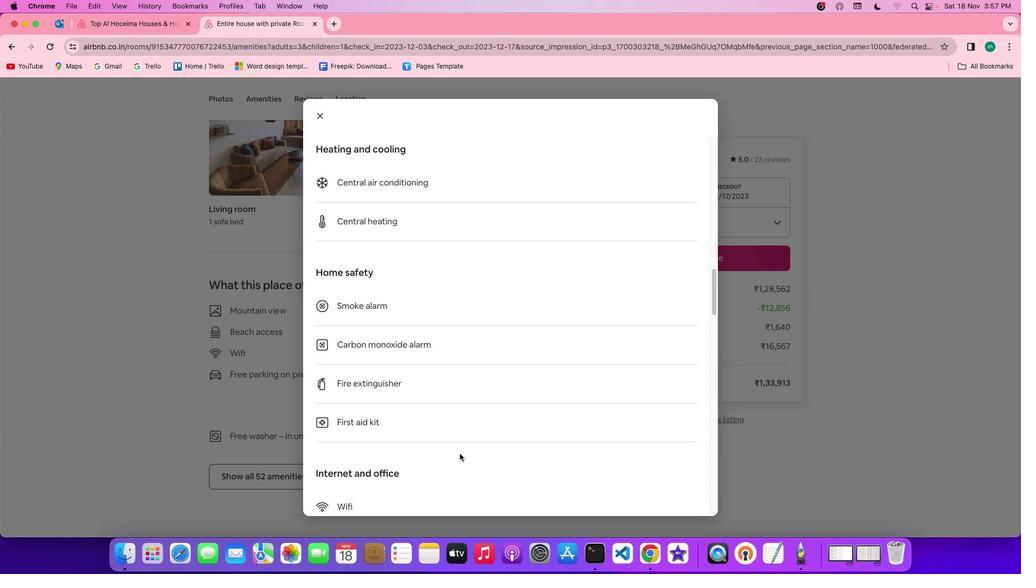 
Action: Mouse moved to (462, 441)
Screenshot: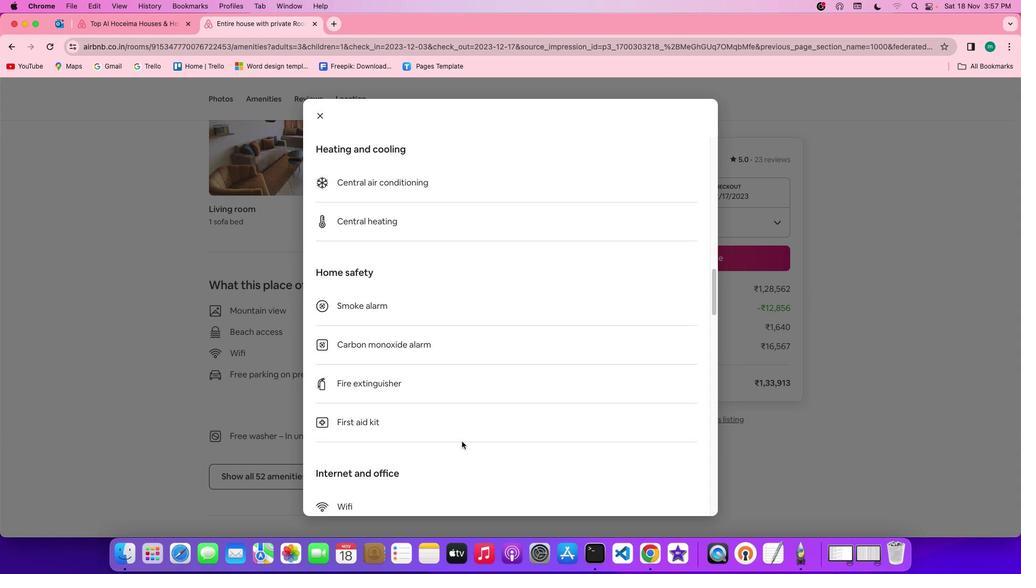 
Action: Mouse scrolled (462, 441) with delta (0, 0)
Screenshot: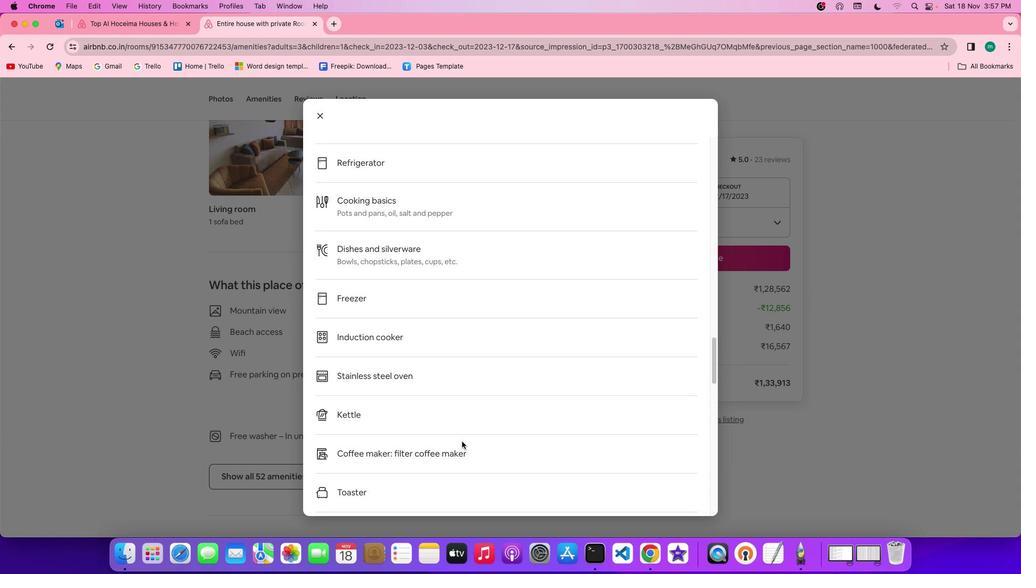 
Action: Mouse scrolled (462, 441) with delta (0, 0)
Screenshot: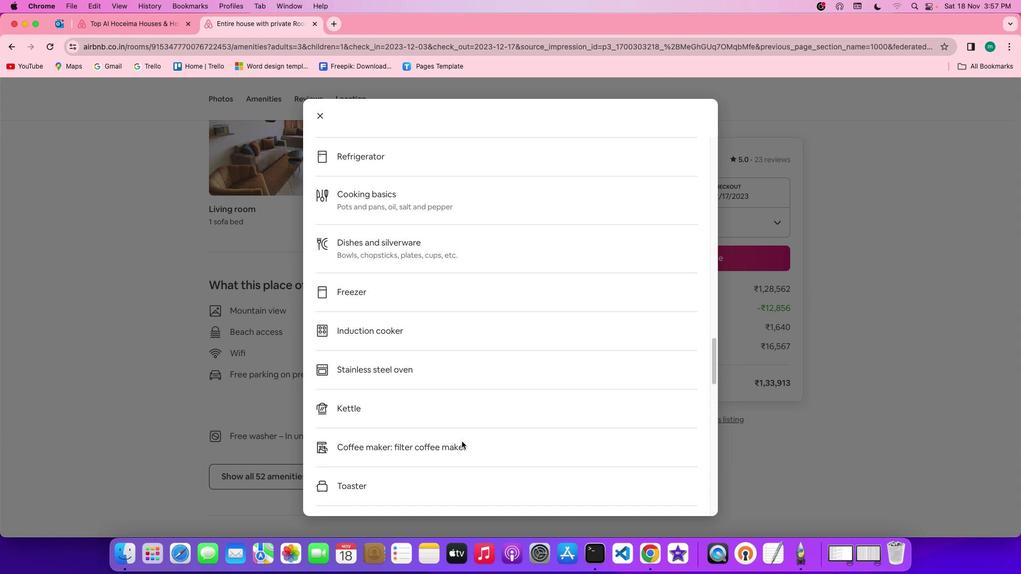 
Action: Mouse scrolled (462, 441) with delta (0, -2)
Screenshot: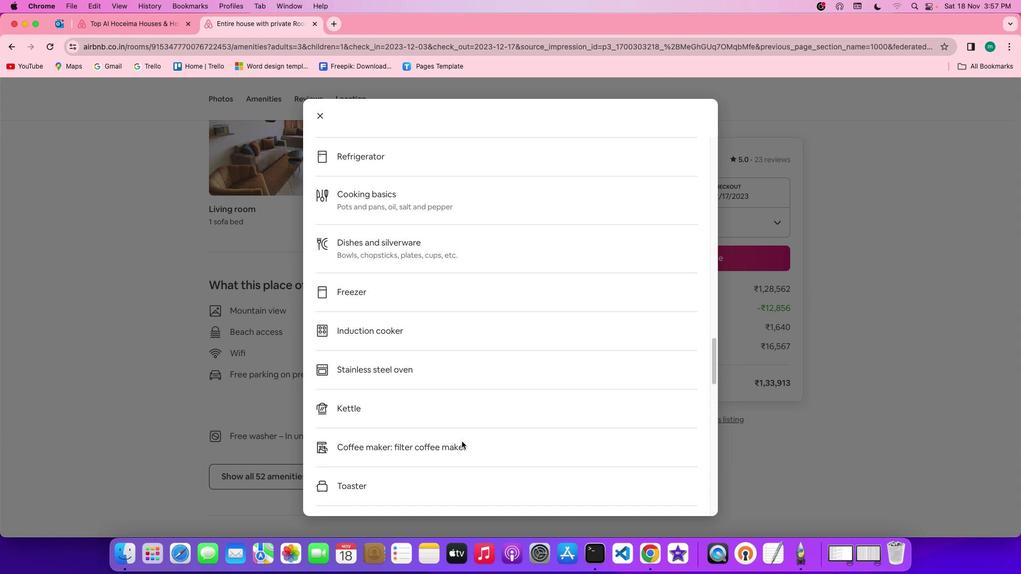 
Action: Mouse scrolled (462, 441) with delta (0, -2)
Screenshot: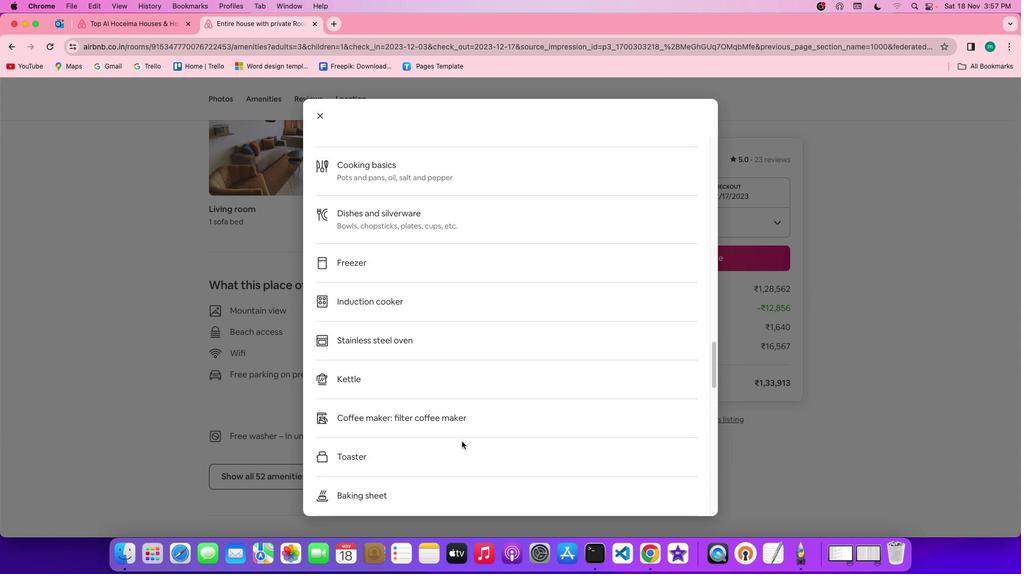 
Action: Mouse scrolled (462, 441) with delta (0, -3)
Screenshot: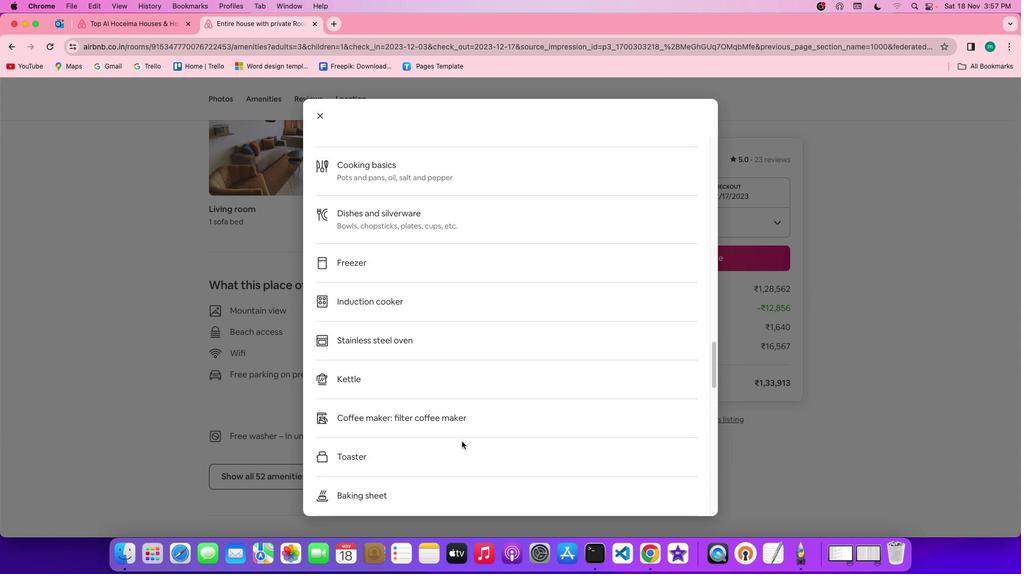 
Action: Mouse scrolled (462, 441) with delta (0, -3)
Screenshot: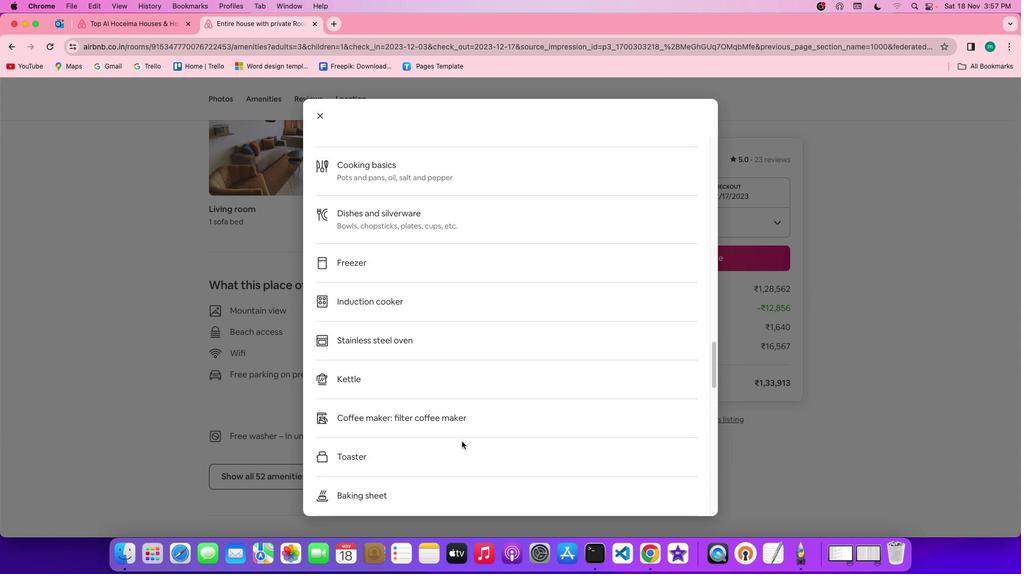 
Action: Mouse scrolled (462, 441) with delta (0, -3)
Screenshot: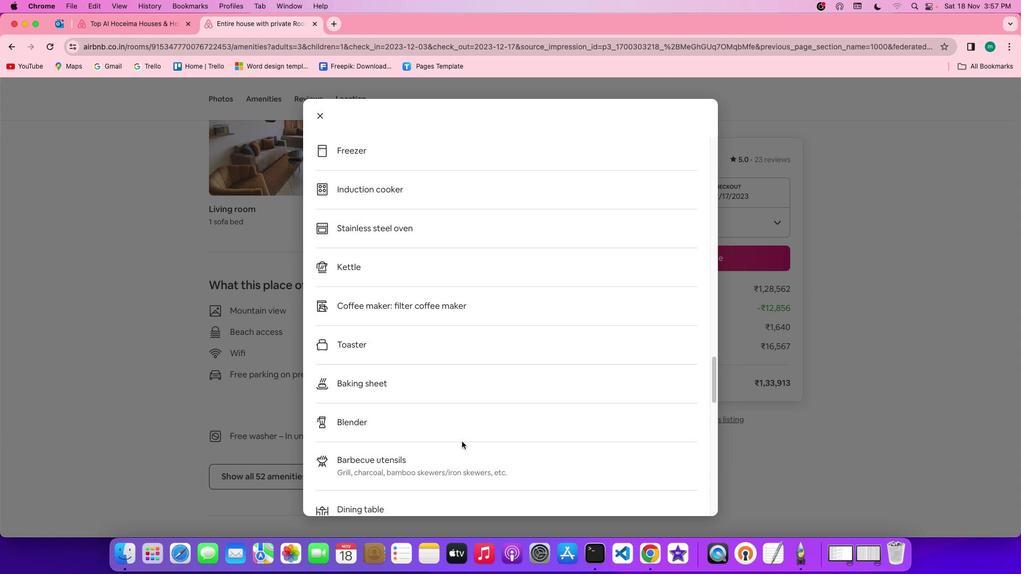 
Action: Mouse moved to (461, 439)
Screenshot: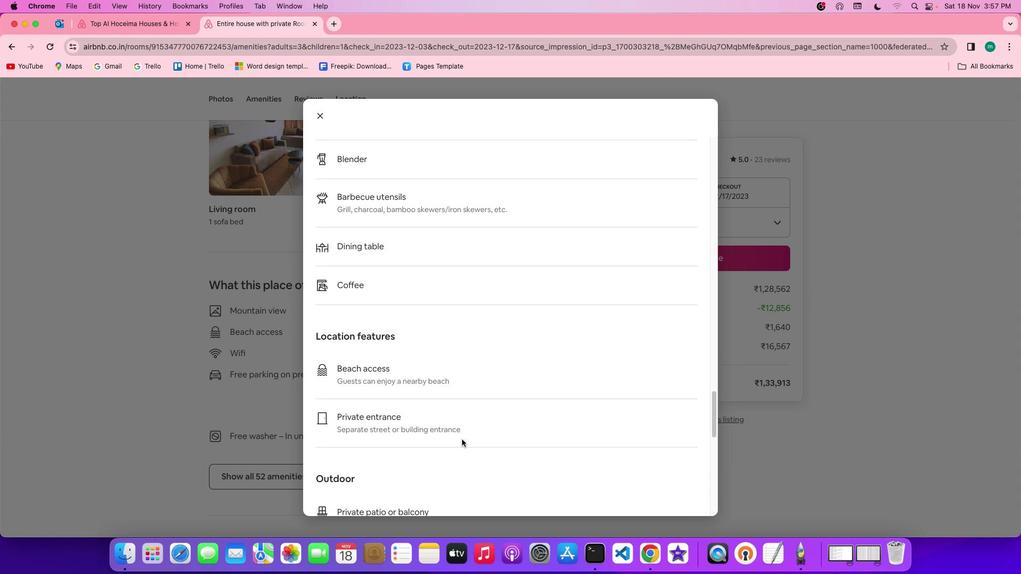 
Action: Mouse scrolled (461, 439) with delta (0, 0)
Screenshot: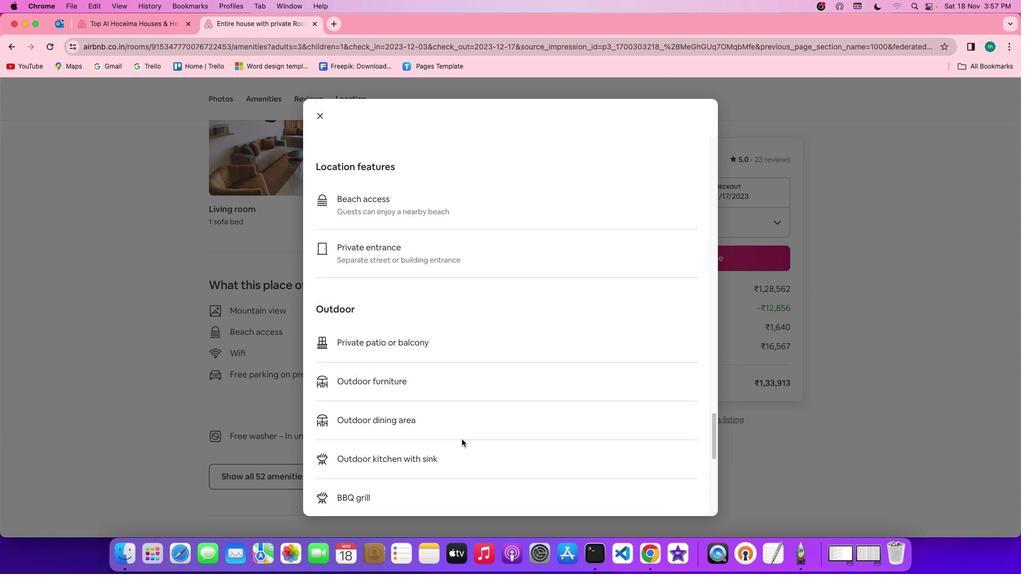 
Action: Mouse scrolled (461, 439) with delta (0, 0)
Screenshot: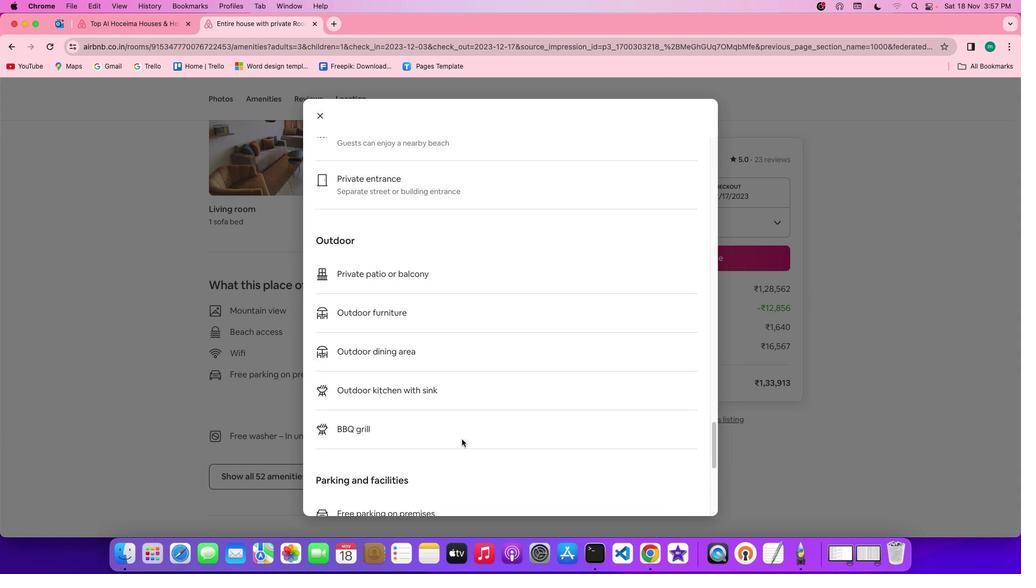 
Action: Mouse scrolled (461, 439) with delta (0, -1)
Screenshot: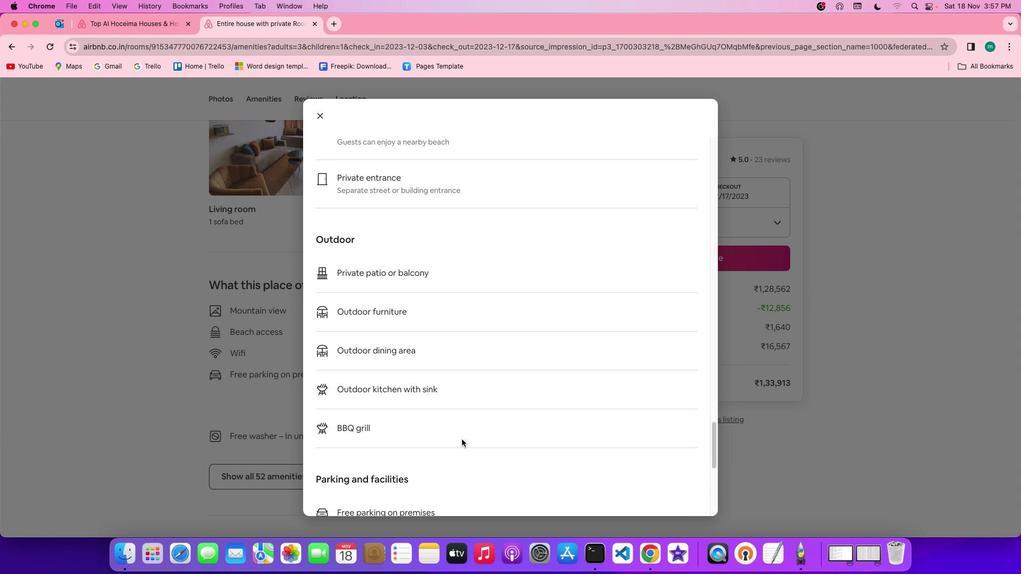 
Action: Mouse scrolled (461, 439) with delta (0, -2)
Screenshot: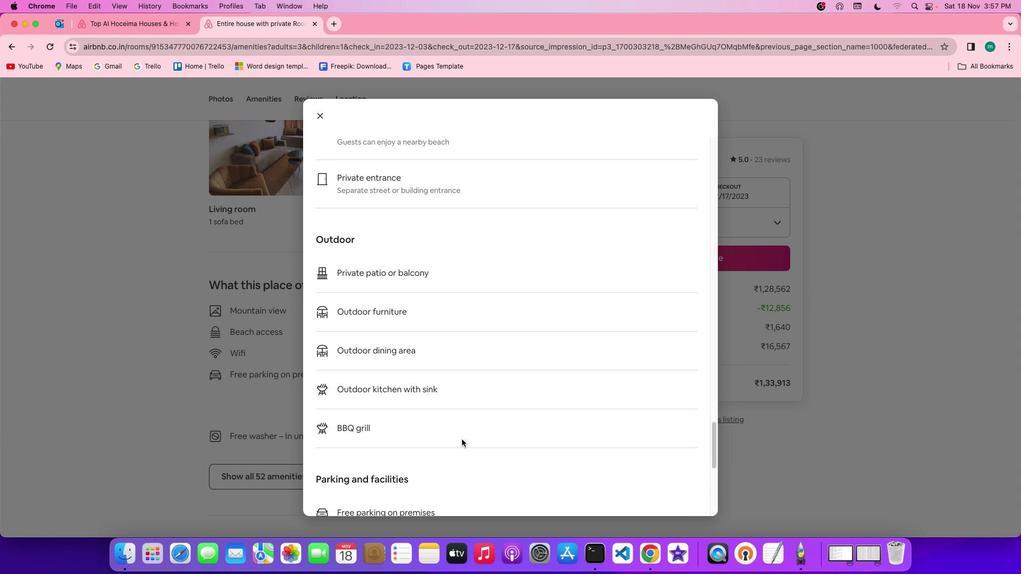 
Action: Mouse scrolled (461, 439) with delta (0, -3)
Screenshot: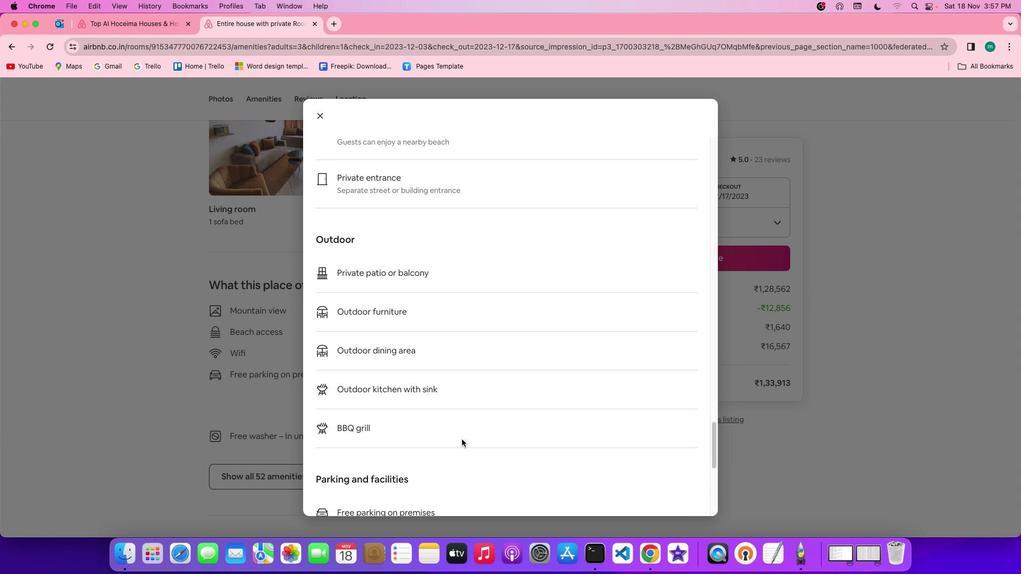 
Action: Mouse scrolled (461, 439) with delta (0, -3)
Screenshot: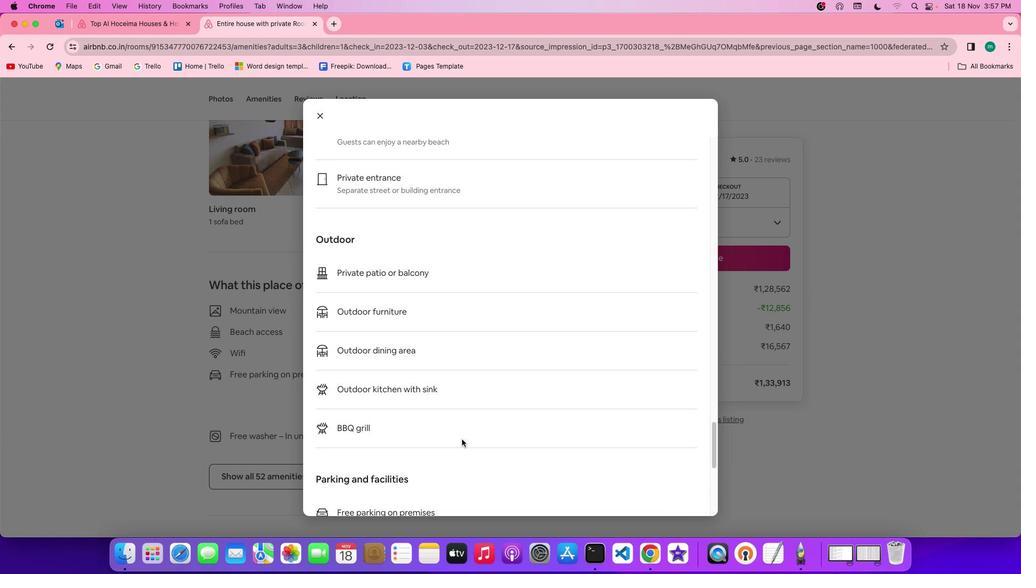 
Action: Mouse scrolled (461, 439) with delta (0, 0)
Screenshot: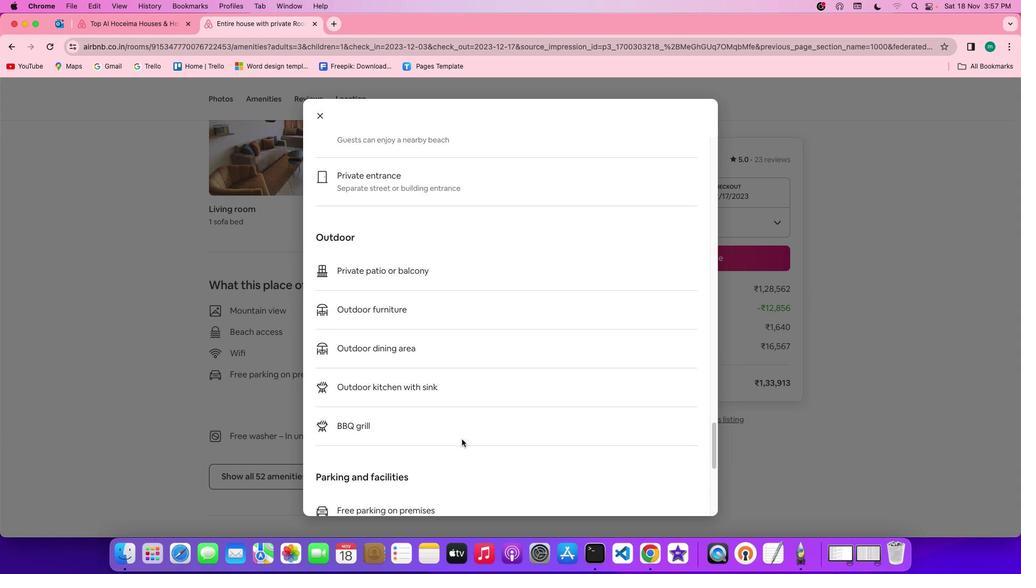 
Action: Mouse scrolled (461, 439) with delta (0, 0)
Screenshot: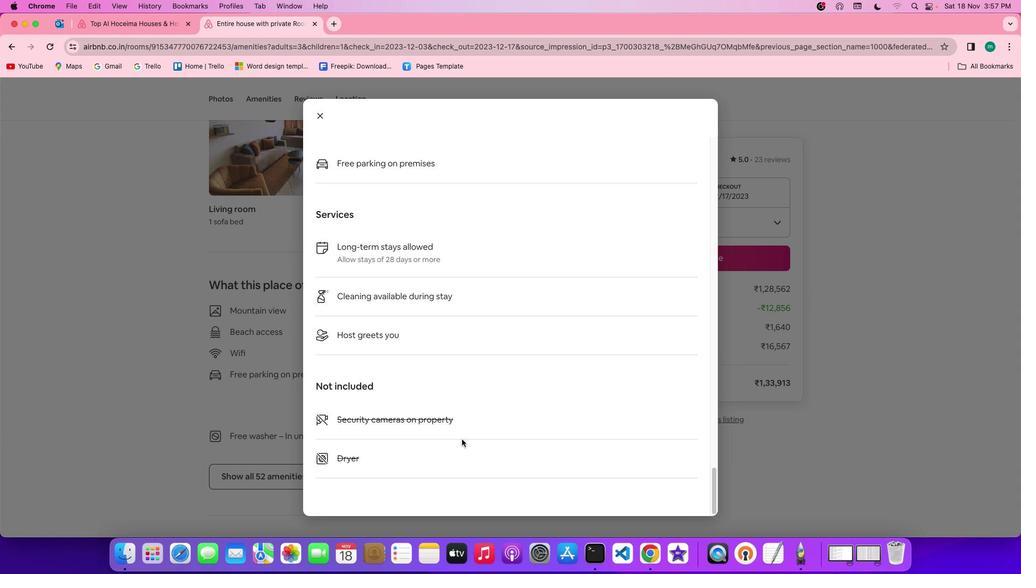 
Action: Mouse scrolled (461, 439) with delta (0, 0)
Screenshot: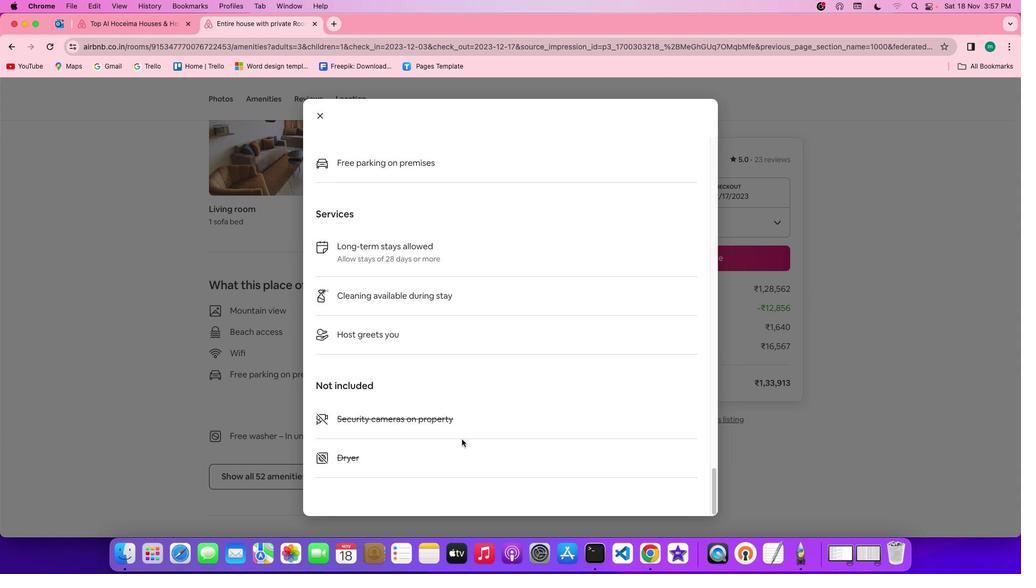 
Action: Mouse scrolled (461, 439) with delta (0, -1)
Screenshot: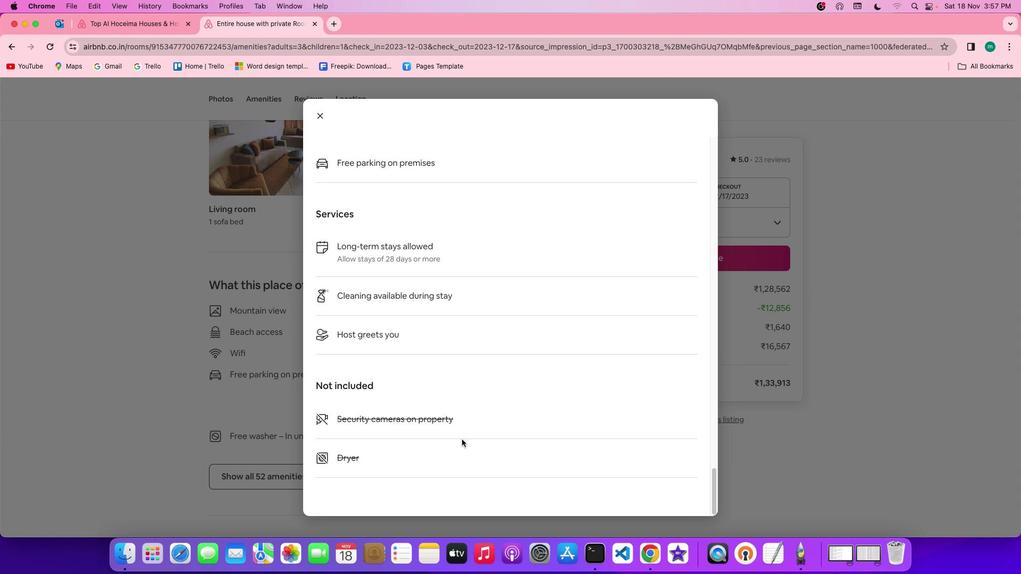 
Action: Mouse scrolled (461, 439) with delta (0, -2)
Screenshot: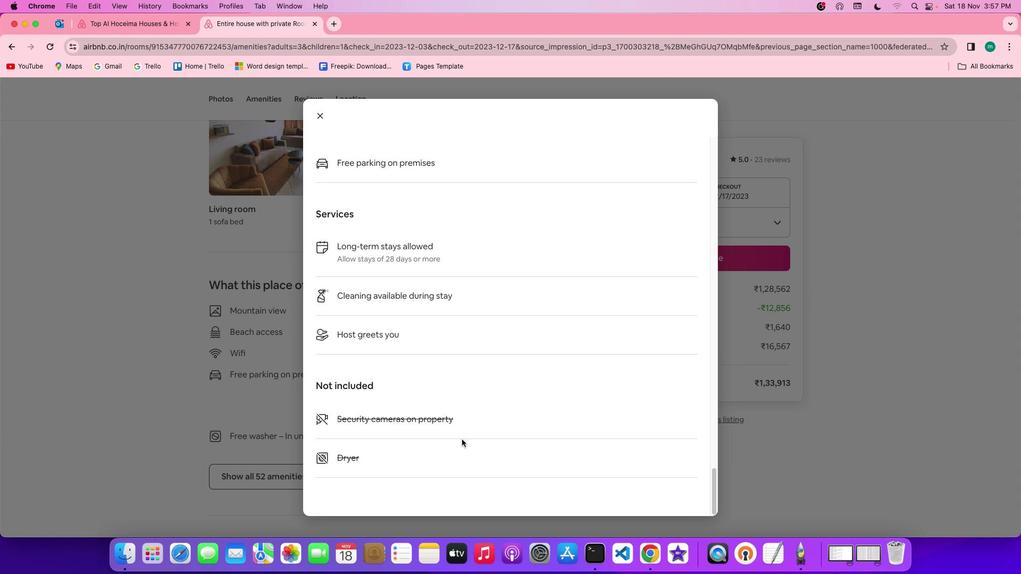 
Action: Mouse scrolled (461, 439) with delta (0, -3)
Screenshot: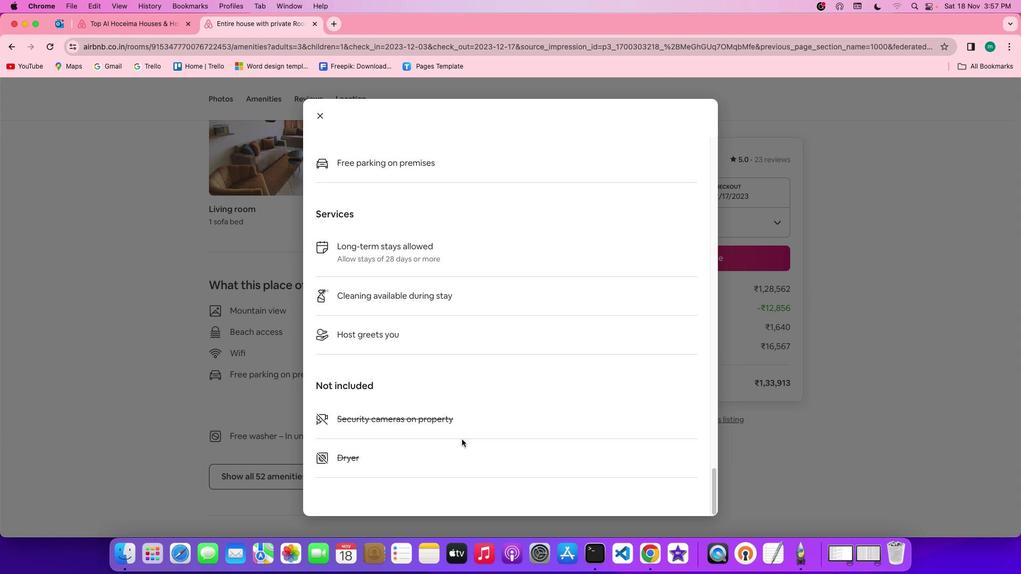 
Action: Mouse scrolled (461, 439) with delta (0, -3)
Screenshot: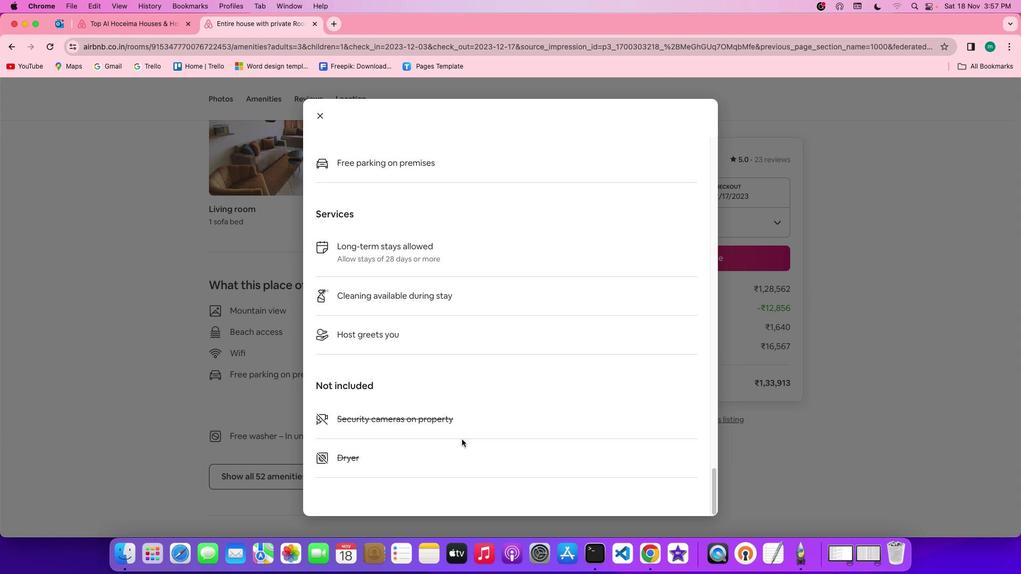 
Action: Mouse scrolled (461, 439) with delta (0, -3)
Screenshot: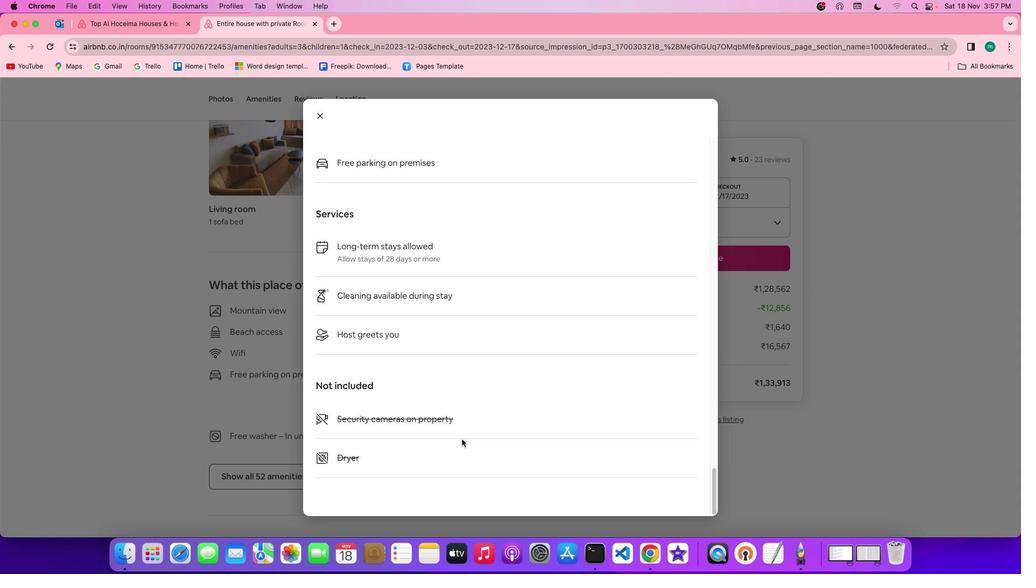 
Action: Mouse moved to (322, 117)
